 Task: Slide 28 - Ebook.
Action: Mouse moved to (36, 98)
Screenshot: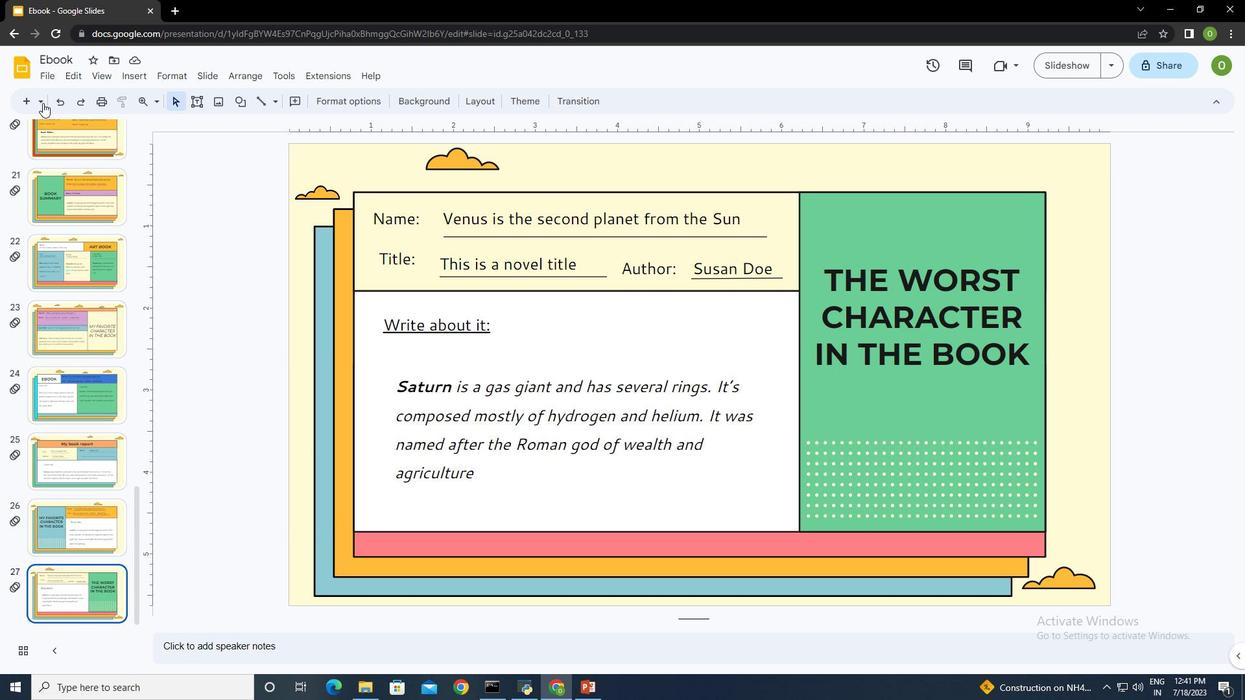 
Action: Mouse pressed left at (36, 98)
Screenshot: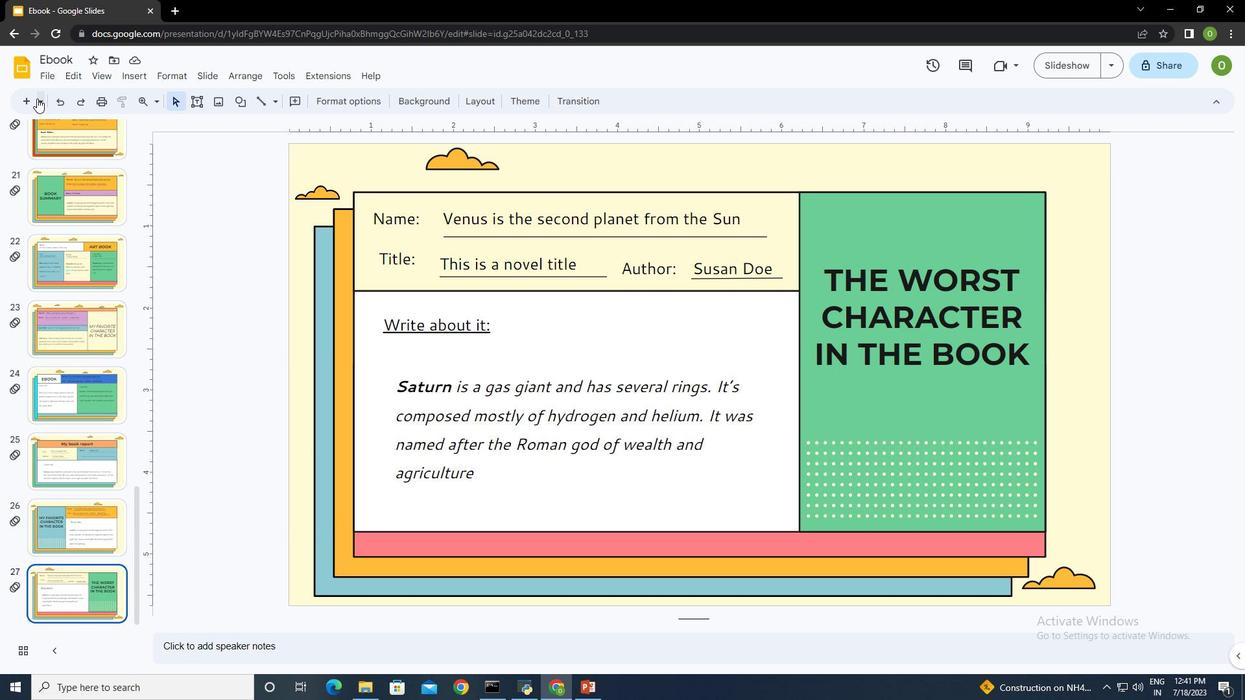 
Action: Mouse moved to (112, 512)
Screenshot: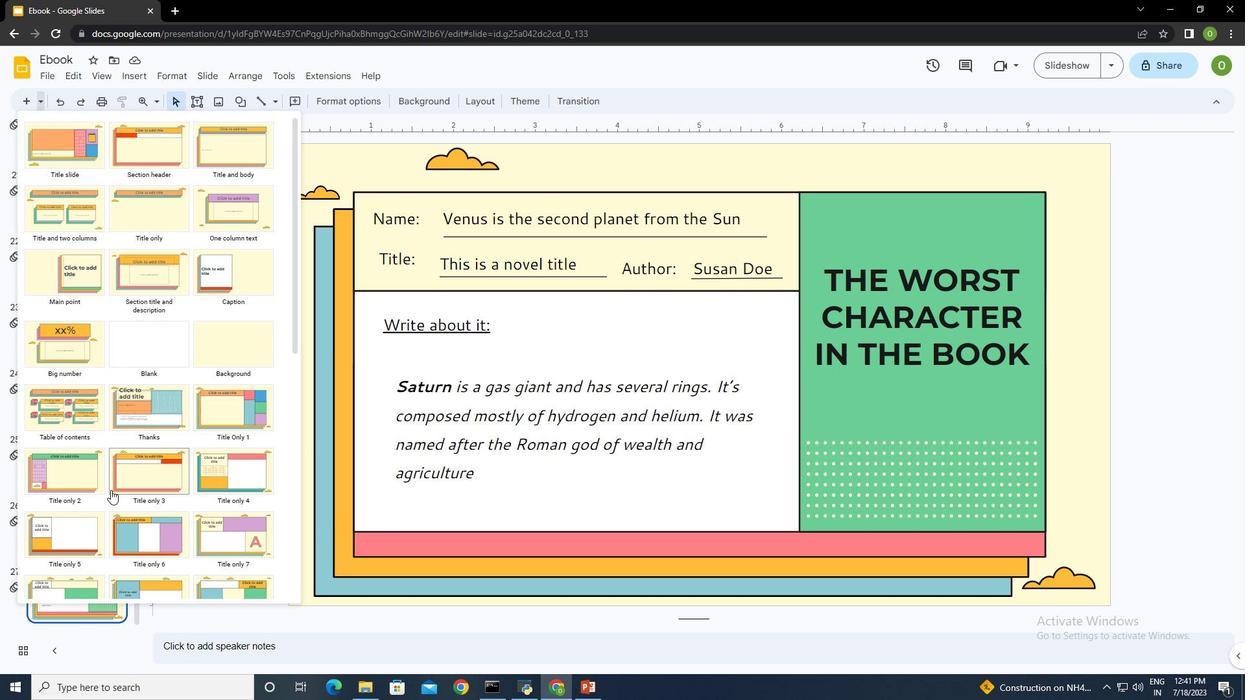 
Action: Mouse scrolled (112, 511) with delta (0, 0)
Screenshot: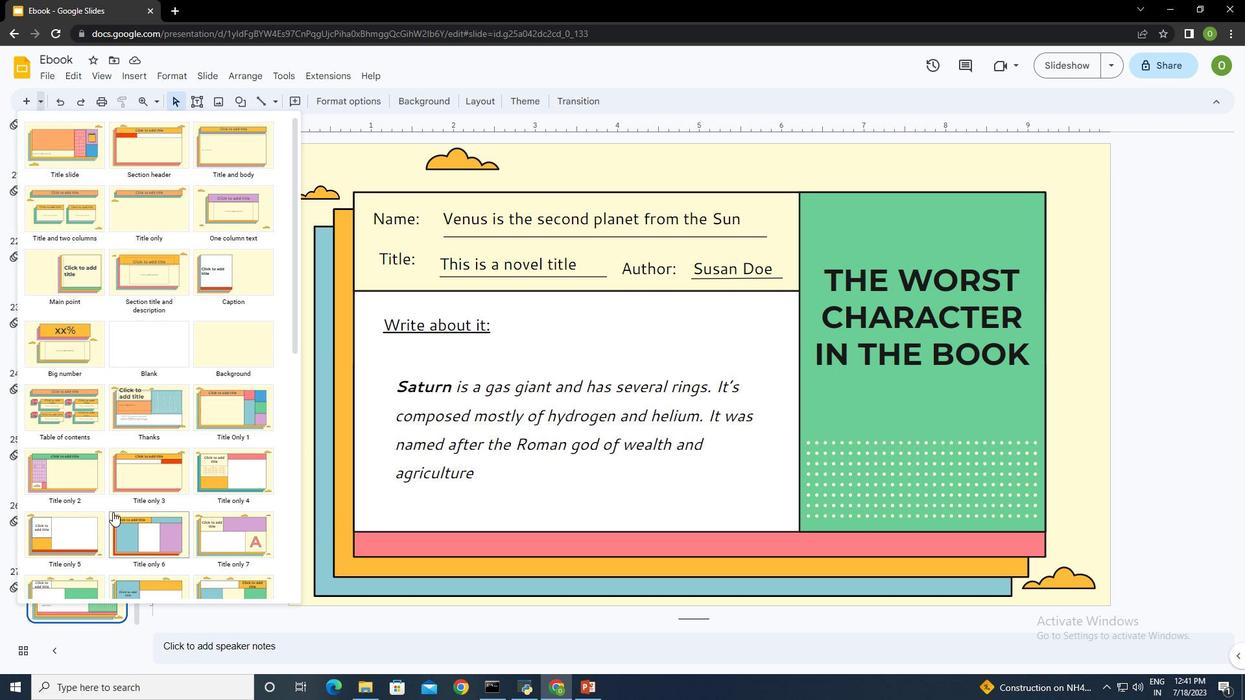 
Action: Mouse scrolled (112, 511) with delta (0, 0)
Screenshot: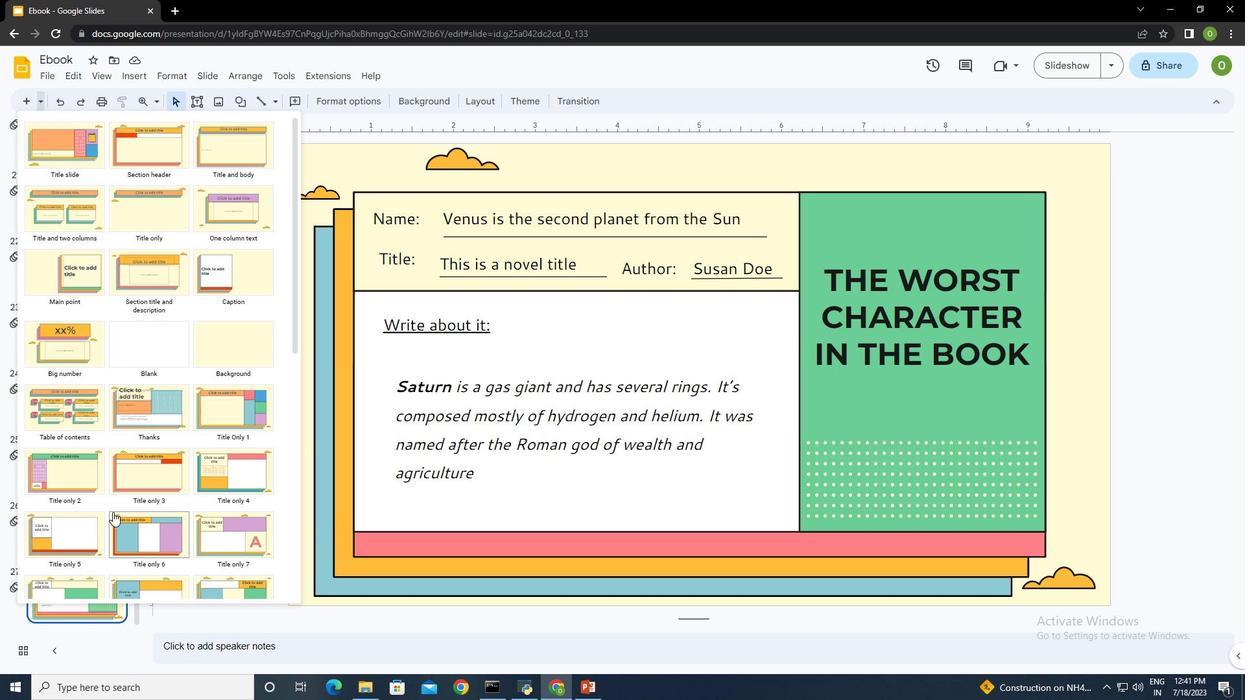 
Action: Mouse scrolled (112, 511) with delta (0, 0)
Screenshot: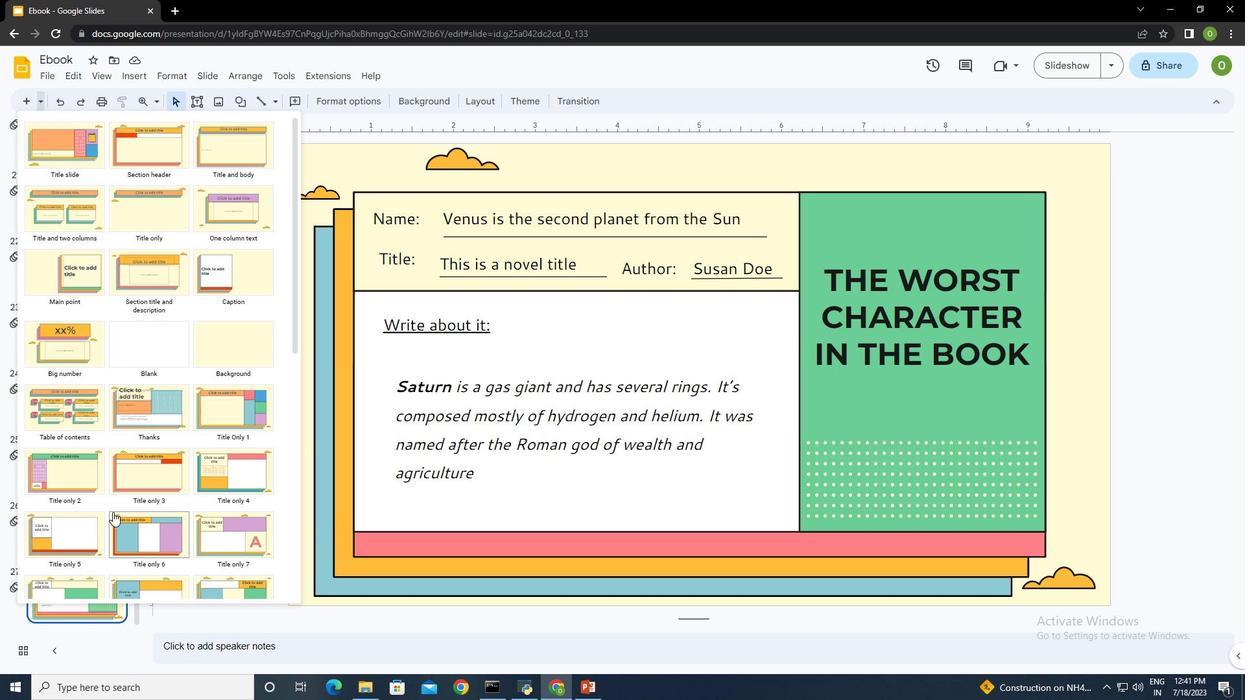 
Action: Mouse scrolled (112, 511) with delta (0, 0)
Screenshot: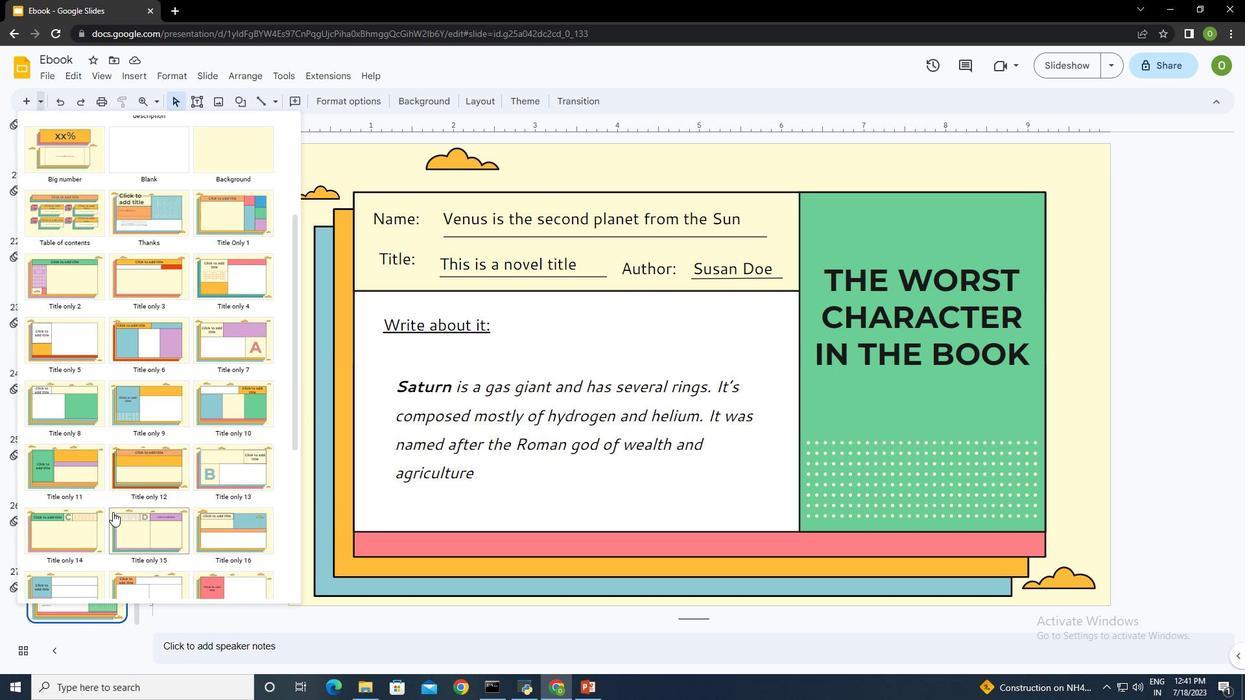 
Action: Mouse scrolled (112, 511) with delta (0, 0)
Screenshot: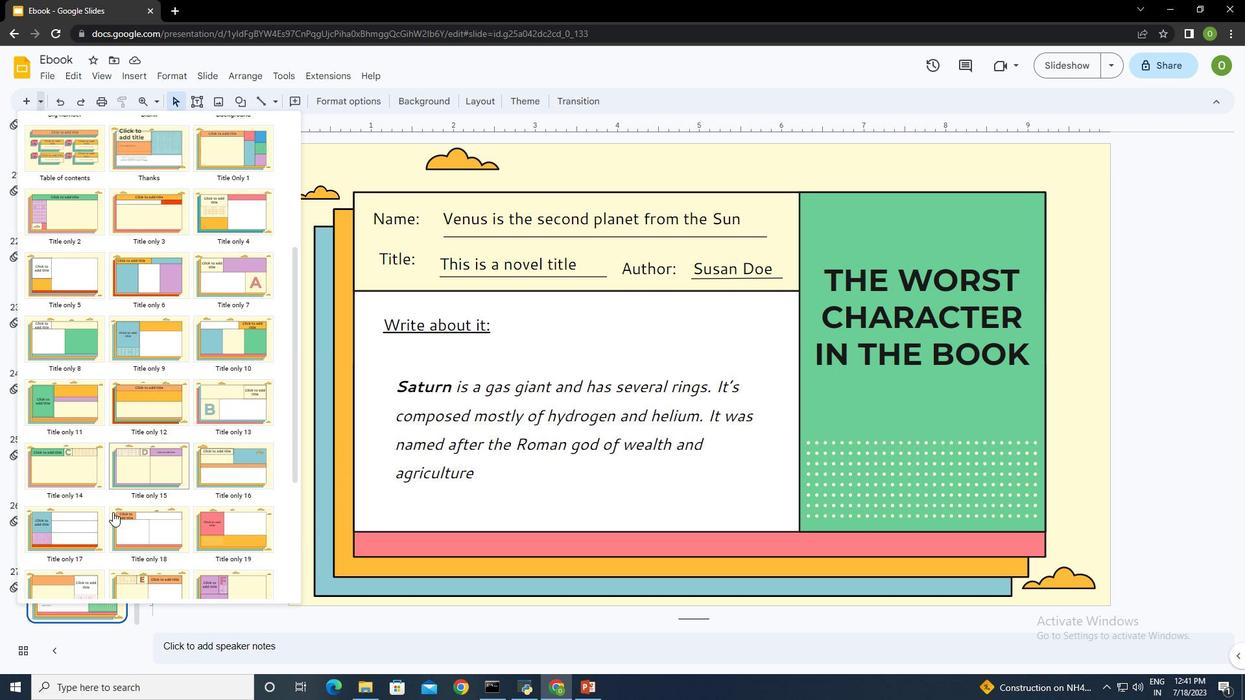 
Action: Mouse moved to (142, 467)
Screenshot: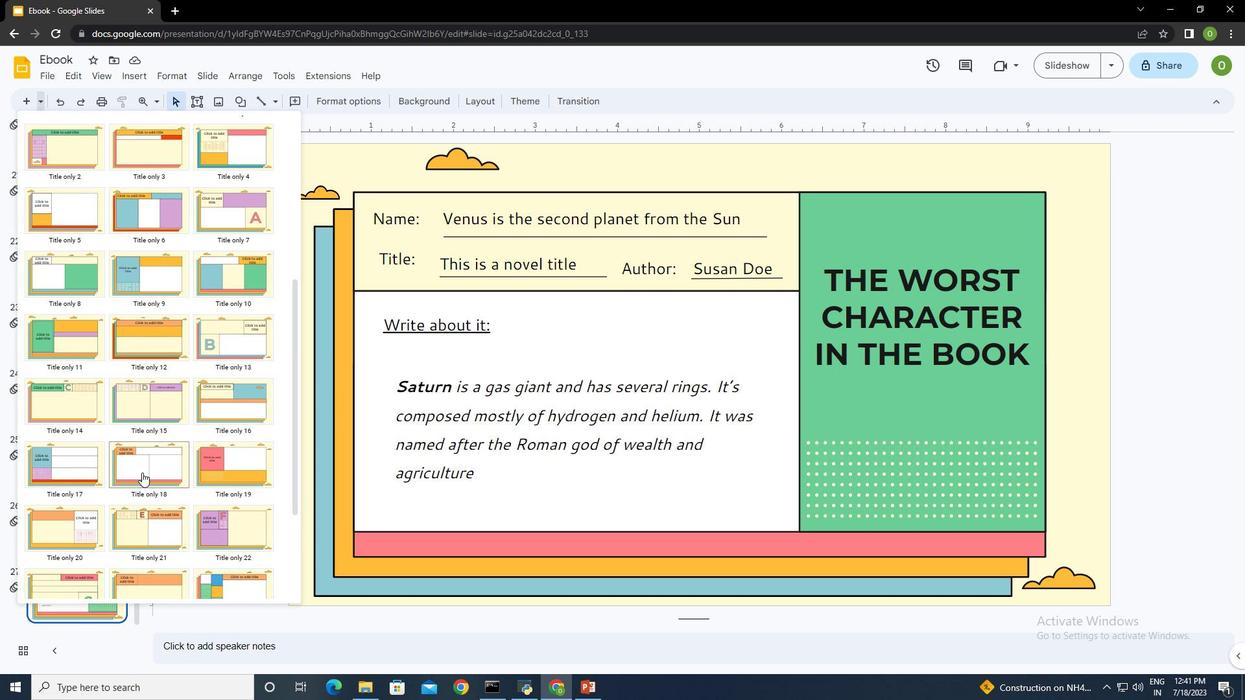 
Action: Mouse pressed left at (142, 467)
Screenshot: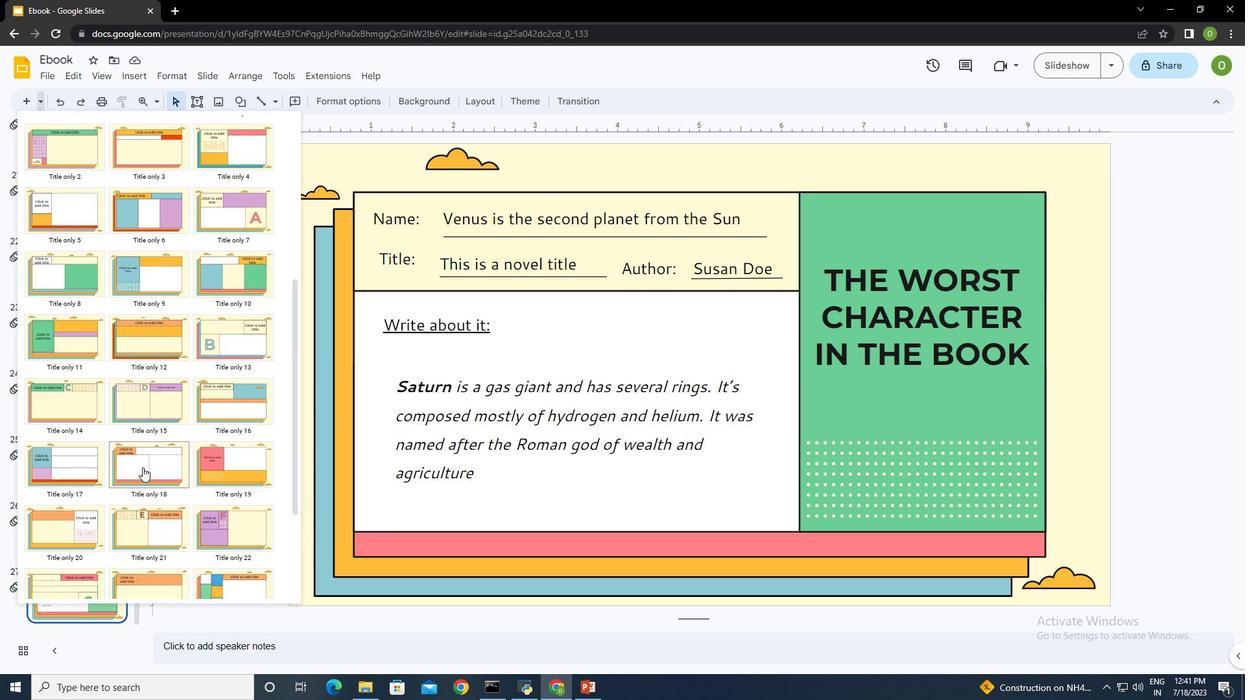 
Action: Mouse moved to (432, 246)
Screenshot: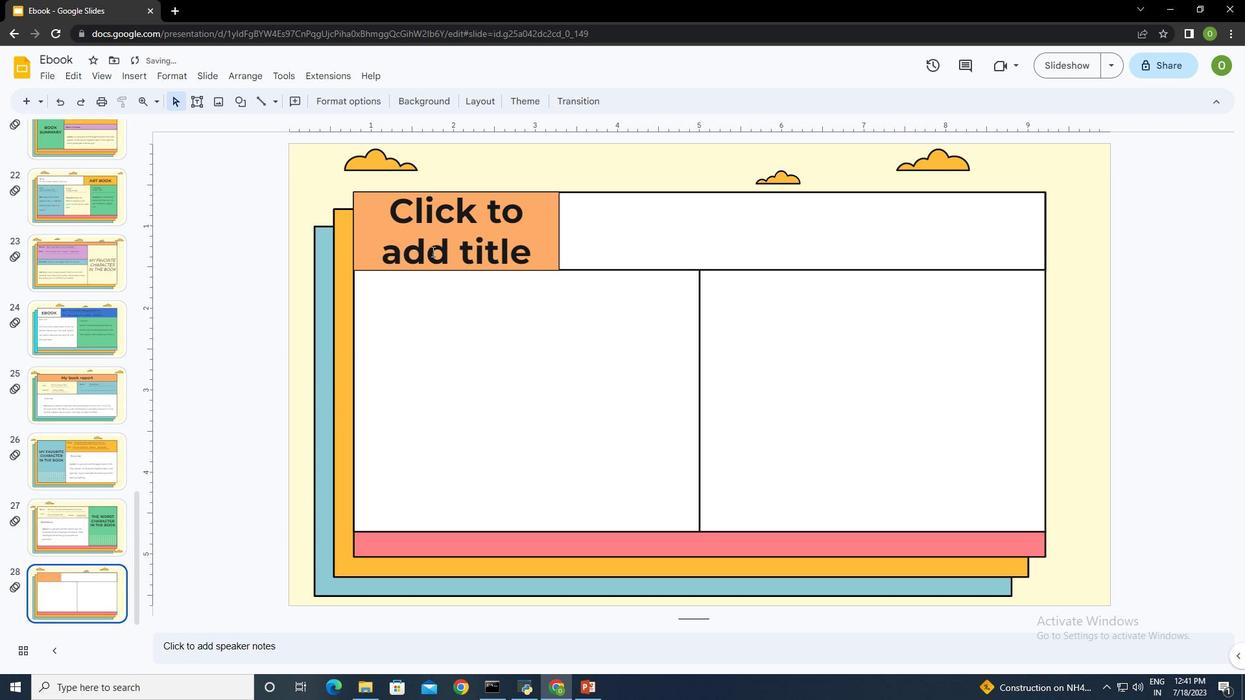 
Action: Mouse pressed left at (432, 246)
Screenshot: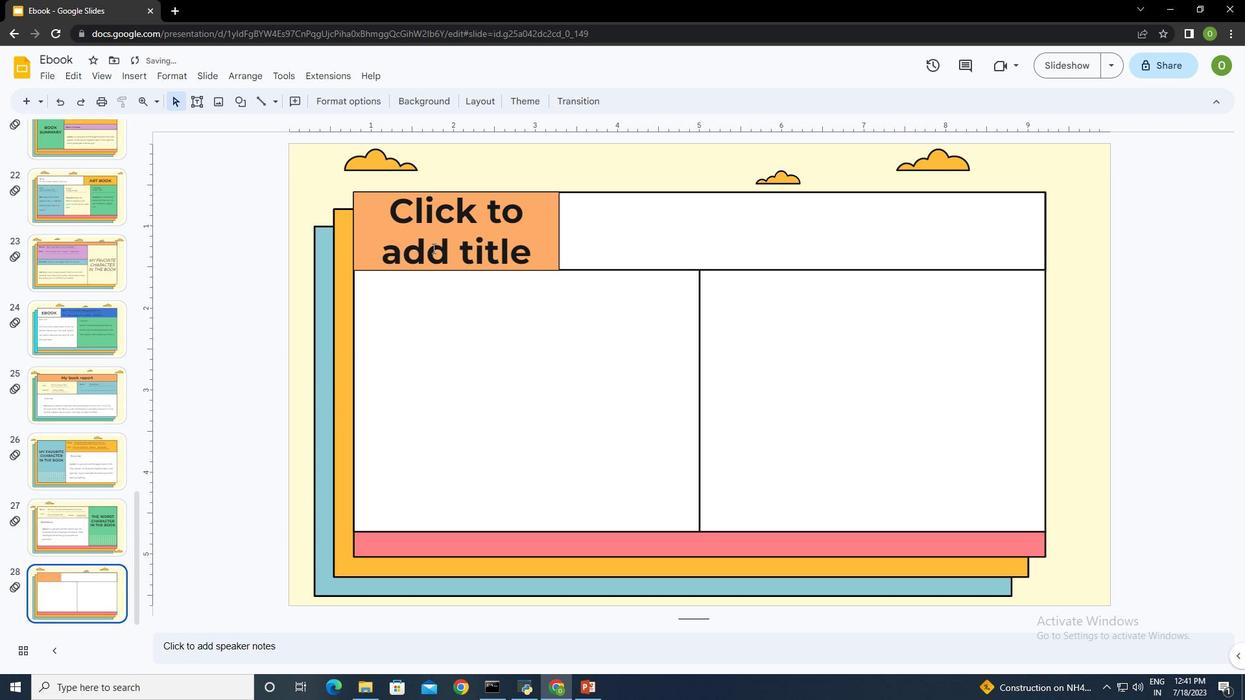 
Action: Key pressed <Key.caps_lock><Key.caps_lock>ebook
Screenshot: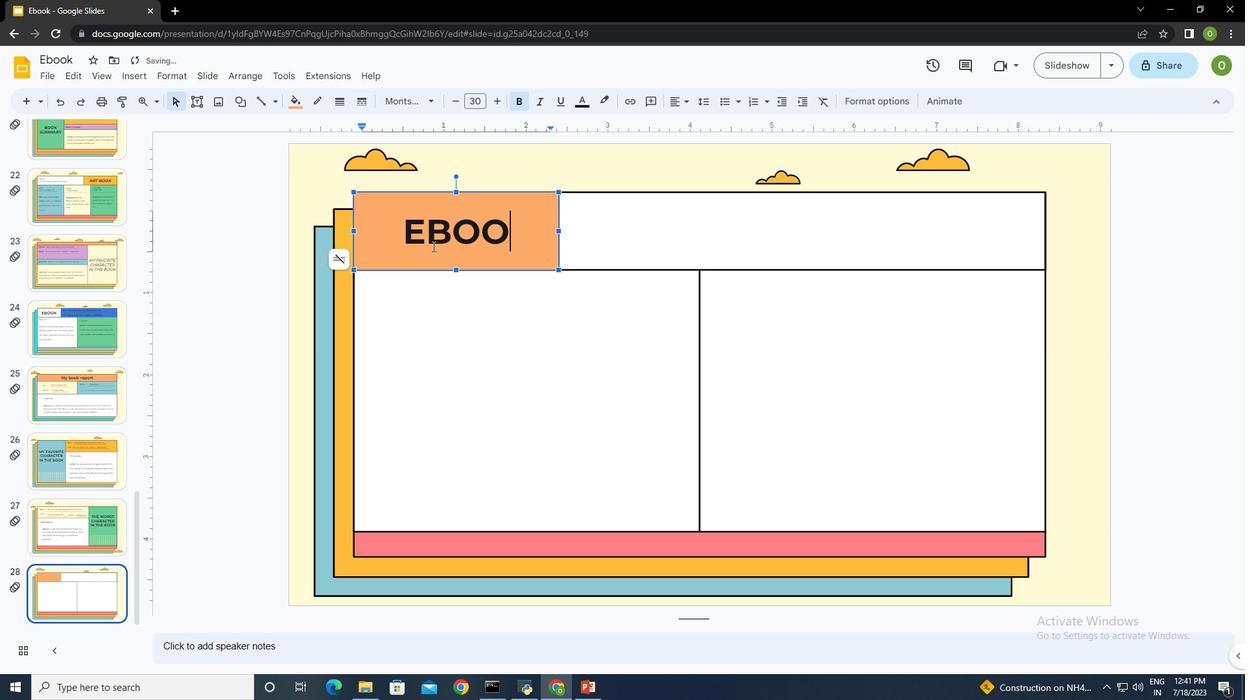 
Action: Mouse moved to (655, 239)
Screenshot: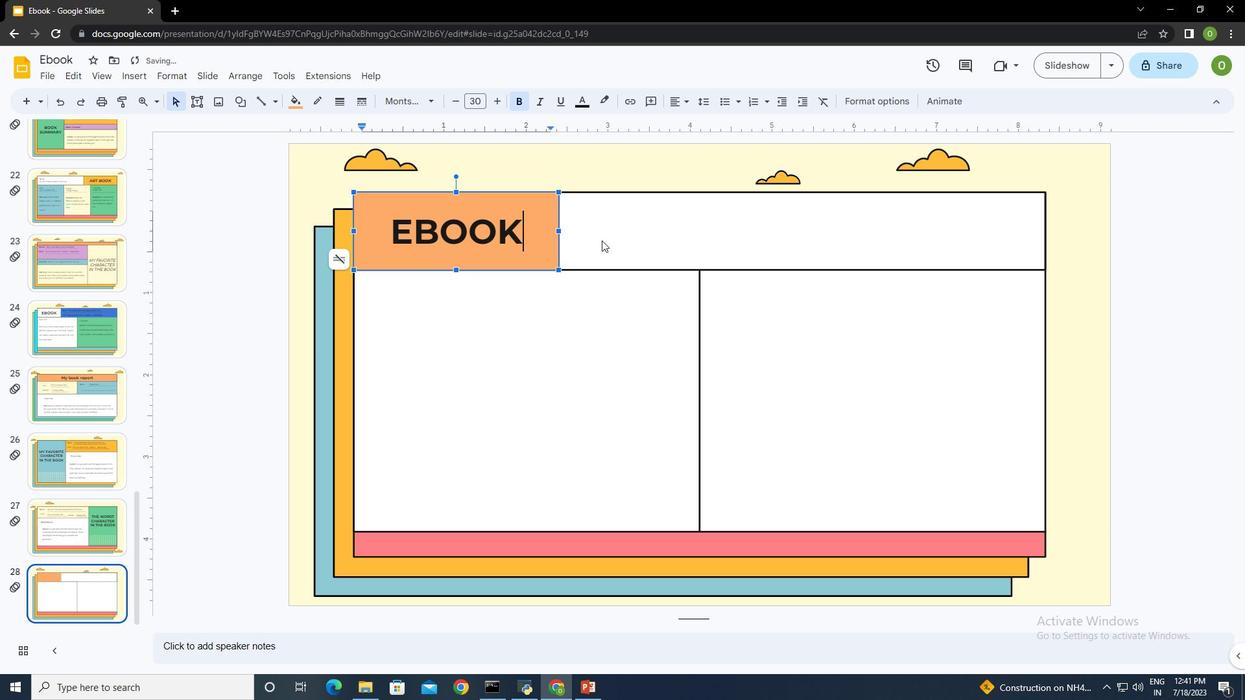 
Action: Mouse pressed left at (655, 239)
Screenshot: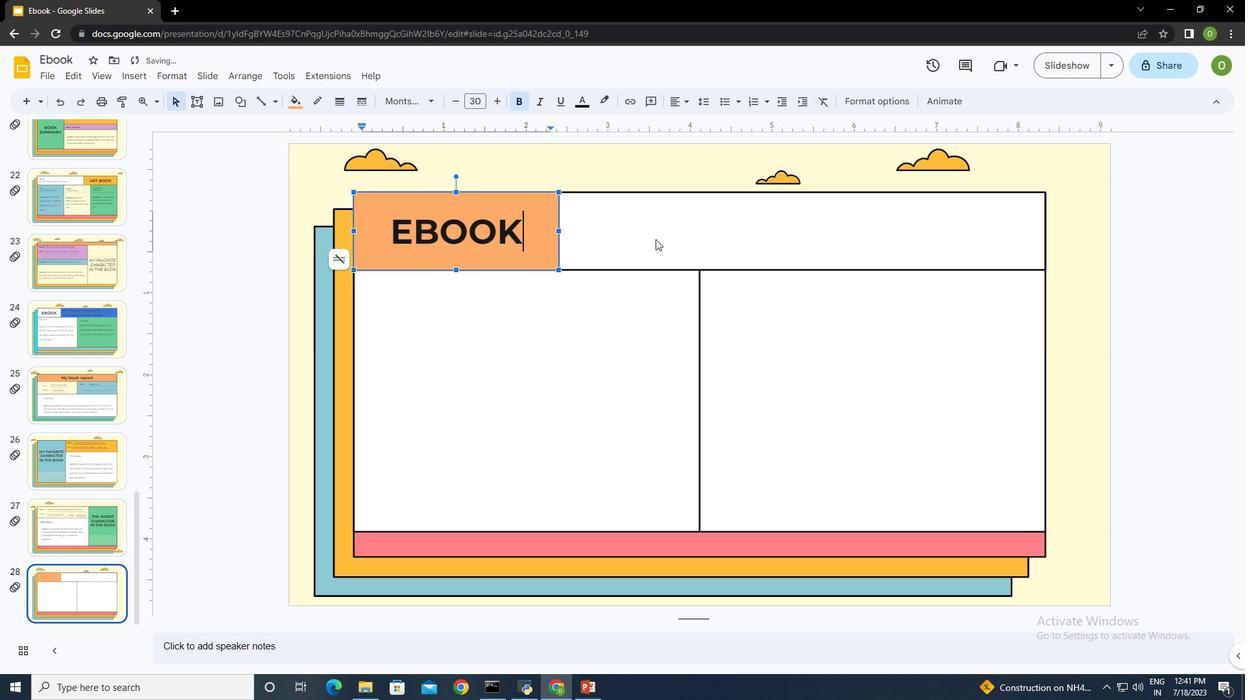 
Action: Mouse moved to (195, 99)
Screenshot: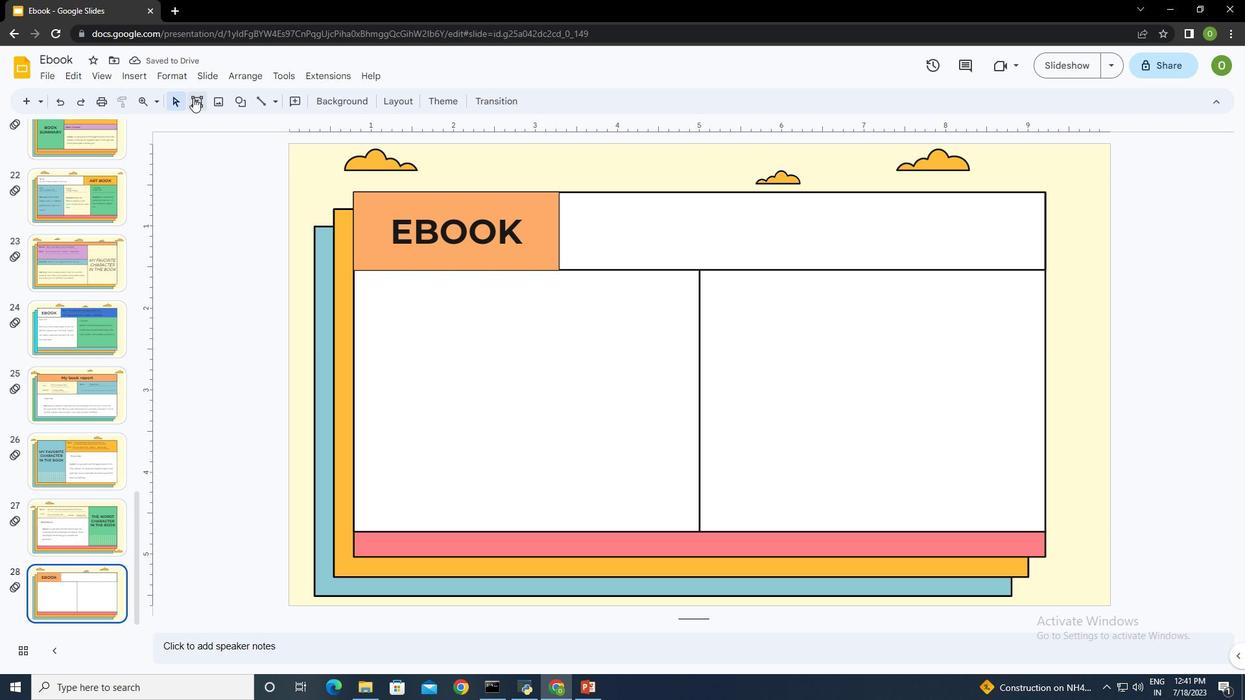 
Action: Mouse pressed left at (195, 99)
Screenshot: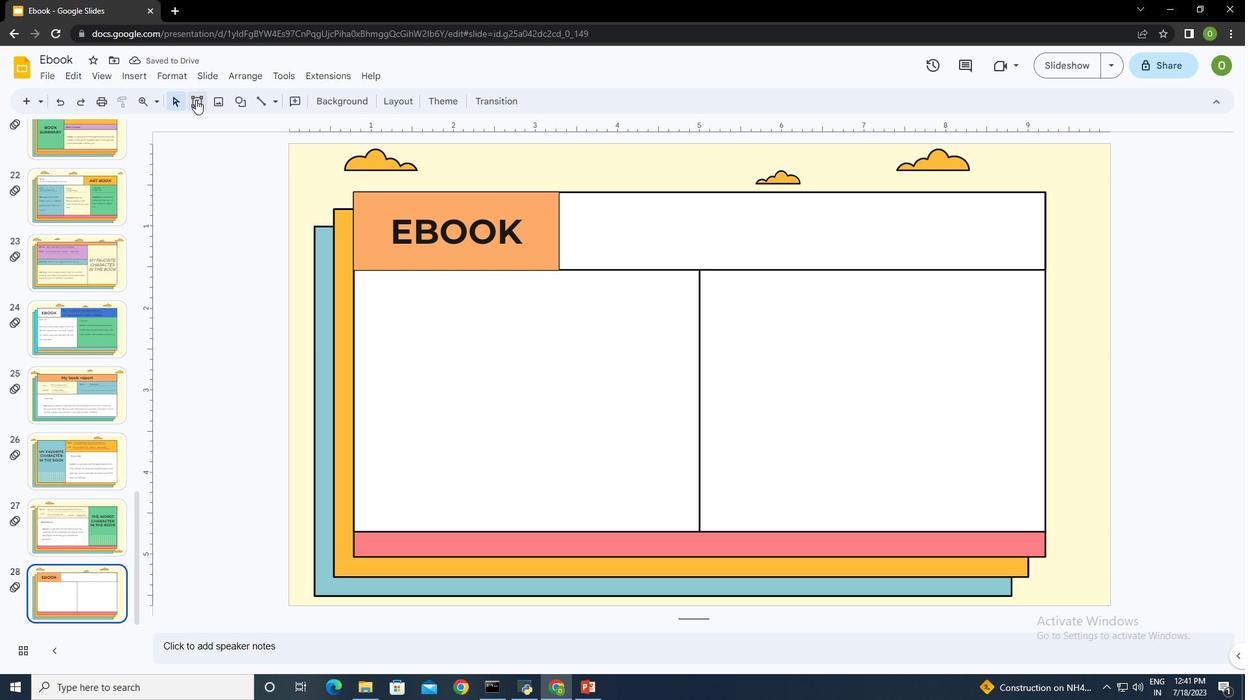 
Action: Mouse moved to (559, 192)
Screenshot: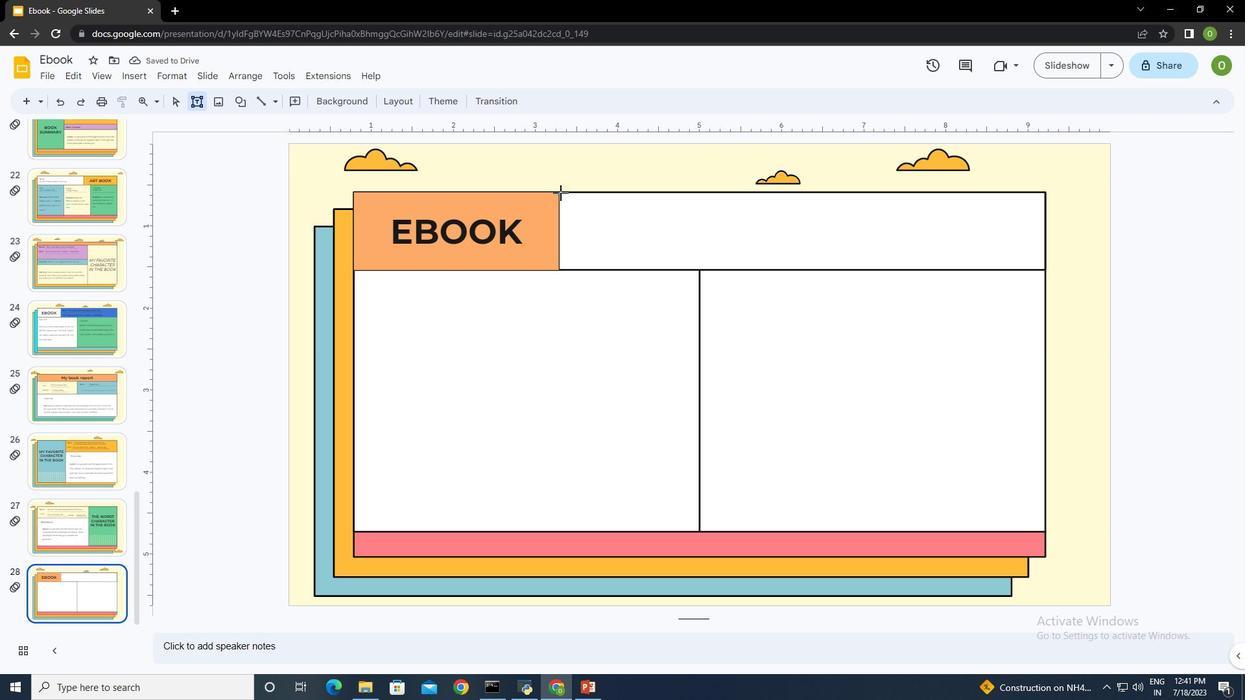 
Action: Mouse pressed left at (559, 192)
Screenshot: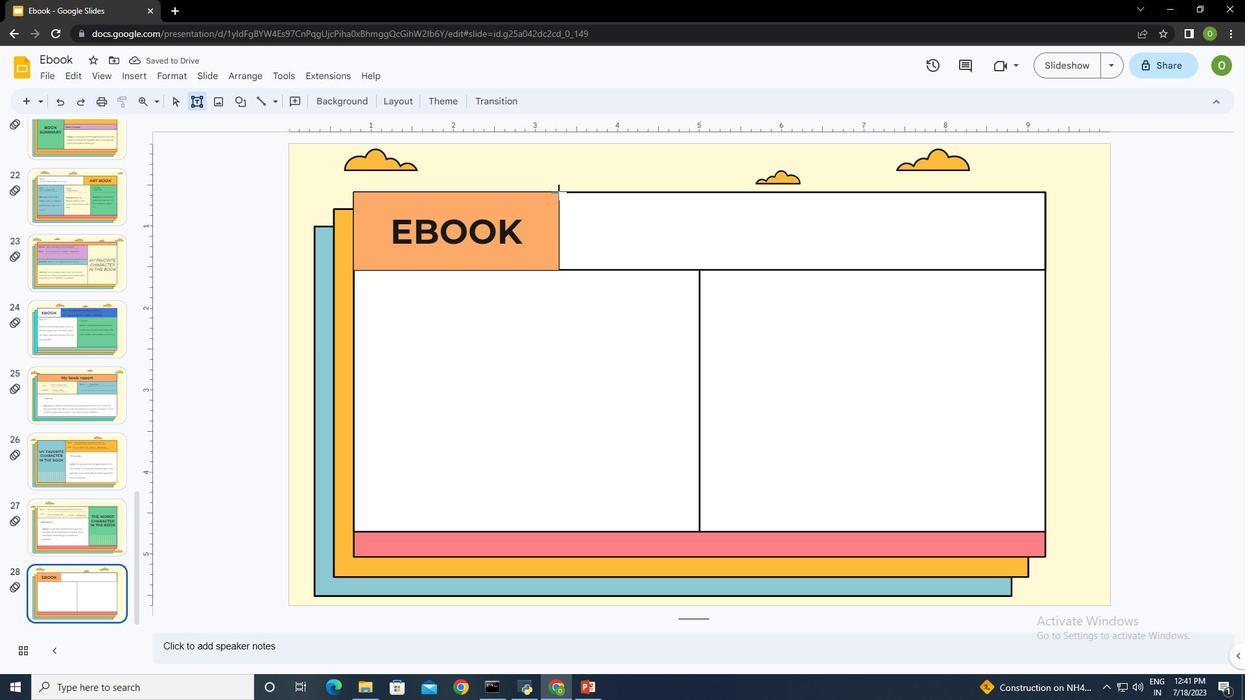 
Action: Mouse moved to (872, 245)
Screenshot: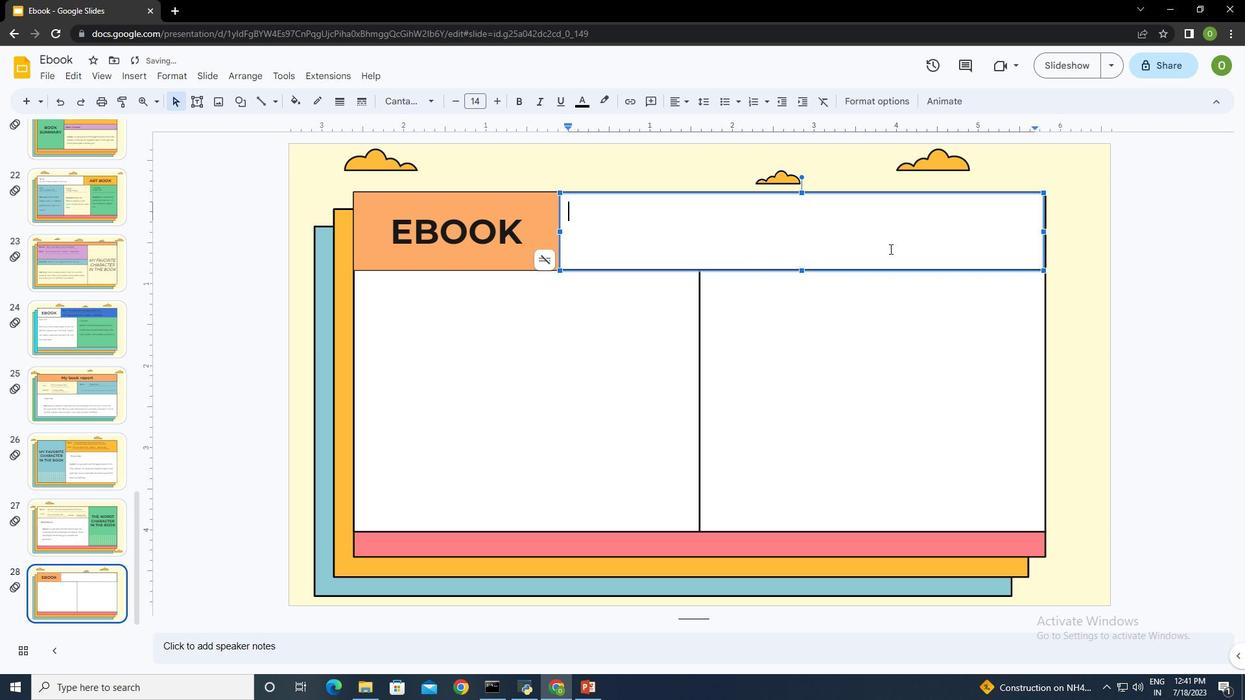 
Action: Mouse pressed left at (872, 245)
Screenshot: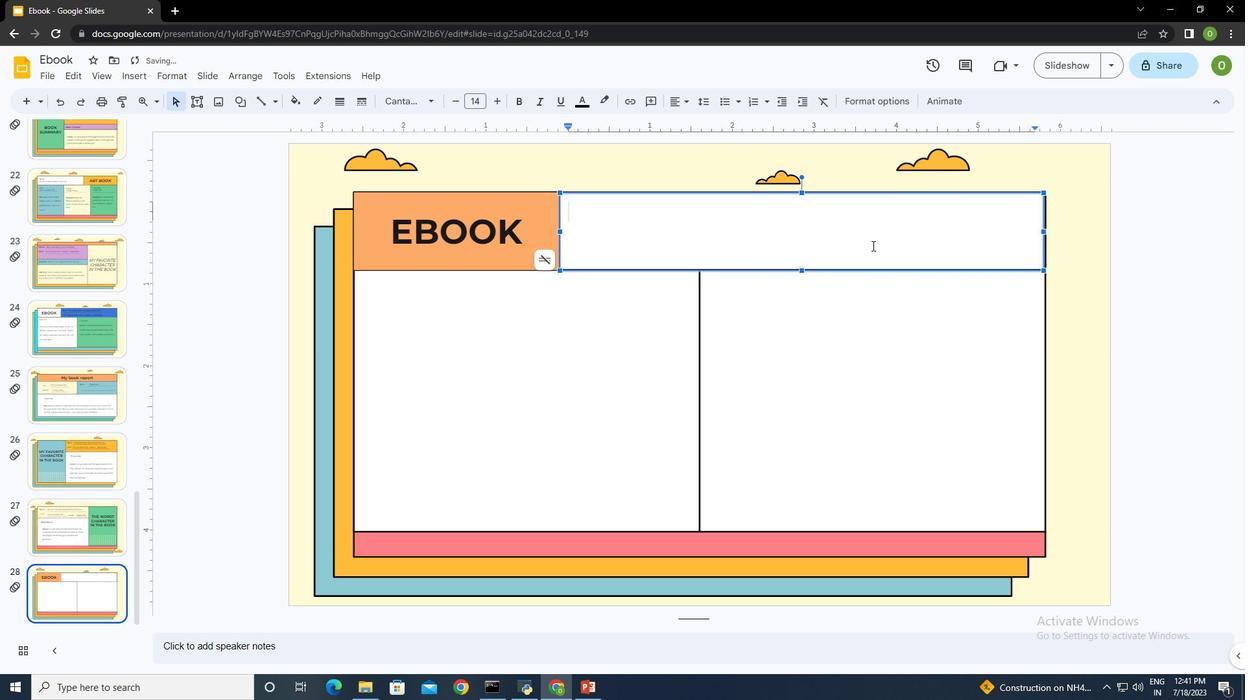 
Action: Key pressed <Key.shift><Key.shift><Key.shift><Key.shift><Key.shift><Key.shift><Key.shift><Key.shift><Key.shift><Key.shift><Key.shift><Key.shift>Name<Key.shift_r>:<Key.space><Key.space><Key.backspace><Key.backspace><Key.backspace><Key.backspace><Key.backspace><Key.backspace><Key.backspace><Key.backspace><Key.backspace><Key.backspace><Key.backspace><Key.backspace><Key.backspace><Key.backspace><Key.backspace>name<Key.shift_r>:<Key.space><Key.space><Key.space><Key.shift>i<Key.caps_lock>T'S<Key.space>THE<Key.space>FARTHEST<Key.space>PLANET<Key.space>FROM<Key.space>THE<Key.space><Key.shift>sUN
Screenshot: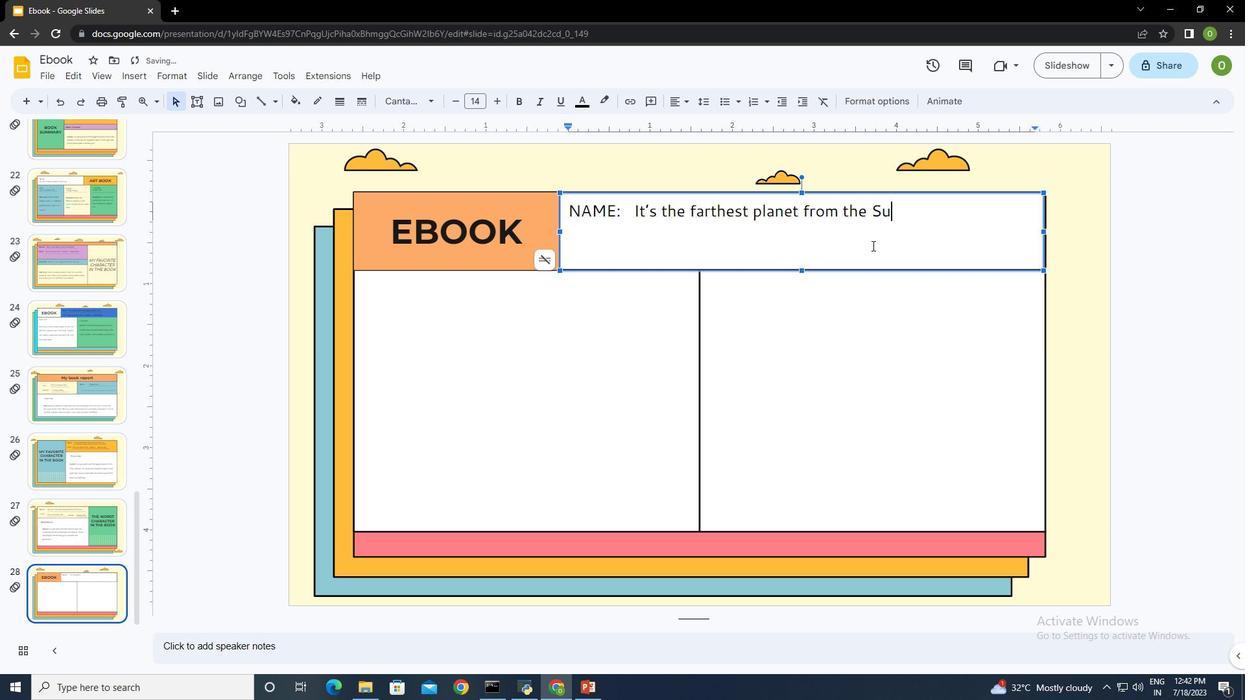
Action: Mouse moved to (929, 210)
Screenshot: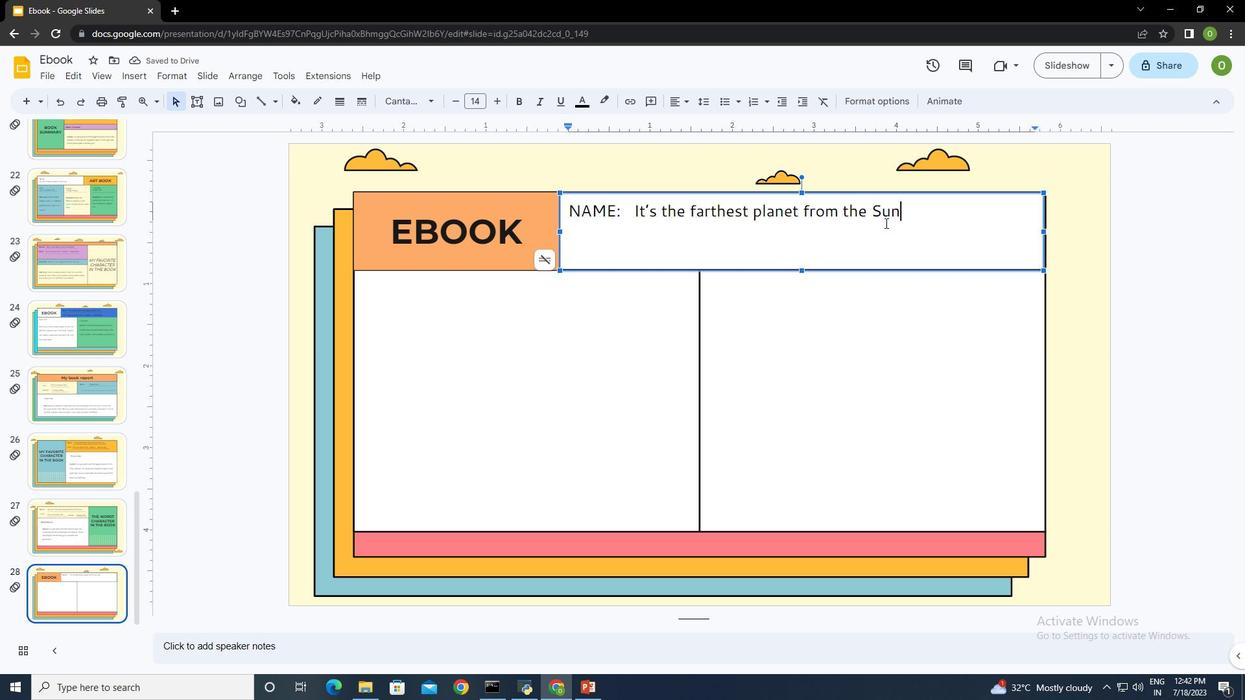 
Action: Key pressed <Key.enter><Key.enter><Key.shift>tITLE<Key.backspace><Key.backspace><Key.backspace><Key.backspace><Key.backspace><Key.backspace><Key.shift>tITLE<Key.space><Key.backspace><Key.shift_r>:<Key.space><Key.space><Key.space><Key.shift>tHIS<Key.space>IS<Key.space>A<Key.space>NOVEL<Key.space>TITLE<Key.space><Key.space><Key.space><Key.shift>aUTHOR<Key.shift_r>:<Key.space><Key.space><Key.shift>jENNA<Key.space><Key.shift>dOE
Screenshot: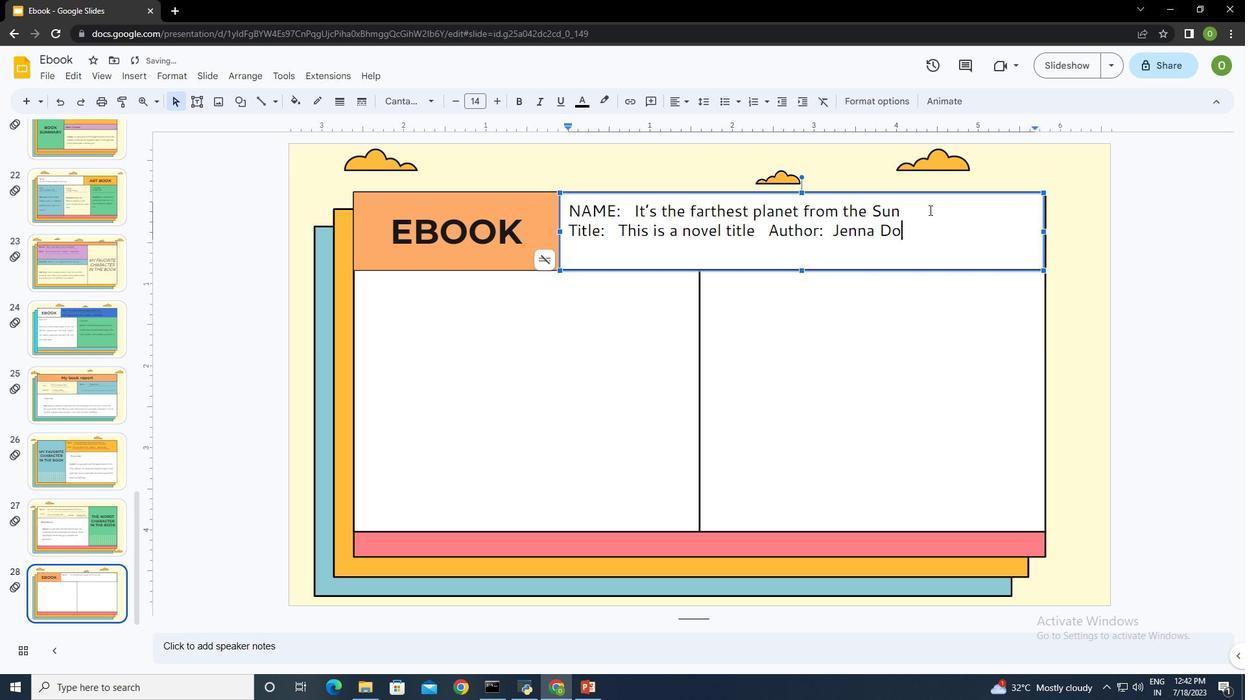 
Action: Mouse moved to (906, 229)
Screenshot: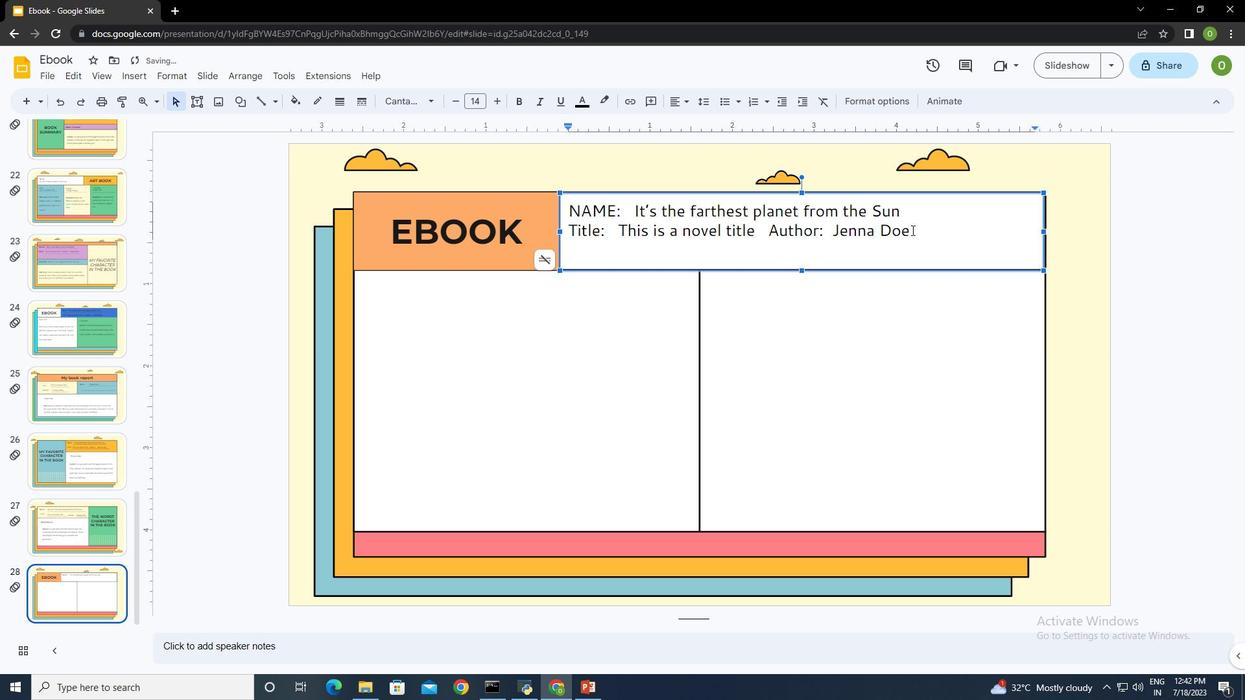 
Action: Mouse pressed left at (906, 229)
Screenshot: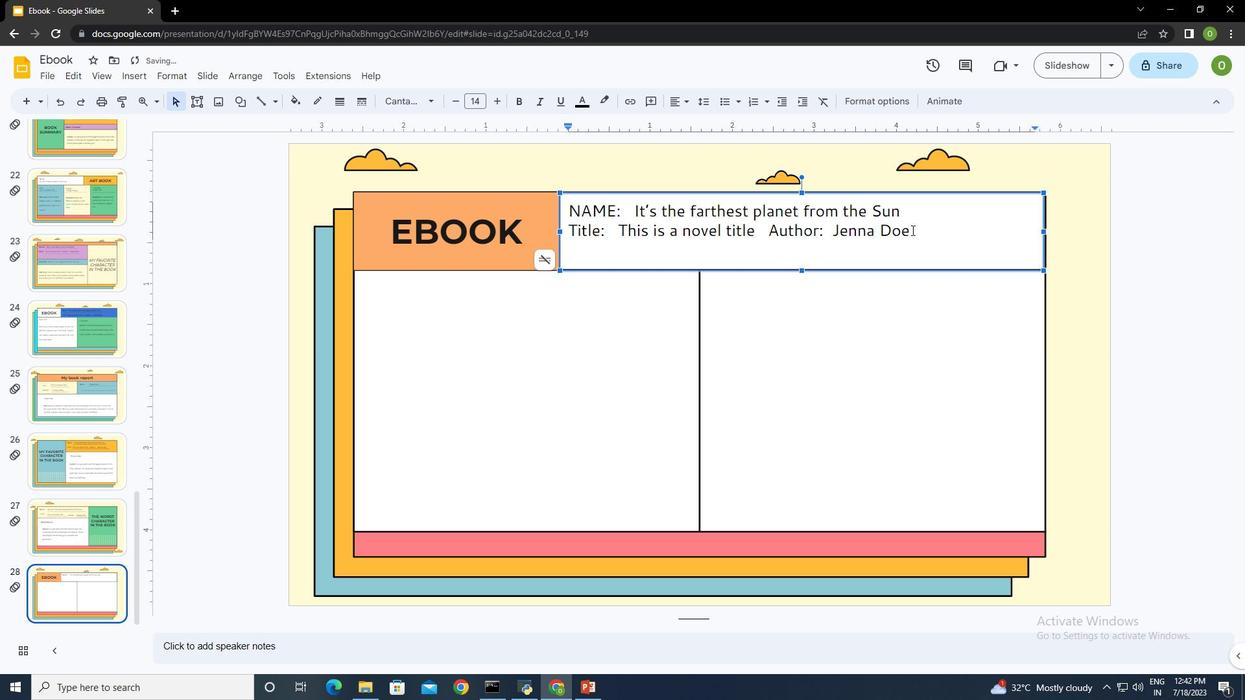 
Action: Mouse moved to (703, 101)
Screenshot: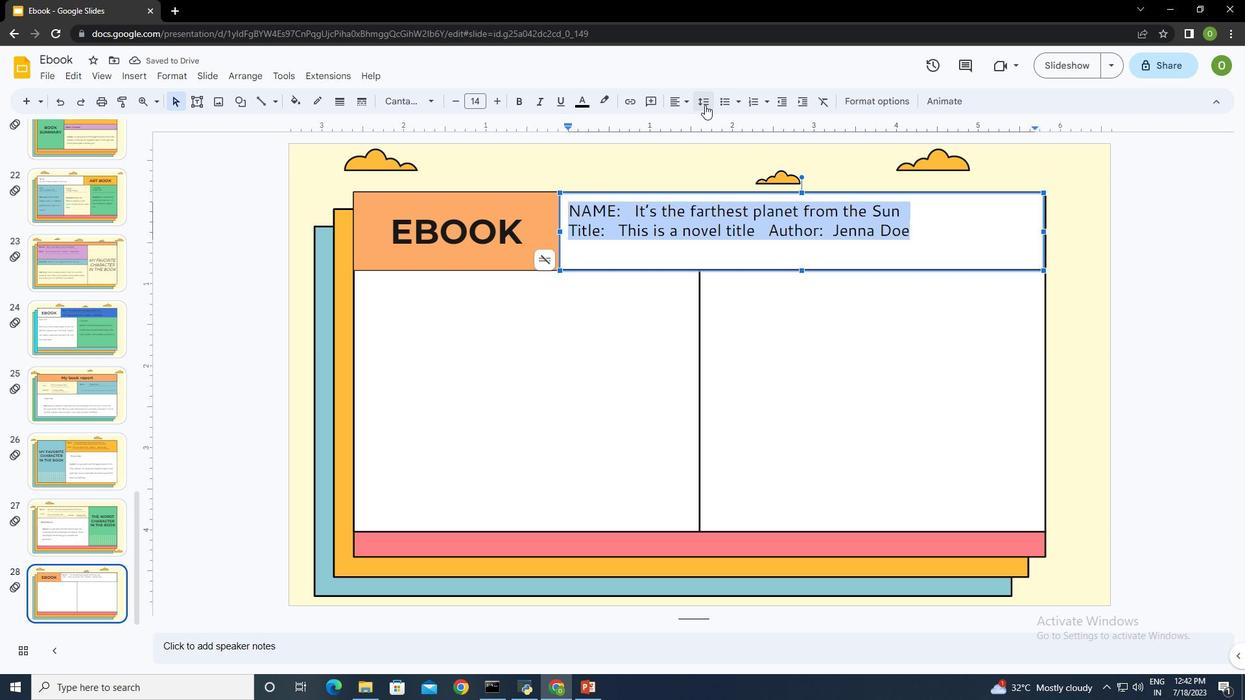
Action: Mouse pressed left at (703, 101)
Screenshot: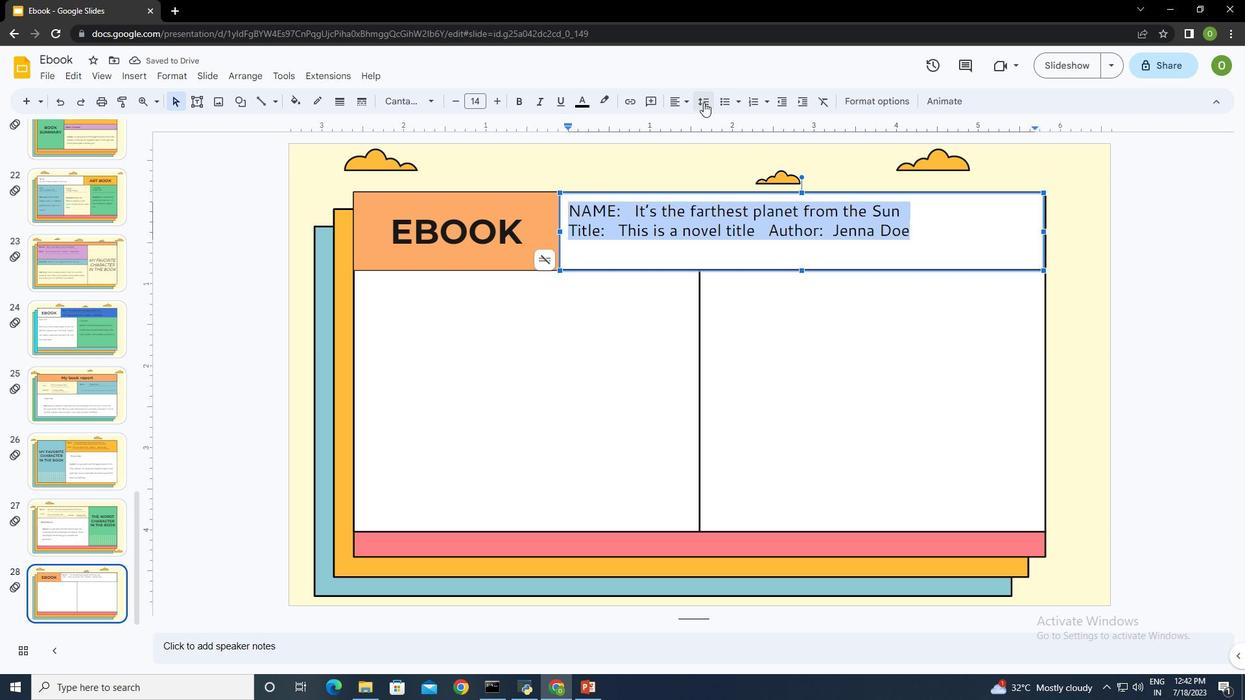 
Action: Mouse moved to (728, 164)
Screenshot: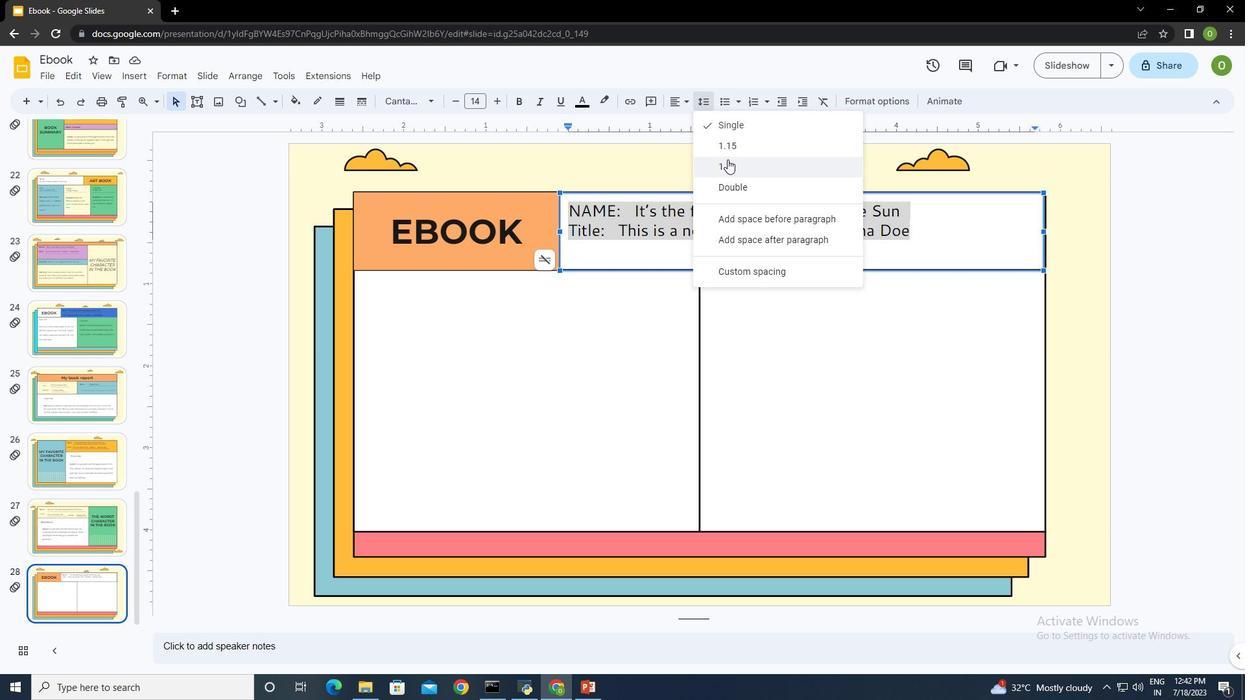 
Action: Mouse pressed left at (728, 164)
Screenshot: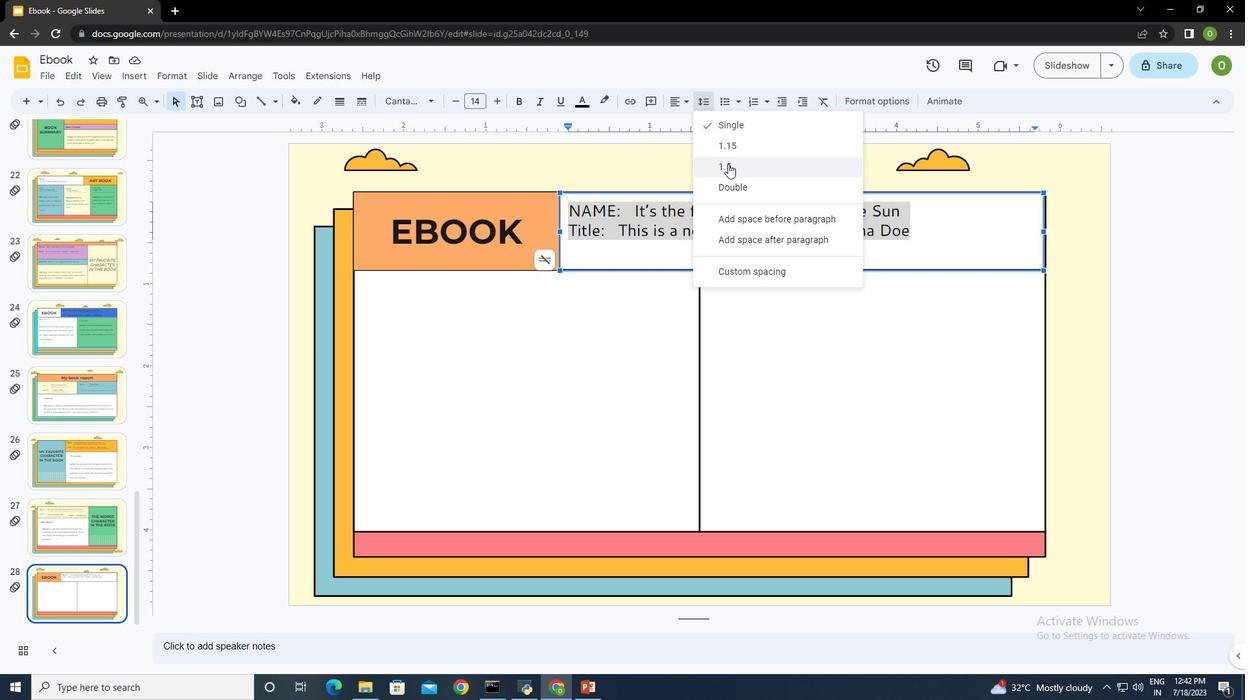 
Action: Mouse moved to (610, 219)
Screenshot: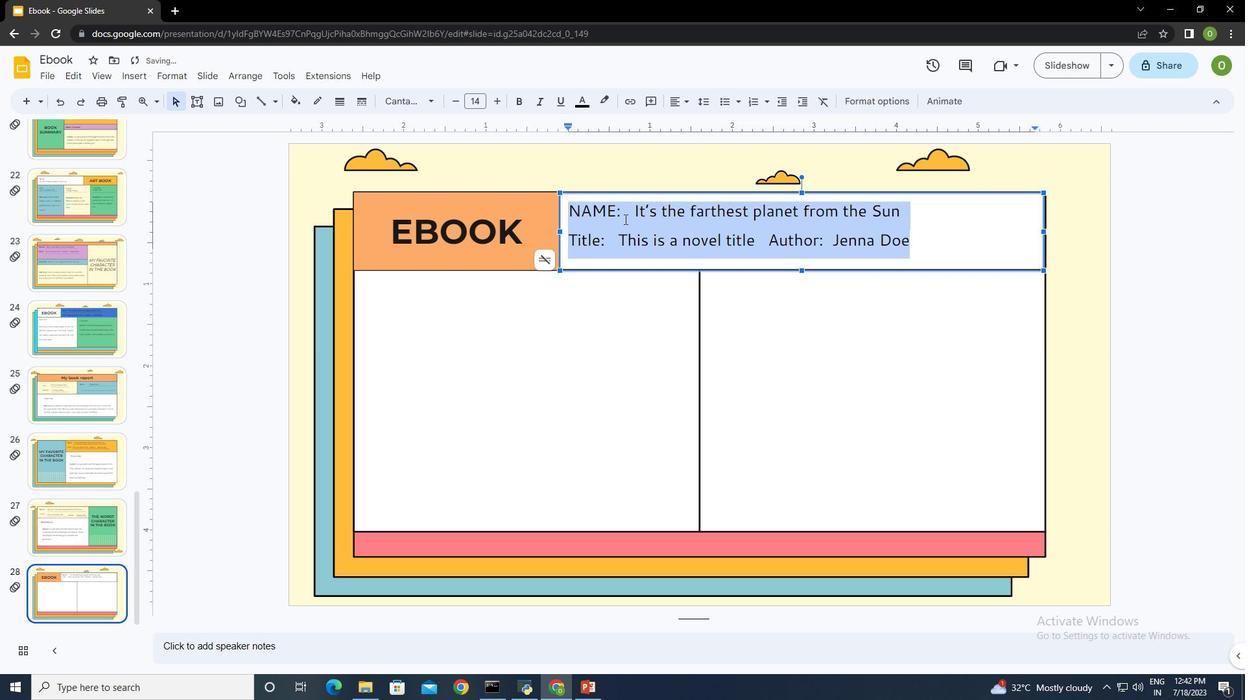 
Action: Mouse pressed left at (610, 219)
Screenshot: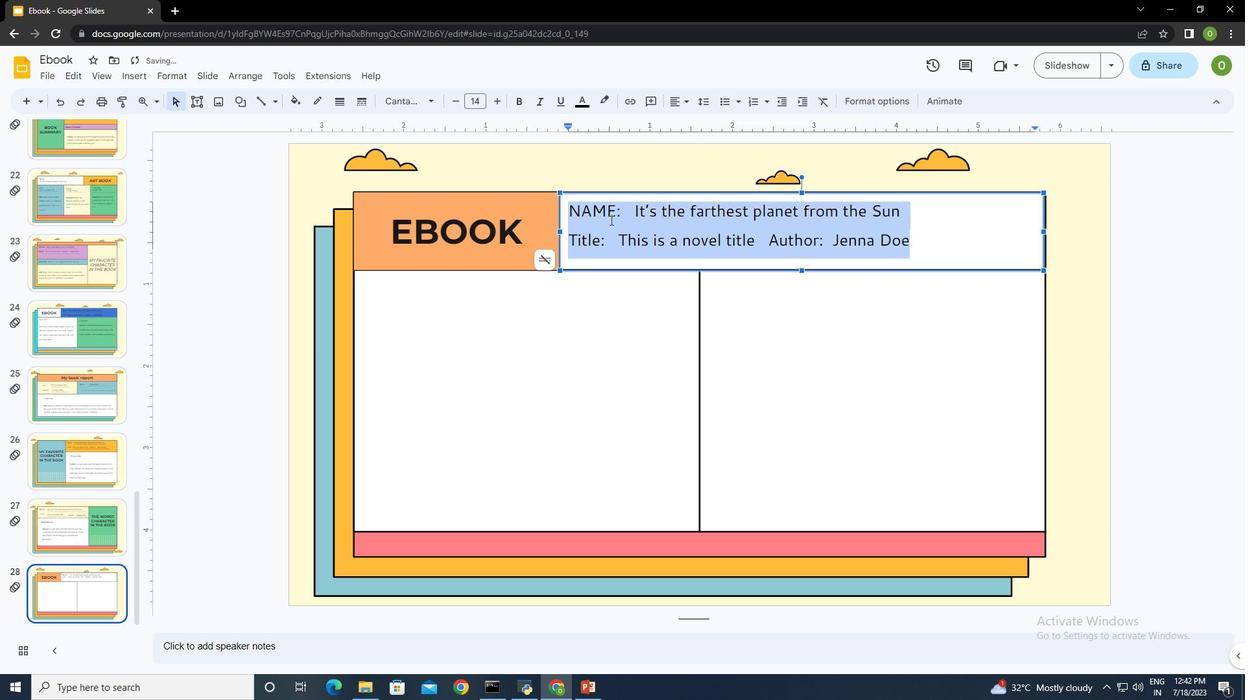 
Action: Mouse moved to (620, 211)
Screenshot: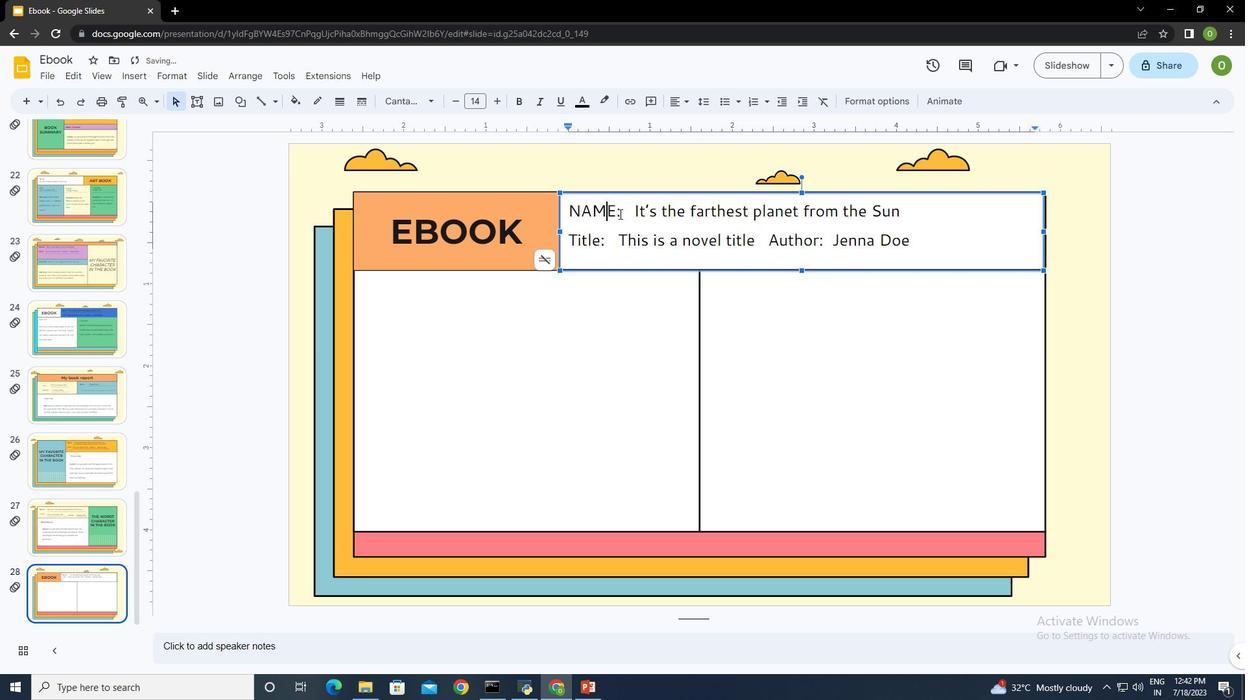 
Action: Mouse pressed left at (620, 211)
Screenshot: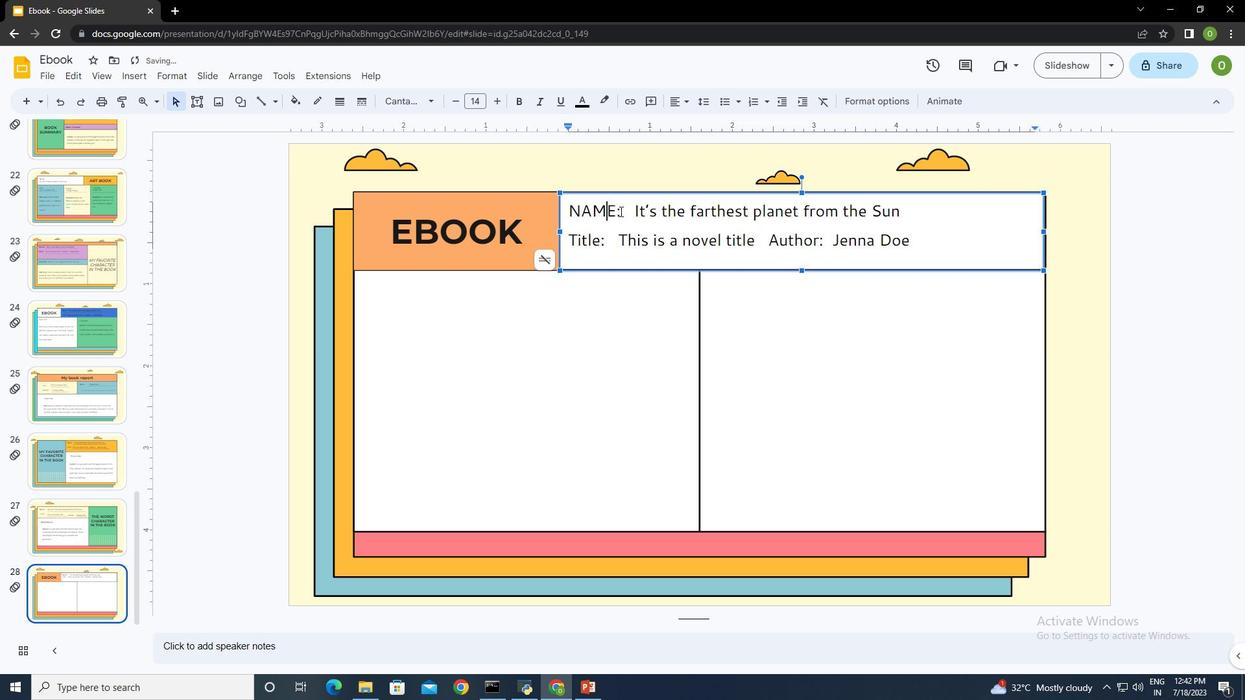 
Action: Mouse moved to (175, 76)
Screenshot: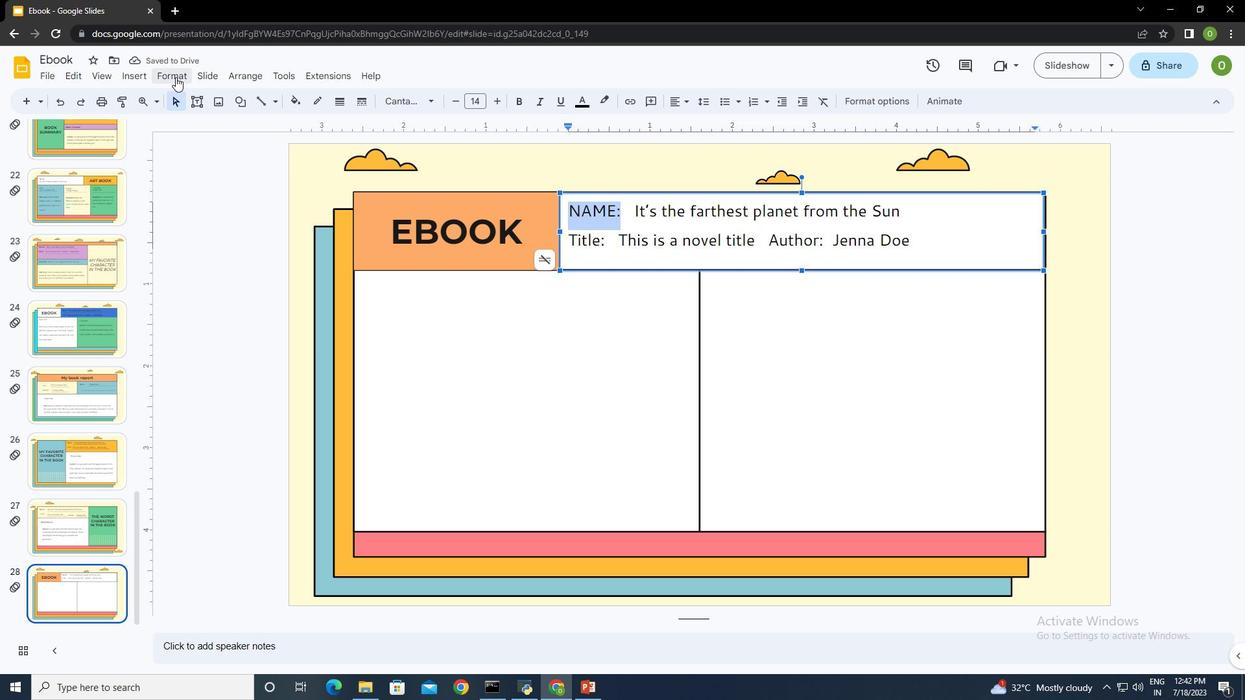 
Action: Mouse pressed left at (175, 76)
Screenshot: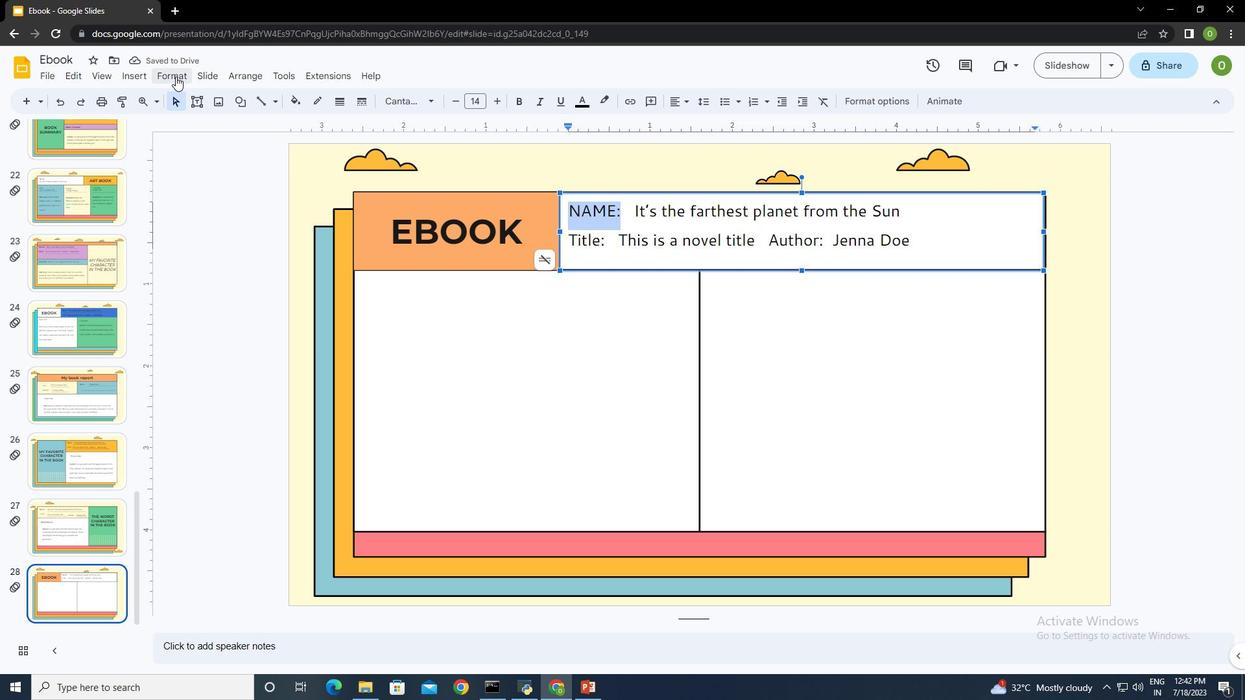 
Action: Mouse moved to (304, 89)
Screenshot: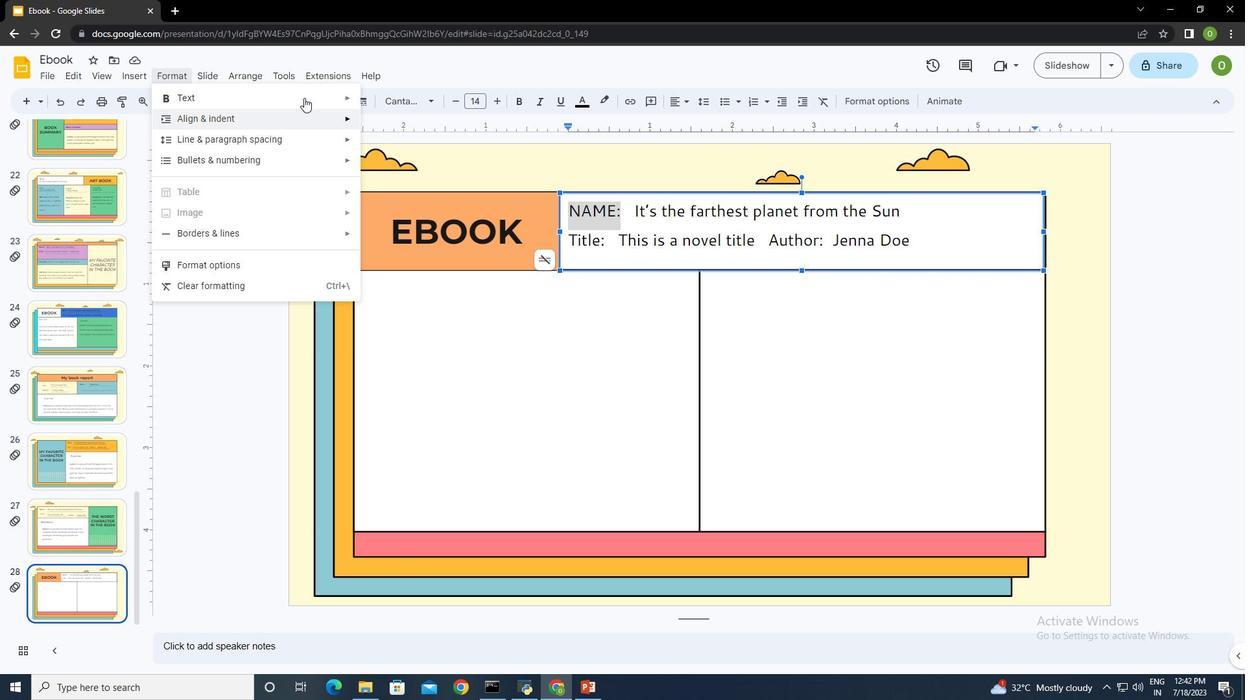 
Action: Mouse pressed left at (304, 89)
Screenshot: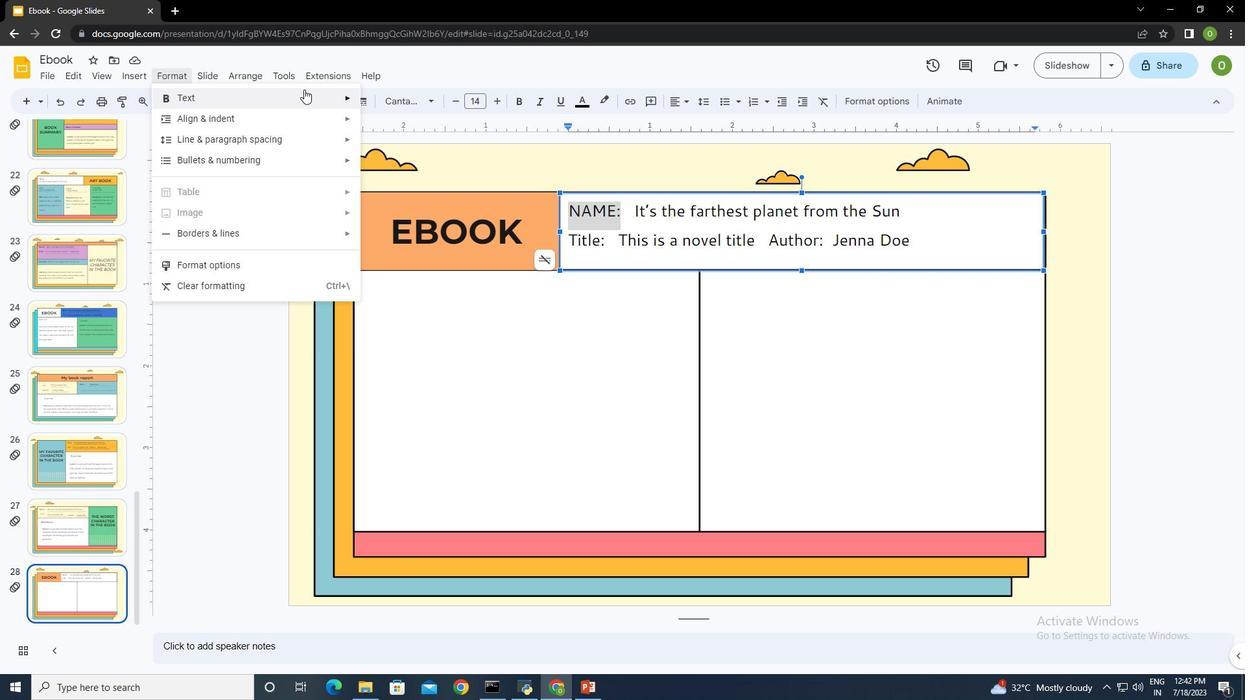 
Action: Mouse moved to (432, 297)
Screenshot: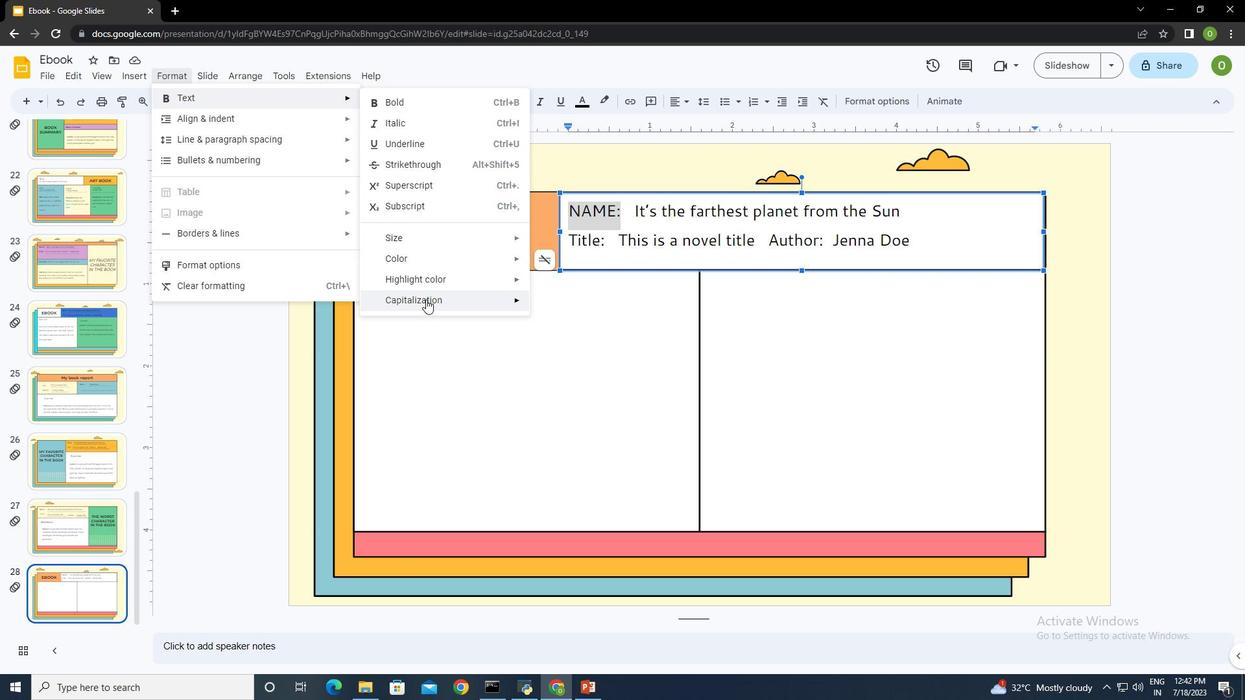 
Action: Mouse pressed left at (432, 297)
Screenshot: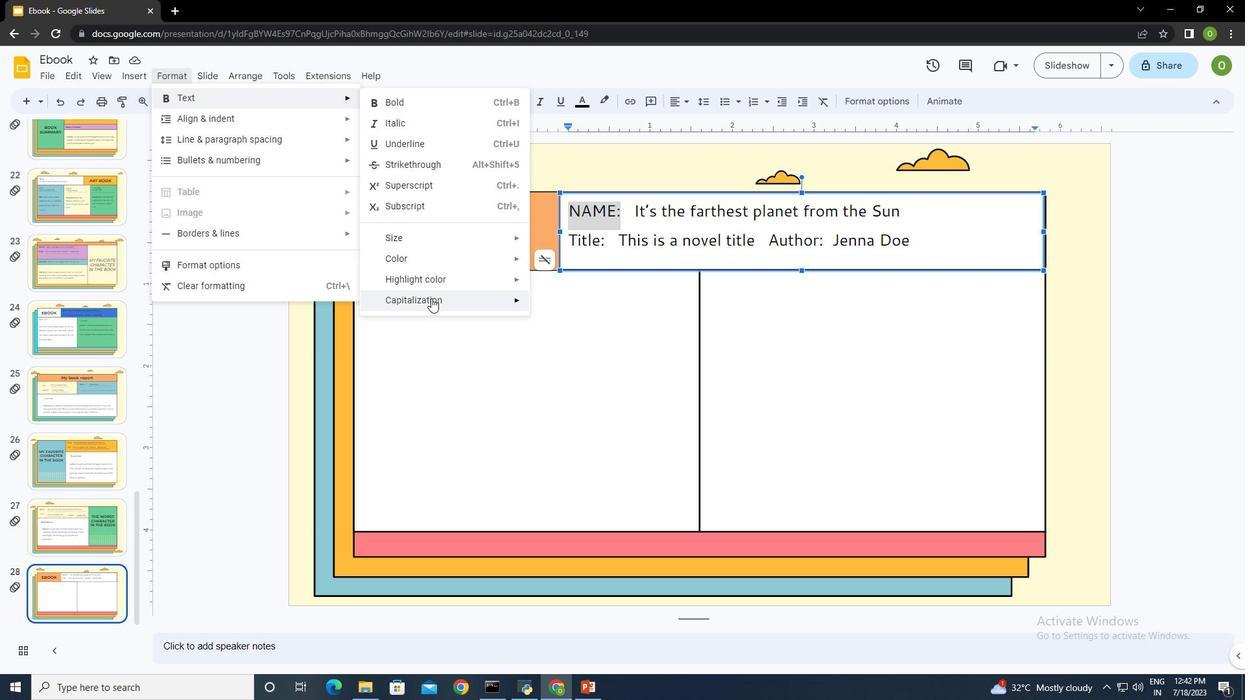 
Action: Mouse moved to (564, 346)
Screenshot: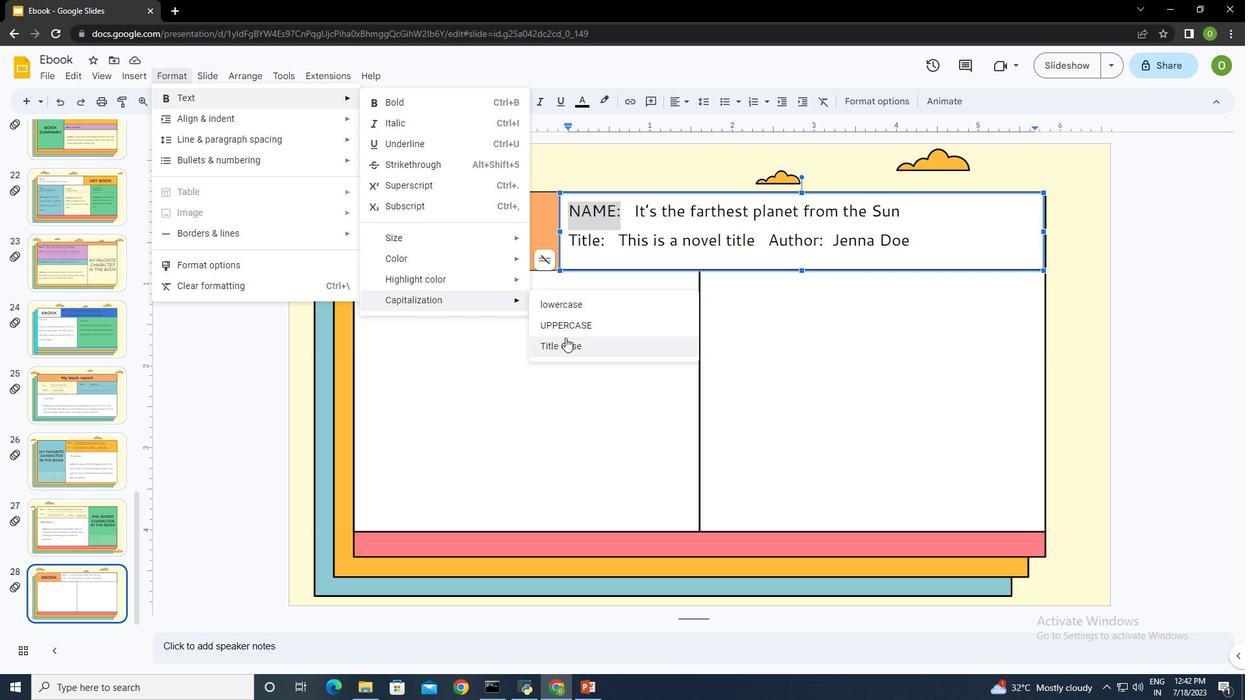 
Action: Mouse pressed left at (564, 346)
Screenshot: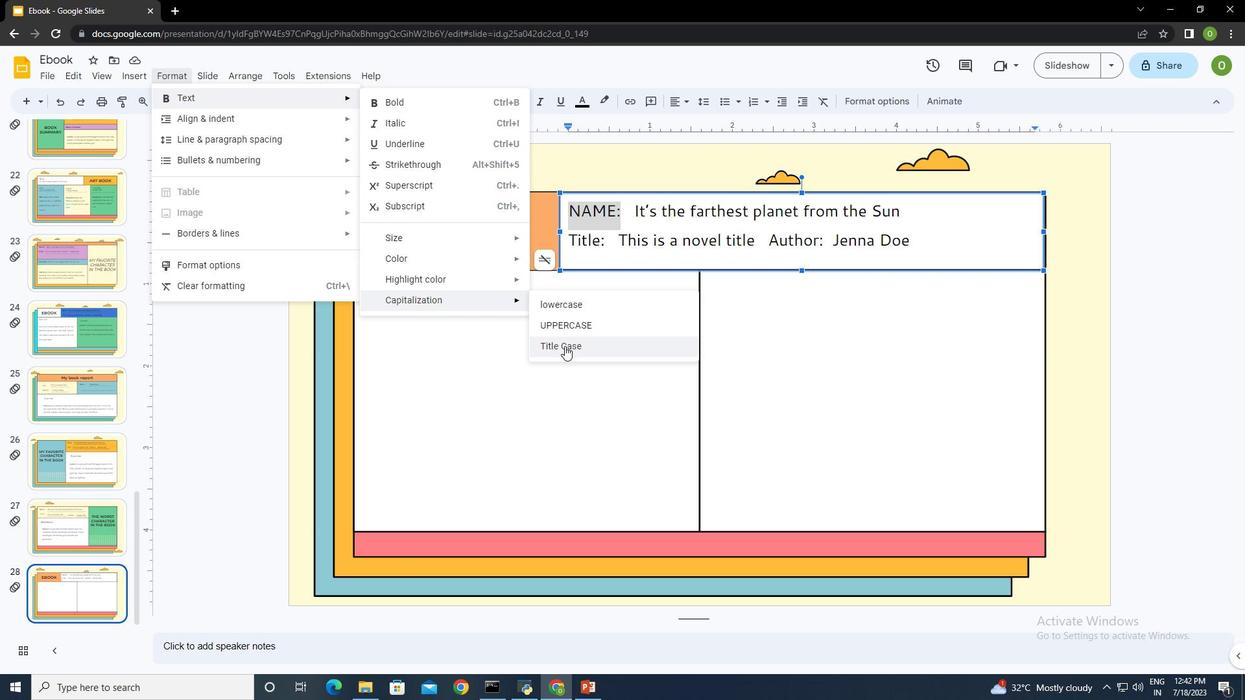 
Action: Mouse moved to (614, 212)
Screenshot: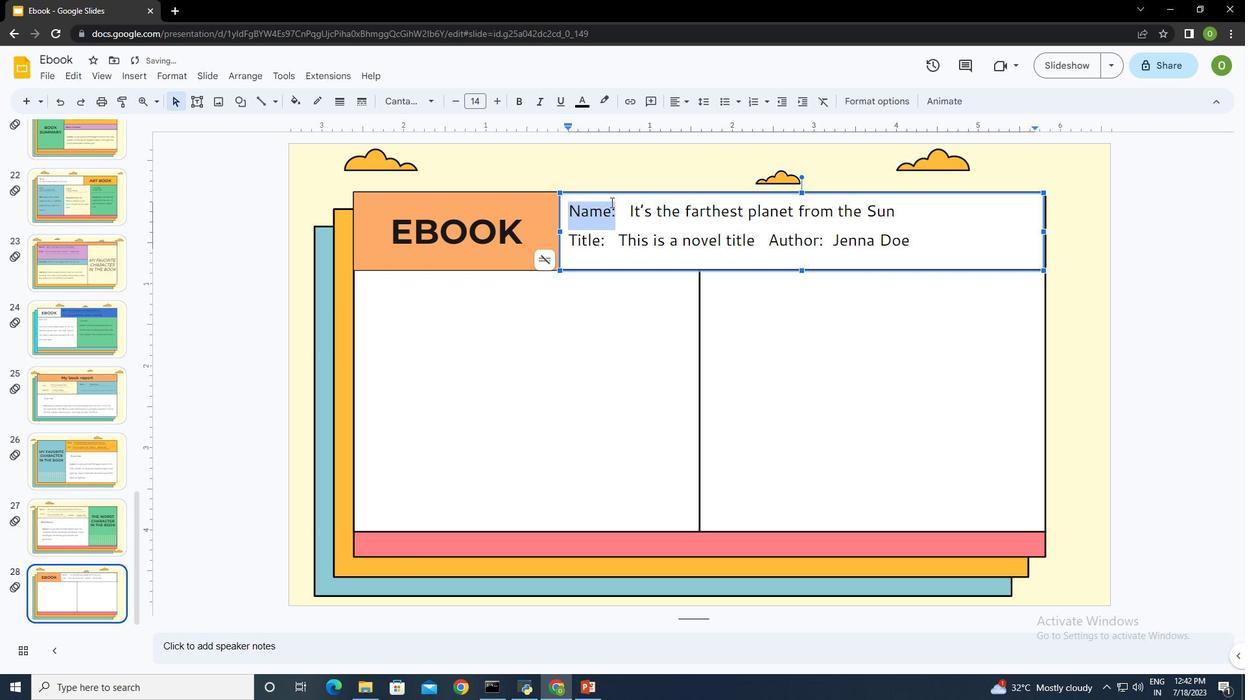 
Action: Mouse pressed left at (614, 212)
Screenshot: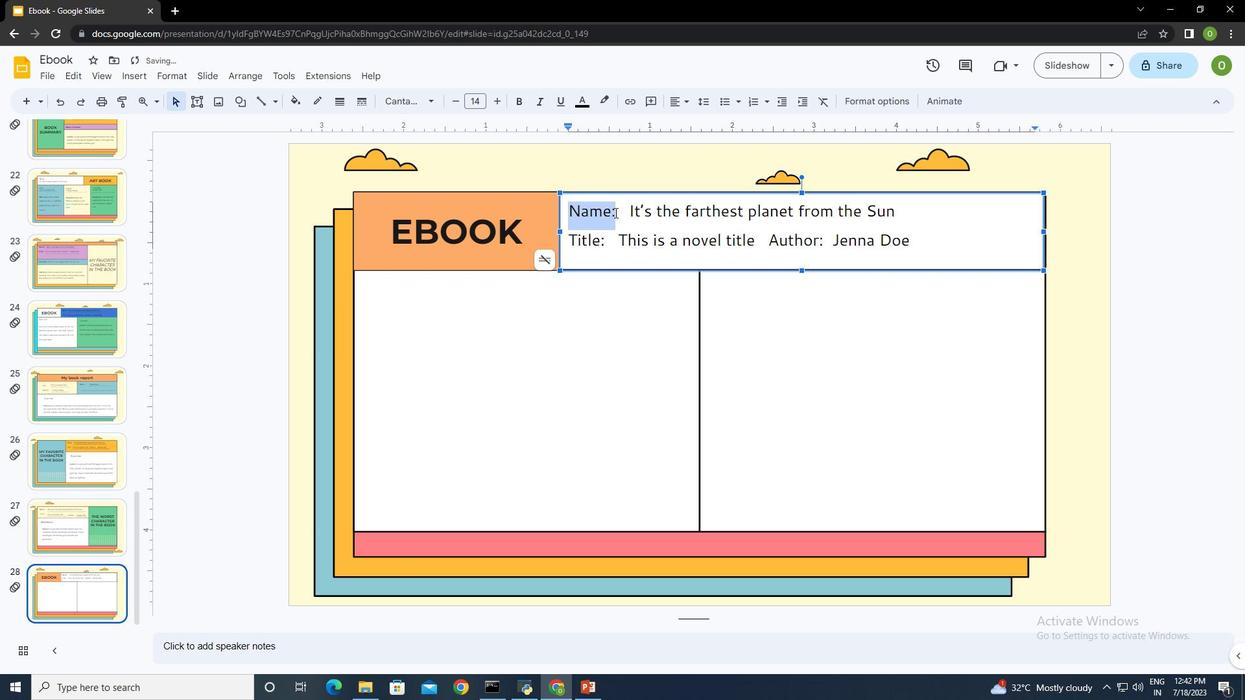
Action: Mouse moved to (609, 243)
Screenshot: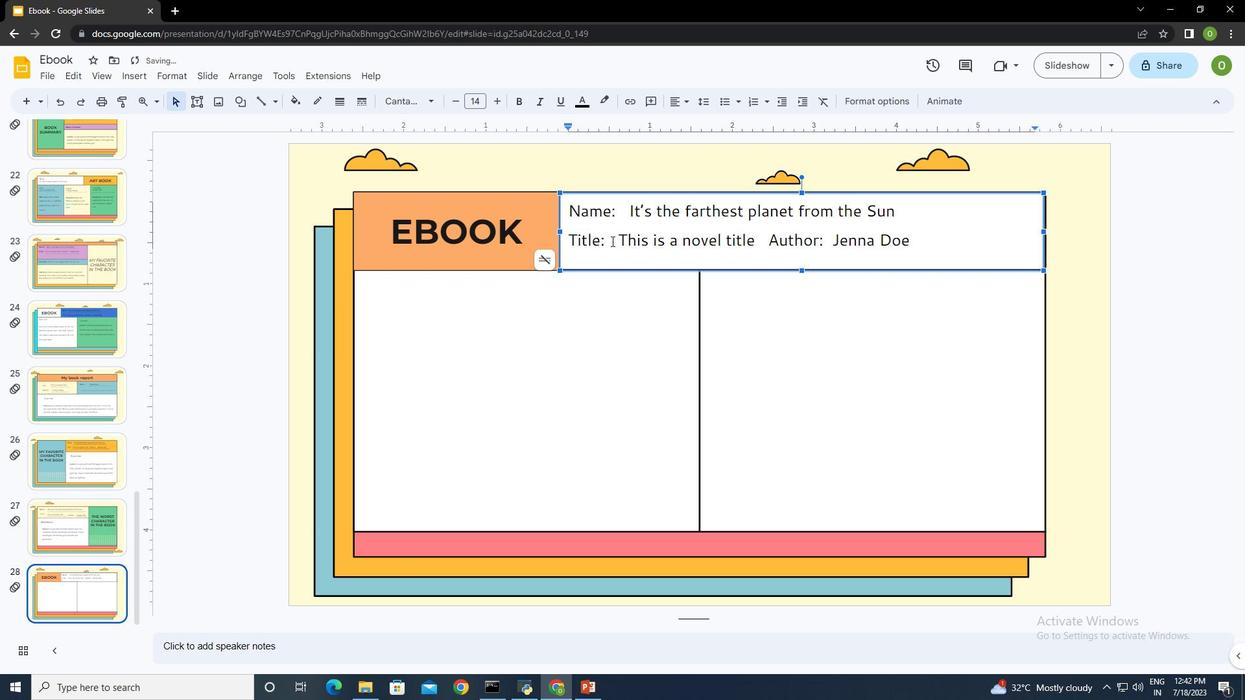 
Action: Mouse pressed left at (609, 243)
Screenshot: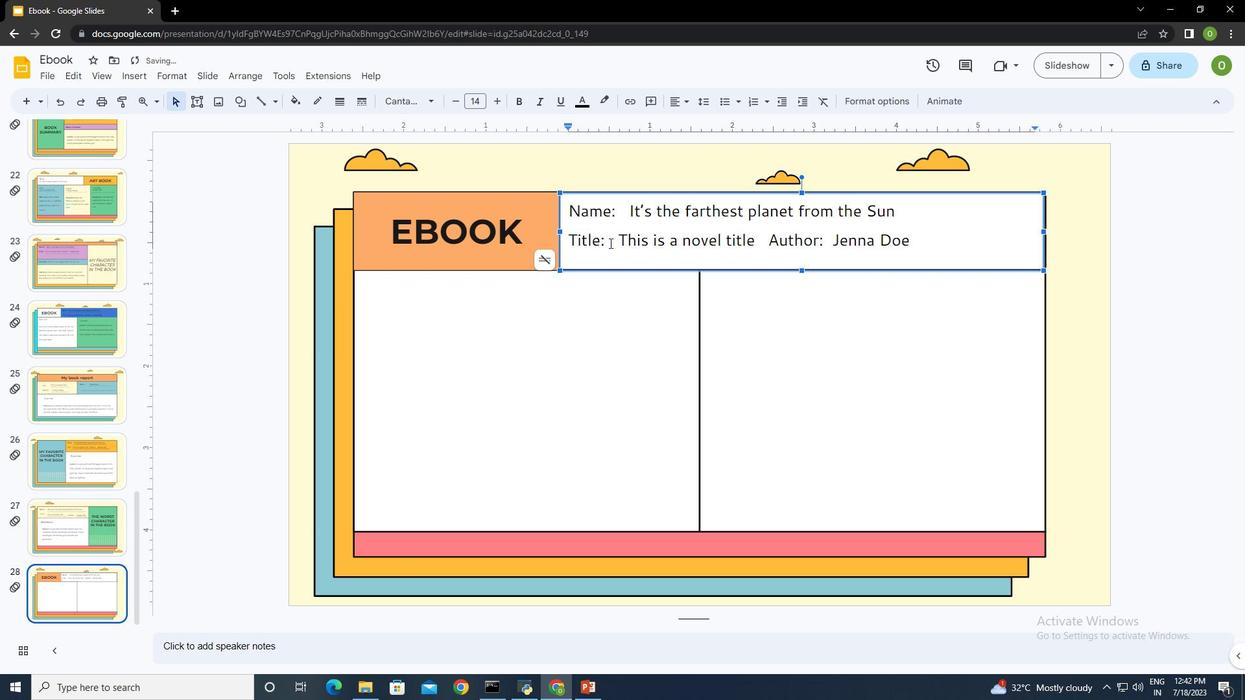 
Action: Mouse moved to (598, 250)
Screenshot: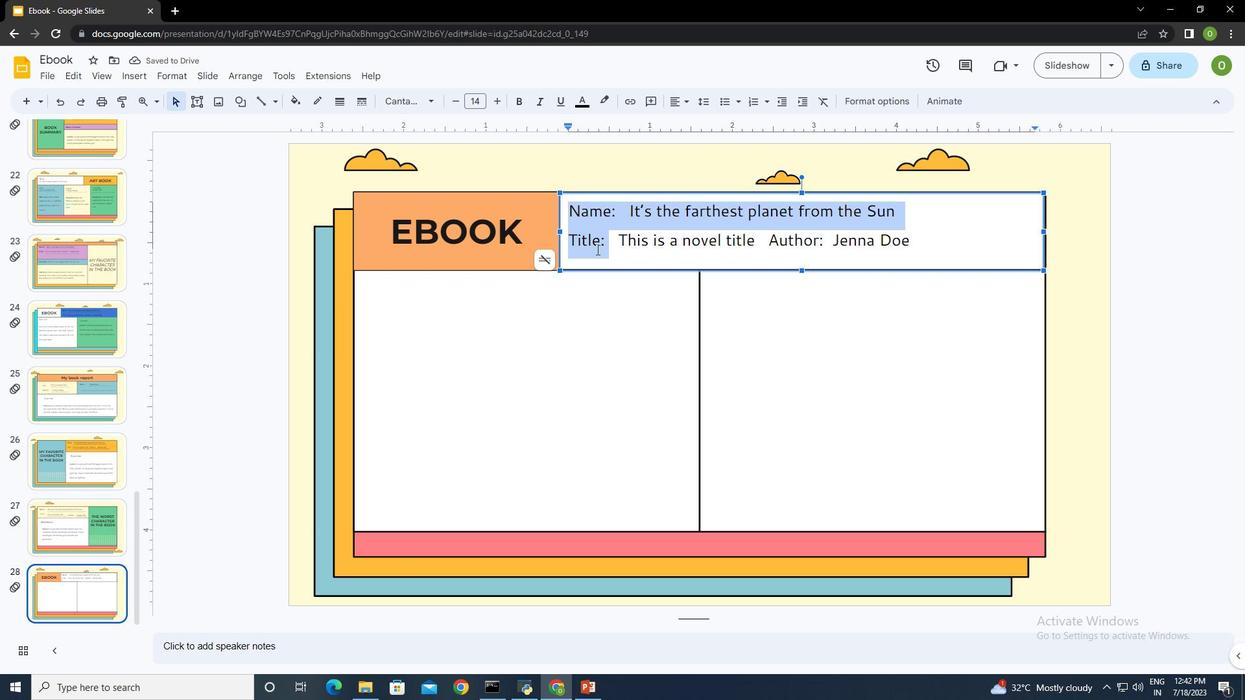 
Action: Mouse pressed left at (598, 250)
Screenshot: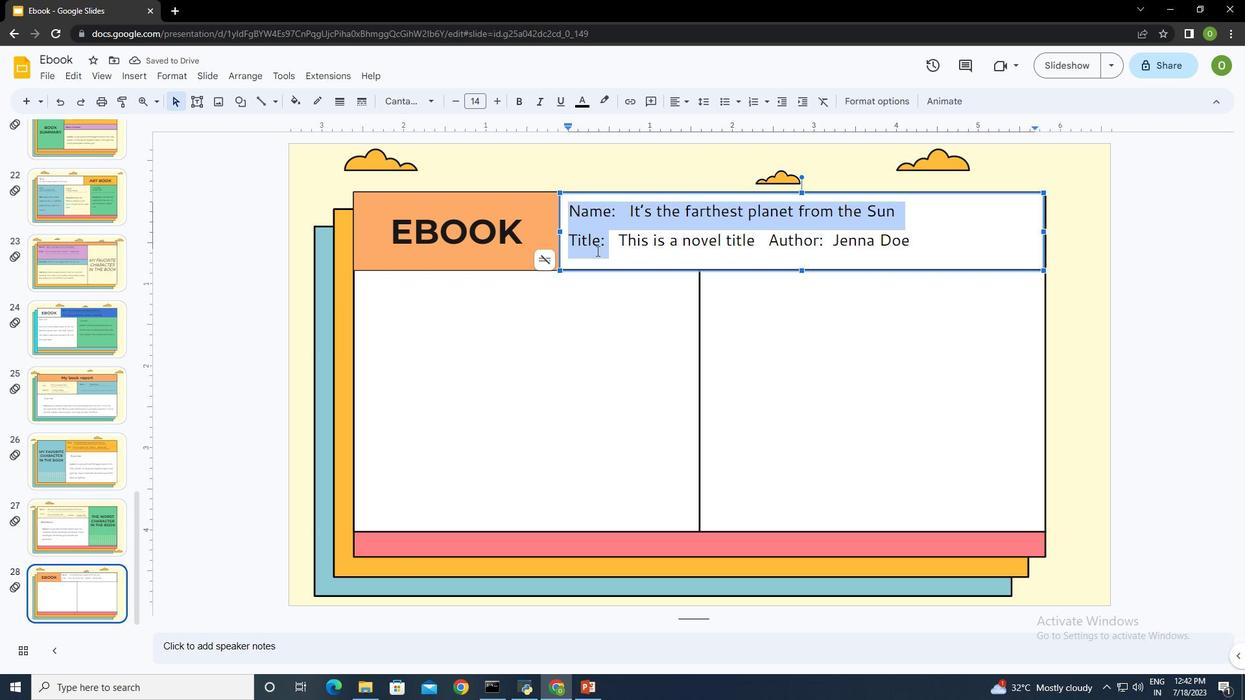 
Action: Mouse moved to (605, 245)
Screenshot: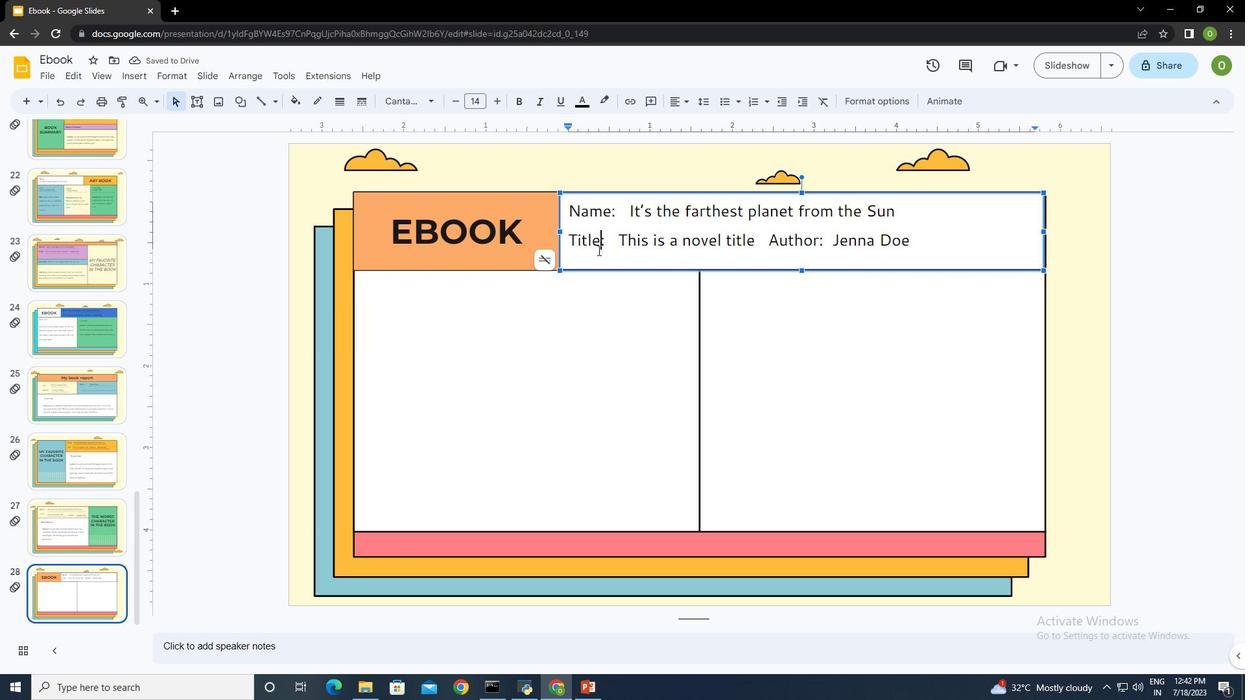 
Action: Mouse pressed left at (605, 245)
Screenshot: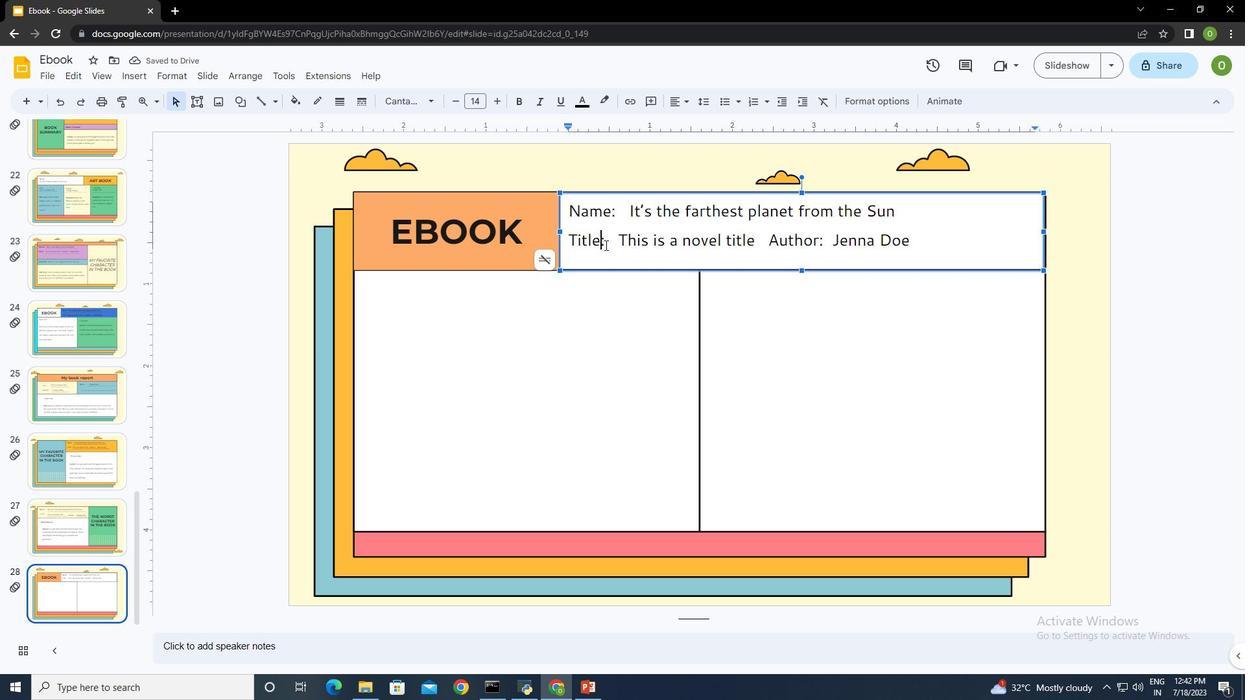 
Action: Mouse moved to (518, 98)
Screenshot: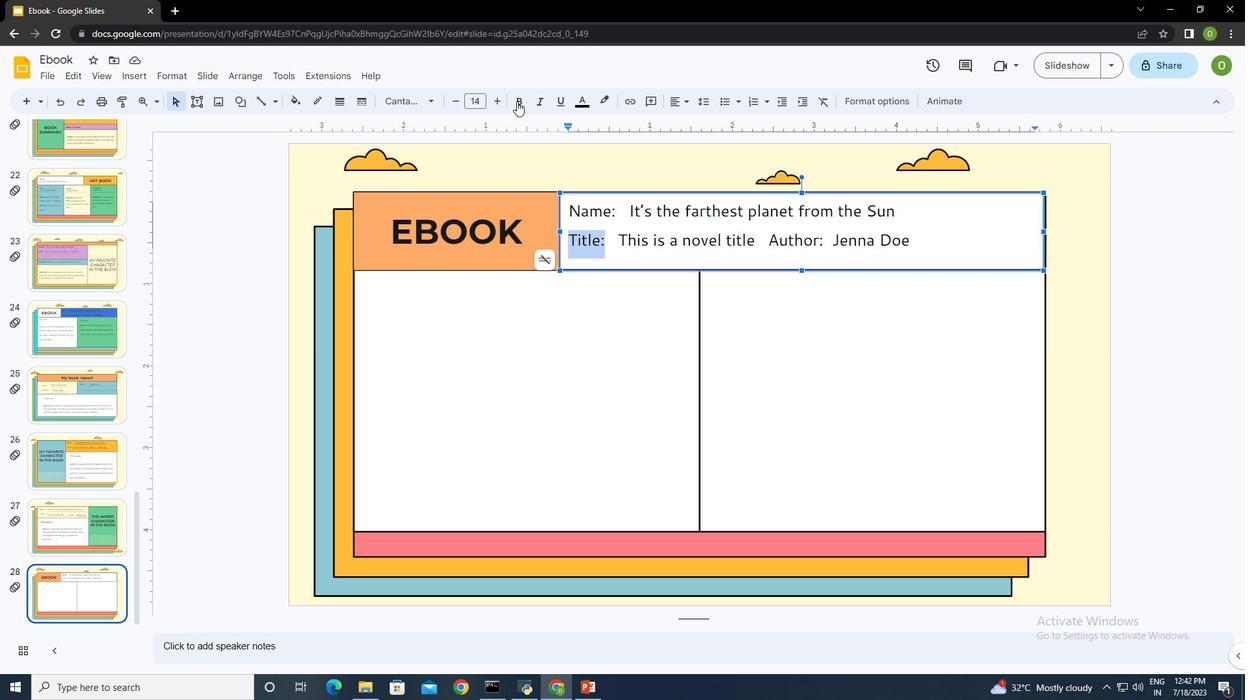 
Action: Mouse pressed left at (518, 98)
Screenshot: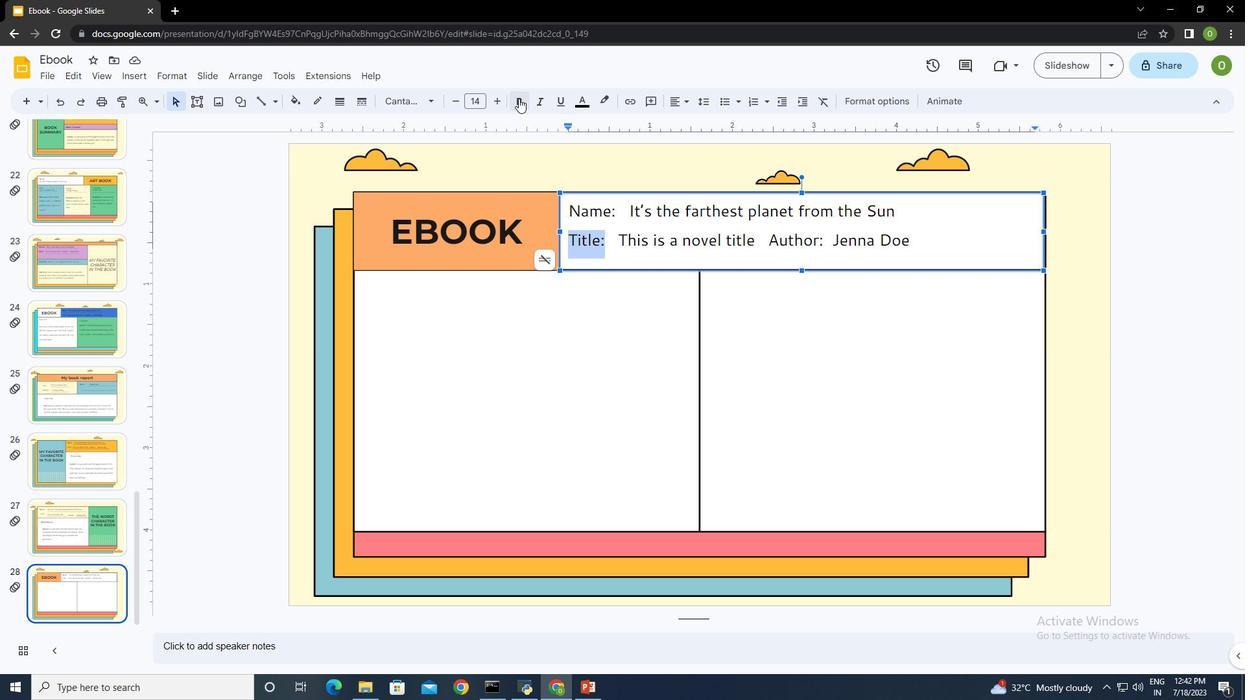 
Action: Mouse moved to (605, 208)
Screenshot: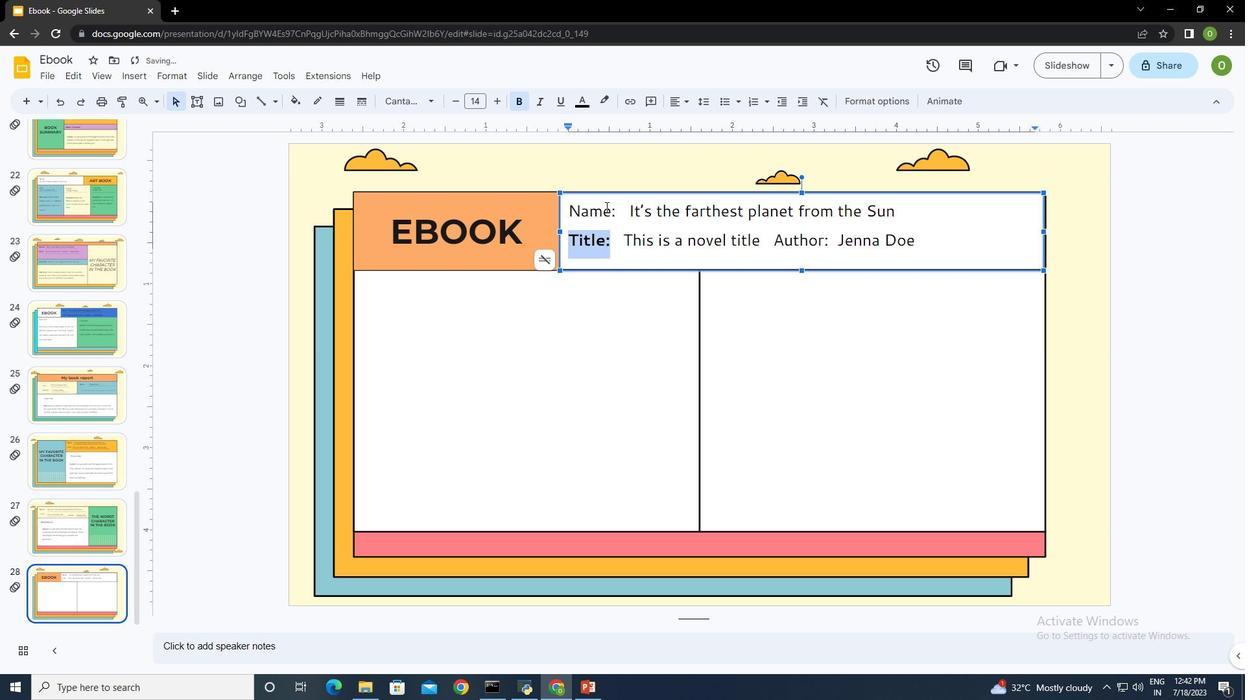 
Action: Mouse pressed left at (605, 208)
Screenshot: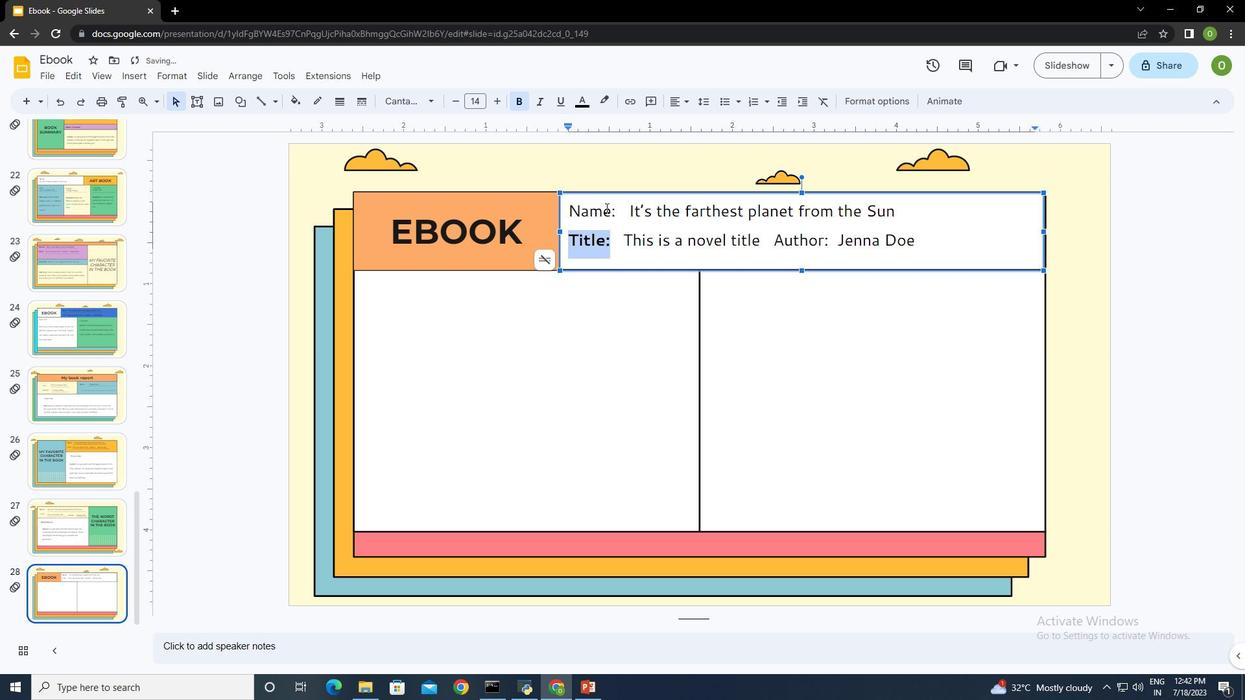 
Action: Mouse moved to (616, 212)
Screenshot: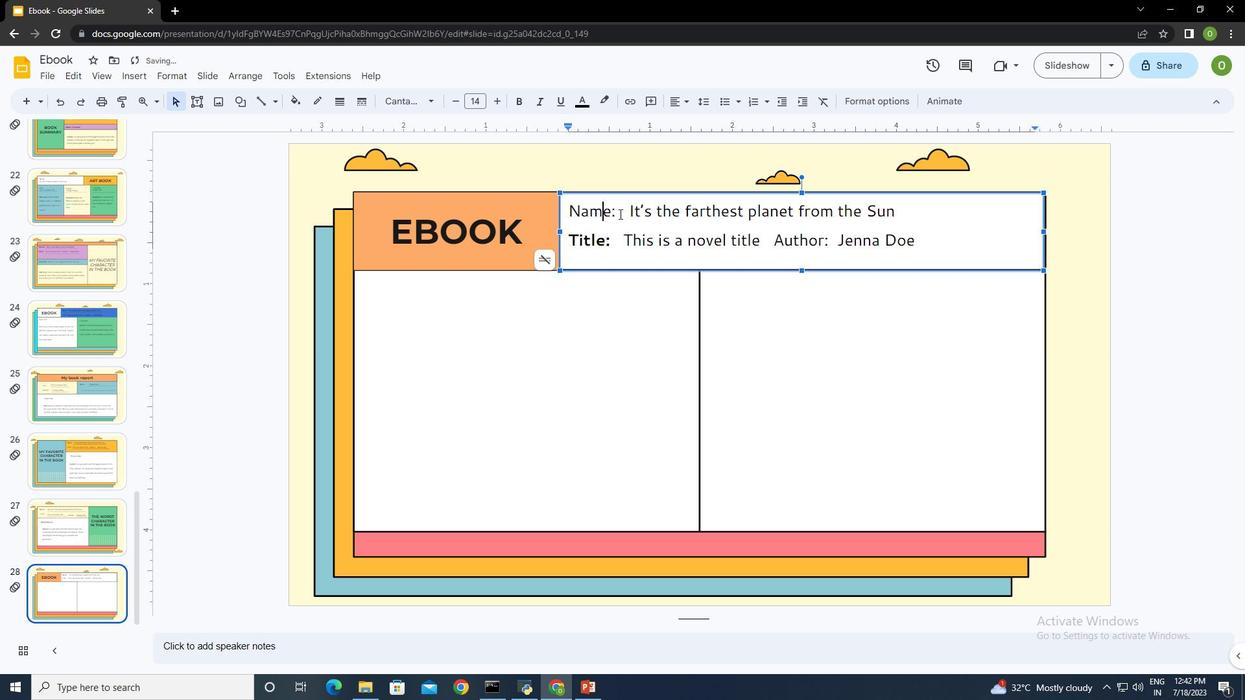 
Action: Mouse pressed left at (616, 212)
Screenshot: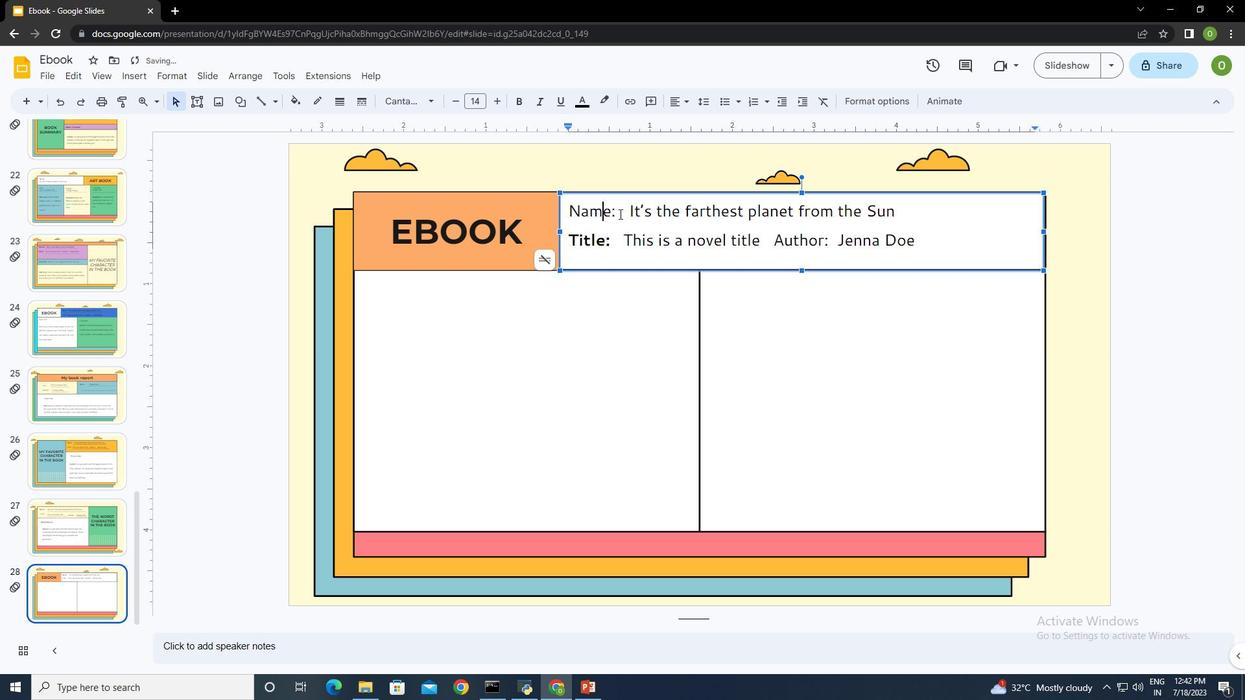 
Action: Mouse moved to (522, 100)
Screenshot: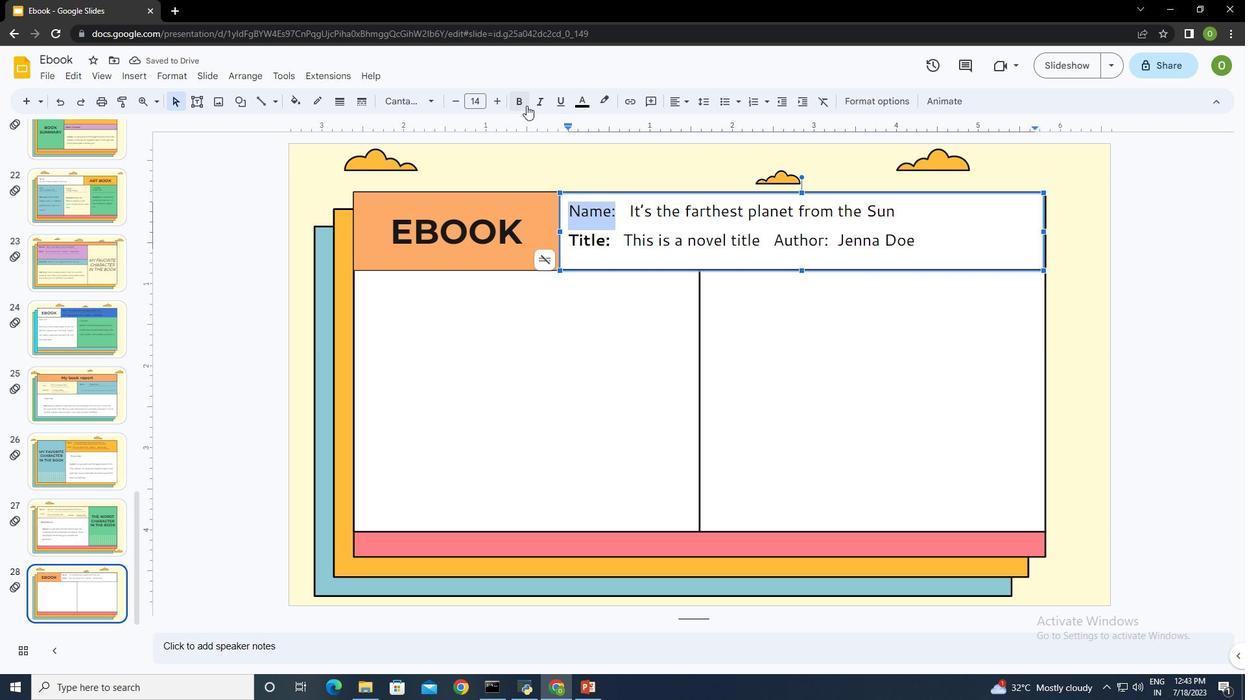 
Action: Mouse pressed left at (522, 100)
Screenshot: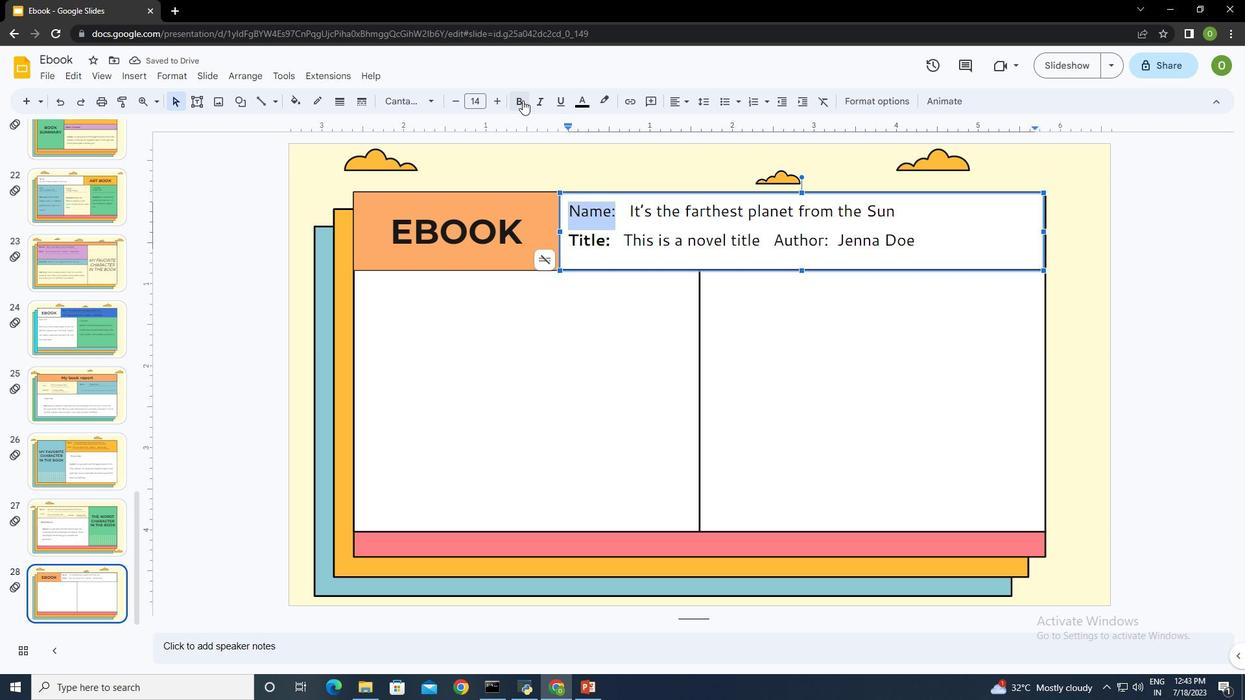 
Action: Mouse moved to (637, 205)
Screenshot: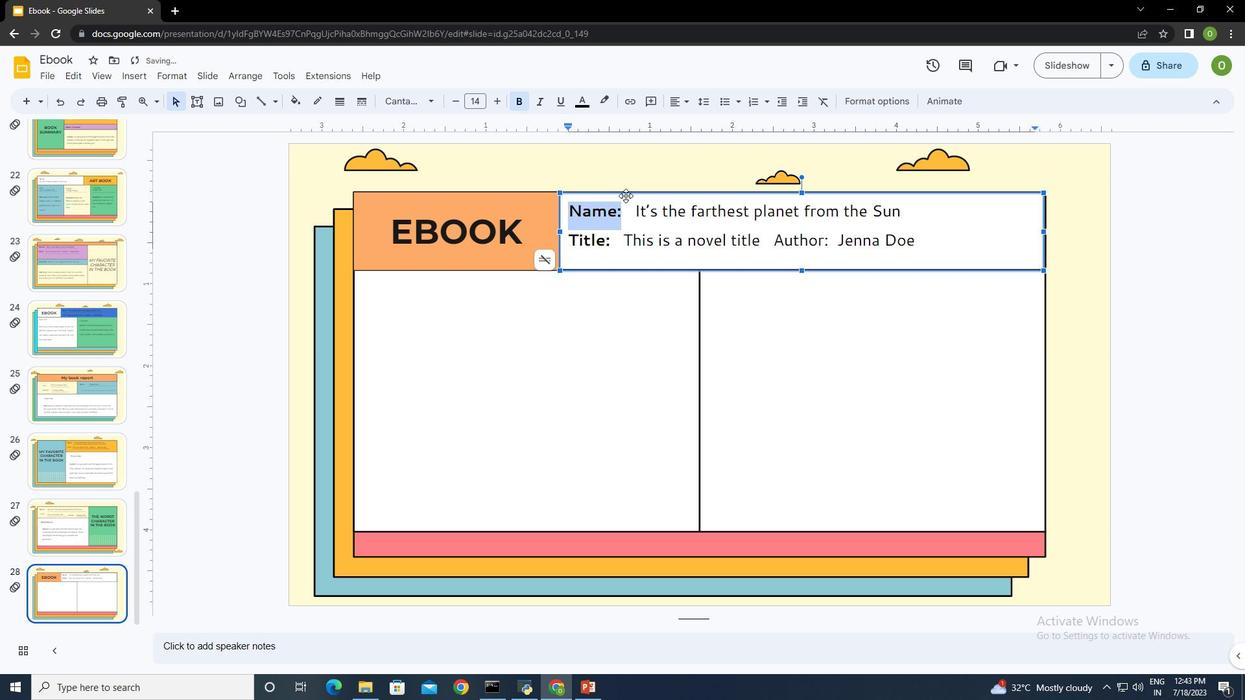 
Action: Mouse pressed left at (637, 205)
Screenshot: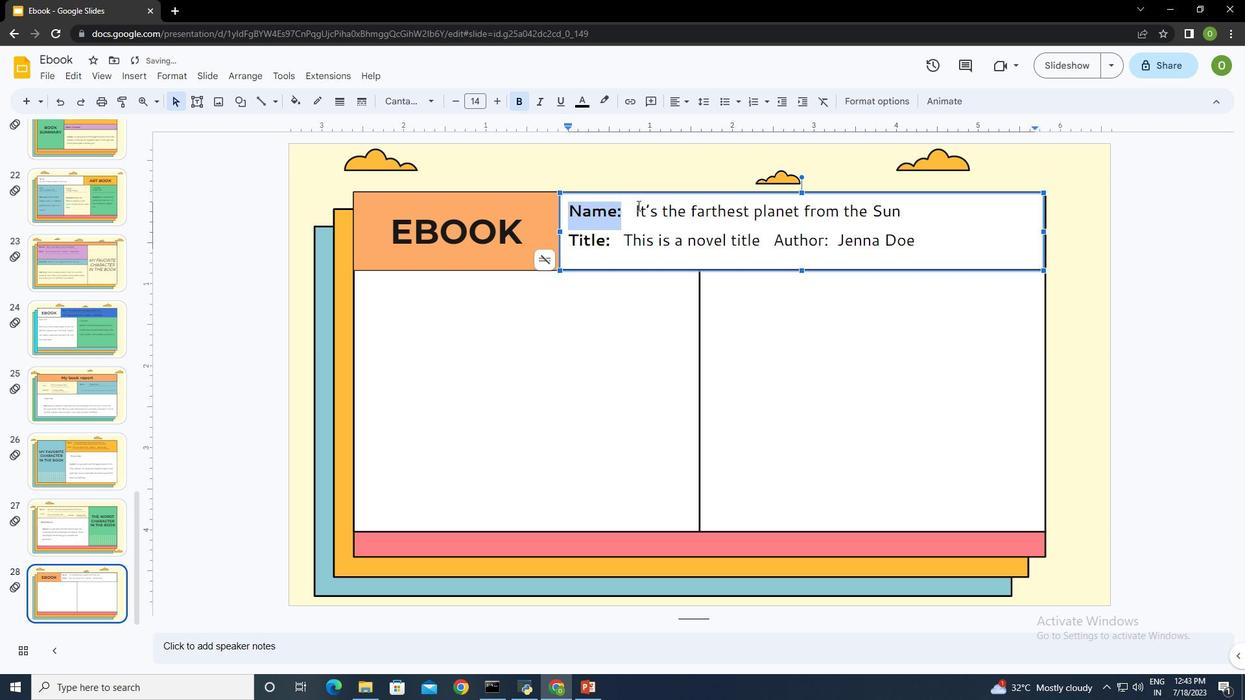 
Action: Mouse moved to (633, 208)
Screenshot: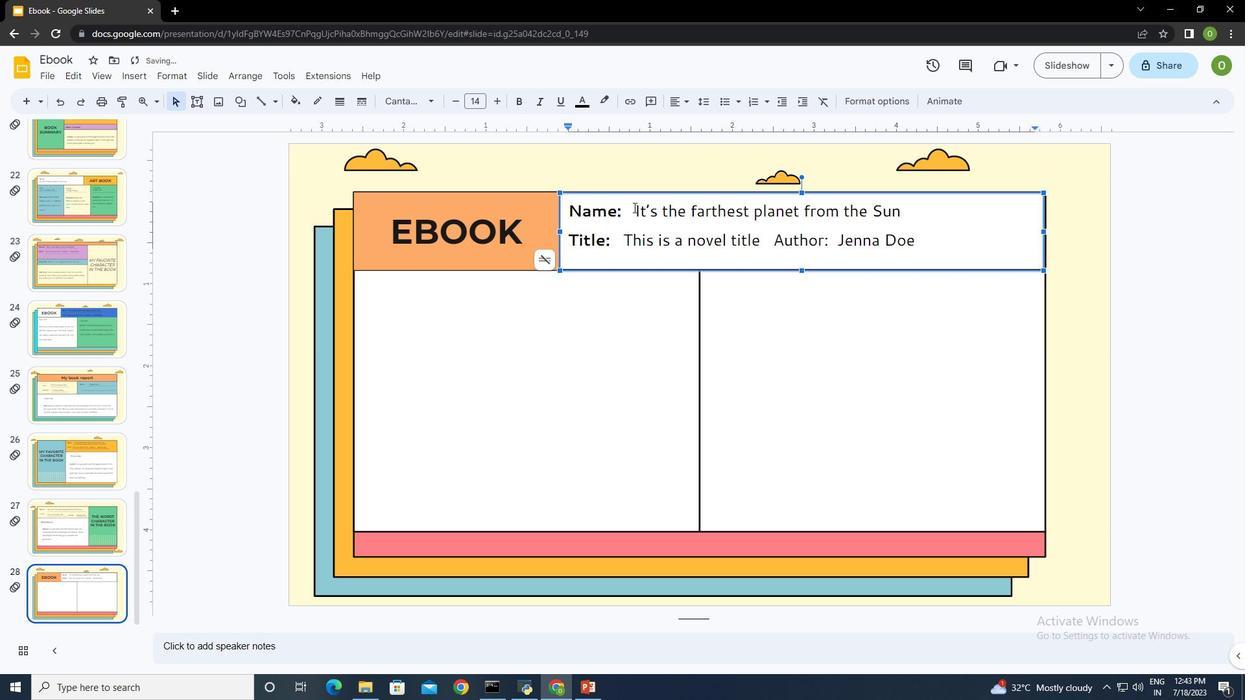 
Action: Mouse pressed left at (633, 208)
Screenshot: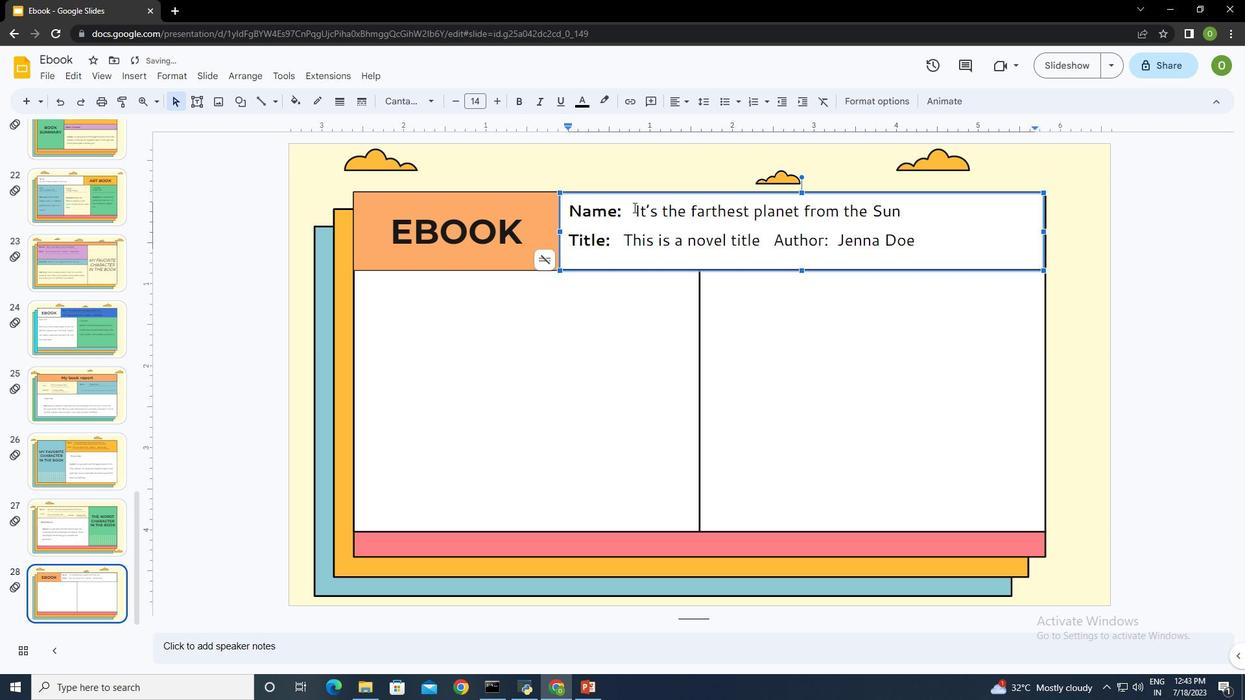 
Action: Mouse moved to (543, 101)
Screenshot: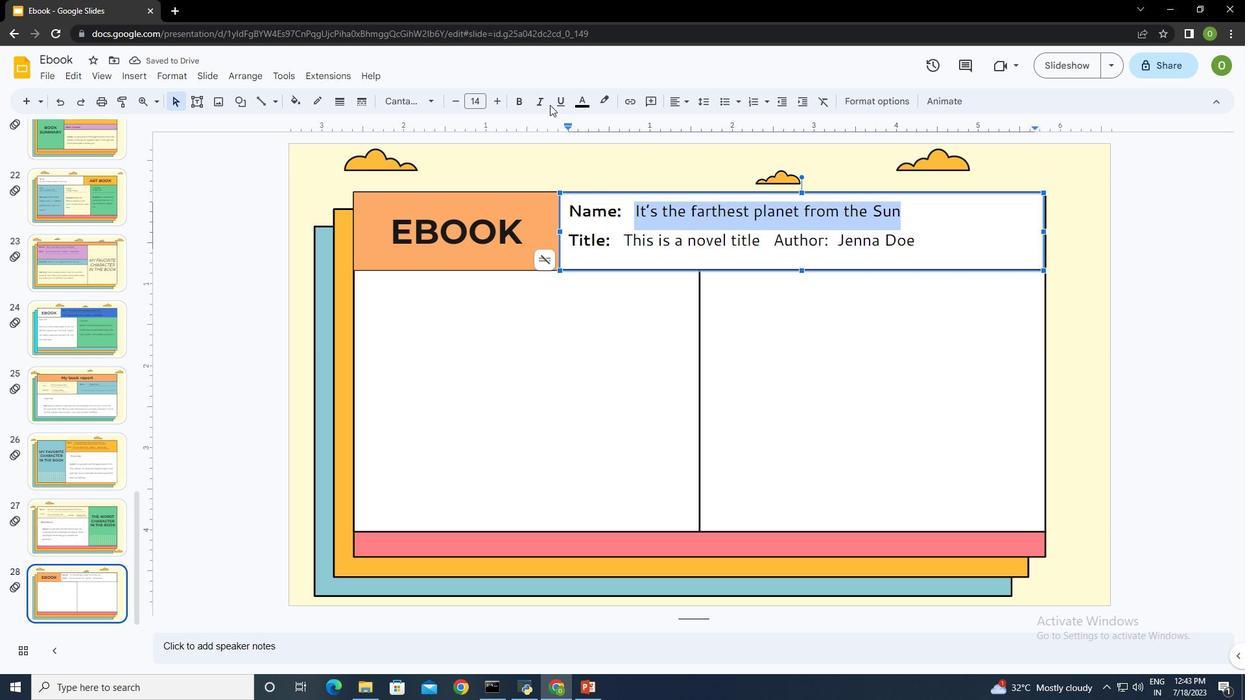 
Action: Mouse pressed left at (543, 101)
Screenshot: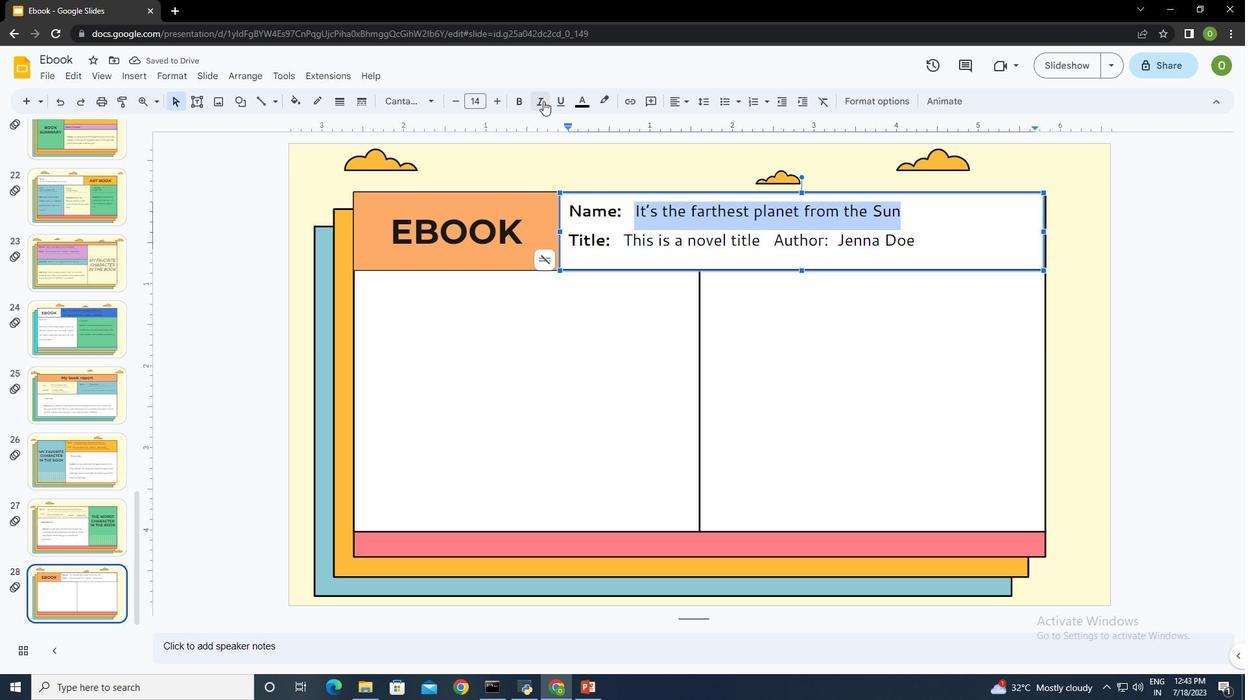 
Action: Mouse moved to (623, 240)
Screenshot: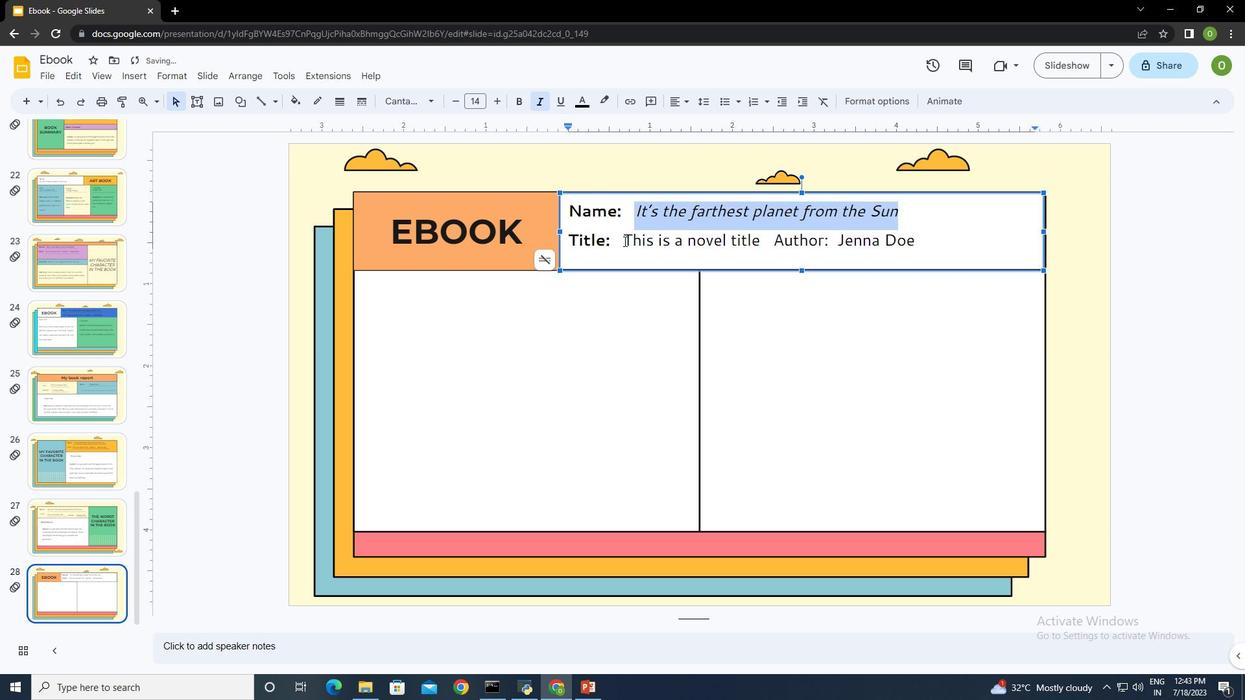 
Action: Mouse pressed left at (623, 240)
Screenshot: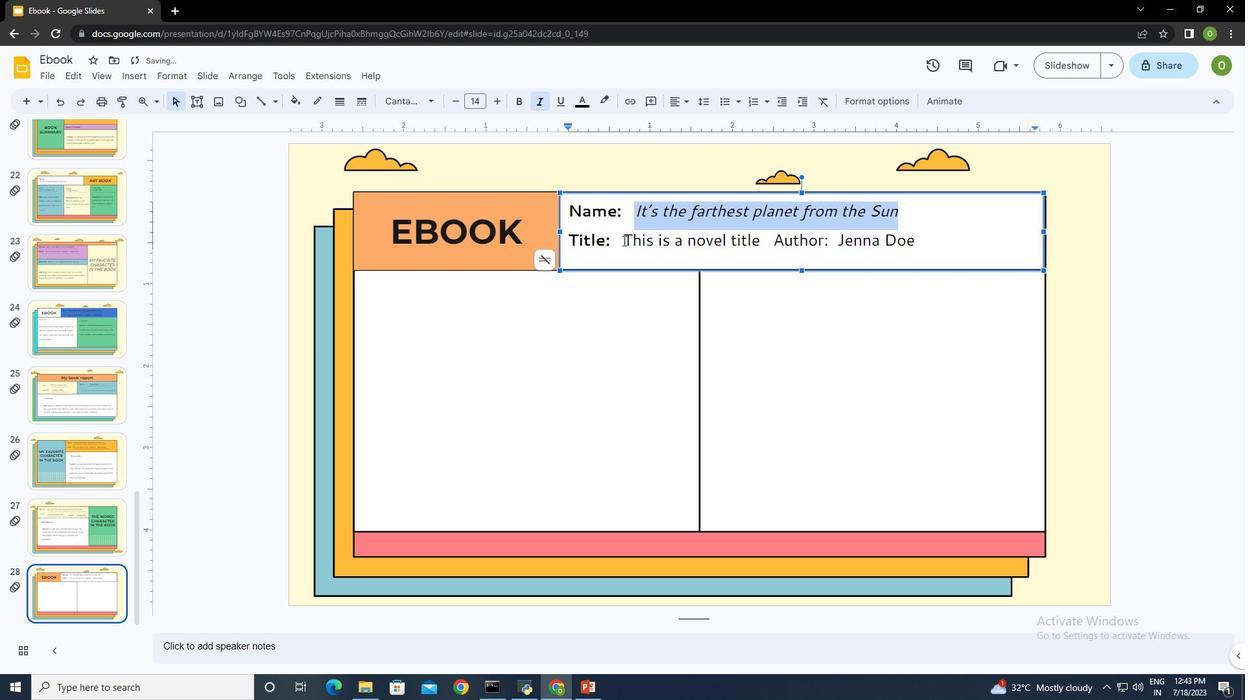 
Action: Mouse moved to (539, 103)
Screenshot: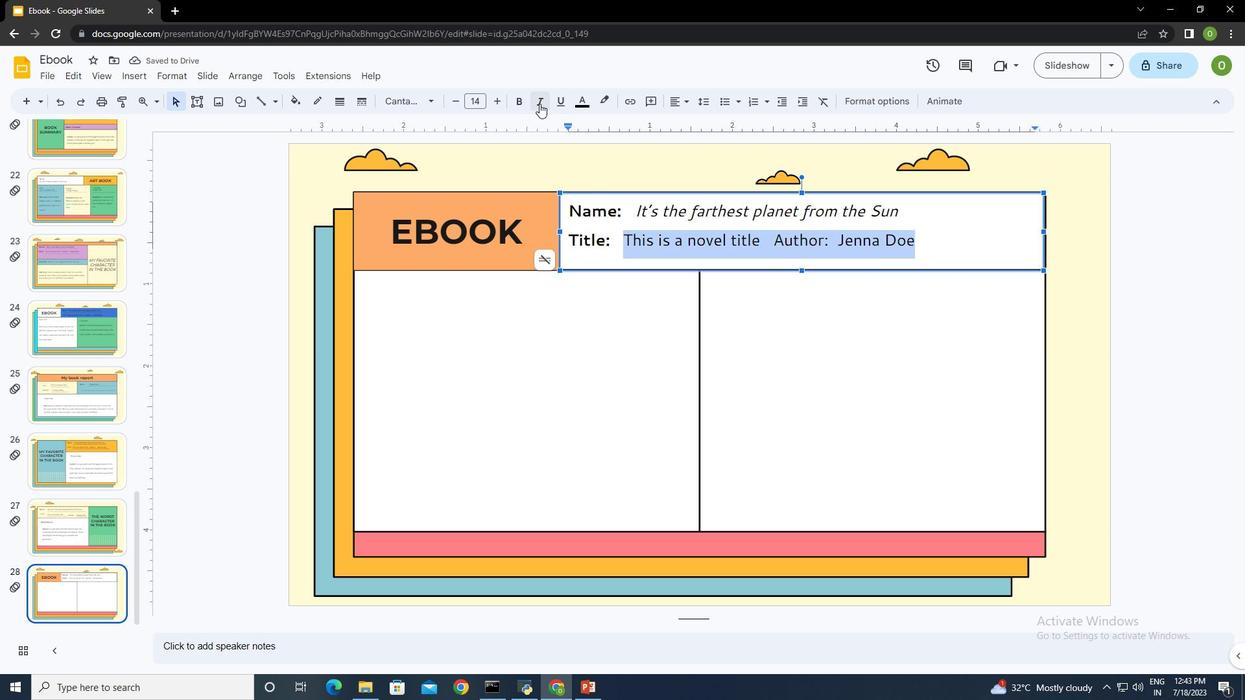 
Action: Mouse pressed left at (539, 103)
Screenshot: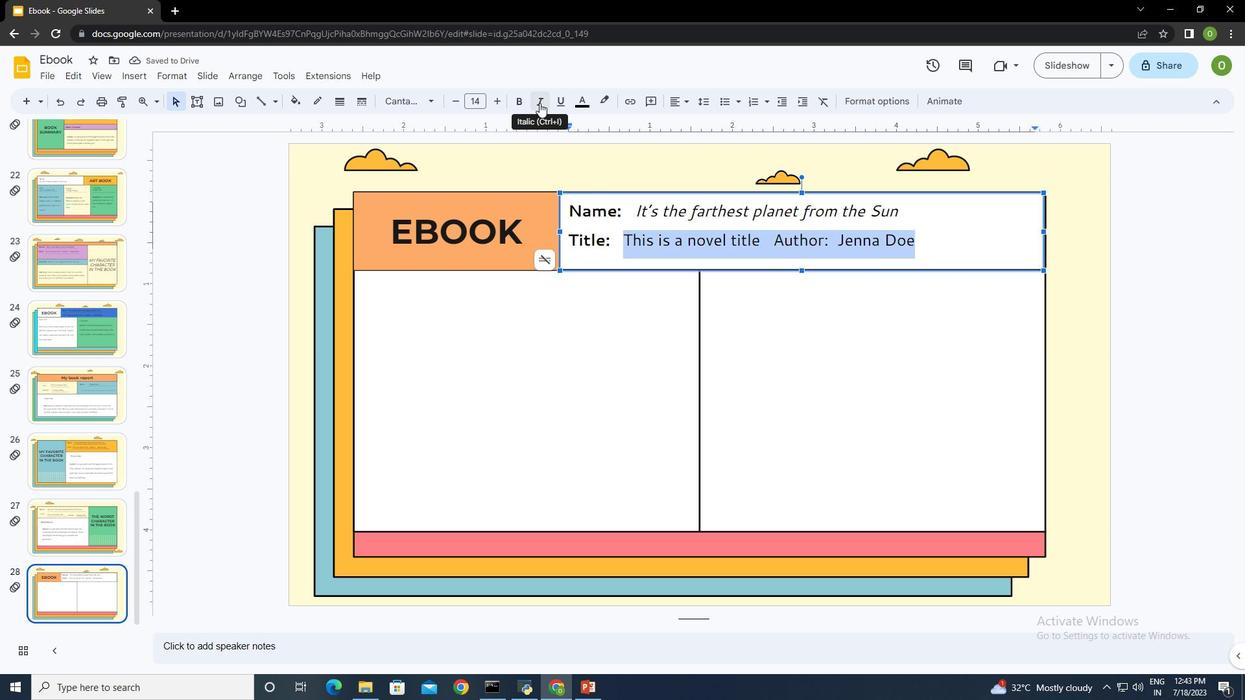 
Action: Mouse moved to (932, 230)
Screenshot: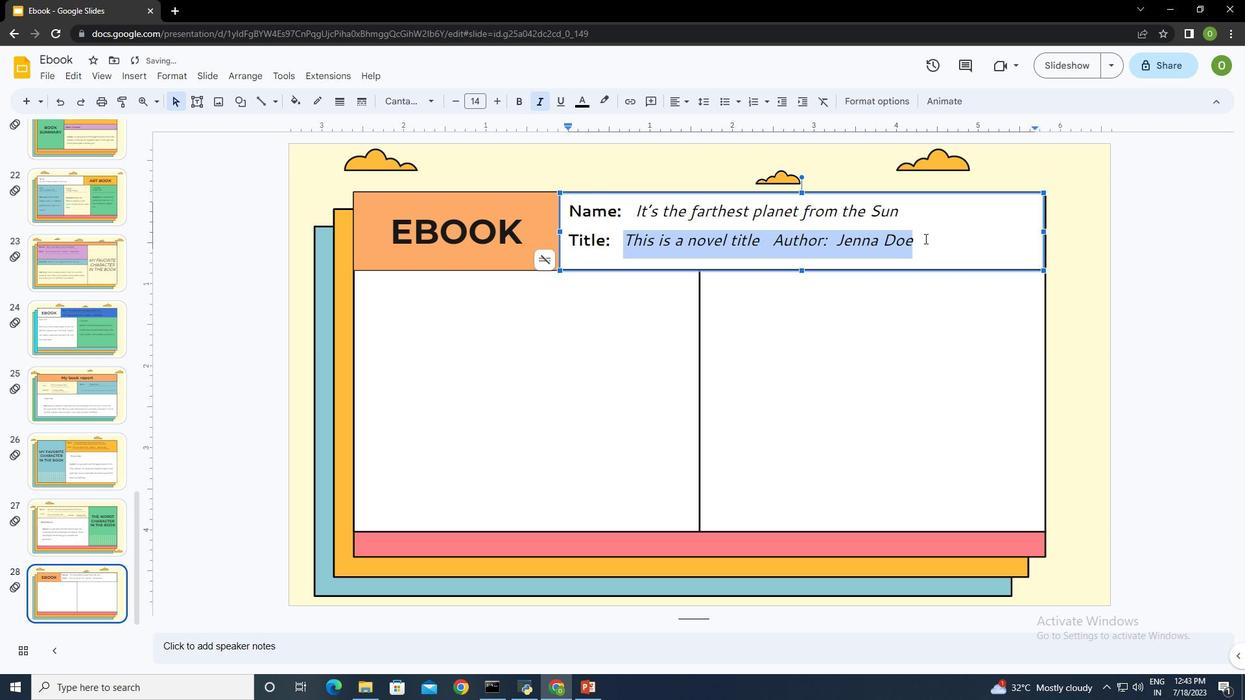 
Action: Mouse pressed left at (932, 230)
Screenshot: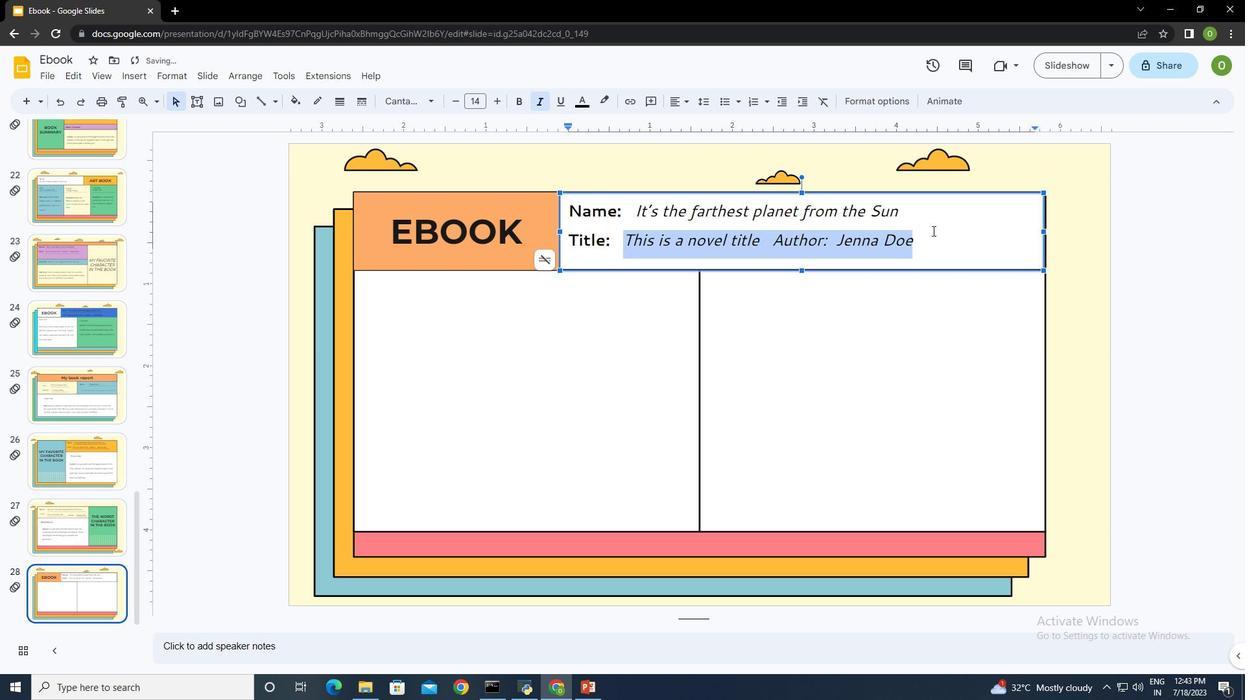 
Action: Mouse moved to (752, 210)
Screenshot: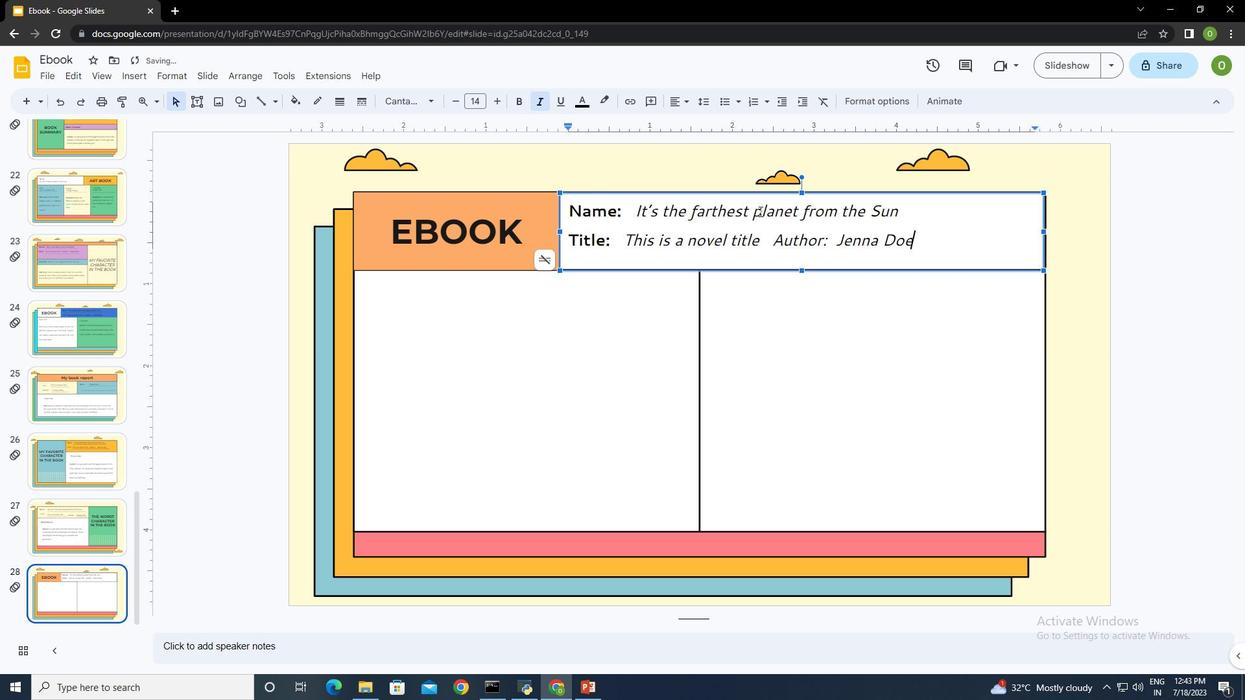 
Action: Mouse pressed left at (752, 210)
Screenshot: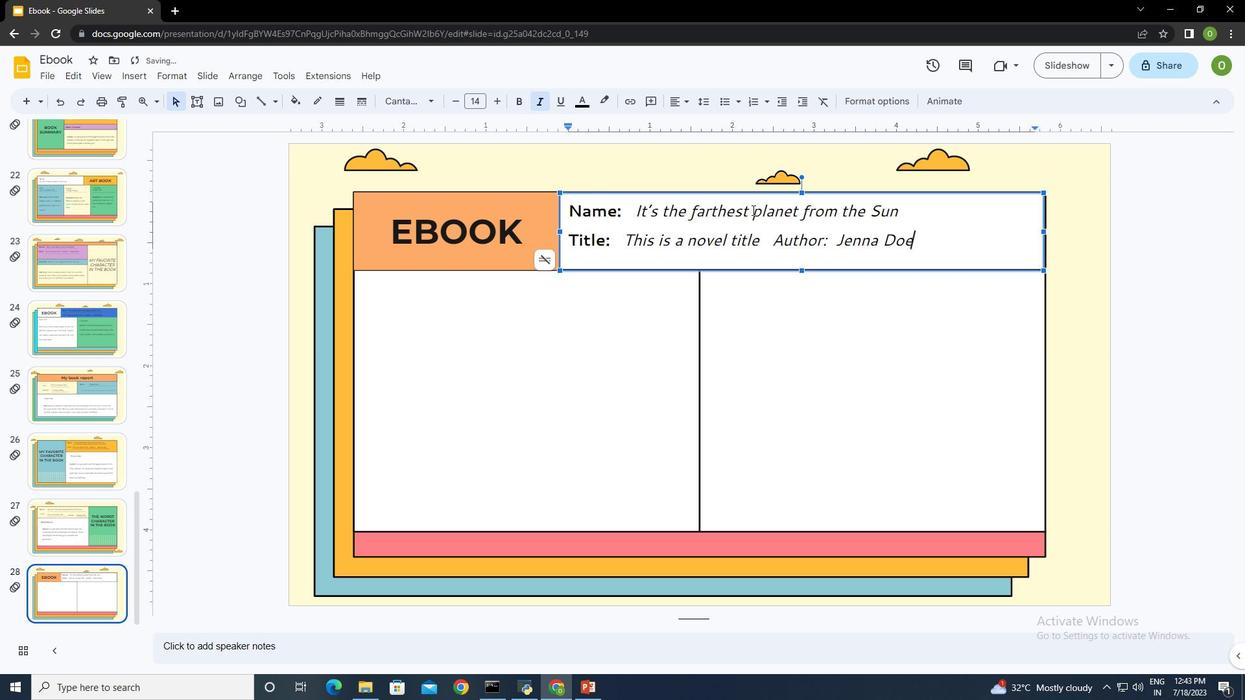 
Action: Mouse moved to (903, 212)
Screenshot: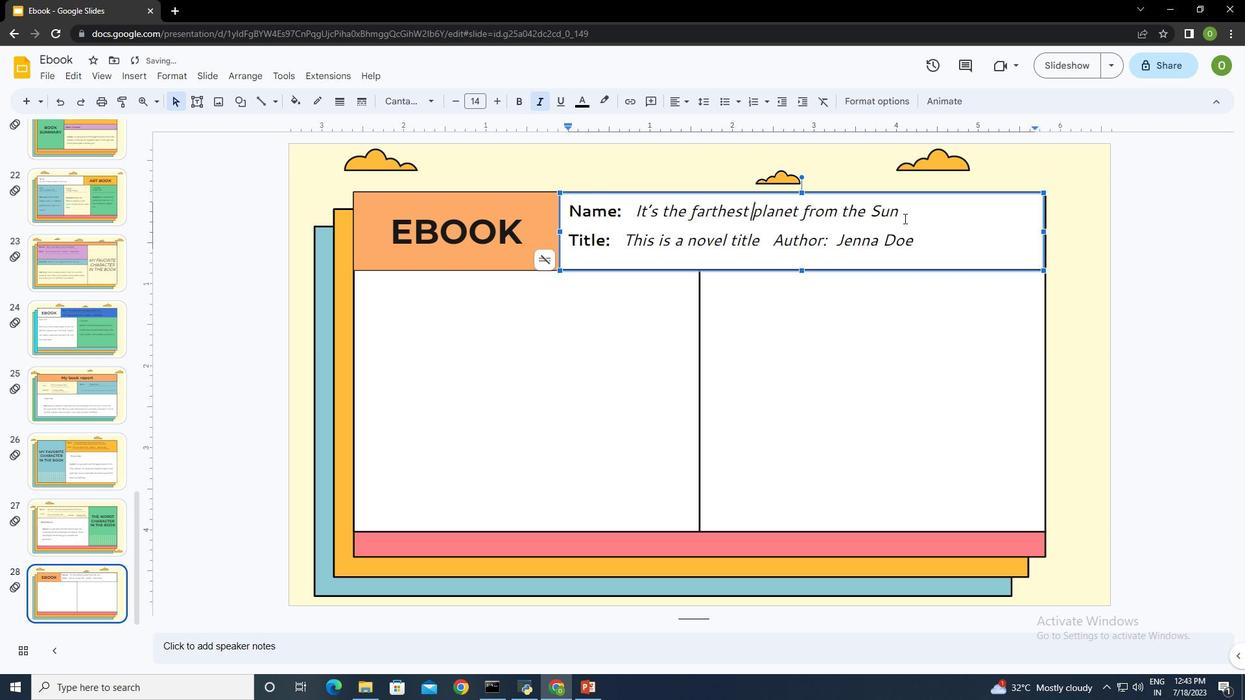 
Action: Mouse pressed left at (903, 212)
Screenshot: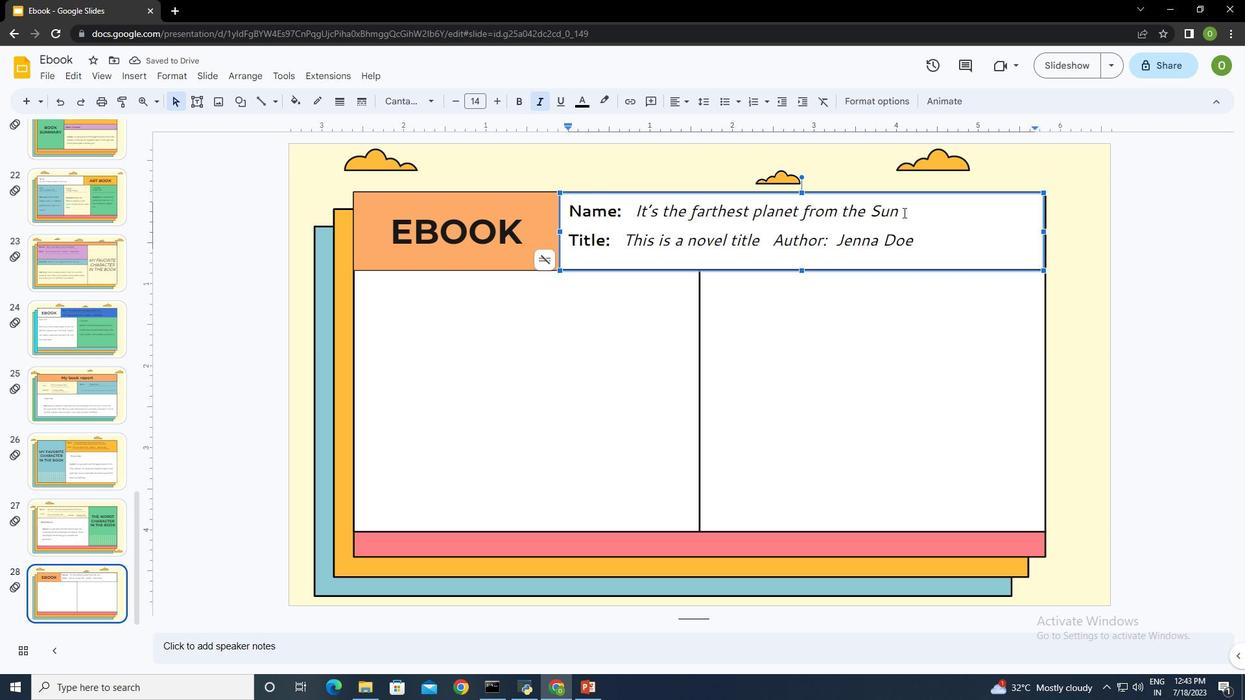 
Action: Mouse moved to (915, 252)
Screenshot: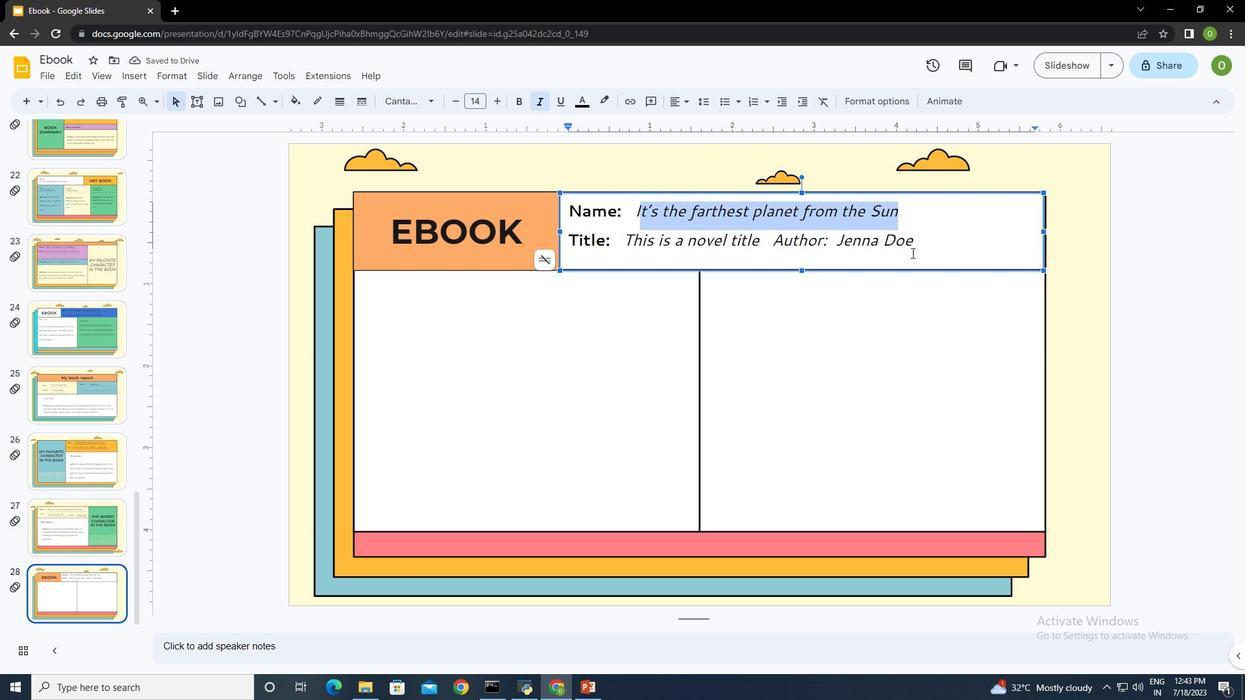 
Action: Key pressed <Key.shift_r><Key.left>
Screenshot: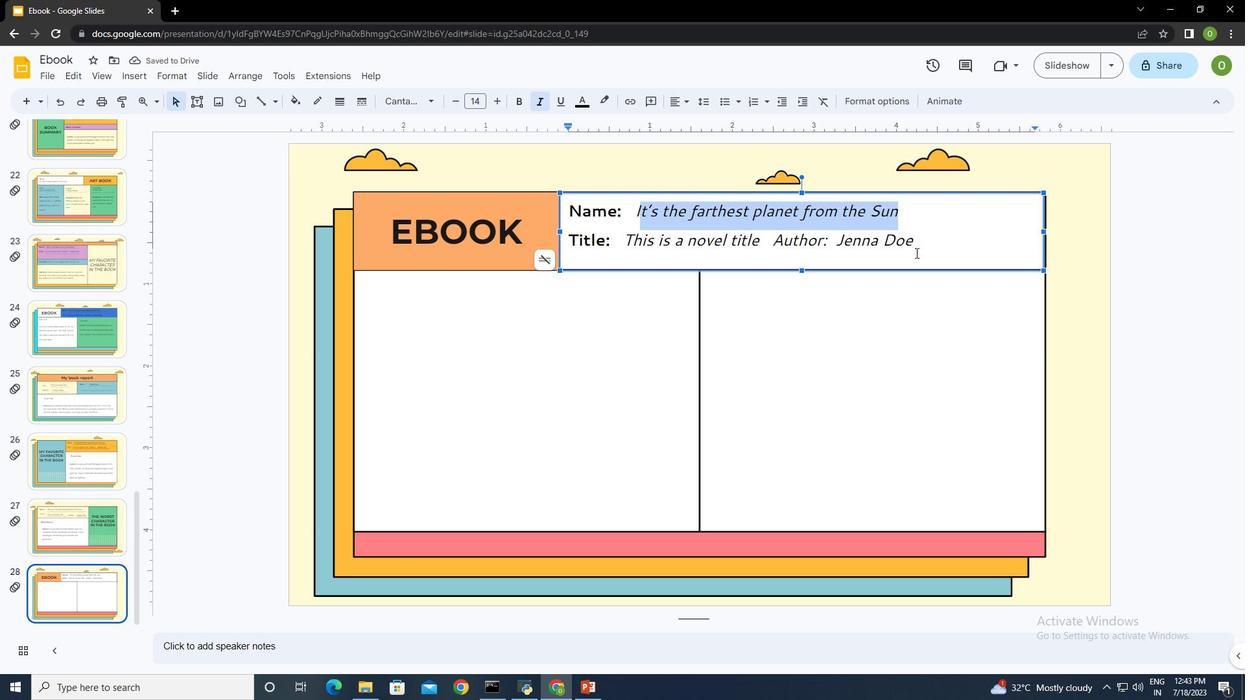 
Action: Mouse moved to (564, 100)
Screenshot: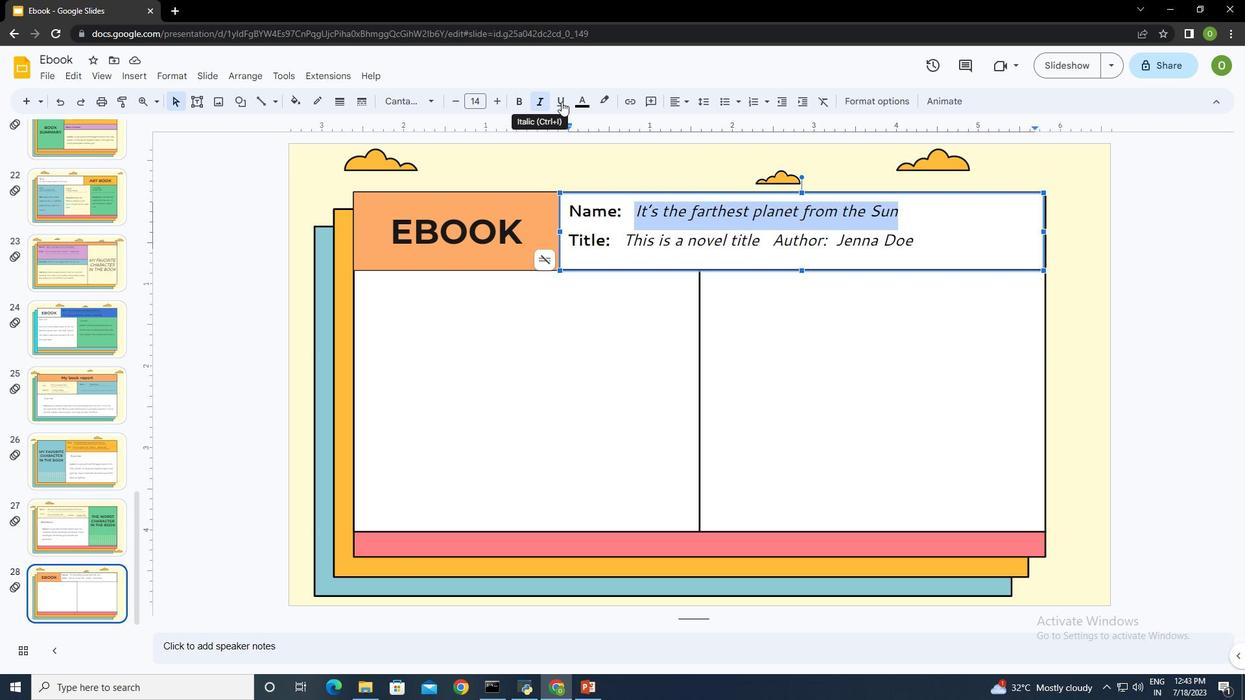 
Action: Mouse pressed left at (564, 100)
Screenshot: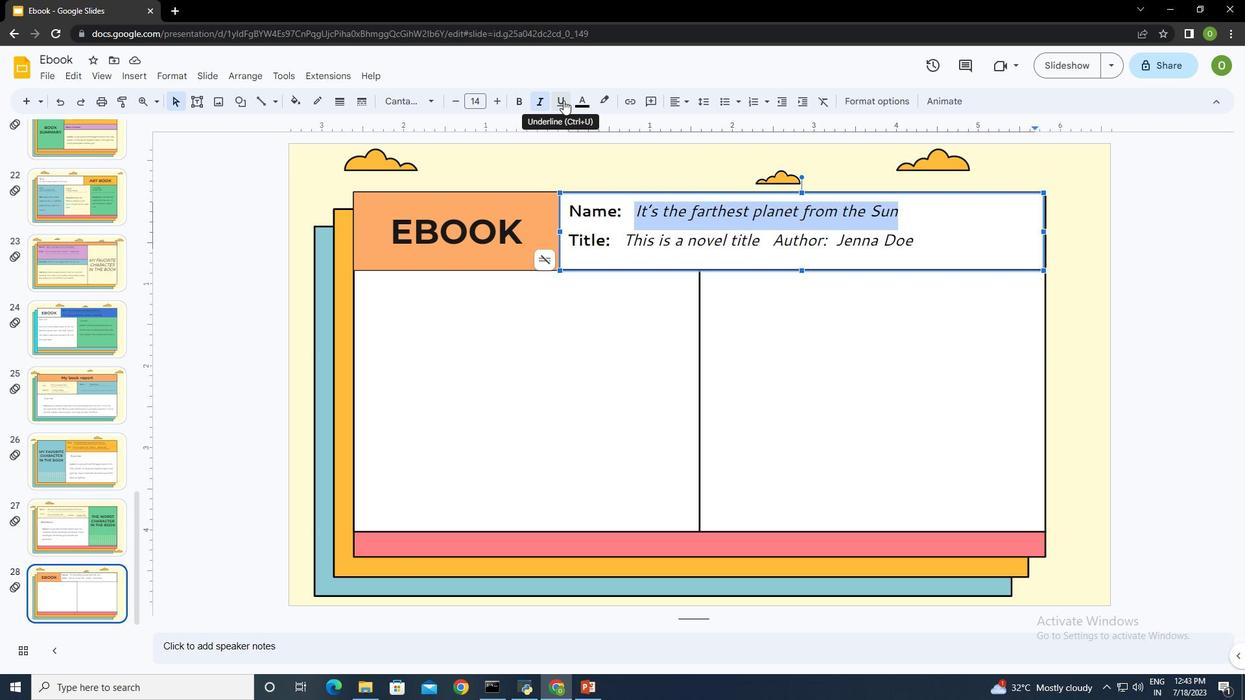 
Action: Mouse moved to (950, 215)
Screenshot: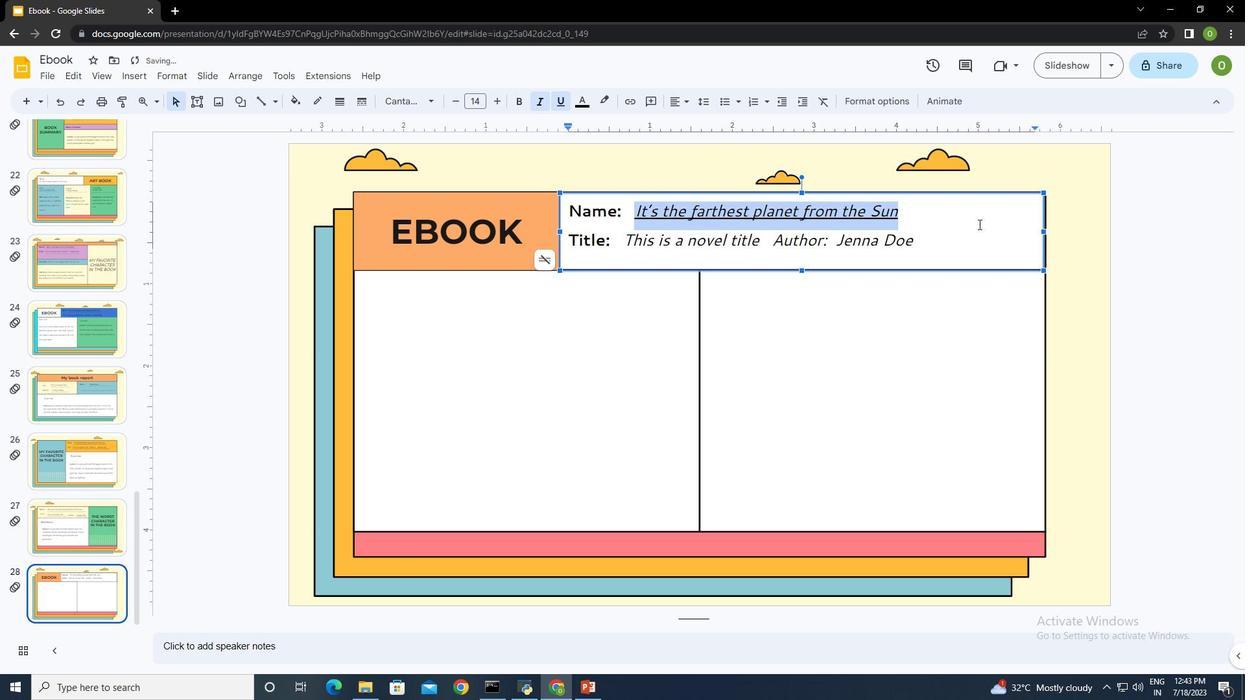 
Action: Mouse pressed left at (950, 215)
Screenshot: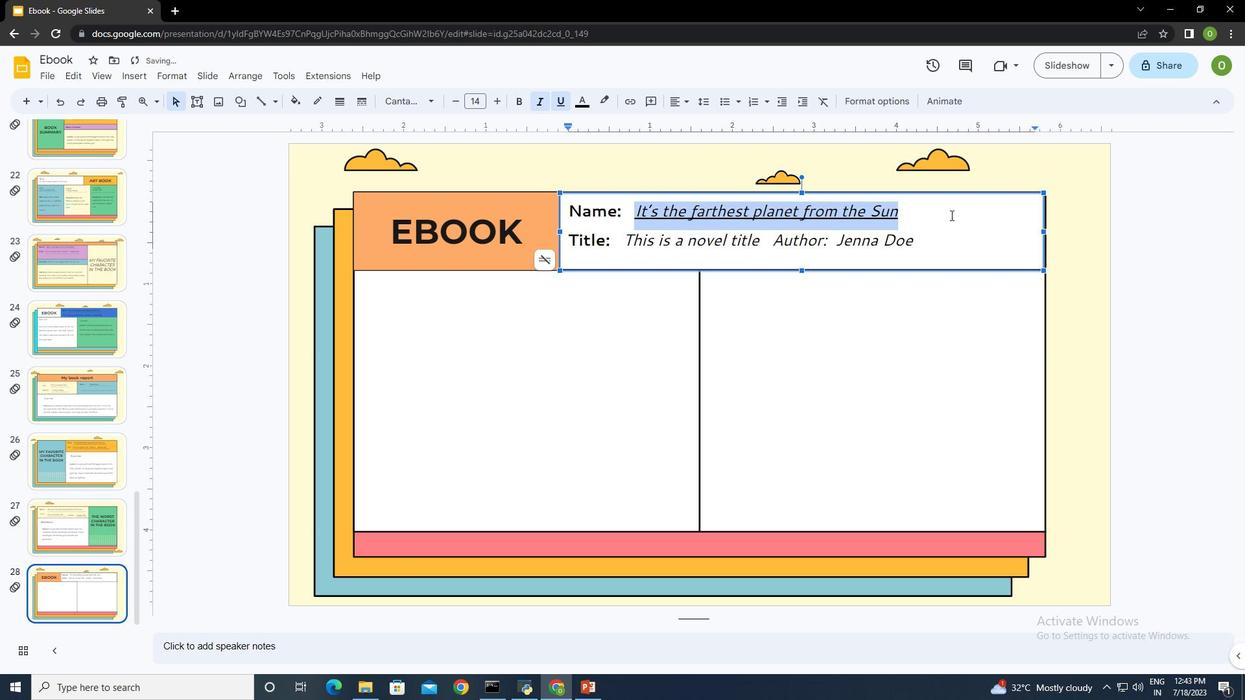 
Action: Mouse moved to (912, 308)
Screenshot: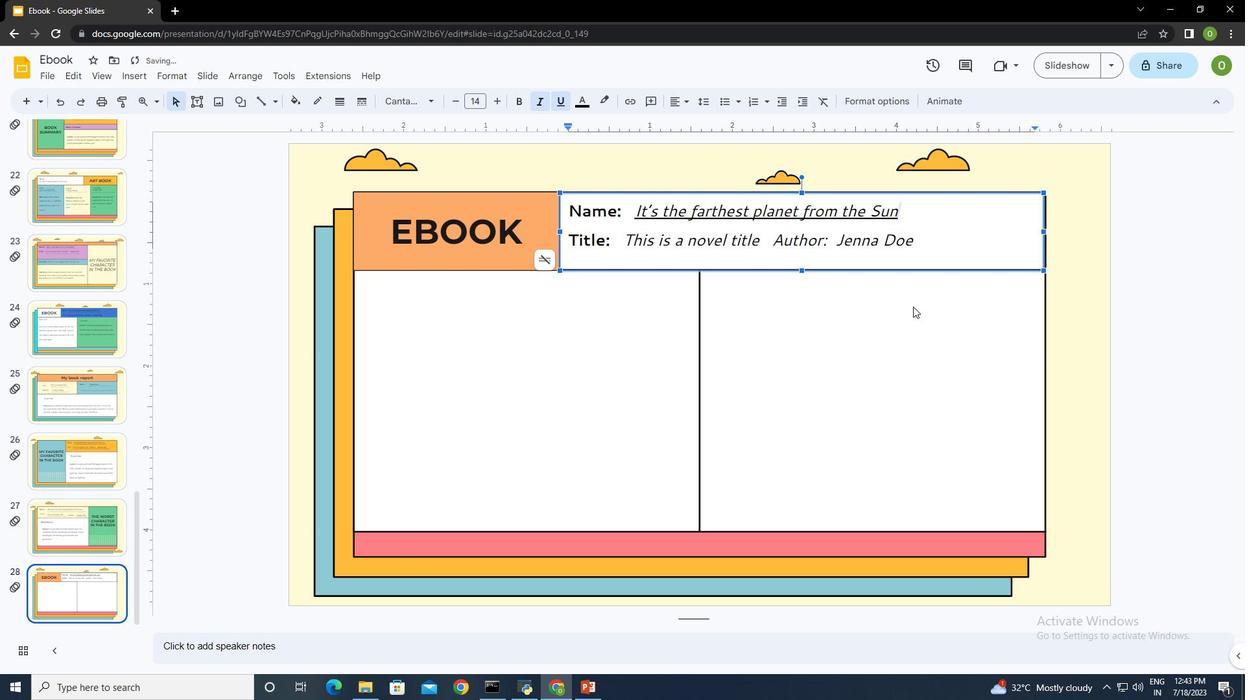 
Action: Mouse pressed left at (912, 308)
Screenshot: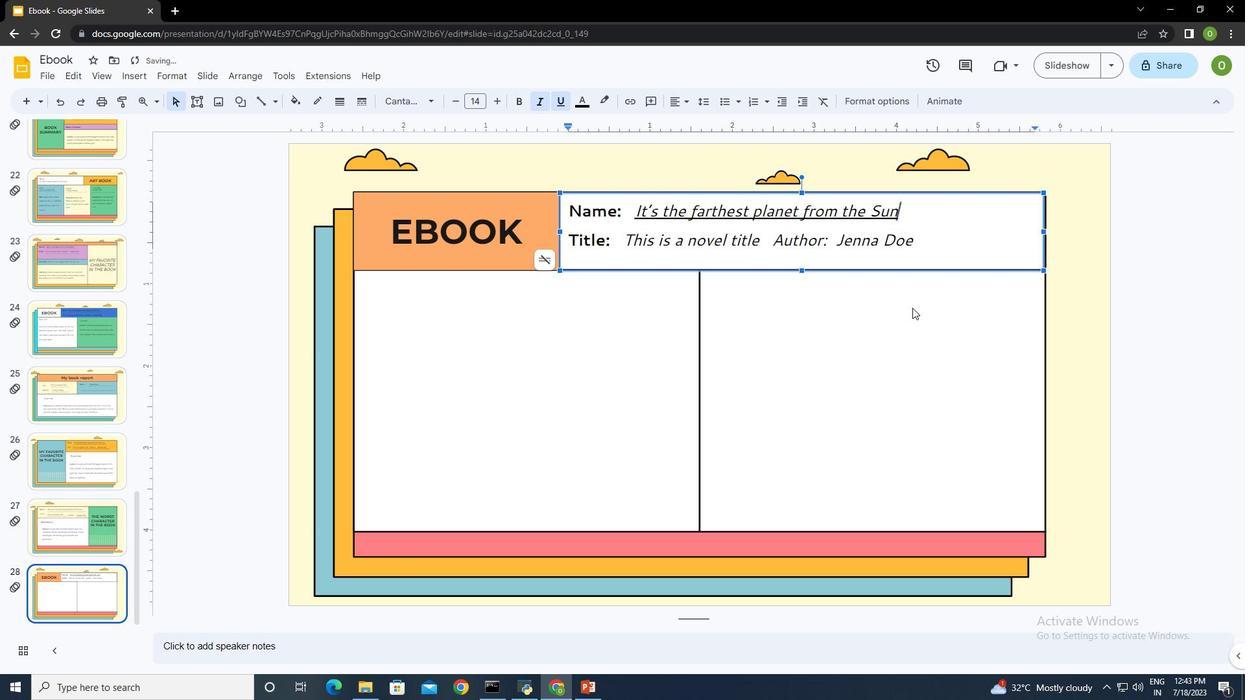 
Action: Mouse moved to (492, 321)
Screenshot: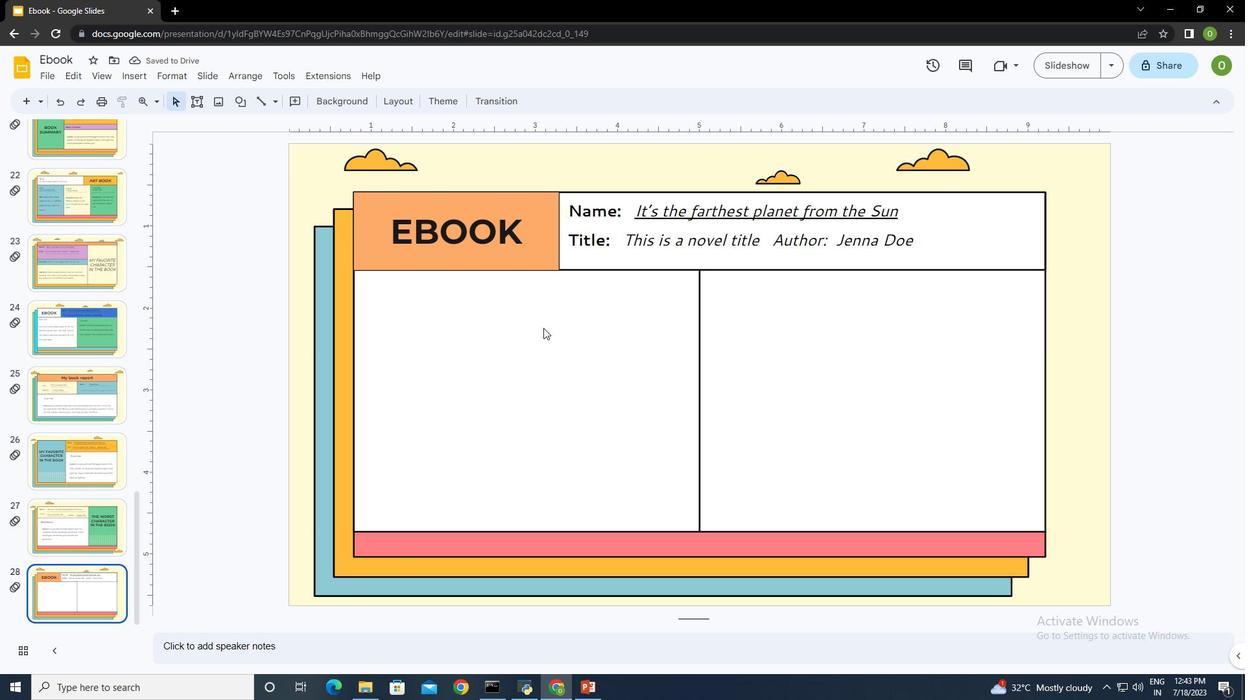 
Action: Mouse pressed left at (492, 321)
Screenshot: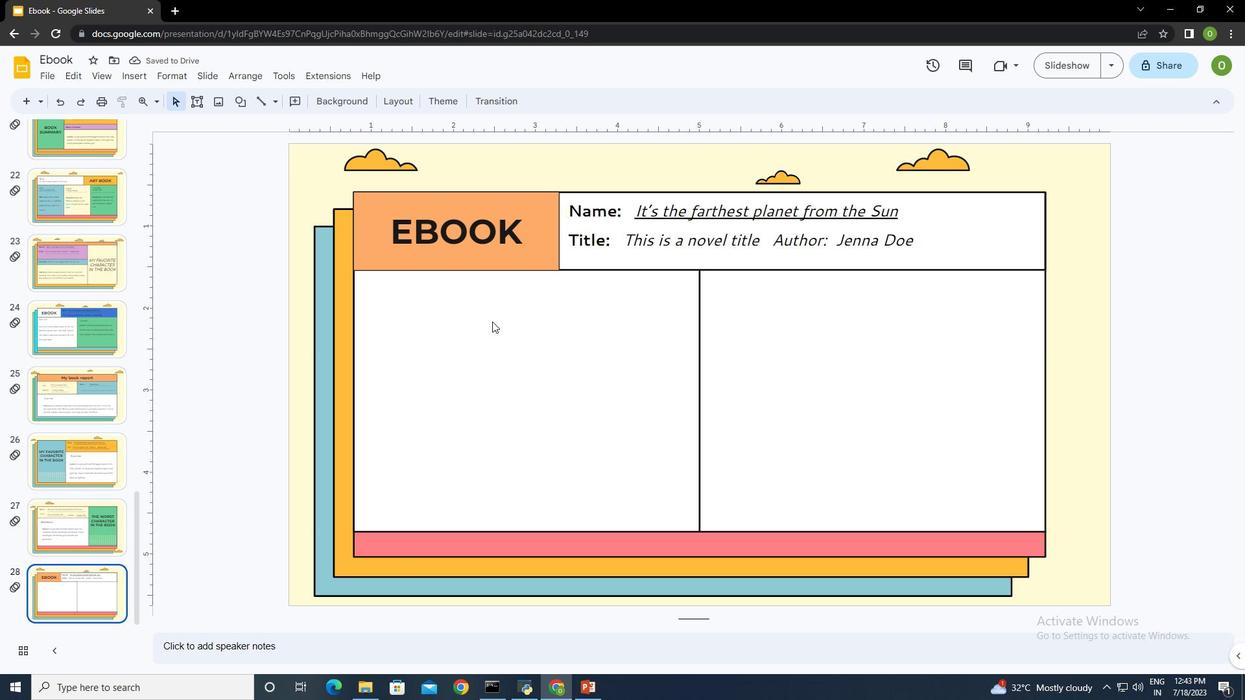 
Action: Mouse moved to (196, 101)
Screenshot: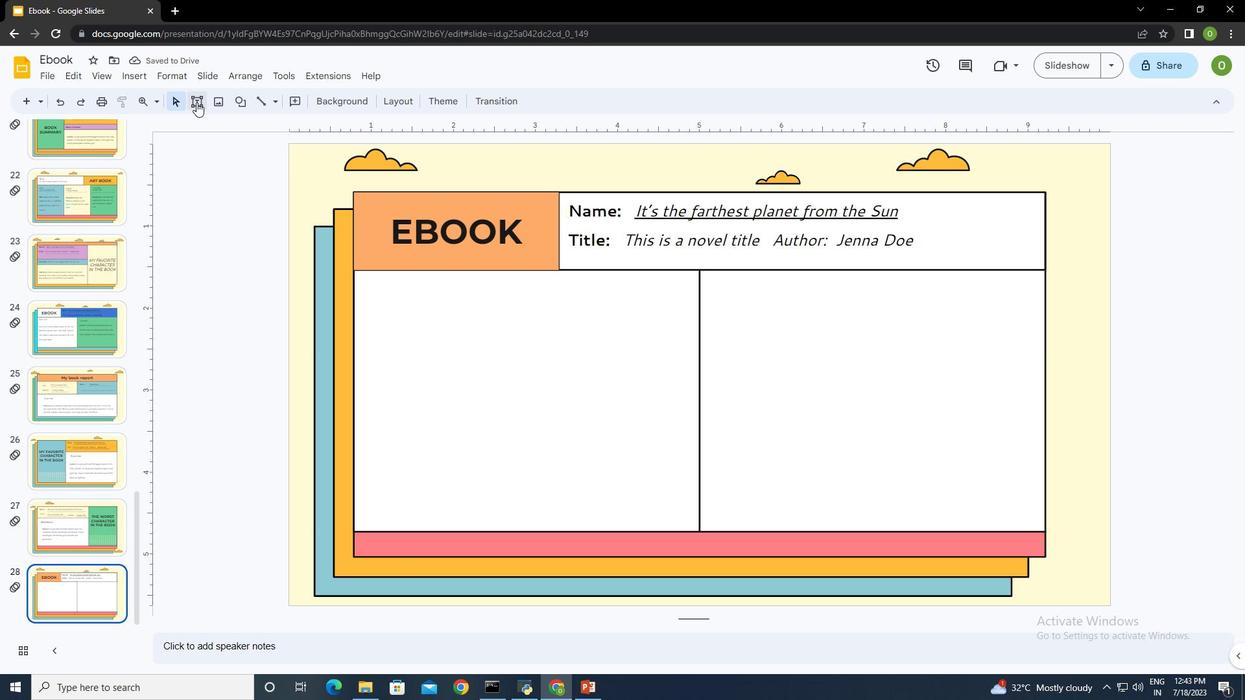 
Action: Mouse pressed left at (196, 101)
Screenshot: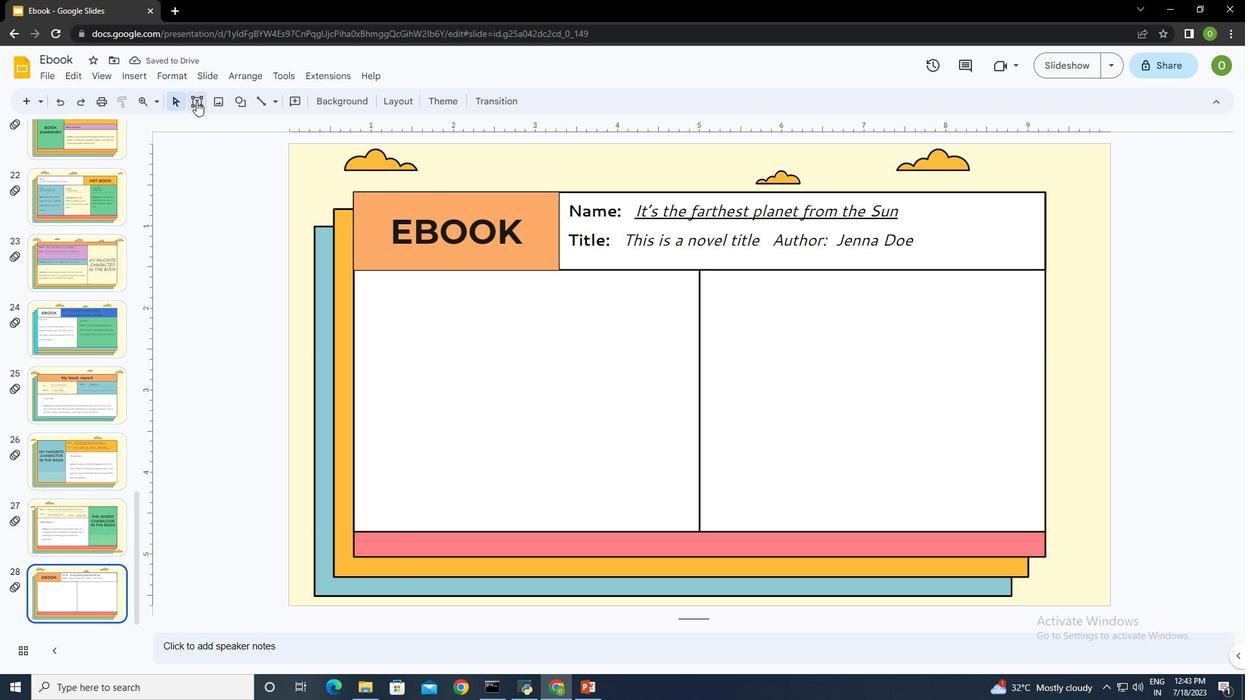 
Action: Mouse moved to (378, 289)
Screenshot: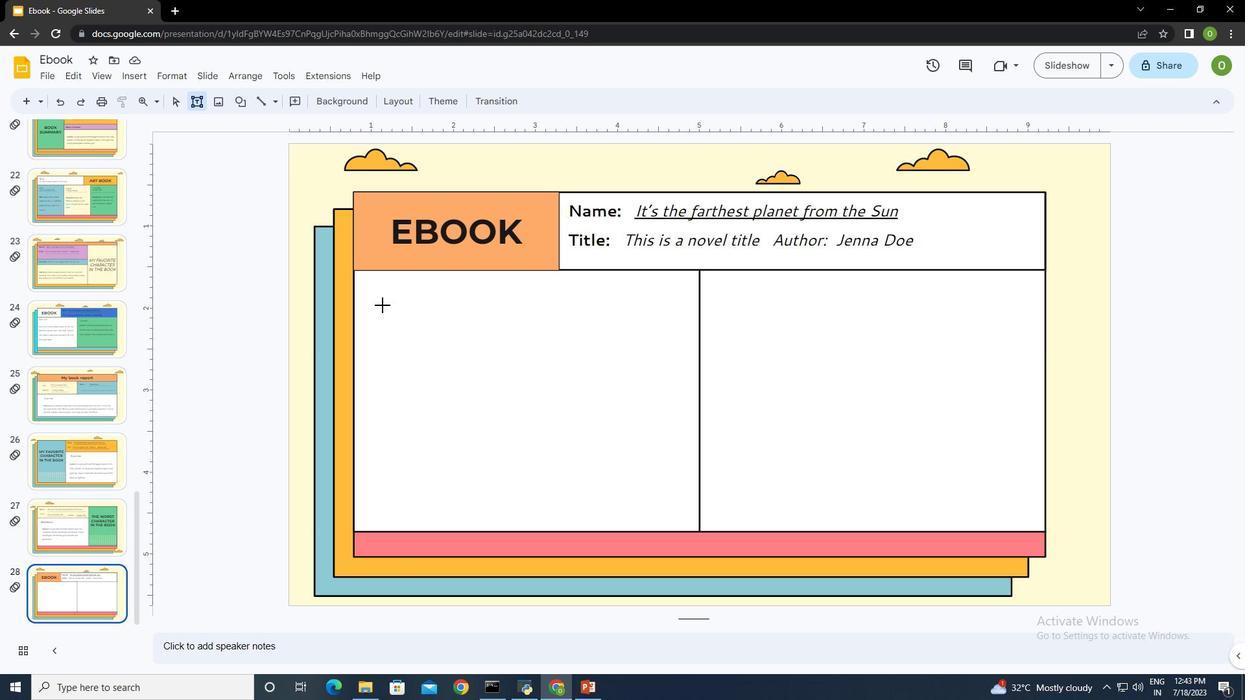 
Action: Mouse pressed left at (378, 289)
Screenshot: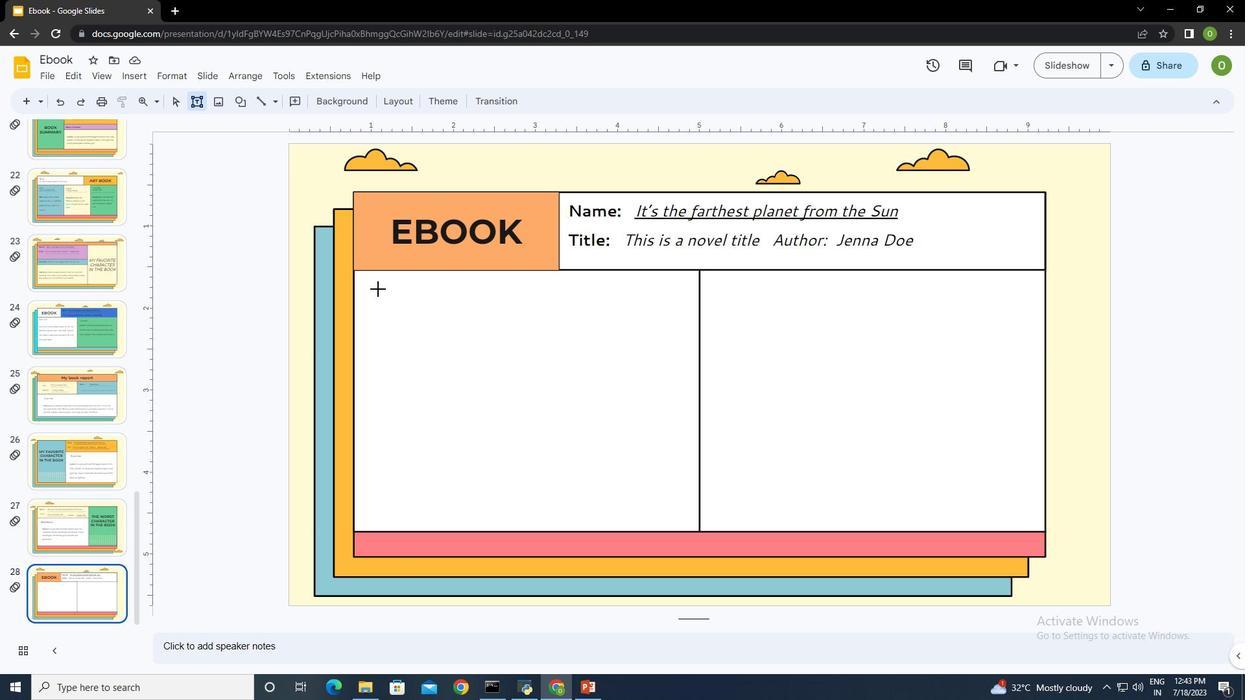
Action: Mouse moved to (510, 333)
Screenshot: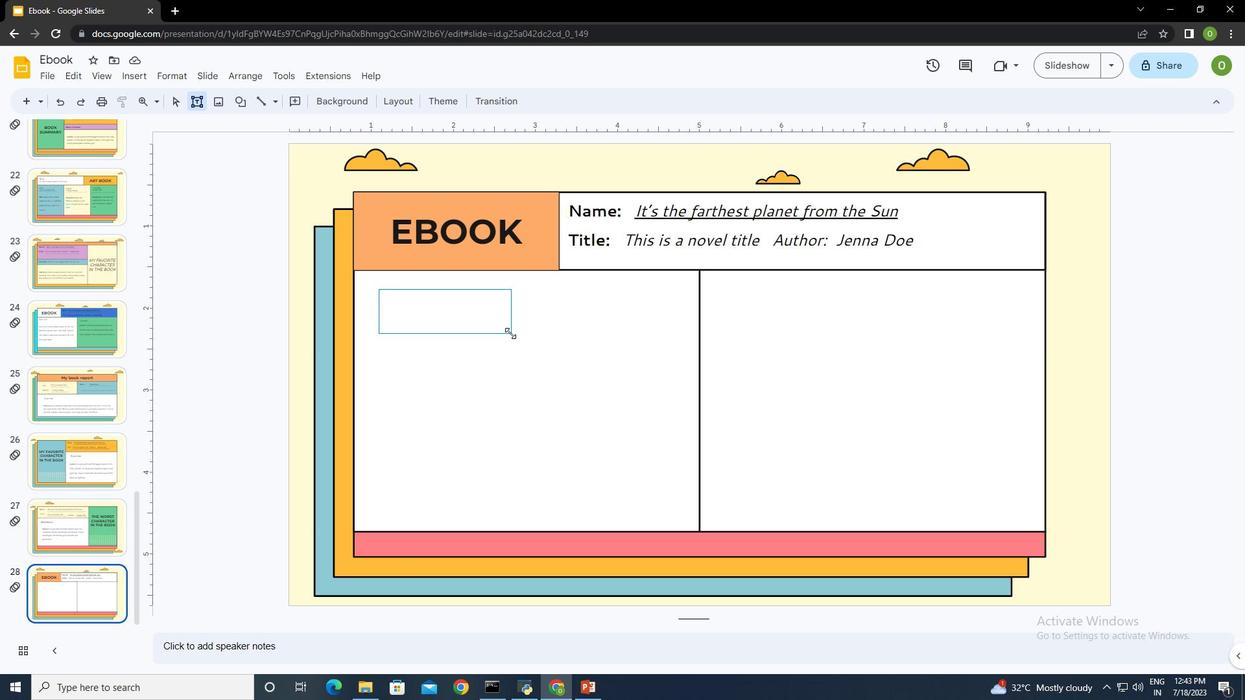 
Action: Key pressed <Key.shift><Key.shift><Key.shift><Key.shift><Key.shift><Key.shift><Key.shift><Key.shift><Key.shift><Key.shift><Key.shift><Key.shift>bOOK<Key.space>TITLE<Key.shift_r>:ctrl+A
Screenshot: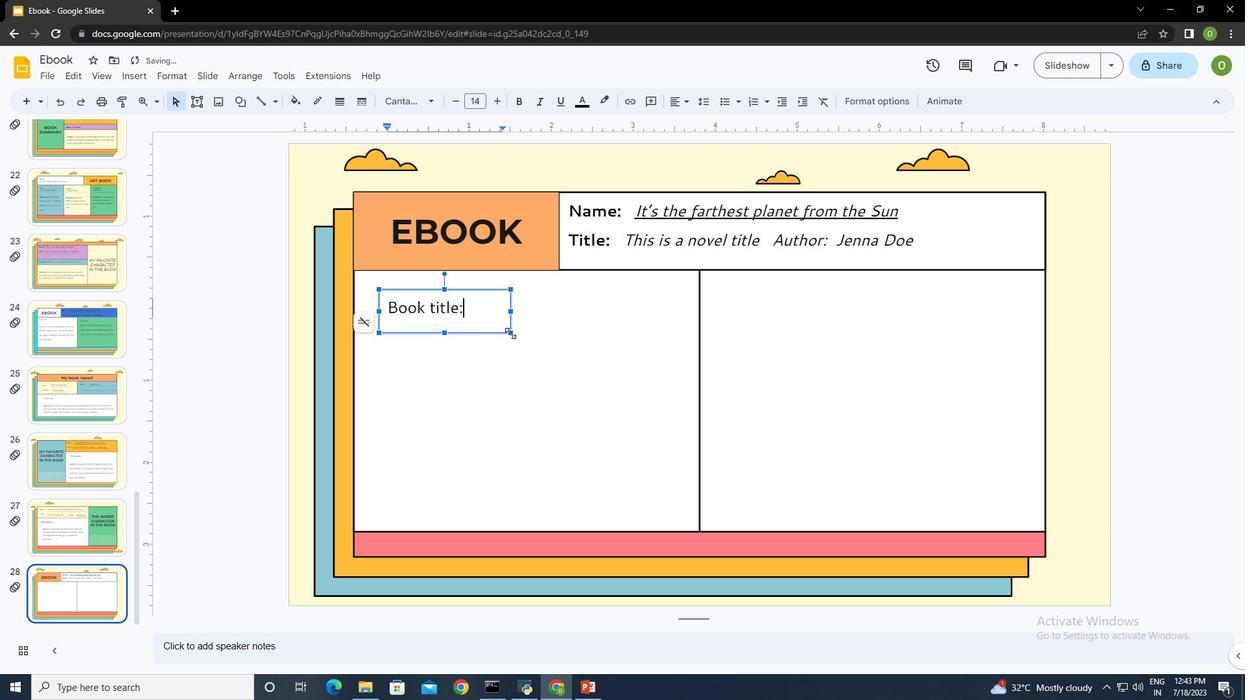 
Action: Mouse moved to (397, 102)
Screenshot: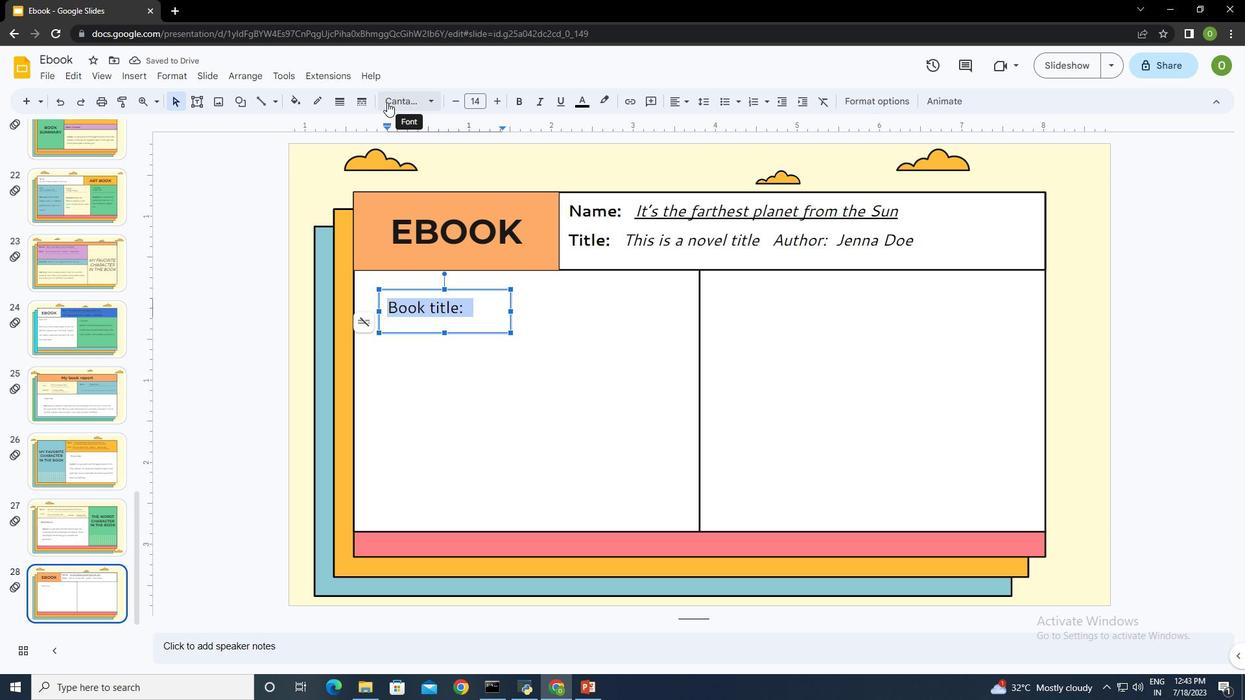 
Action: Mouse pressed left at (397, 102)
Screenshot: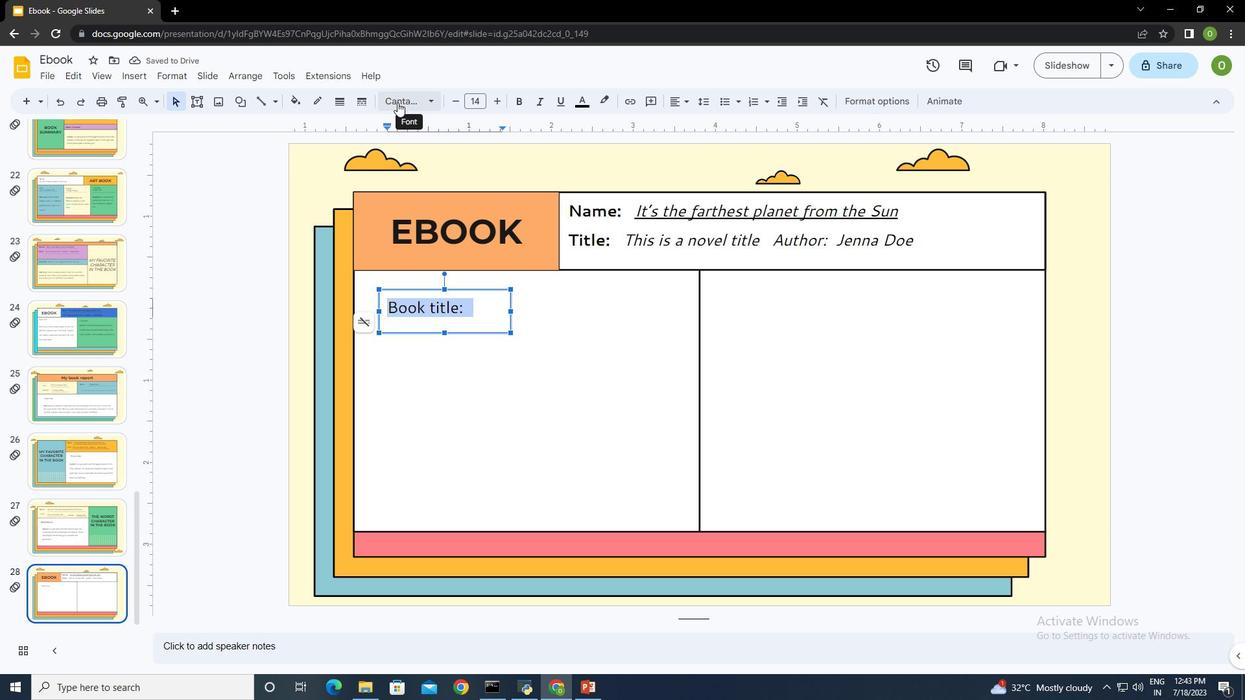 
Action: Mouse moved to (590, 357)
Screenshot: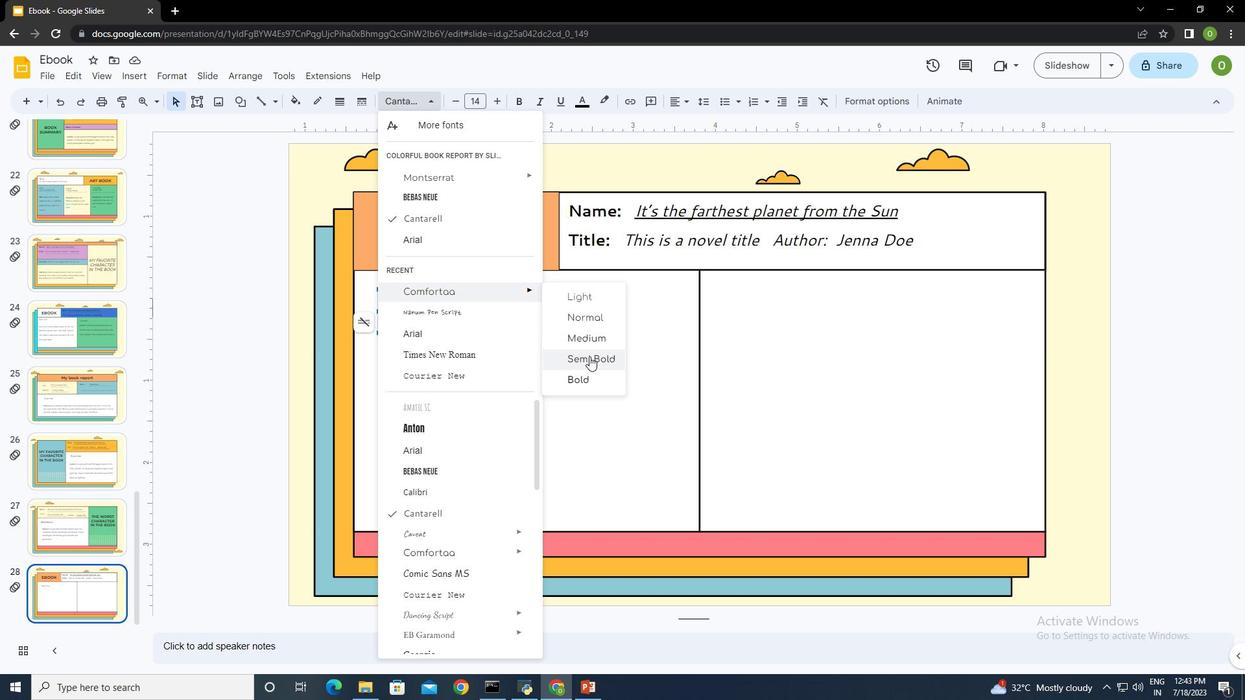 
Action: Mouse pressed left at (590, 357)
Screenshot: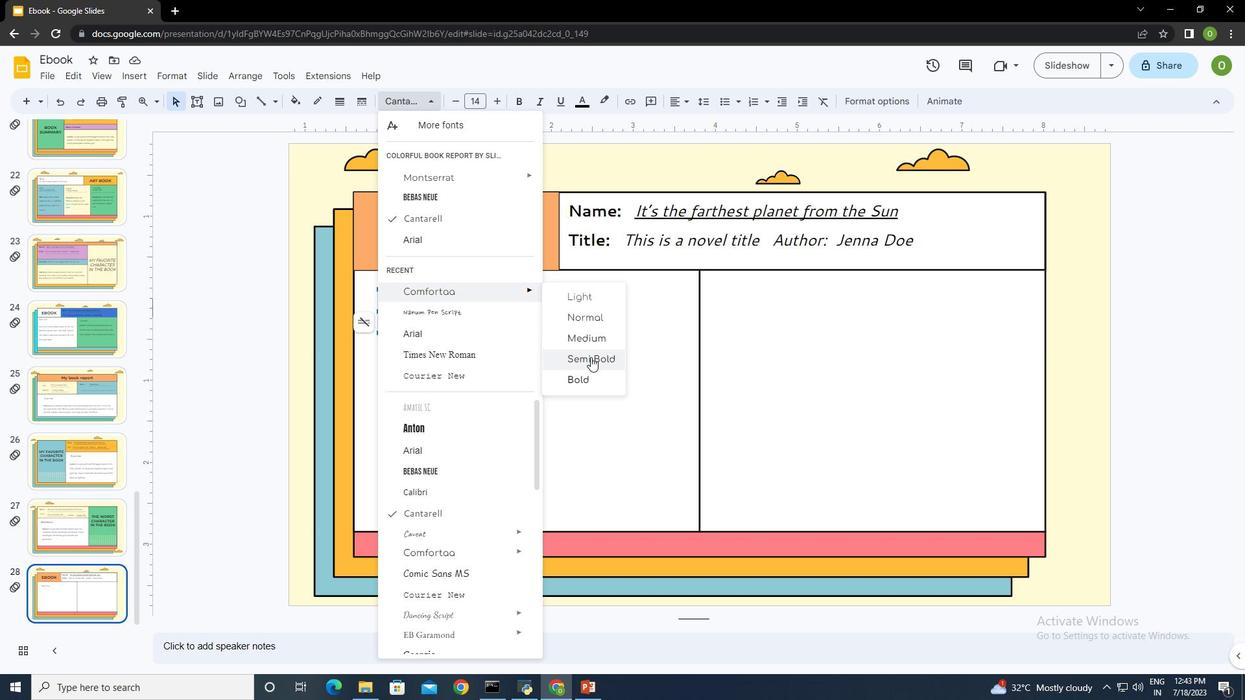 
Action: Mouse moved to (531, 352)
Screenshot: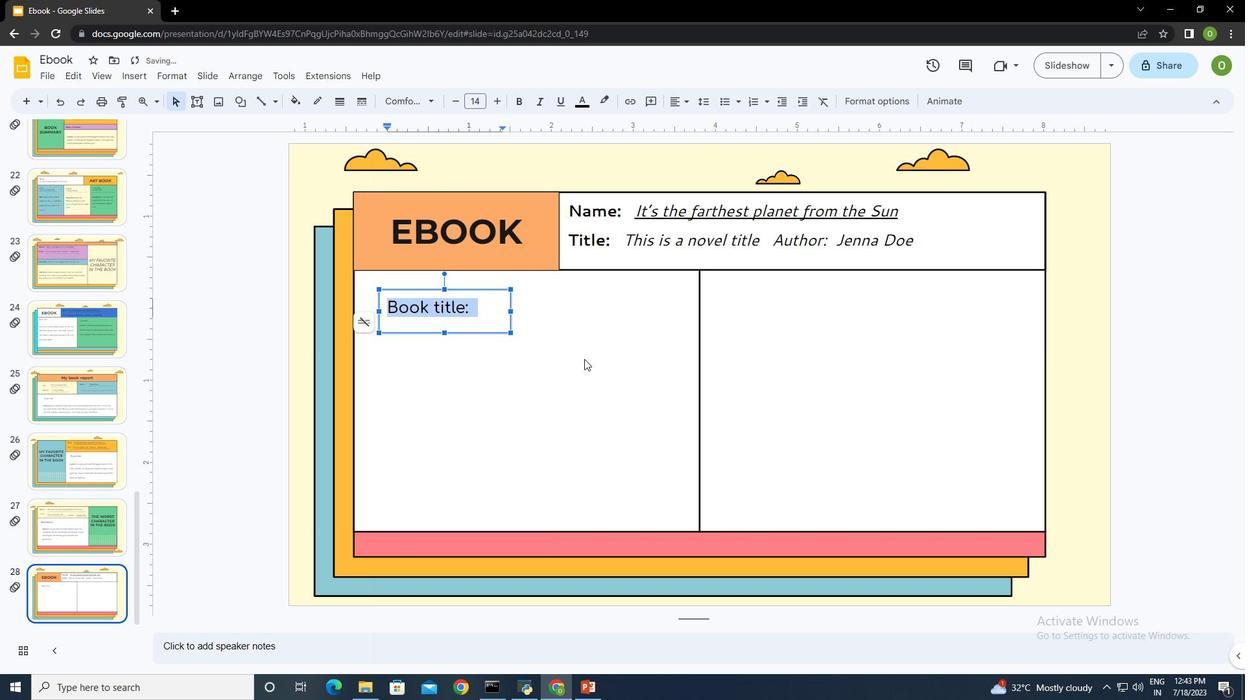 
Action: Mouse pressed left at (531, 352)
Screenshot: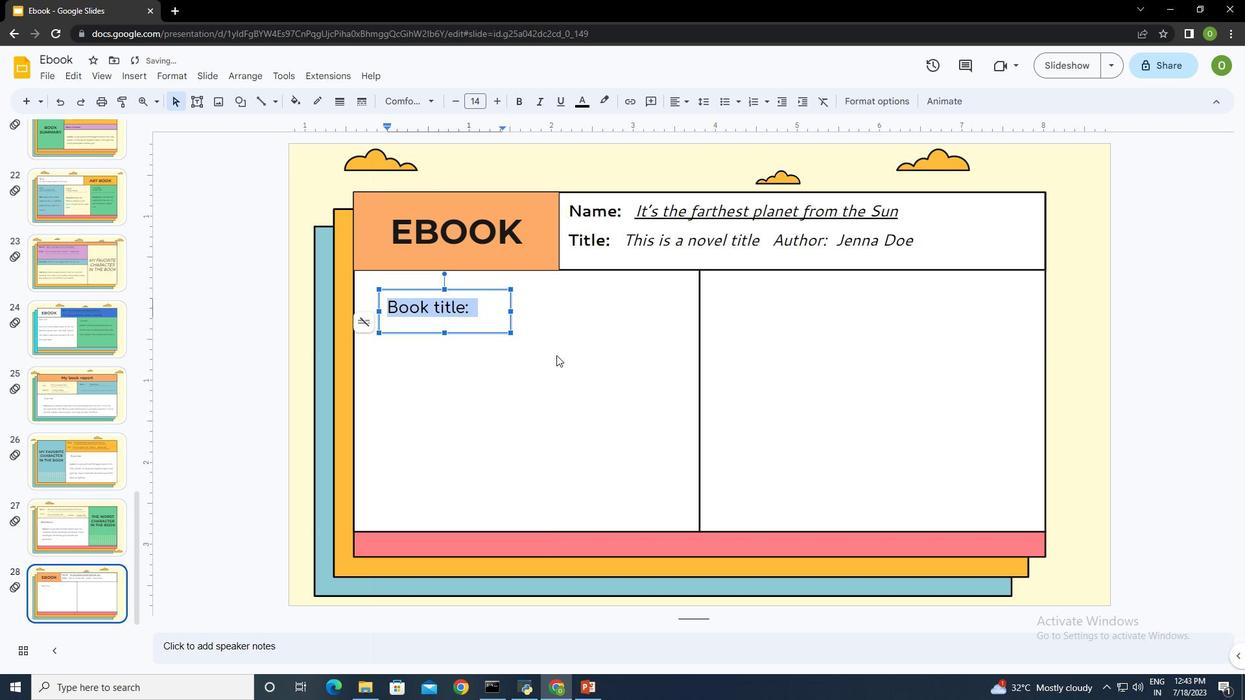 
Action: Mouse moved to (199, 101)
Screenshot: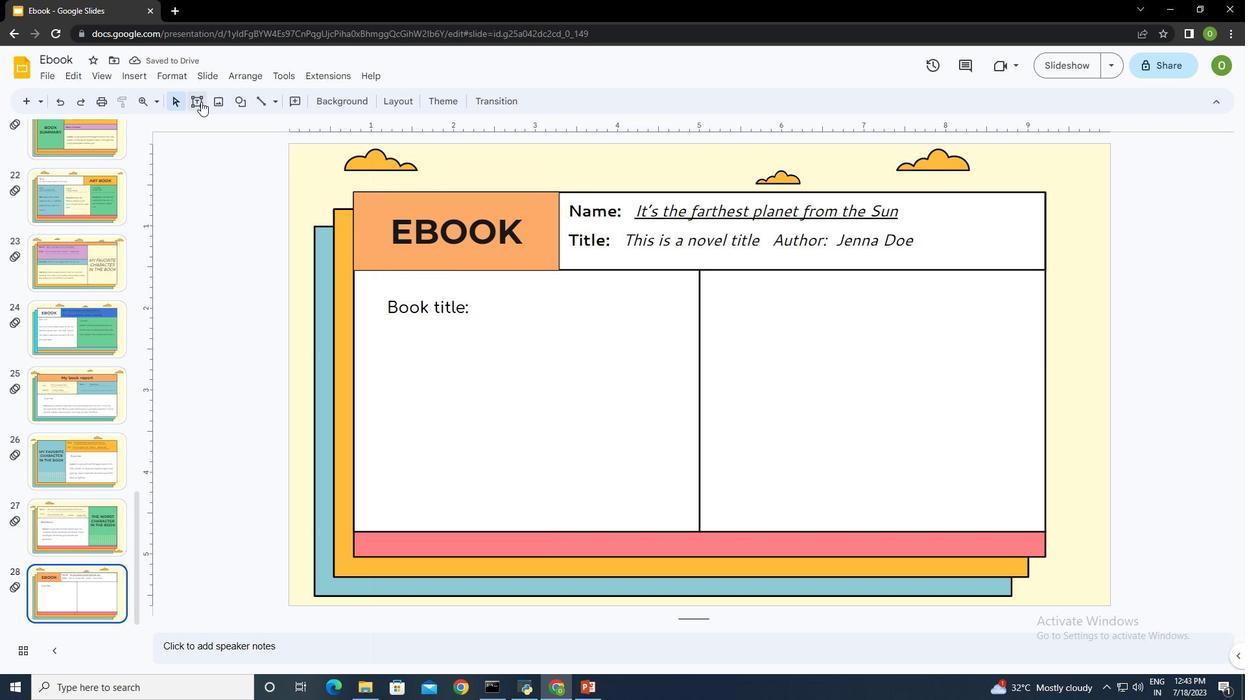 
Action: Mouse pressed left at (199, 101)
Screenshot: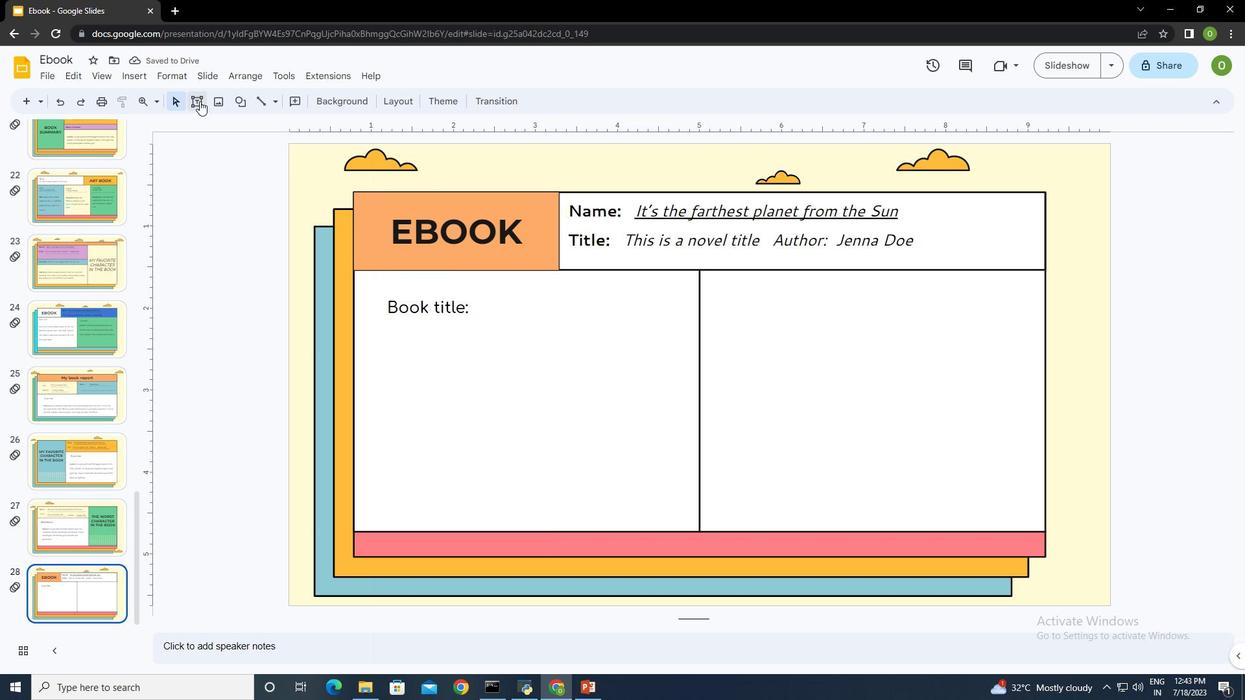 
Action: Mouse moved to (381, 344)
Screenshot: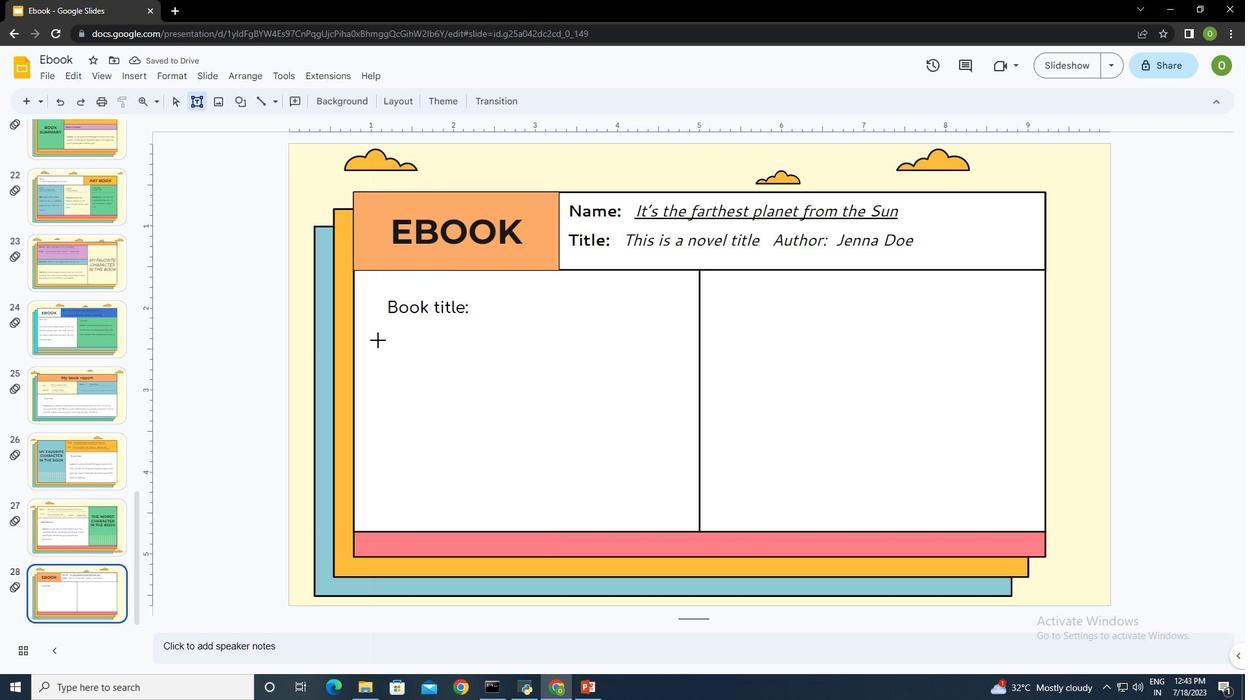 
Action: Mouse pressed left at (381, 344)
Screenshot: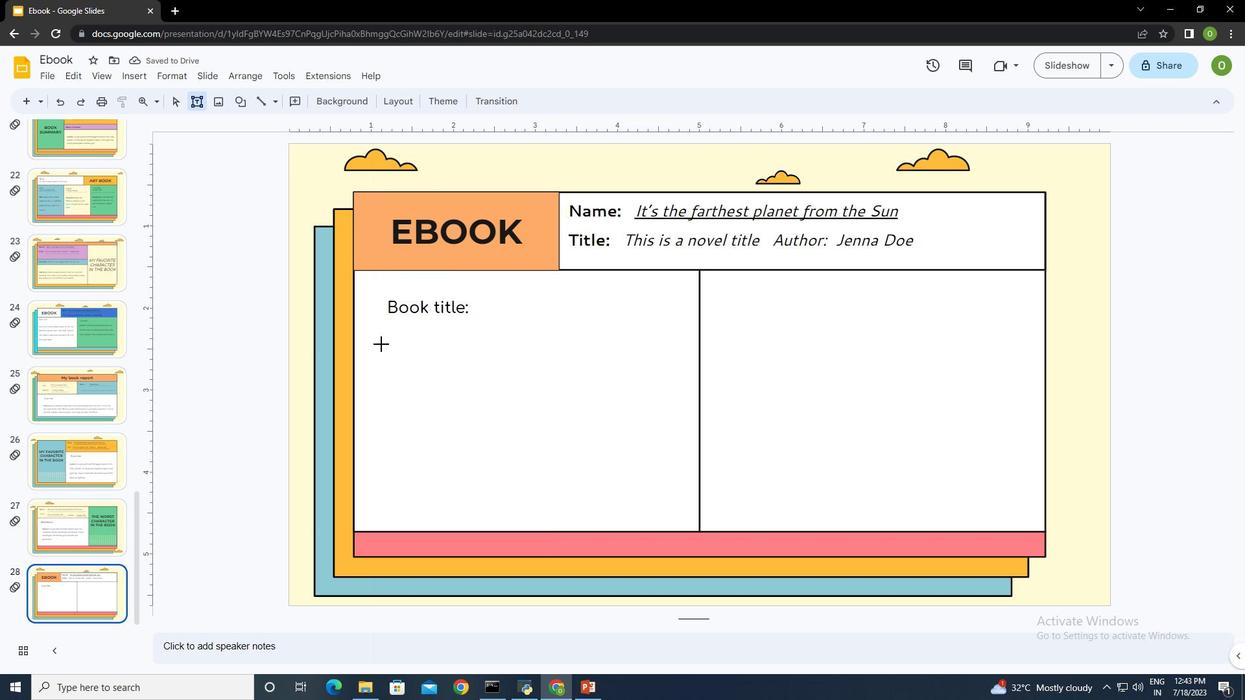 
Action: Mouse moved to (587, 437)
Screenshot: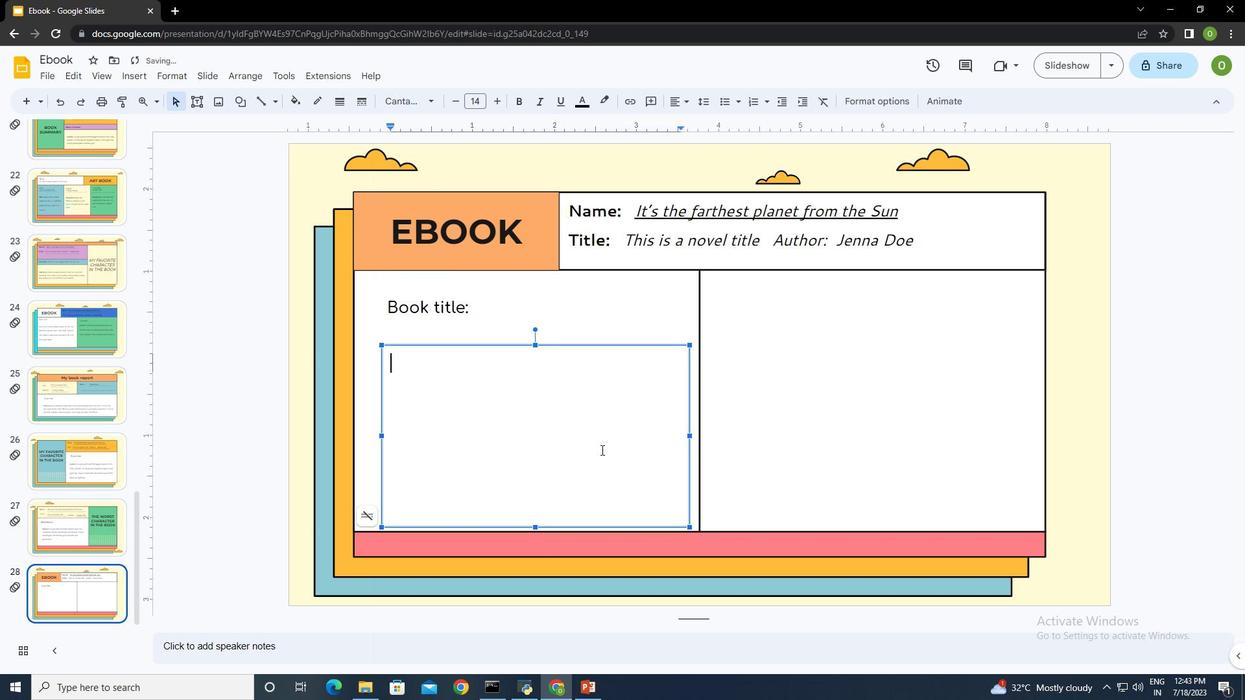 
Action: Key pressed <Key.shift>jUPITER<Key.space>IS<Key.space>A<Key.space>GAS<Key.space>H<Key.backspace>GIANT<Key.space>AND<Key.space>THE<Key.space>BIGGEST<Key.space>PLANET<Key.space>IN<Key.space>THE<Key.space><Key.shift><Key.shift><Key.shift>sOLAR<Key.space><Key.shift>sYSTEM.<Key.space><Key.shift>iT;<Key.backspace>'S<Key.space>THE<Key.space>FOURTH-BRIGHTEST<Key.space>OBJECT<Key.space>IN<Key.space>THE<Key.space>NIGHT<Key.space>SKY.<Key.space><Key.shift>iT<Key.space>WAS<Key.space>NAMED<Key.space>AFTER<Key.space>THE<Key.space><Key.shift>rOMAN<Key.space>GOD<Key.space>OF<Key.space>THE<Key.space>SKIW<Key.backspace>ES
Screenshot: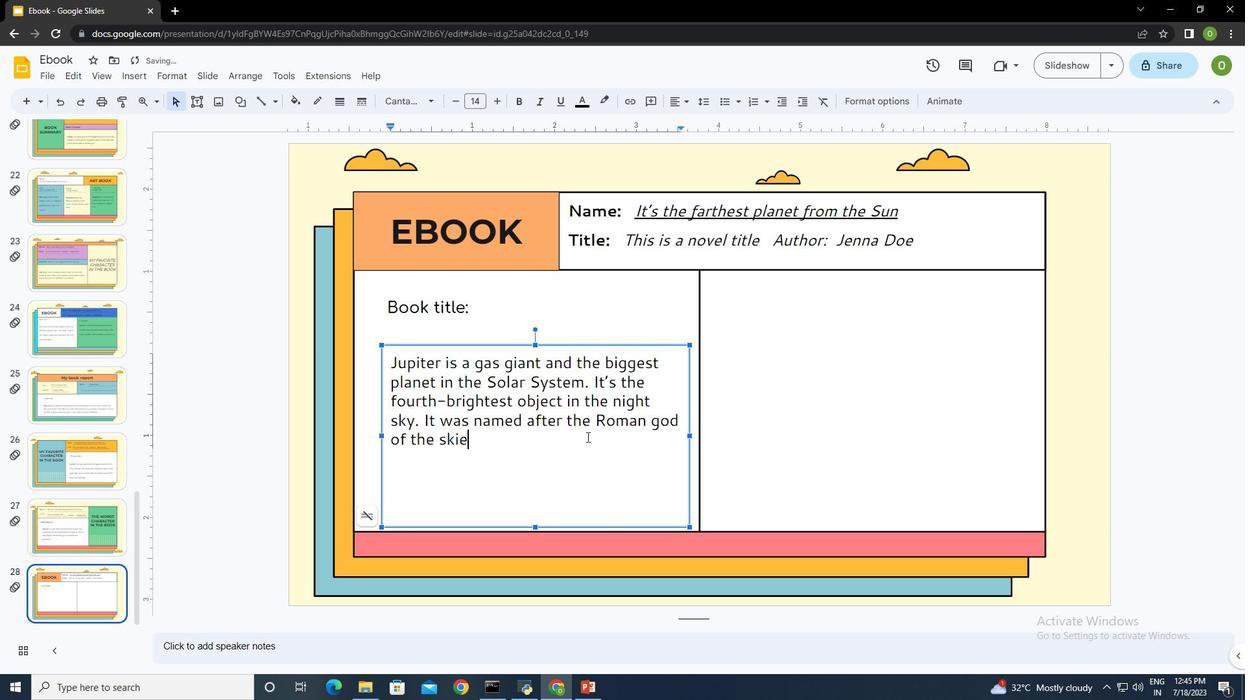 
Action: Mouse moved to (493, 444)
Screenshot: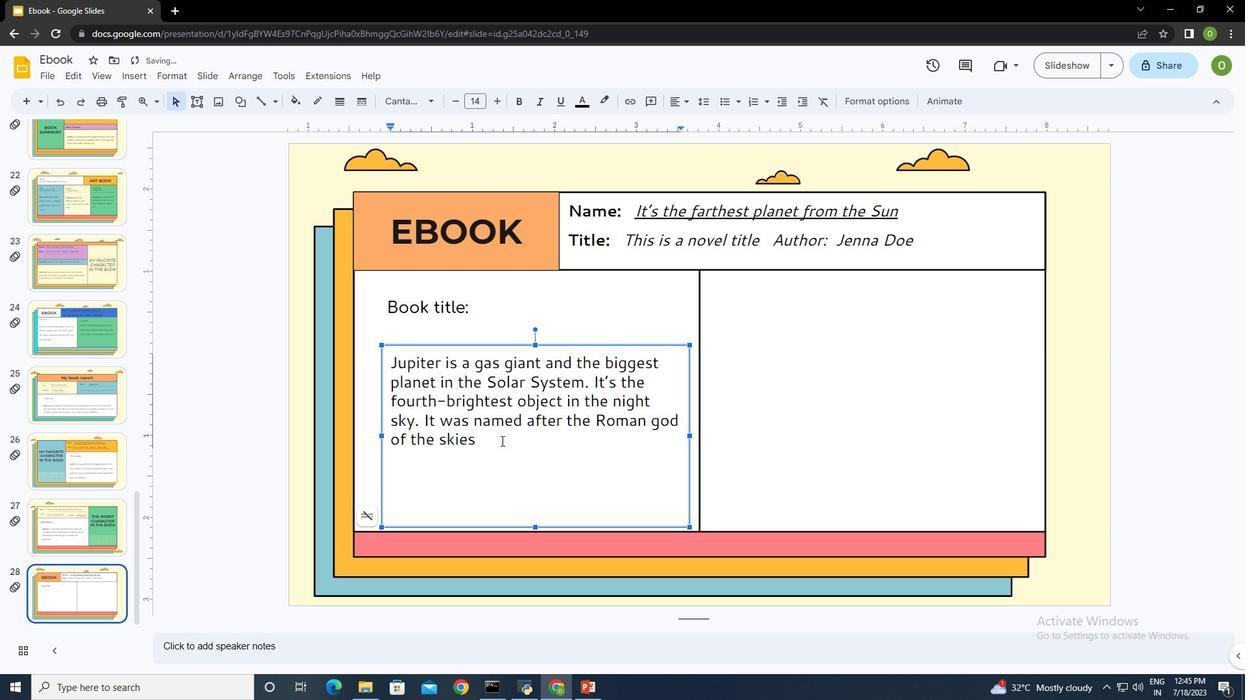 
Action: Mouse pressed left at (493, 444)
Screenshot: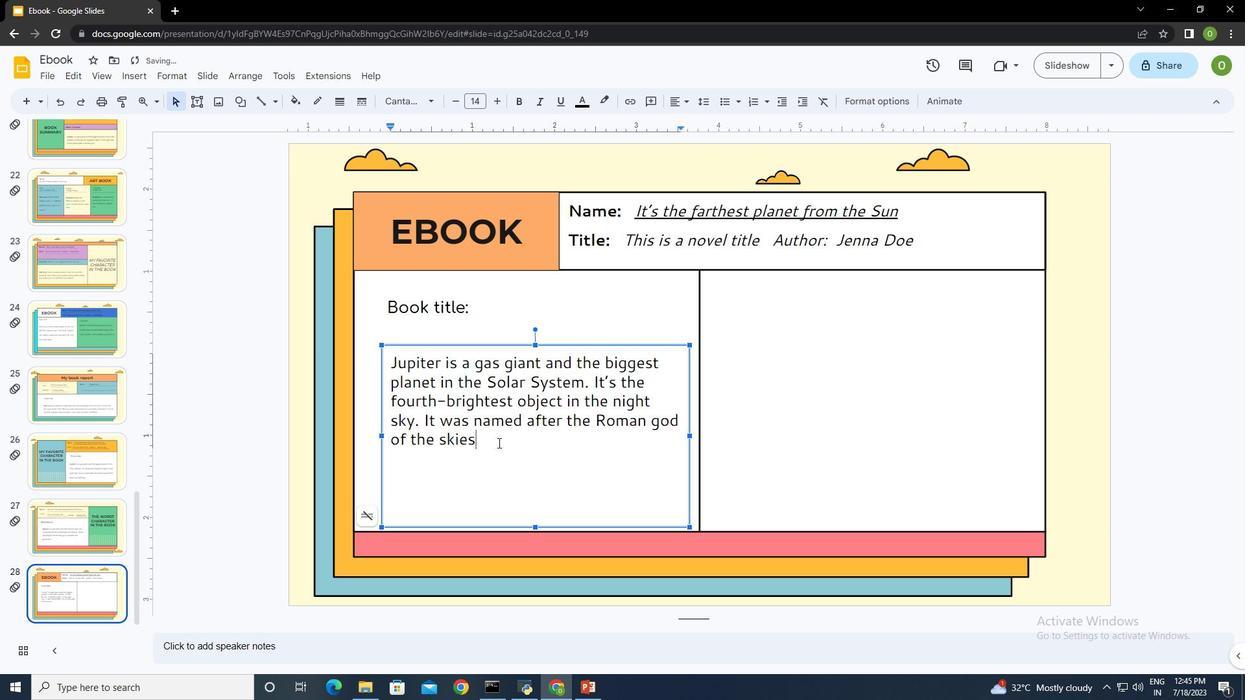 
Action: Mouse moved to (706, 101)
Screenshot: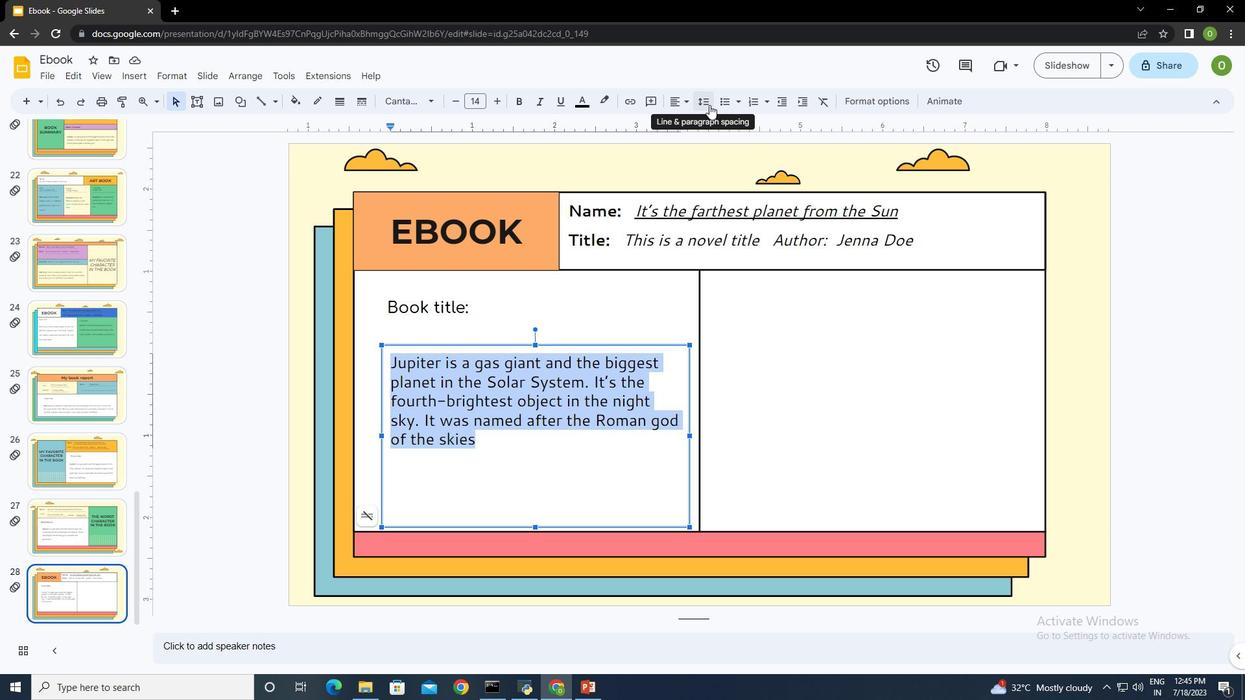 
Action: Mouse pressed left at (706, 101)
Screenshot: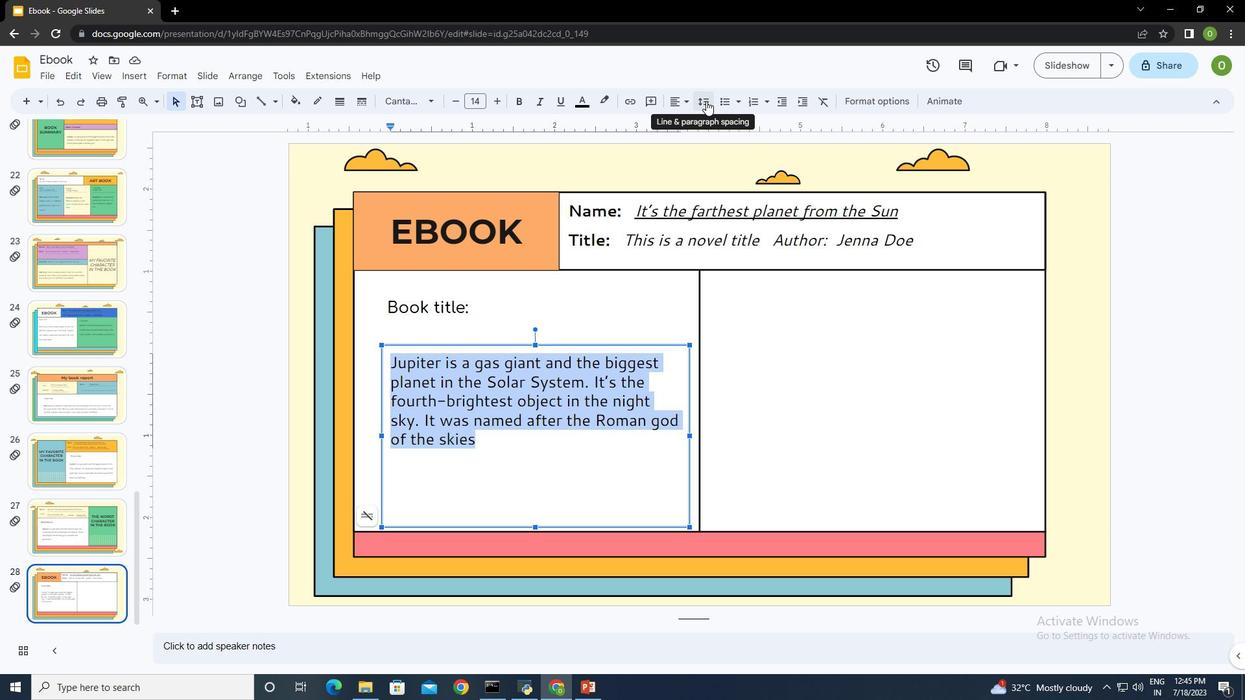 
Action: Mouse moved to (727, 161)
Screenshot: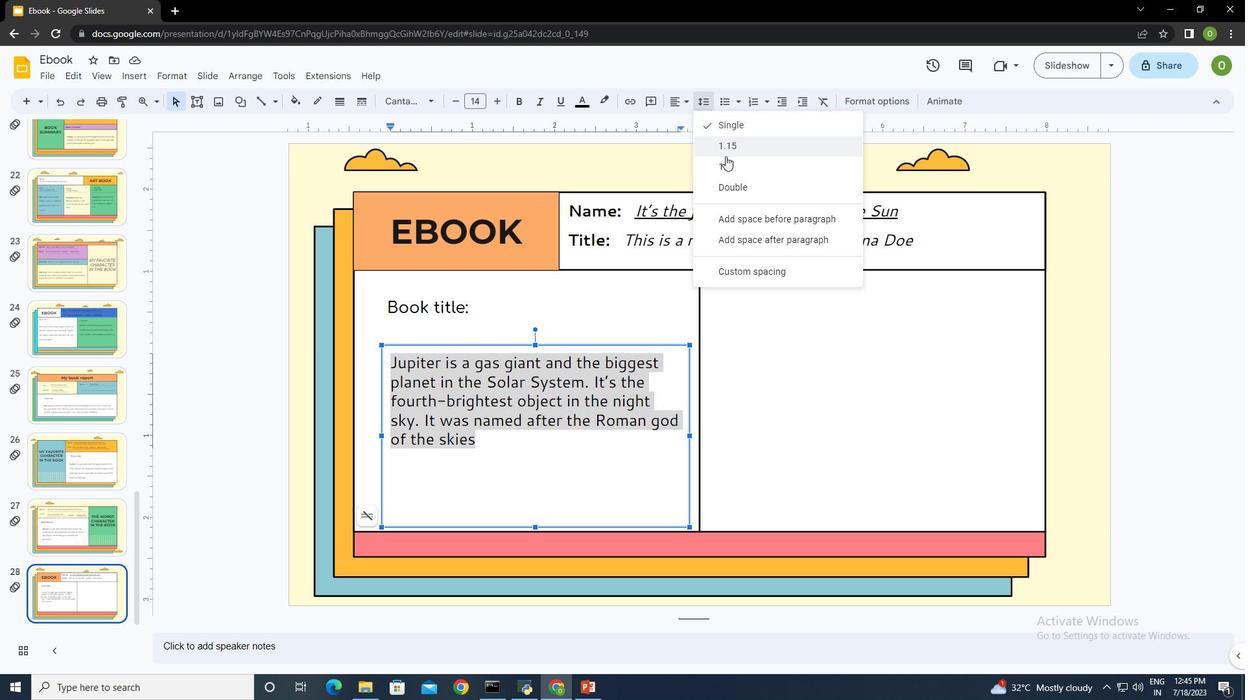 
Action: Mouse pressed left at (727, 161)
Screenshot: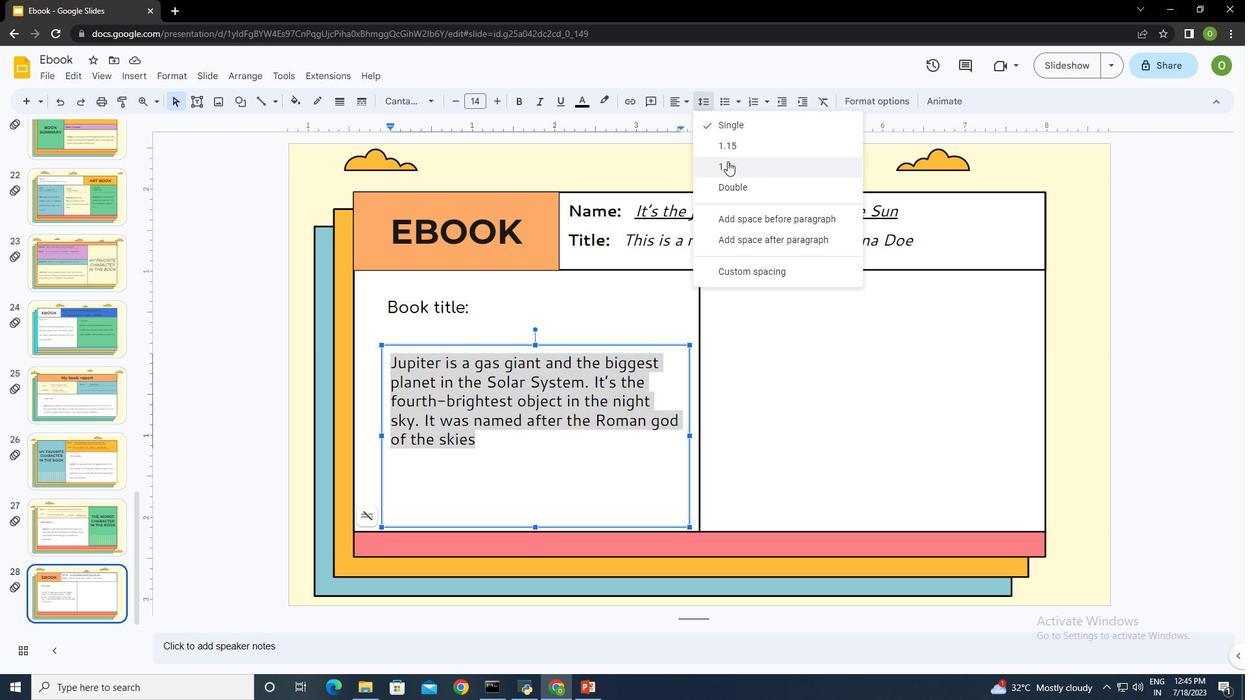 
Action: Mouse moved to (446, 354)
Screenshot: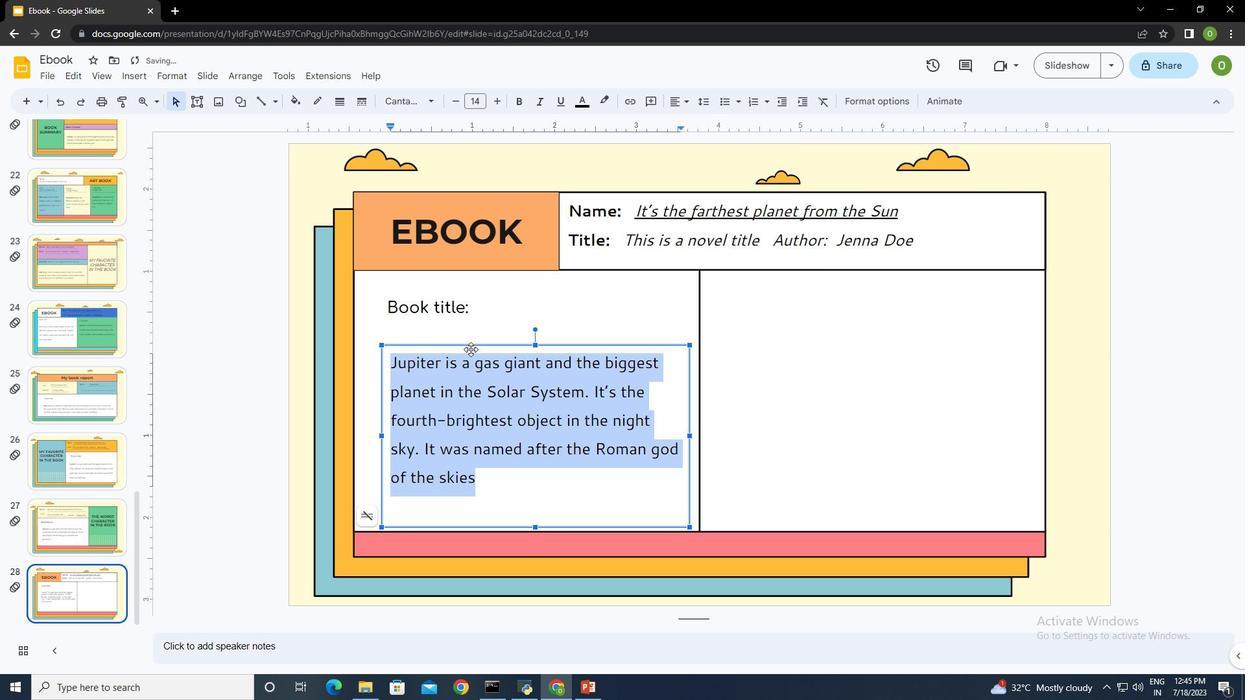 
Action: Mouse pressed left at (446, 354)
Screenshot: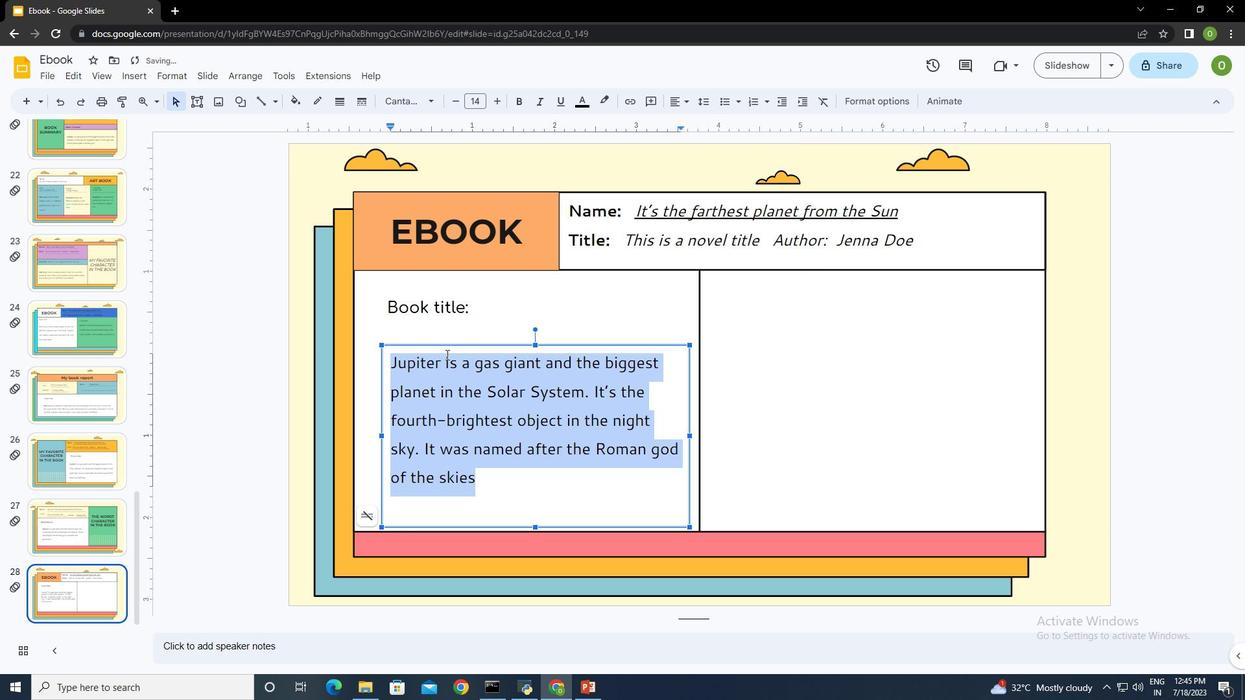 
Action: Mouse moved to (439, 361)
Screenshot: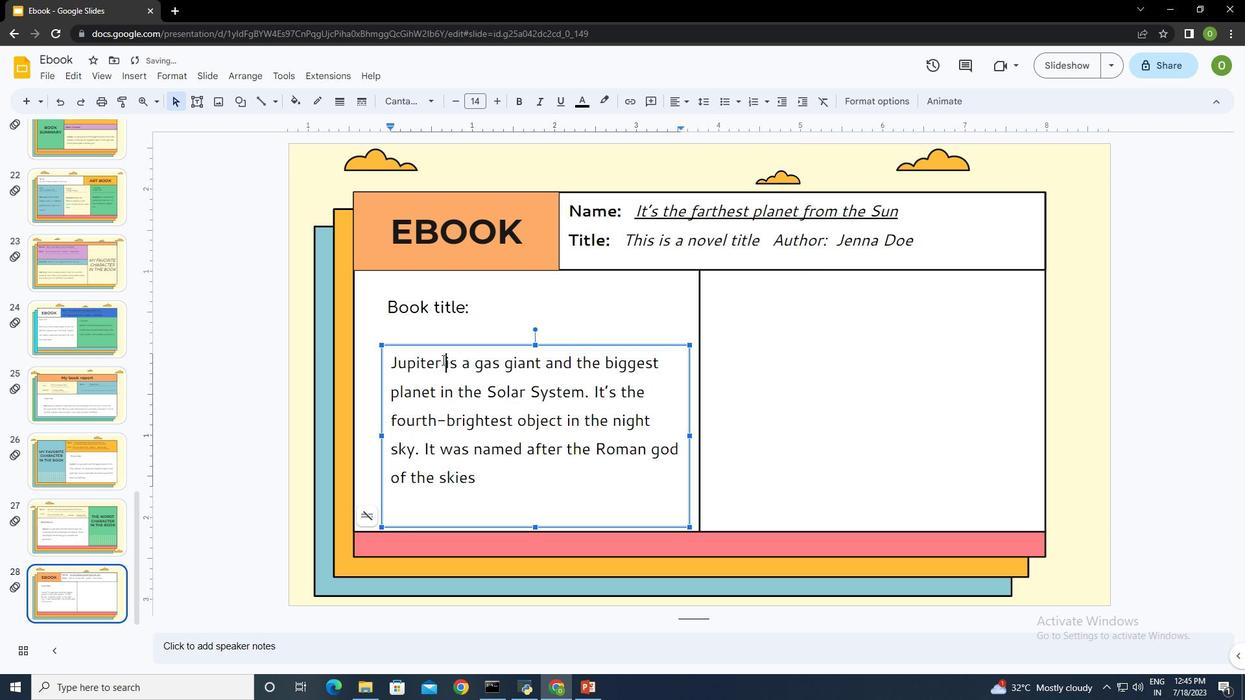 
Action: Mouse pressed left at (439, 361)
Screenshot: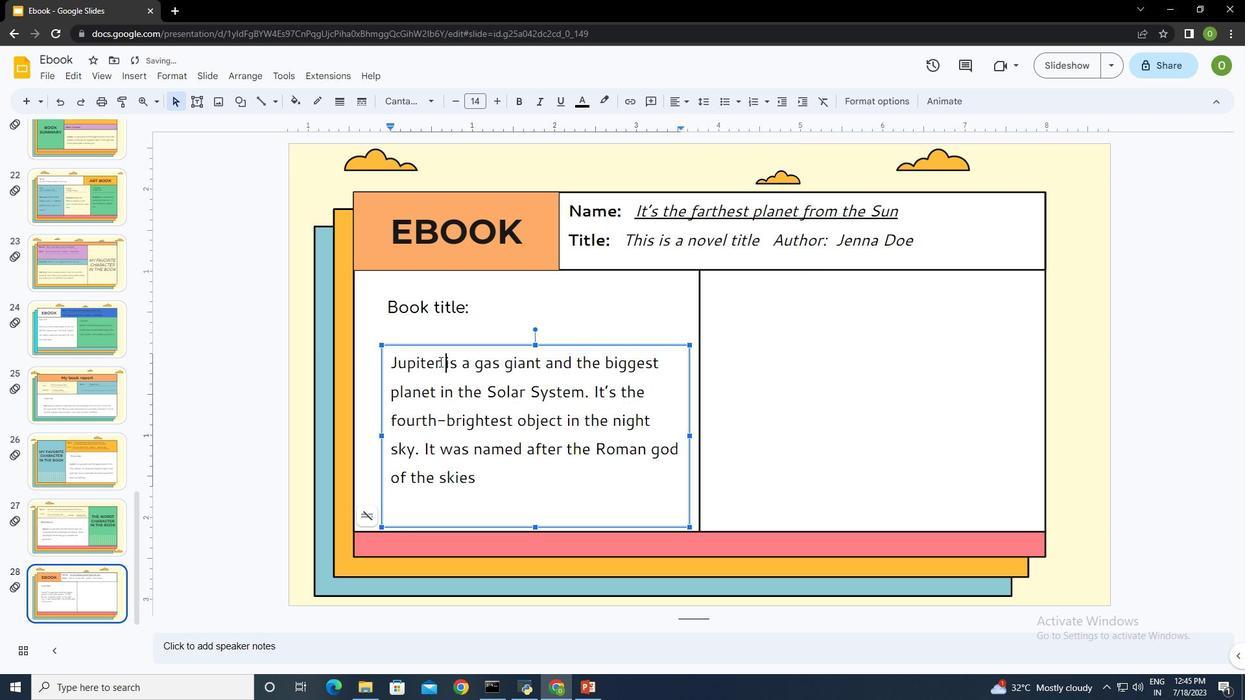 
Action: Mouse moved to (518, 99)
Screenshot: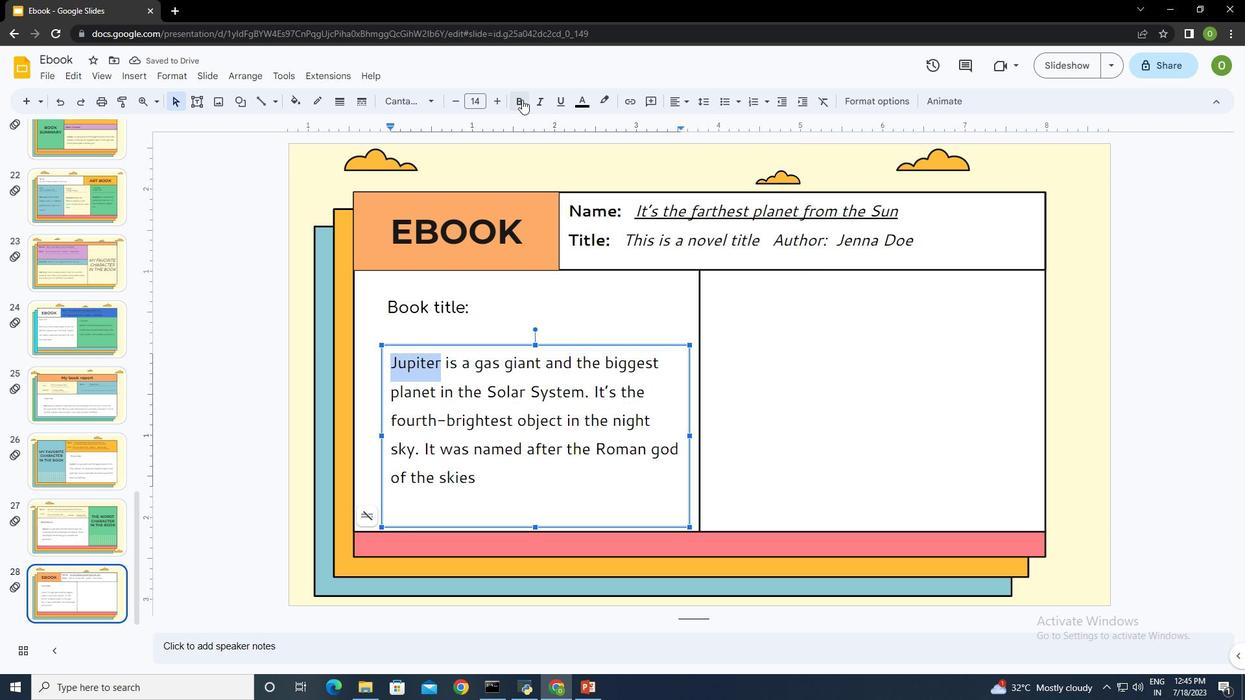 
Action: Mouse pressed left at (518, 99)
Screenshot: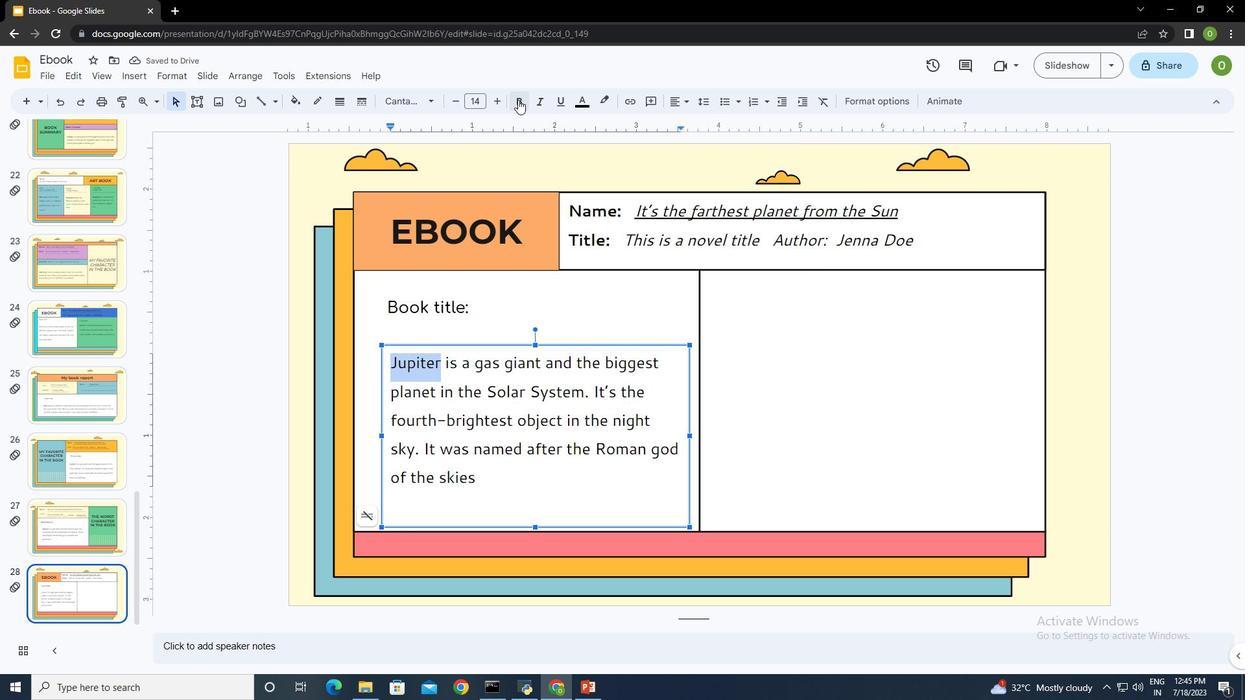 
Action: Mouse moved to (457, 369)
Screenshot: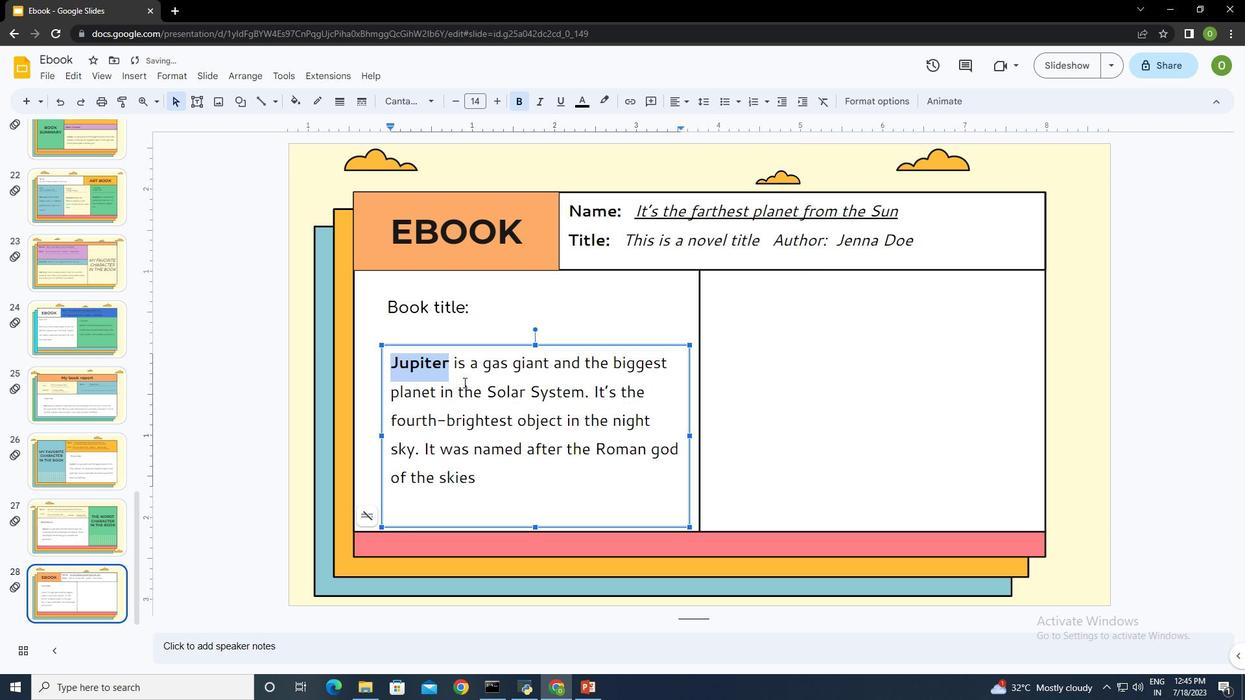 
Action: Mouse pressed left at (457, 369)
Screenshot: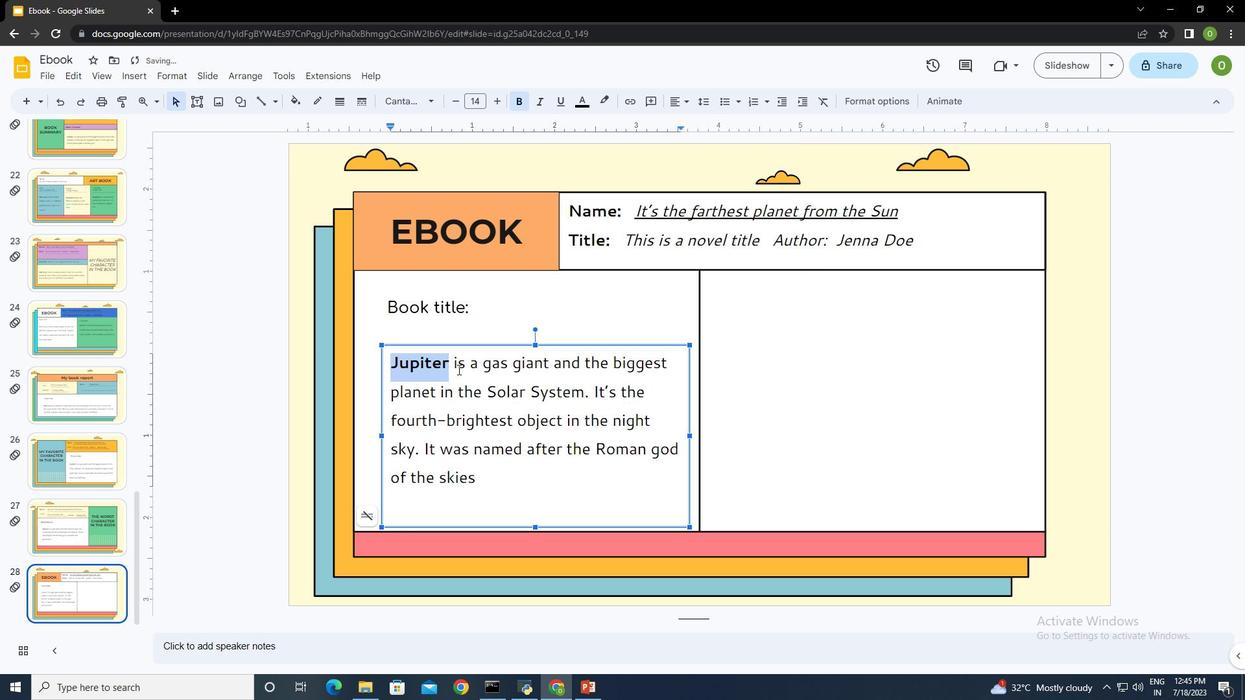 
Action: Mouse moved to (454, 361)
Screenshot: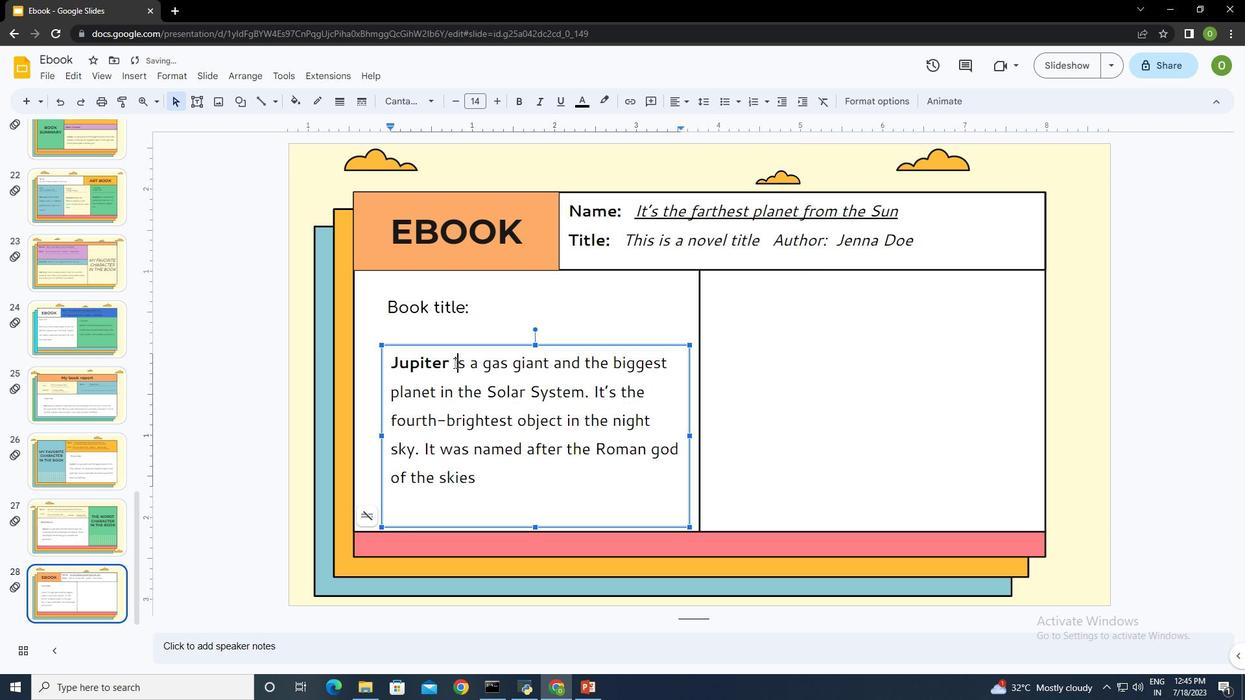 
Action: Mouse pressed left at (454, 361)
Screenshot: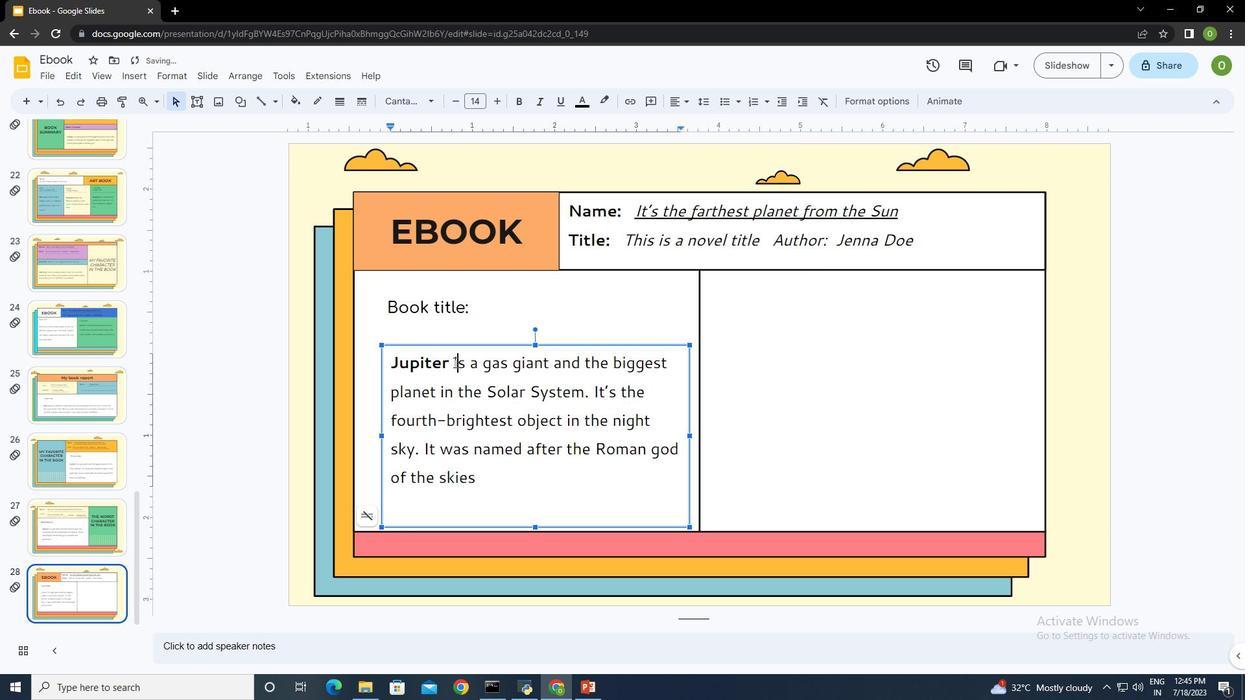 
Action: Mouse moved to (535, 103)
Screenshot: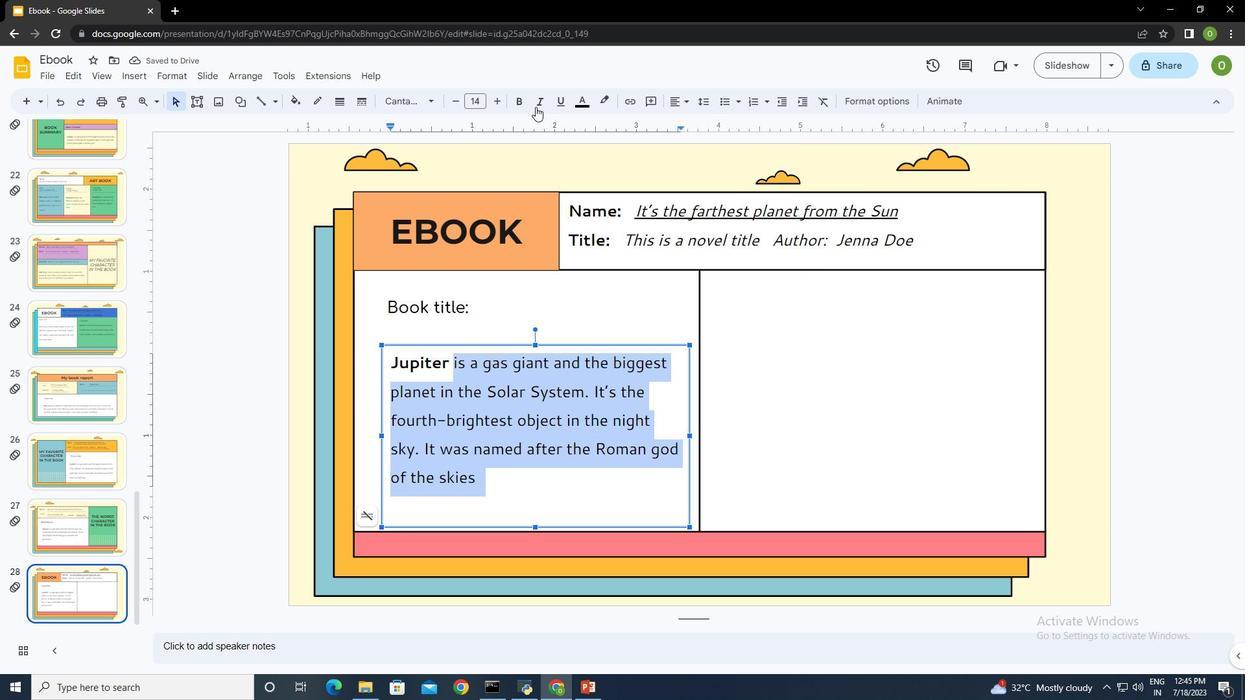 
Action: Mouse pressed left at (535, 103)
Screenshot: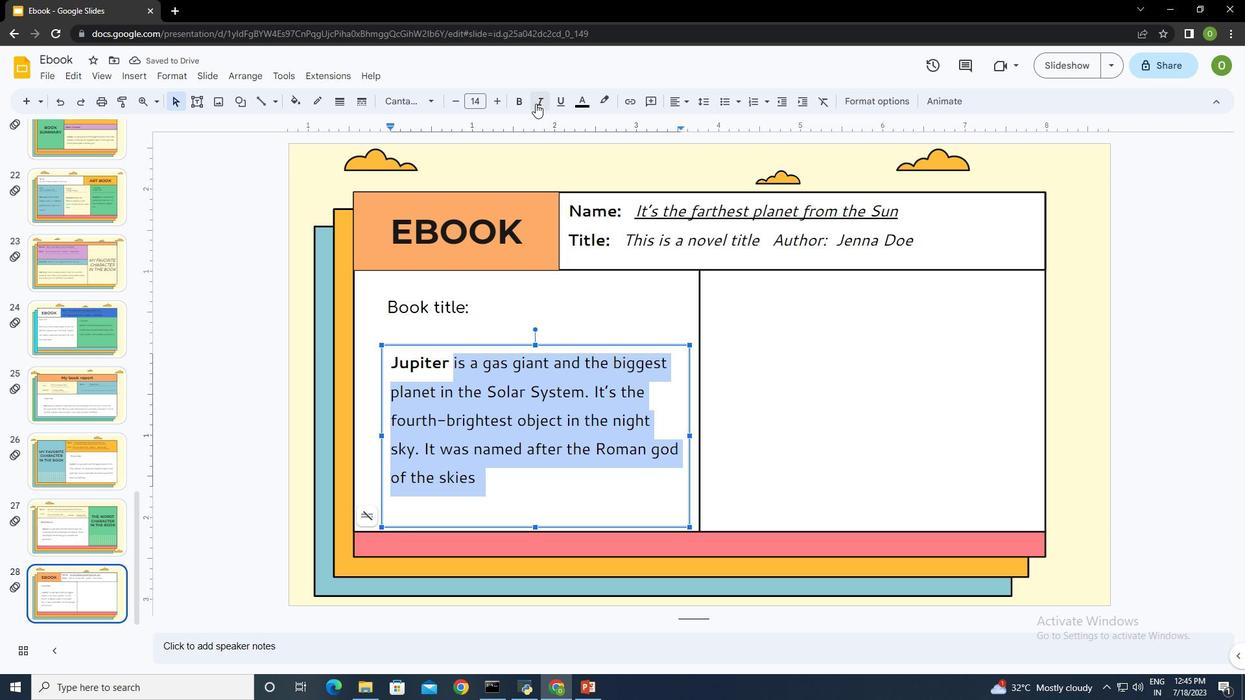
Action: Mouse moved to (528, 480)
Screenshot: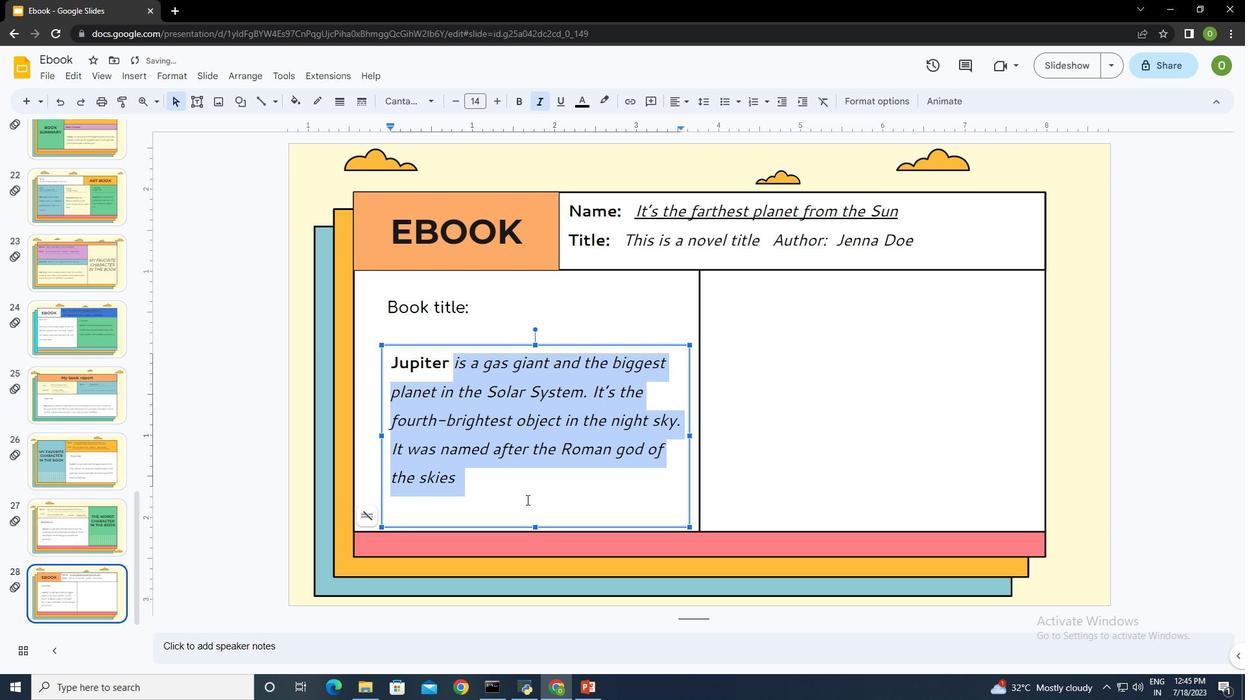 
Action: Mouse pressed left at (528, 480)
Screenshot: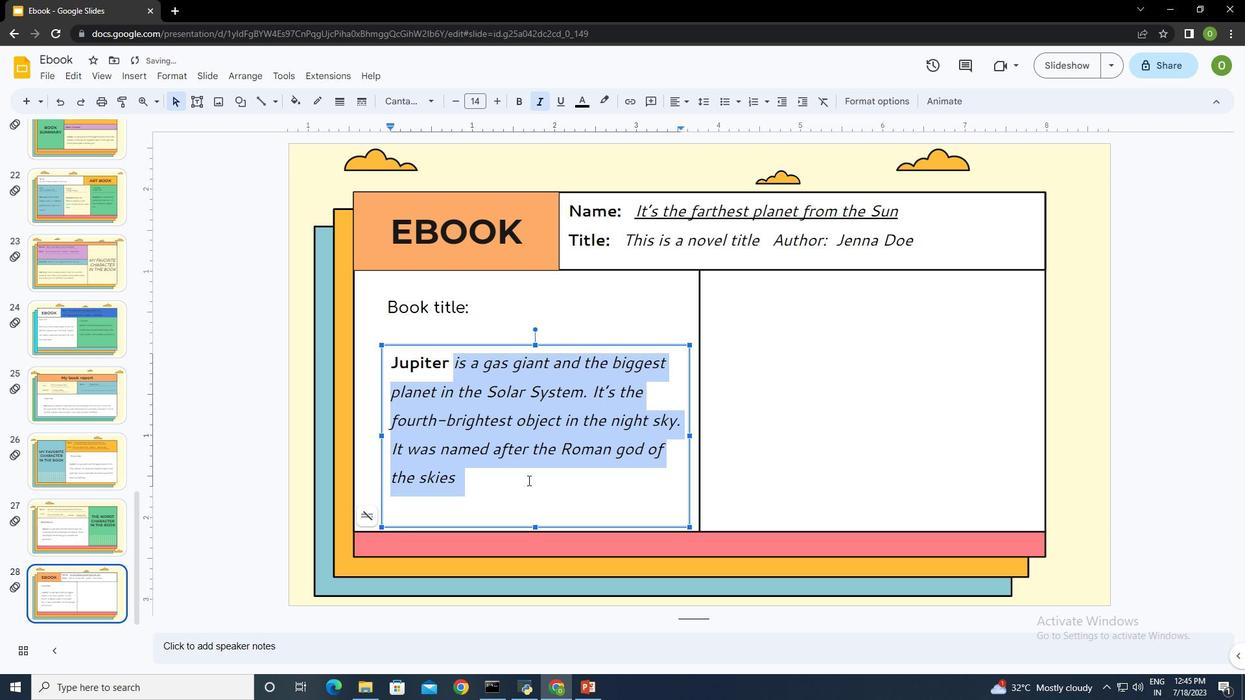 
Action: Mouse moved to (729, 431)
Screenshot: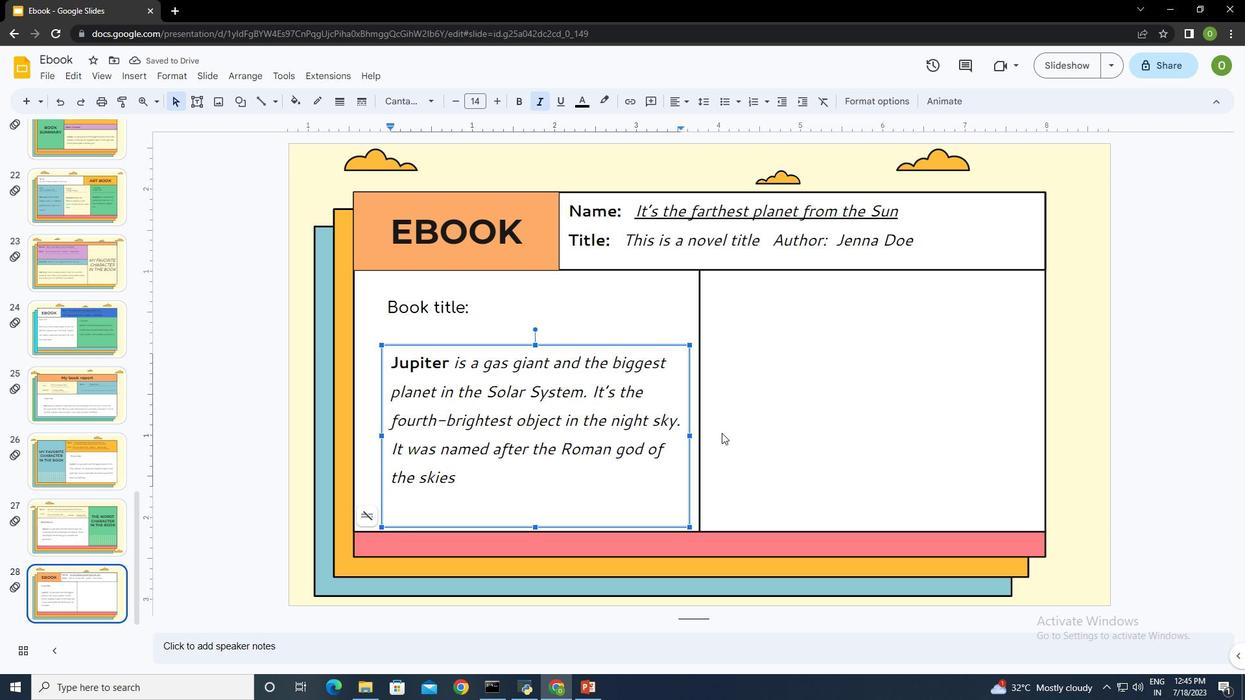 
Action: Mouse pressed left at (729, 431)
Screenshot: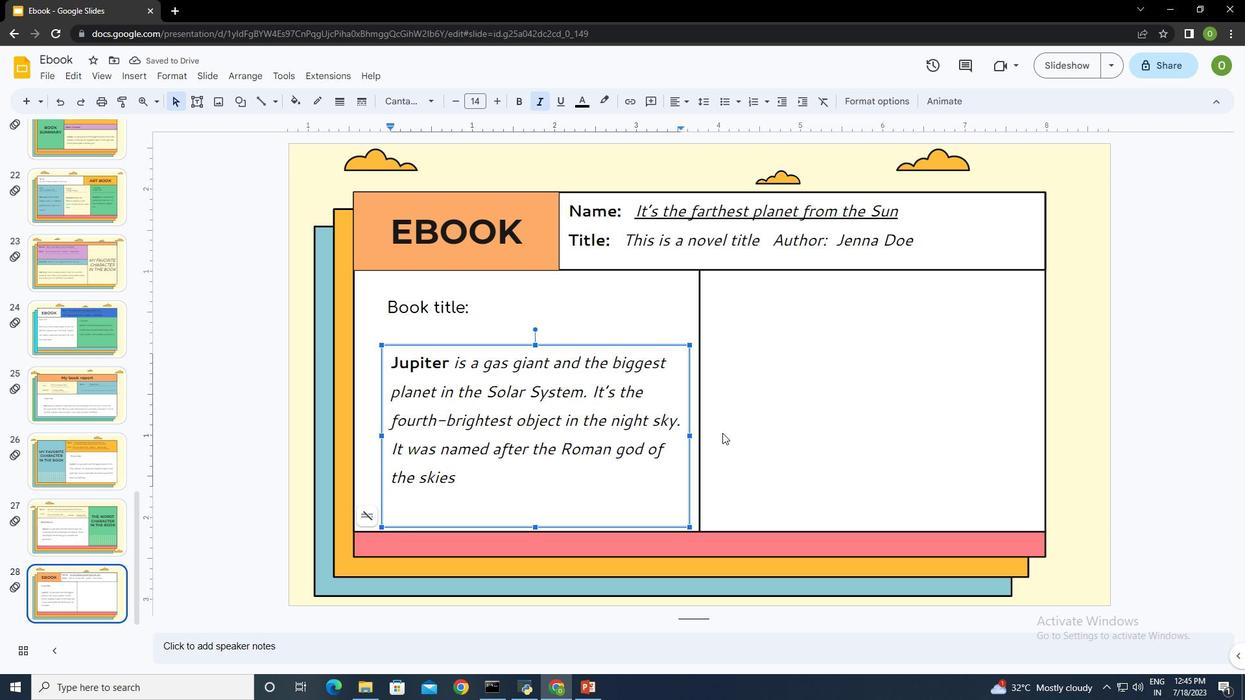 
Action: Mouse moved to (500, 483)
Screenshot: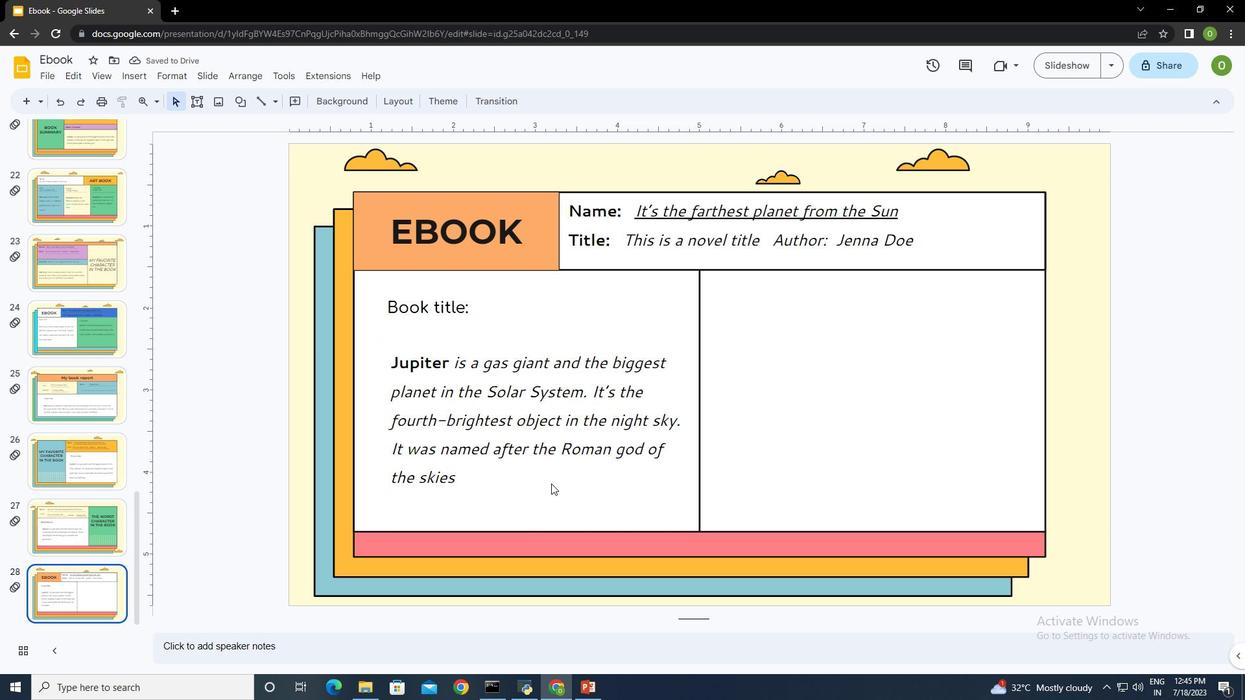 
Action: Mouse pressed left at (500, 483)
Screenshot: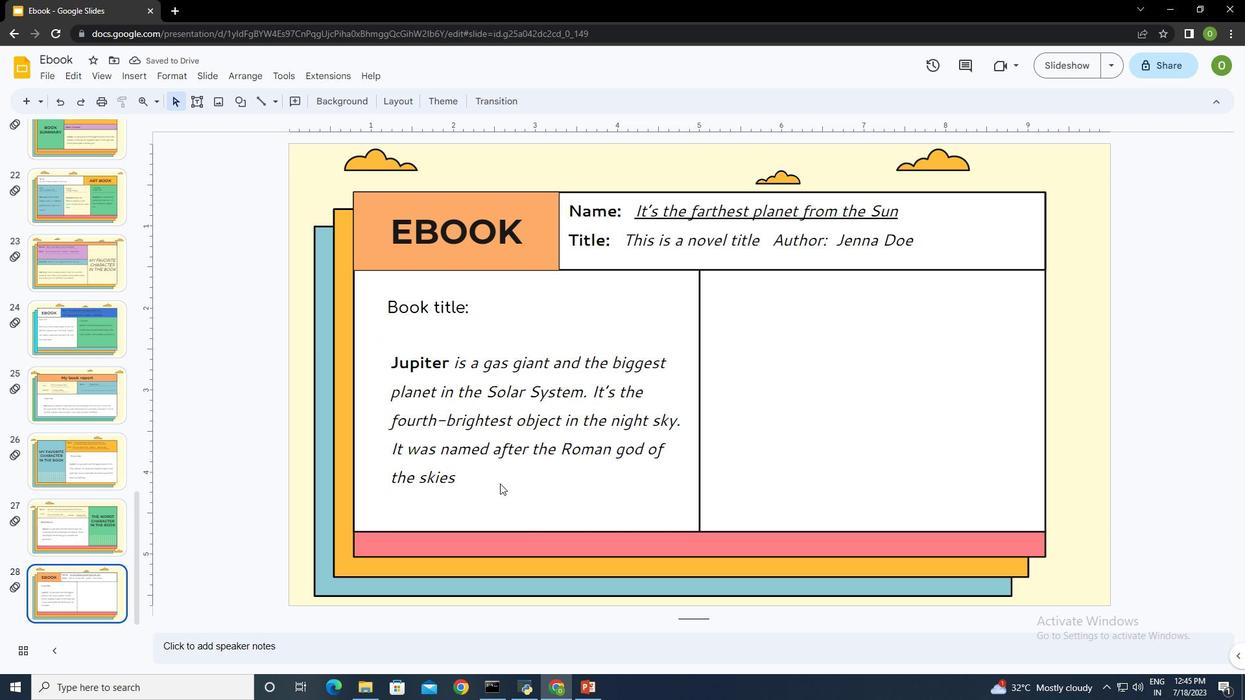 
Action: Mouse moved to (463, 484)
Screenshot: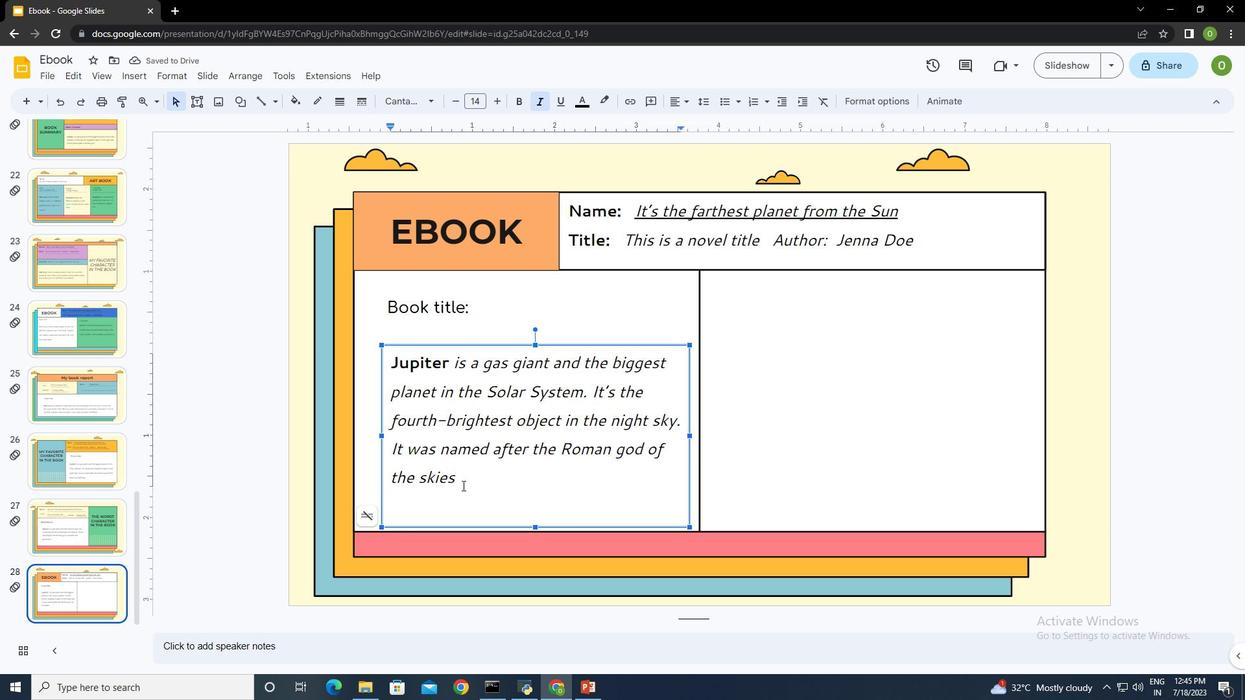 
Action: Mouse pressed left at (463, 484)
Screenshot: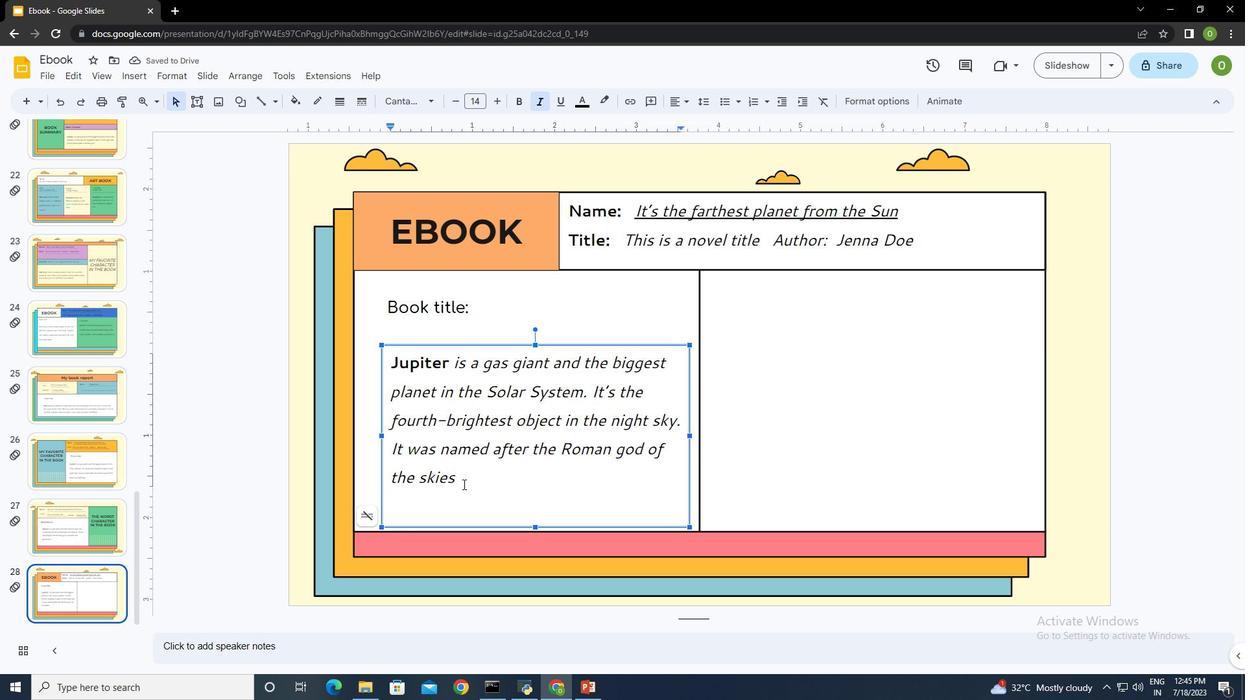 
Action: Mouse moved to (449, 367)
Screenshot: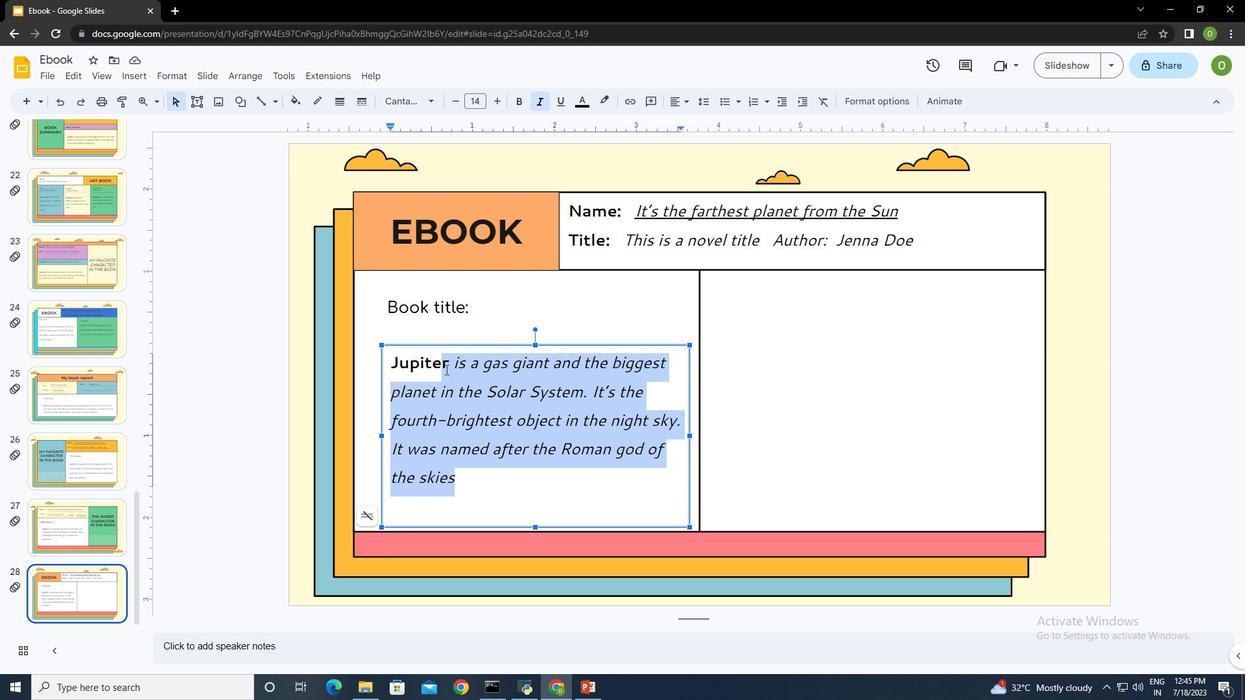 
Action: Mouse pressed left at (449, 367)
Screenshot: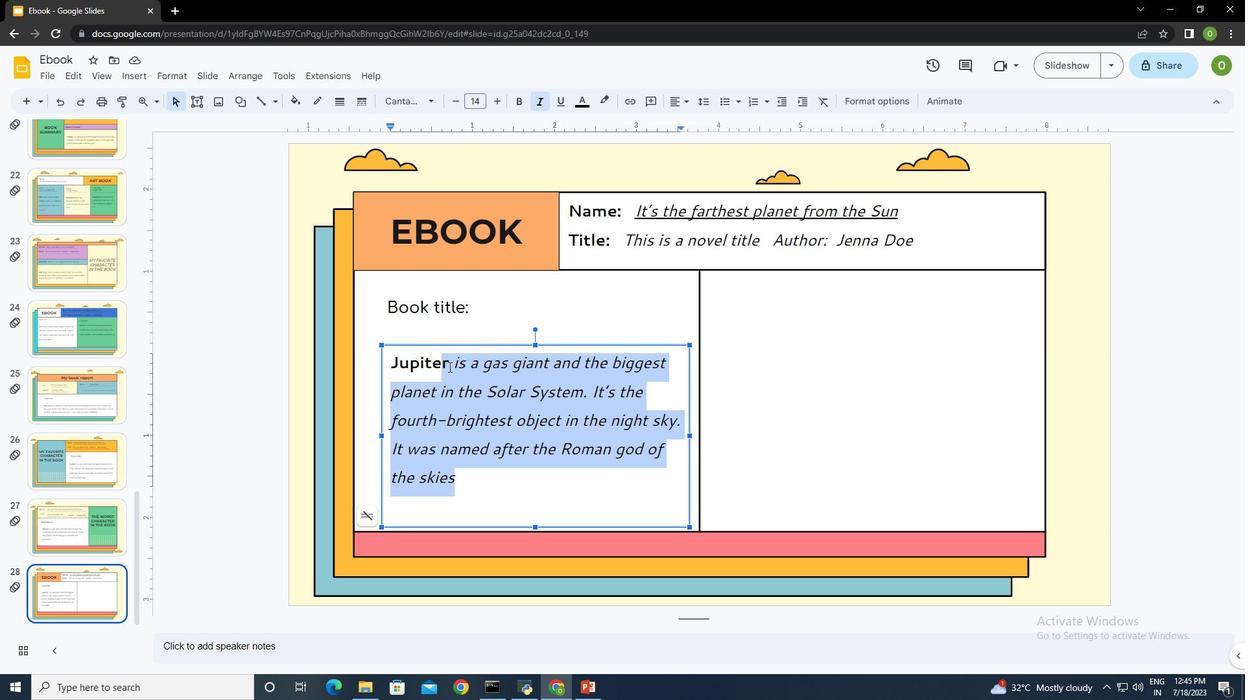 
Action: Mouse moved to (463, 480)
Screenshot: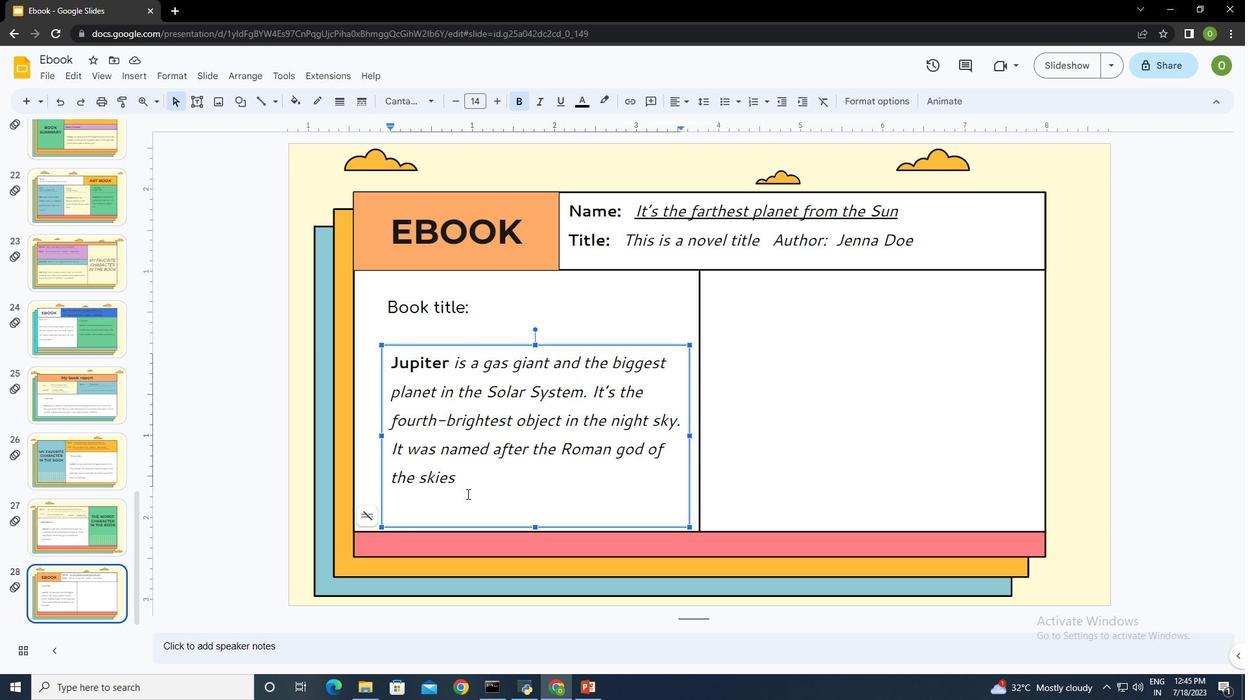 
Action: Mouse pressed left at (463, 480)
Screenshot: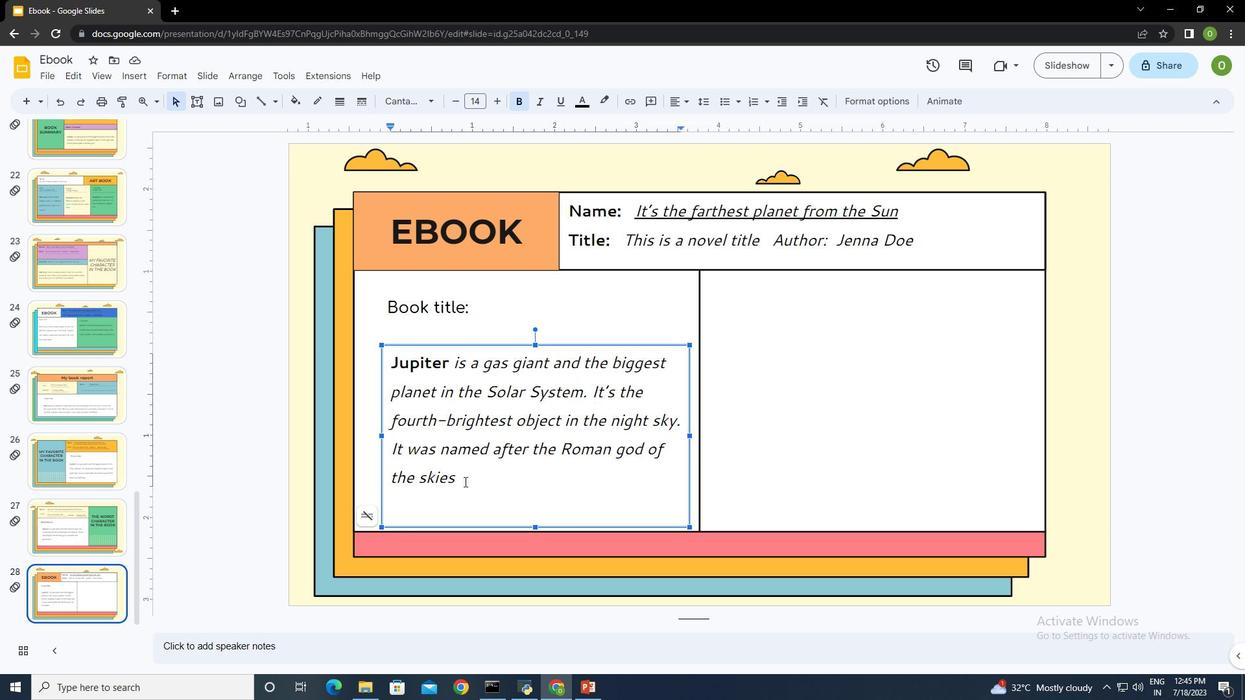 
Action: Mouse moved to (411, 99)
Screenshot: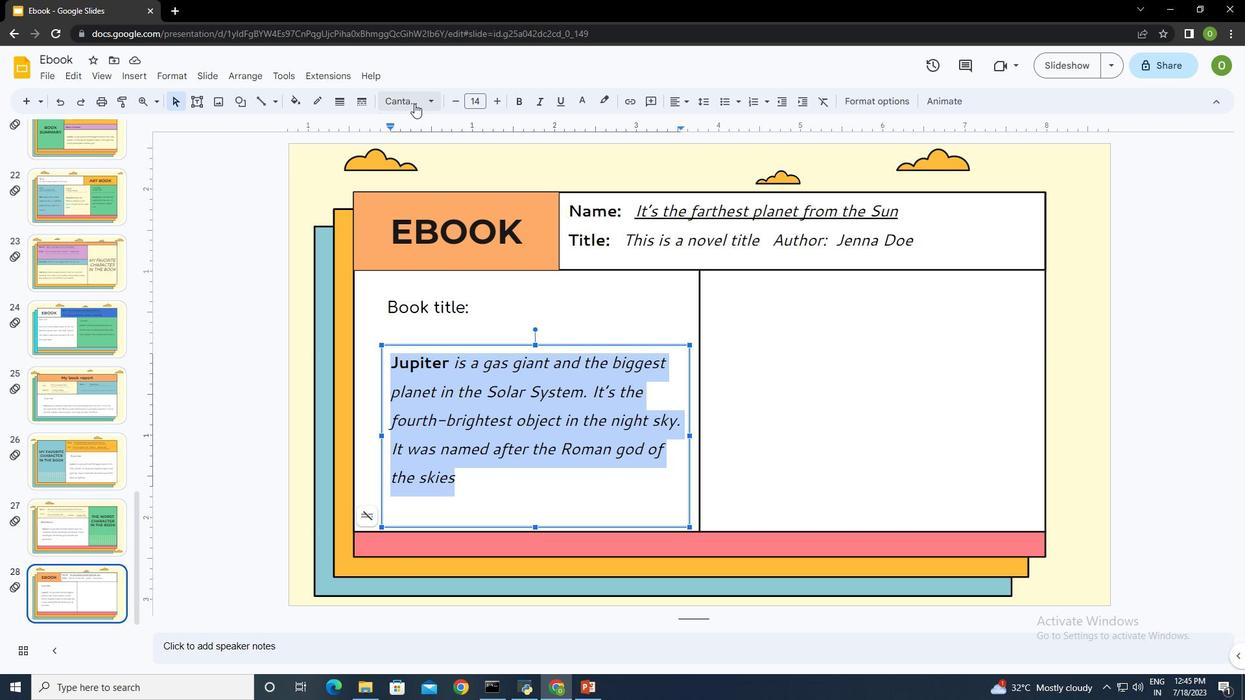 
Action: Mouse pressed left at (411, 99)
Screenshot: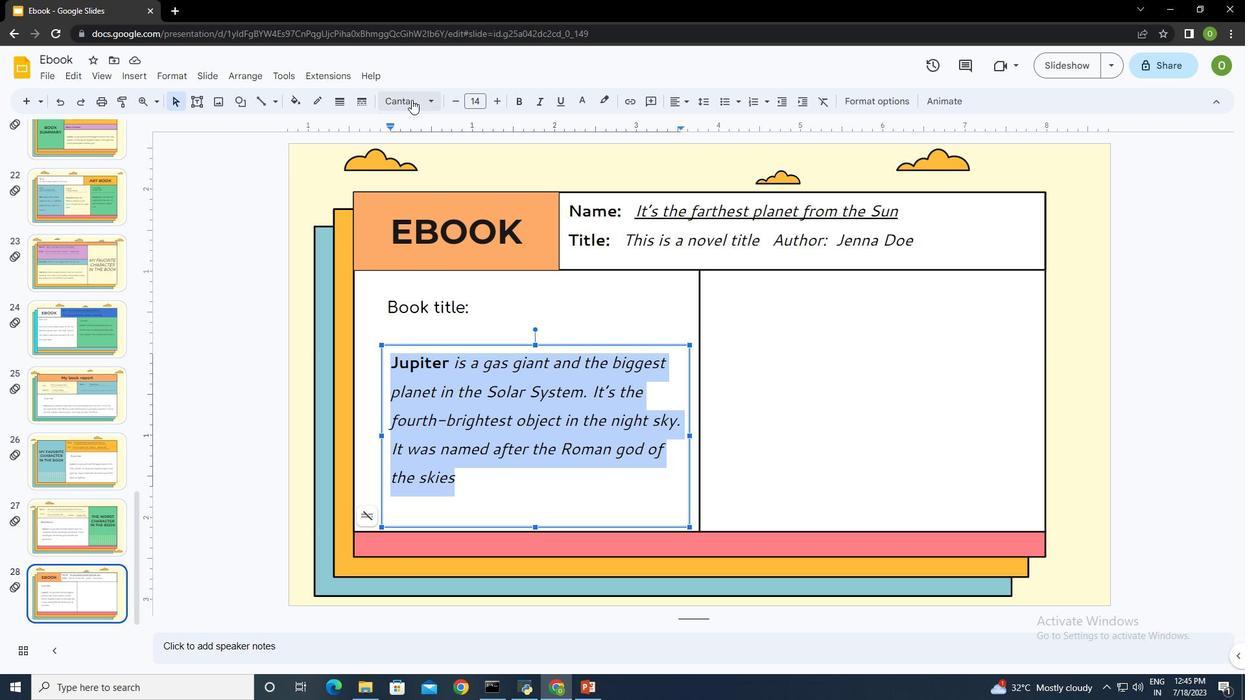 
Action: Mouse moved to (483, 378)
Screenshot: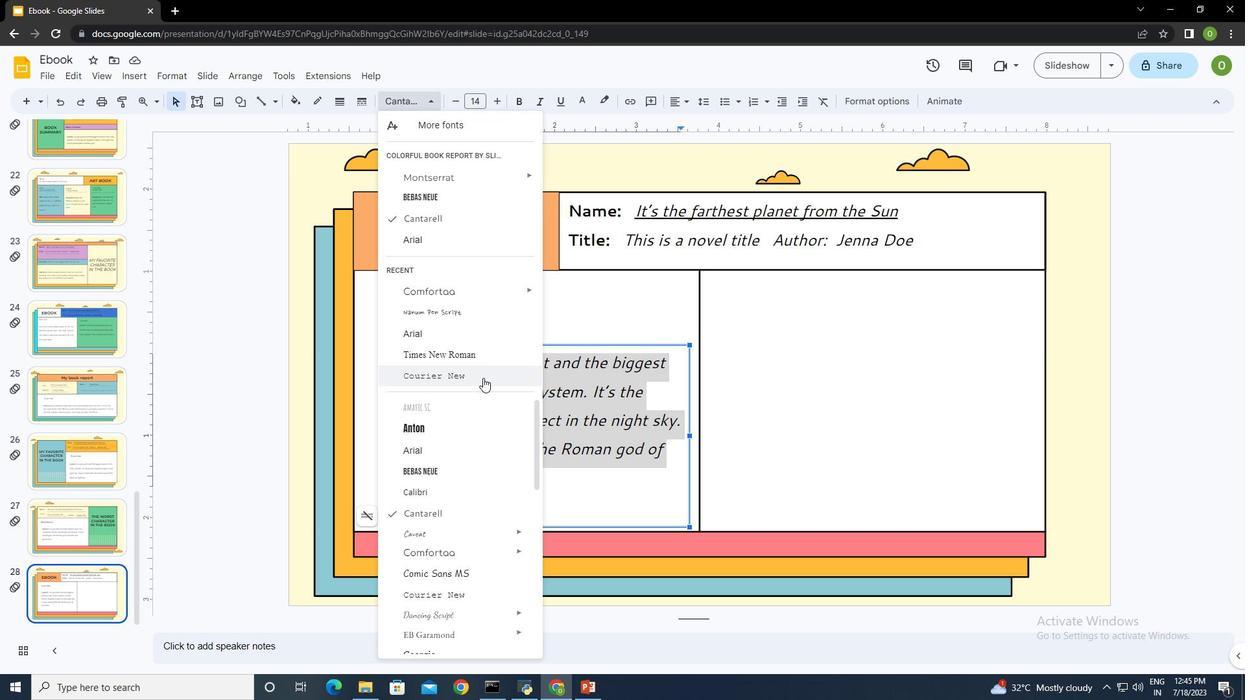 
Action: Mouse scrolled (483, 377) with delta (0, 0)
Screenshot: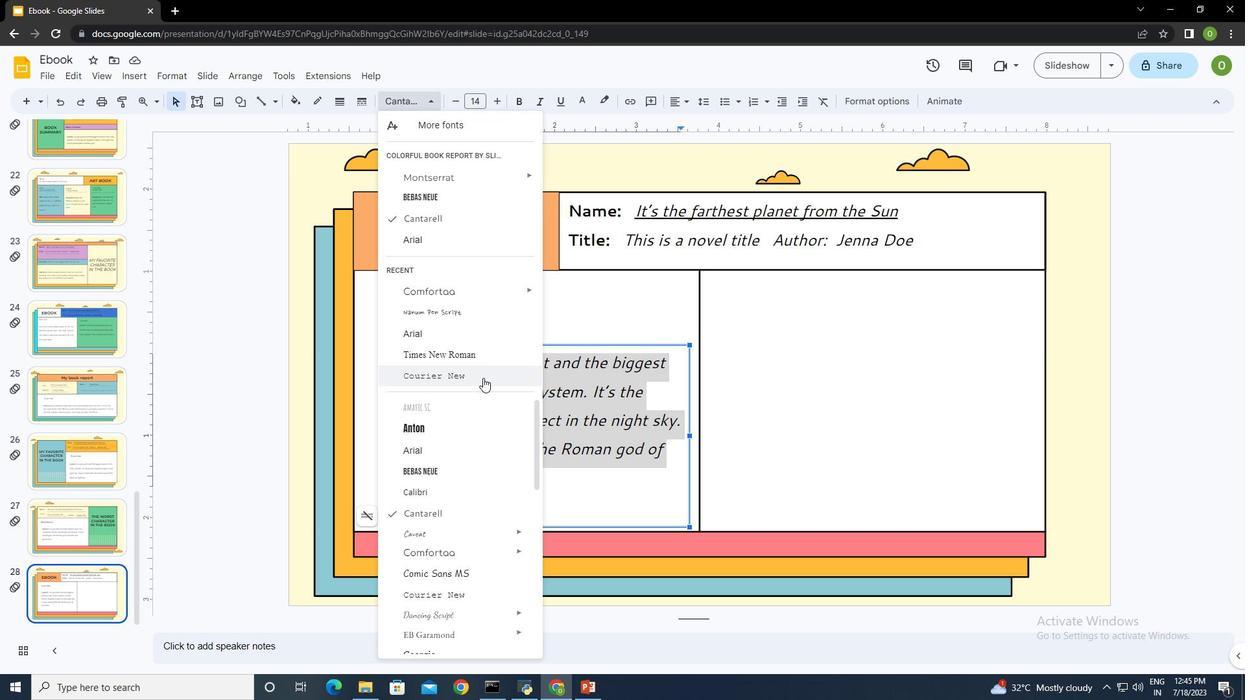 
Action: Mouse scrolled (483, 377) with delta (0, 0)
Screenshot: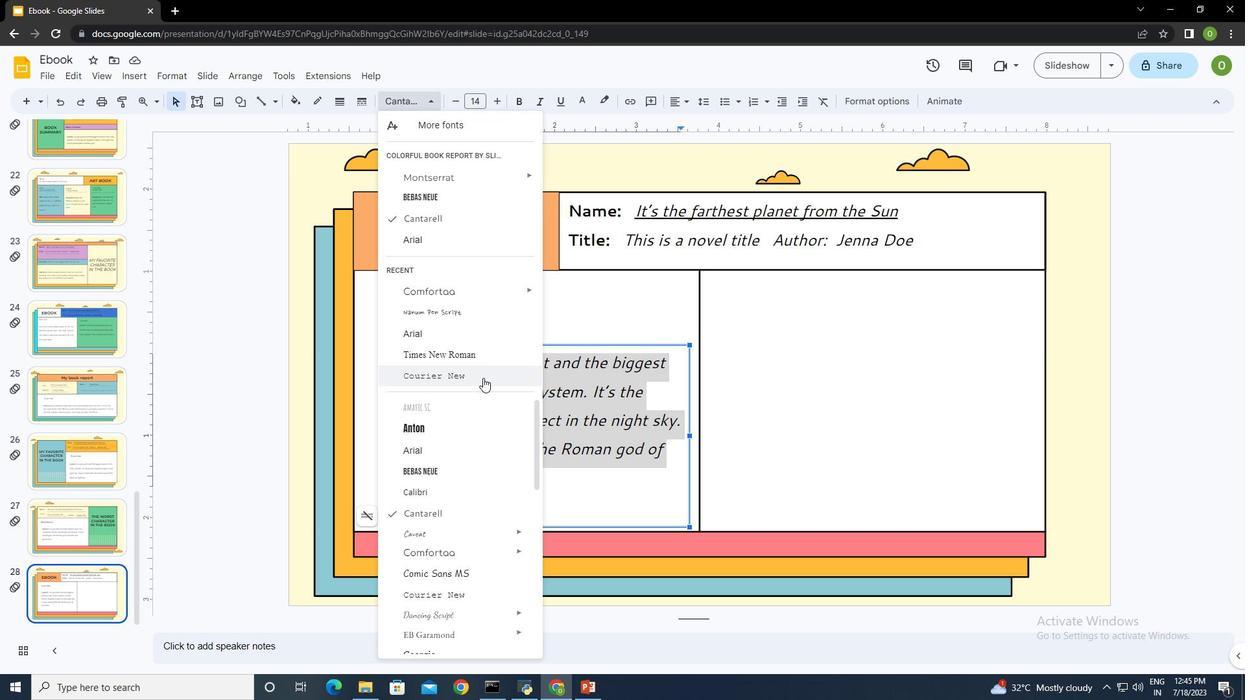 
Action: Mouse scrolled (483, 377) with delta (0, 0)
Screenshot: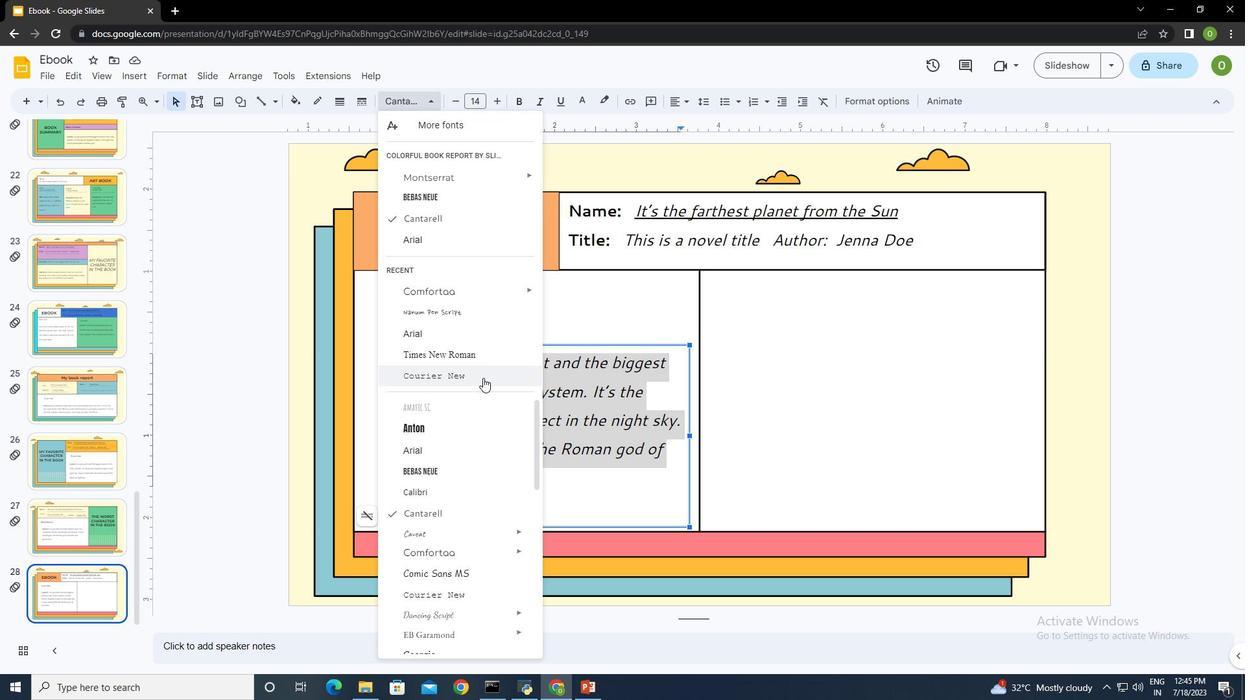 
Action: Mouse moved to (477, 374)
Screenshot: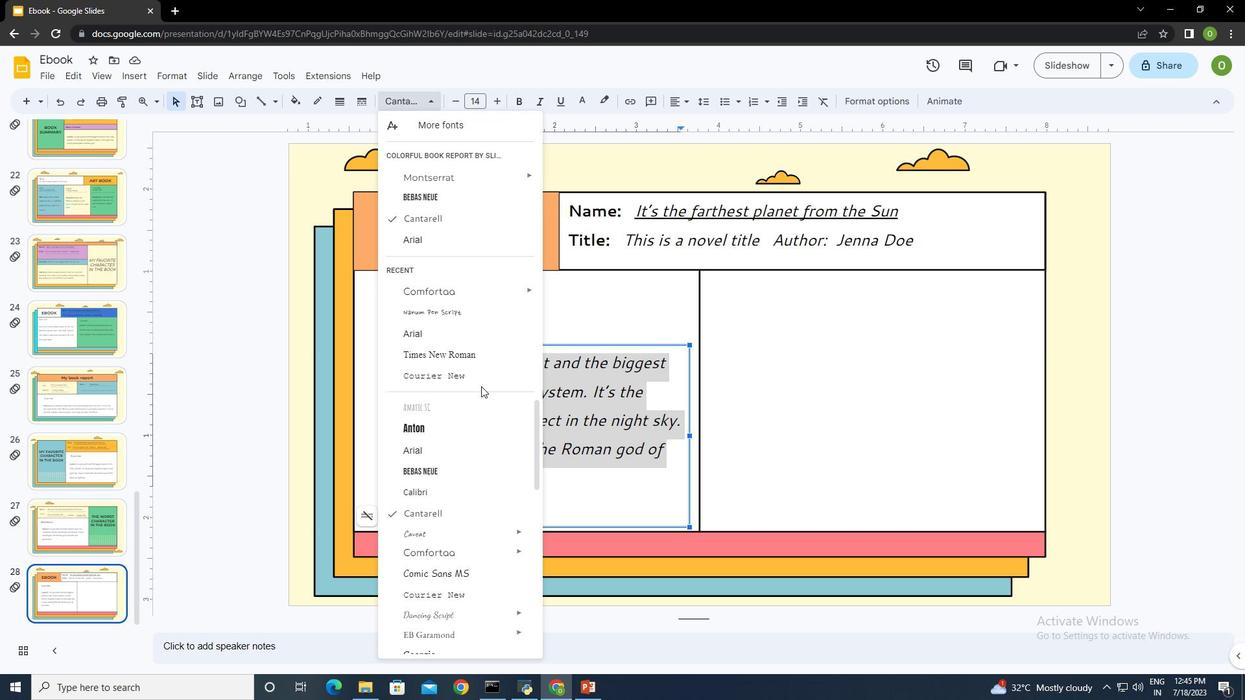 
Action: Mouse pressed left at (477, 374)
Screenshot: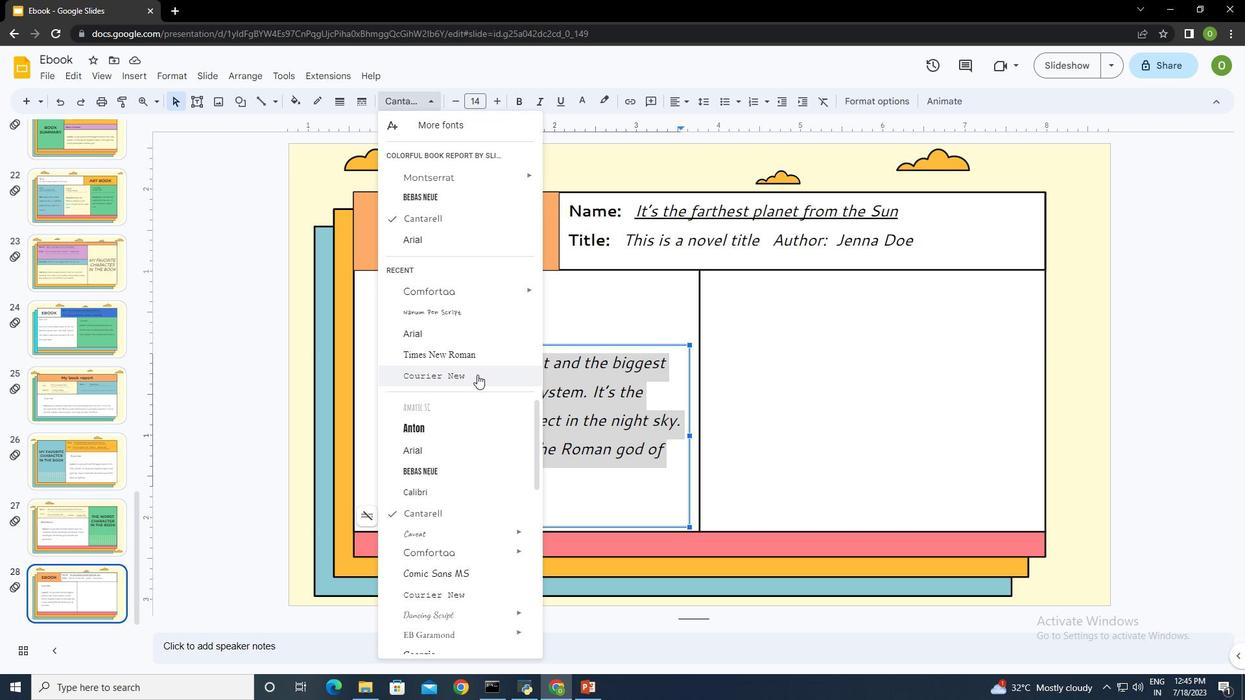 
Action: Mouse moved to (787, 411)
Screenshot: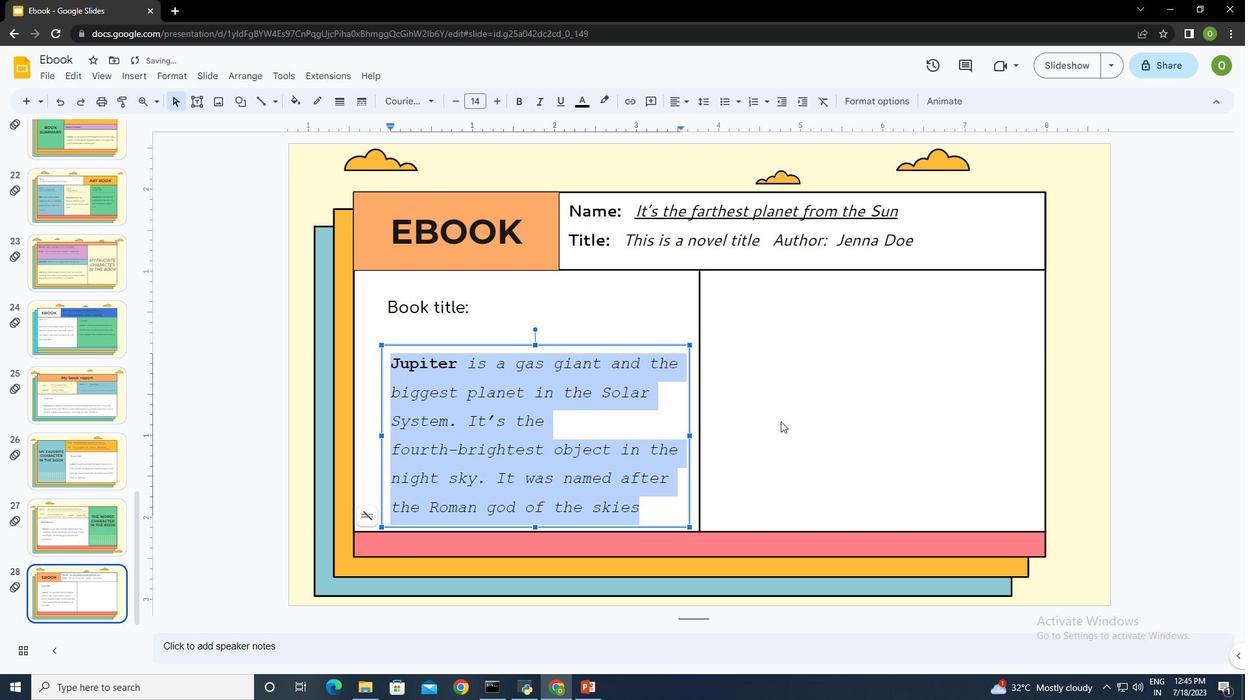 
Action: Mouse pressed left at (787, 411)
Screenshot: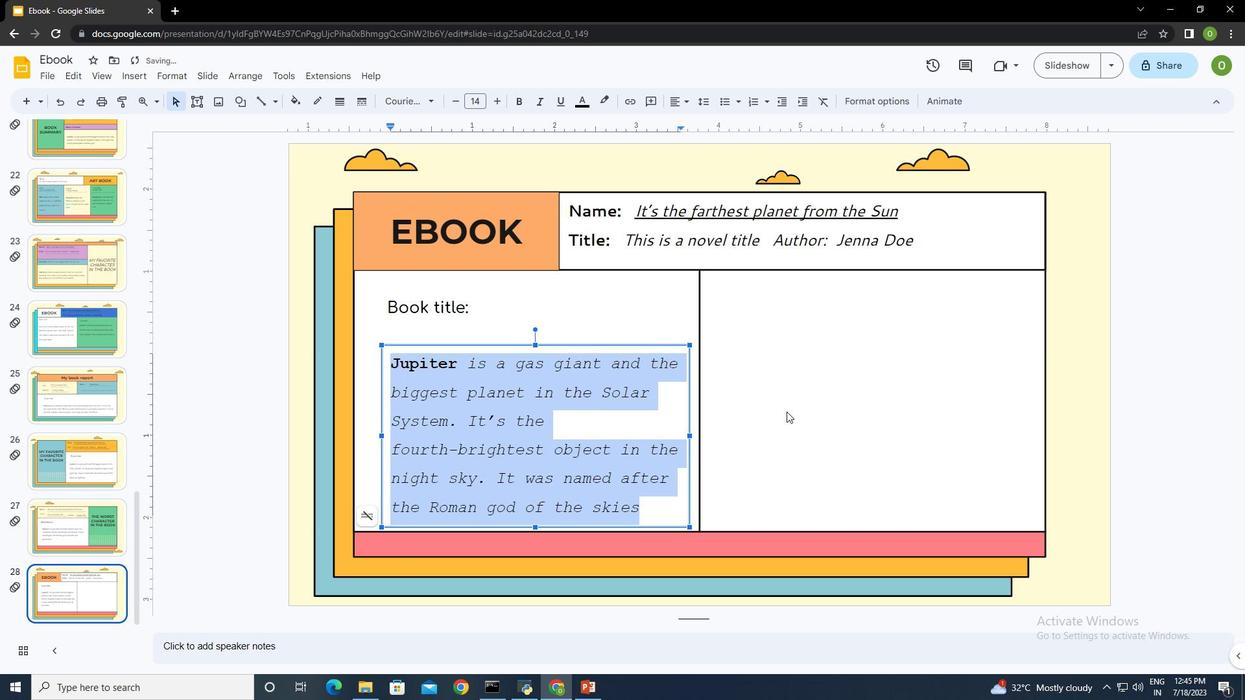 
Action: Mouse moved to (195, 103)
Screenshot: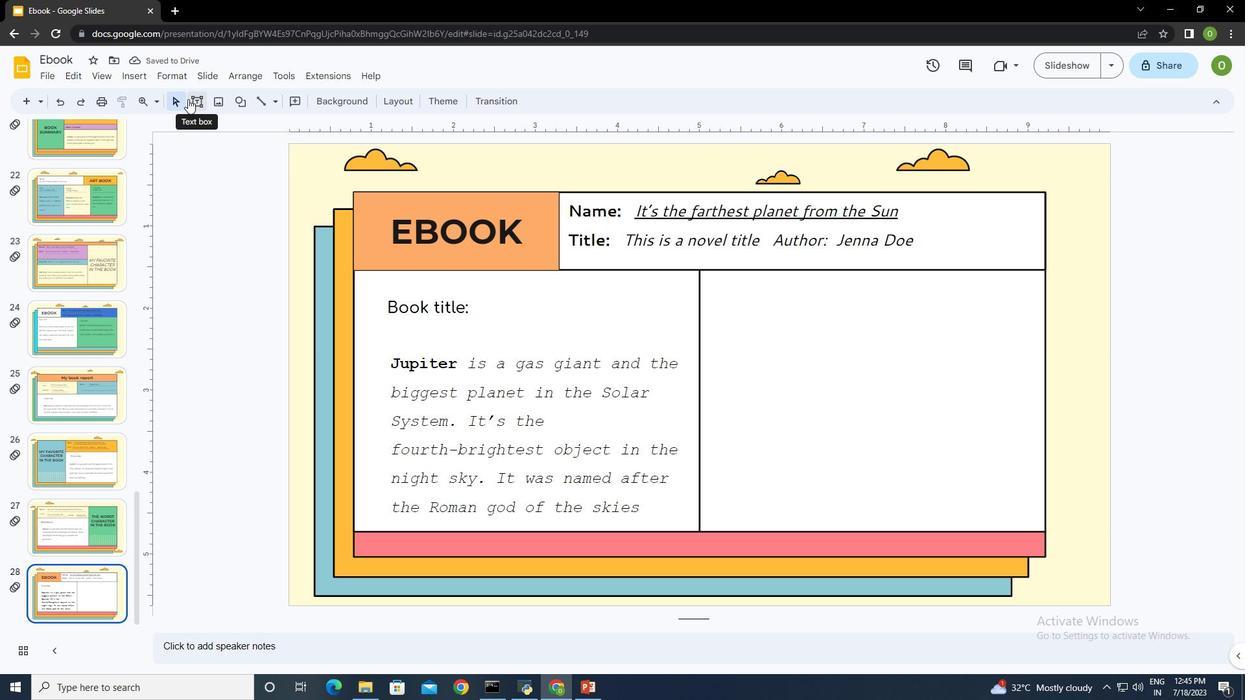 
Action: Mouse pressed left at (195, 103)
Screenshot: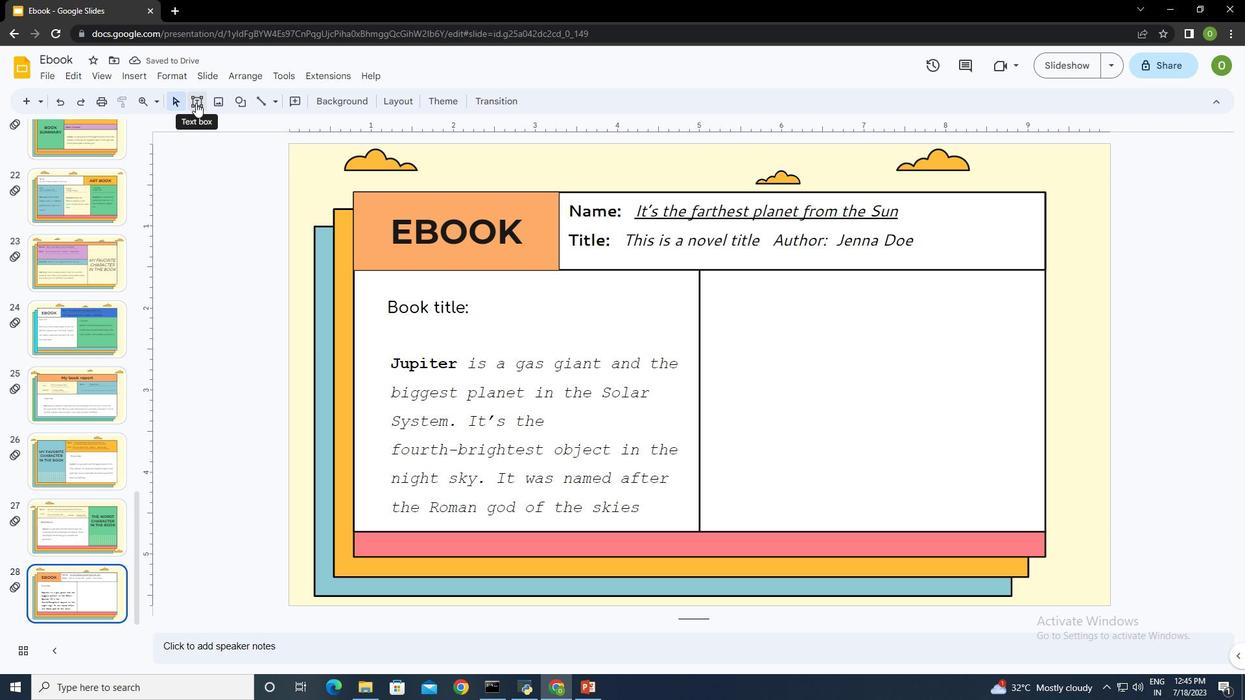 
Action: Mouse moved to (718, 284)
Screenshot: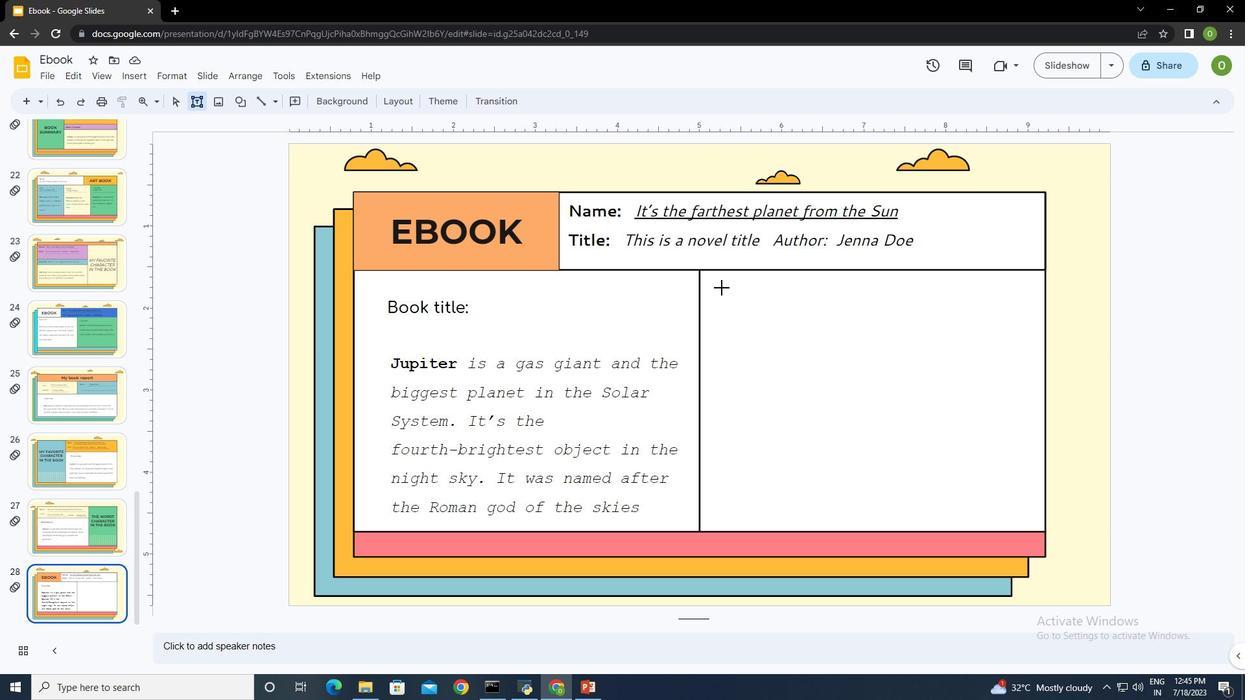 
Action: Mouse pressed left at (718, 284)
Screenshot: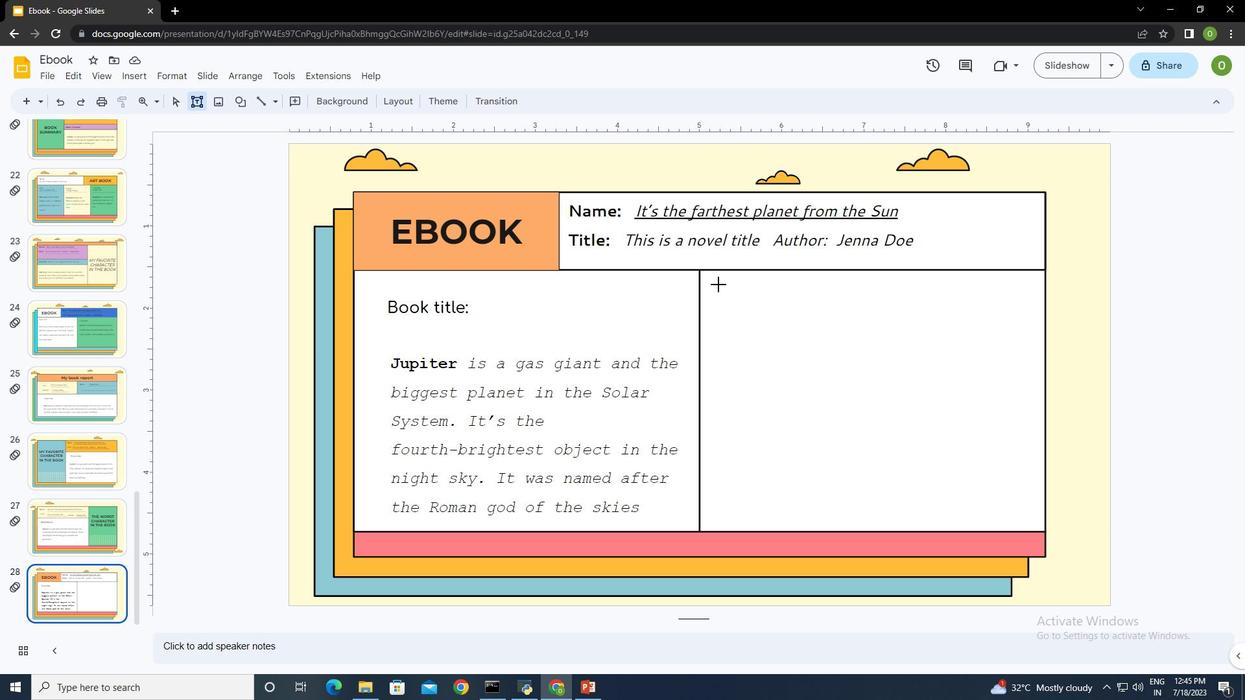 
Action: Mouse moved to (788, 297)
Screenshot: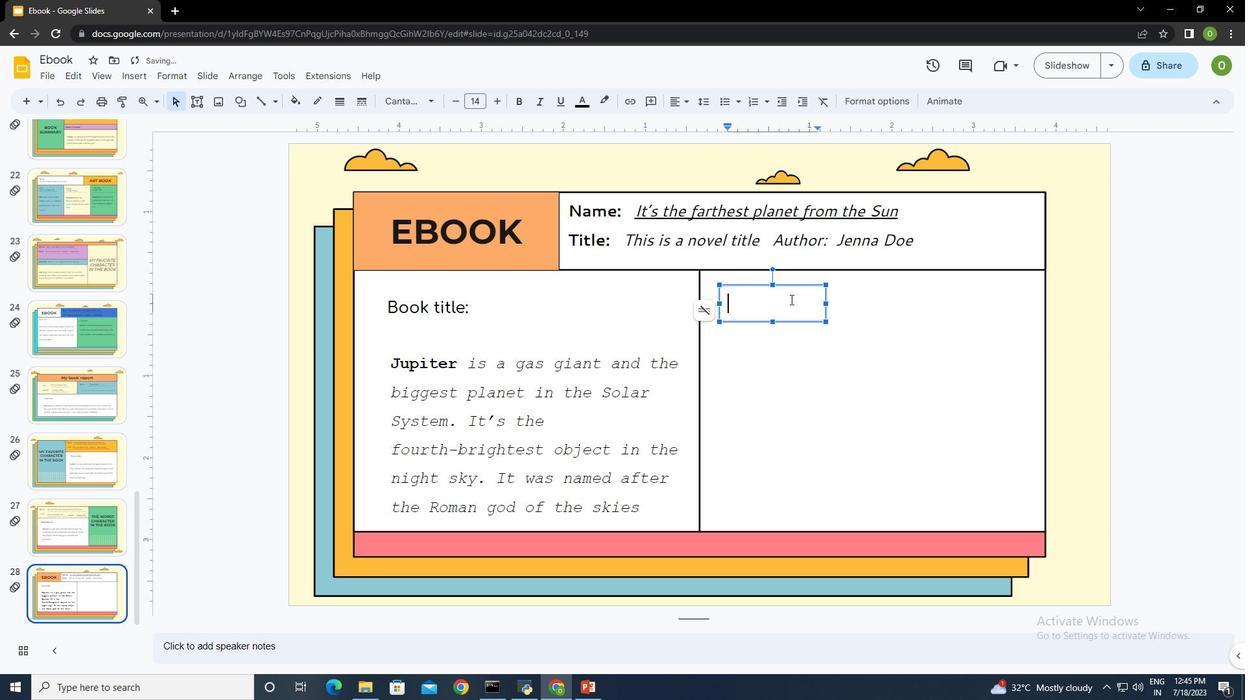 
Action: Key pressed ILLUSTRATOR<Key.shift_r>:
Screenshot: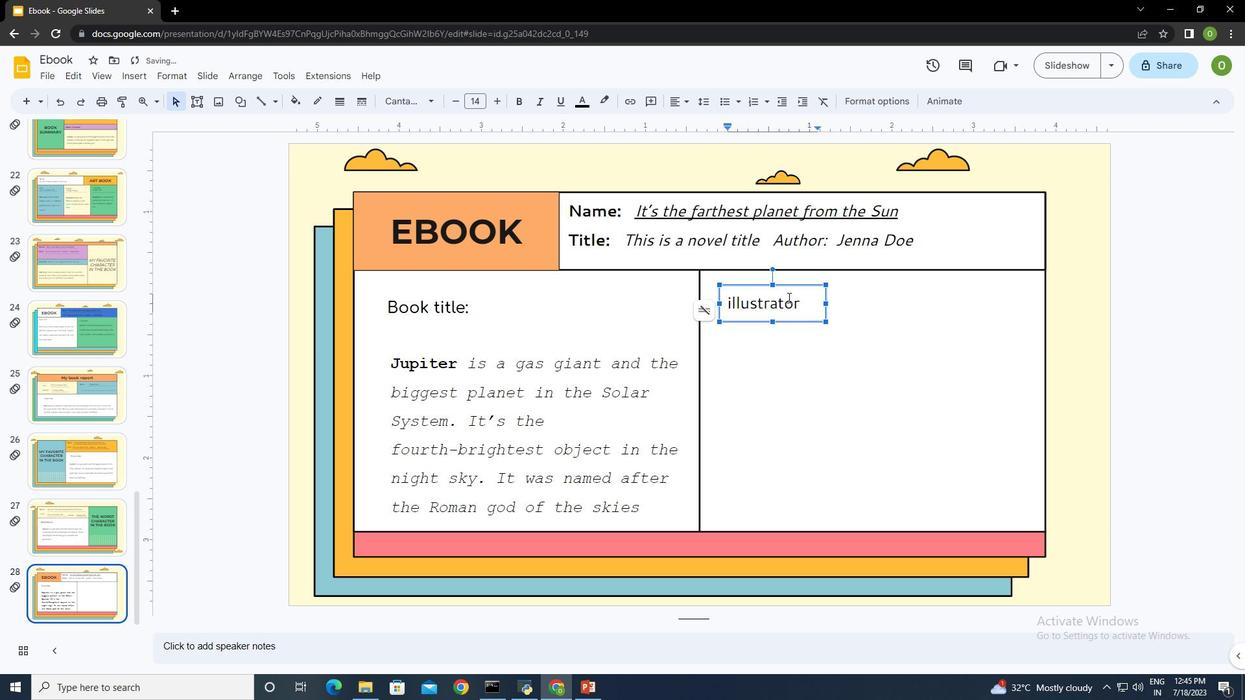 
Action: Mouse moved to (832, 339)
Screenshot: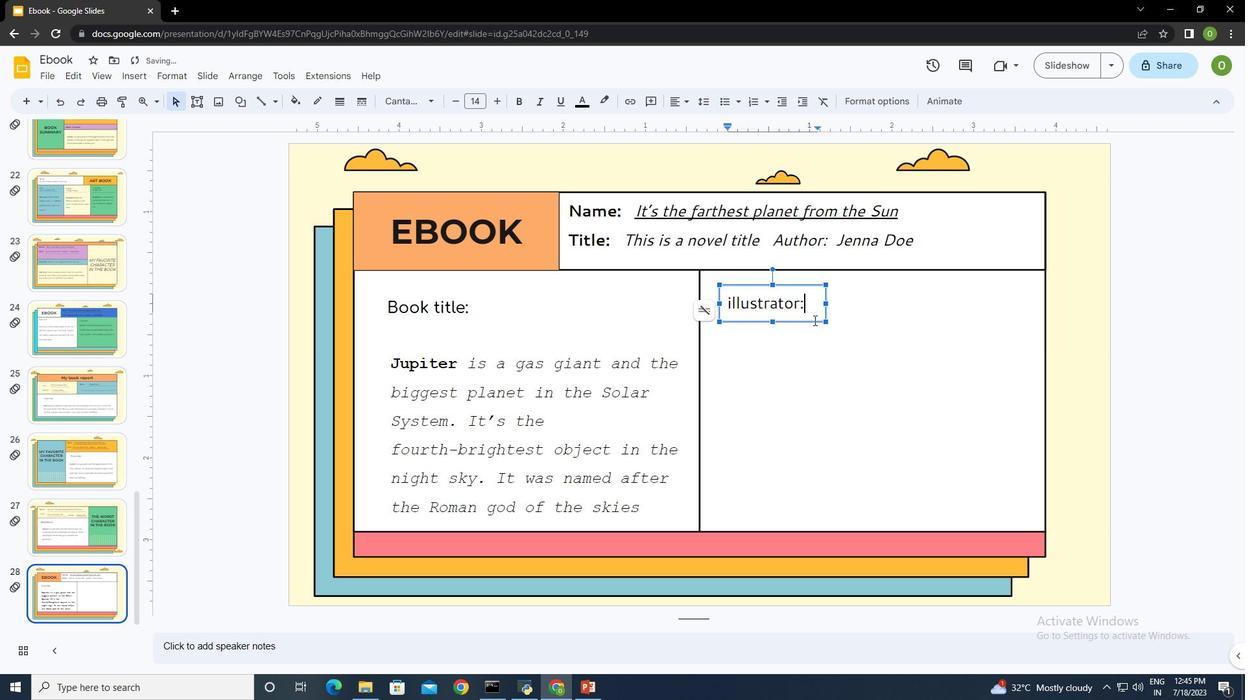 
Action: Mouse pressed left at (832, 339)
Screenshot: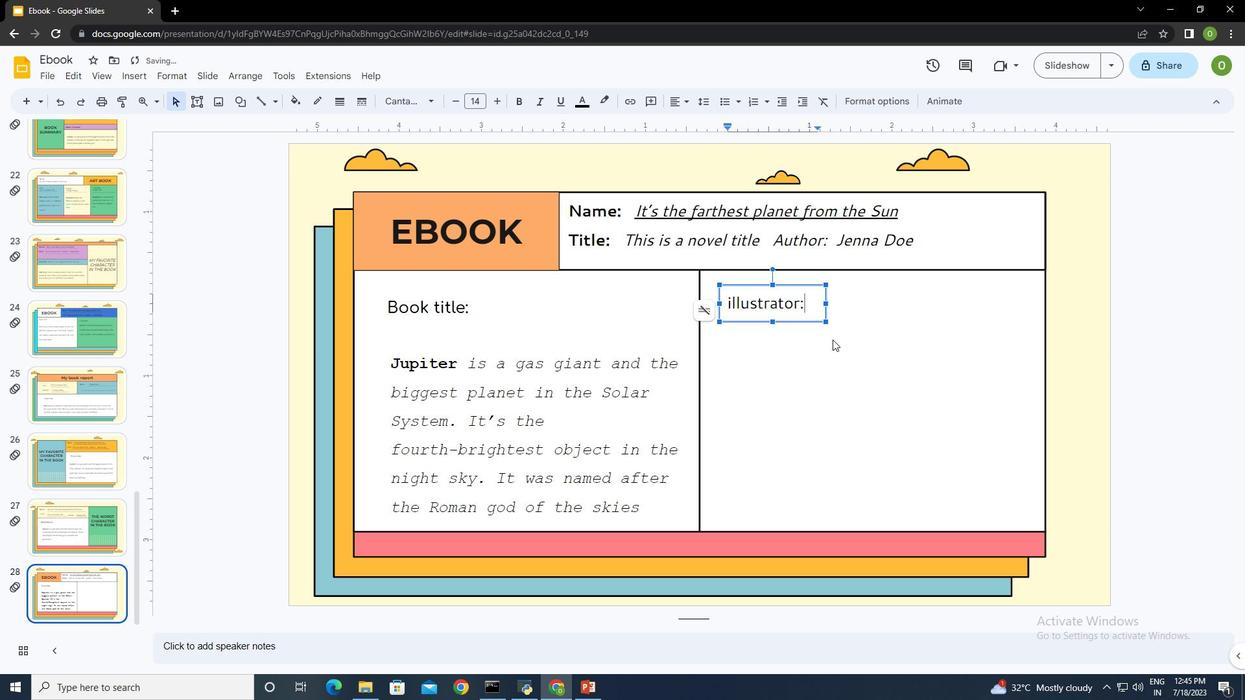 
Action: Mouse moved to (731, 298)
Screenshot: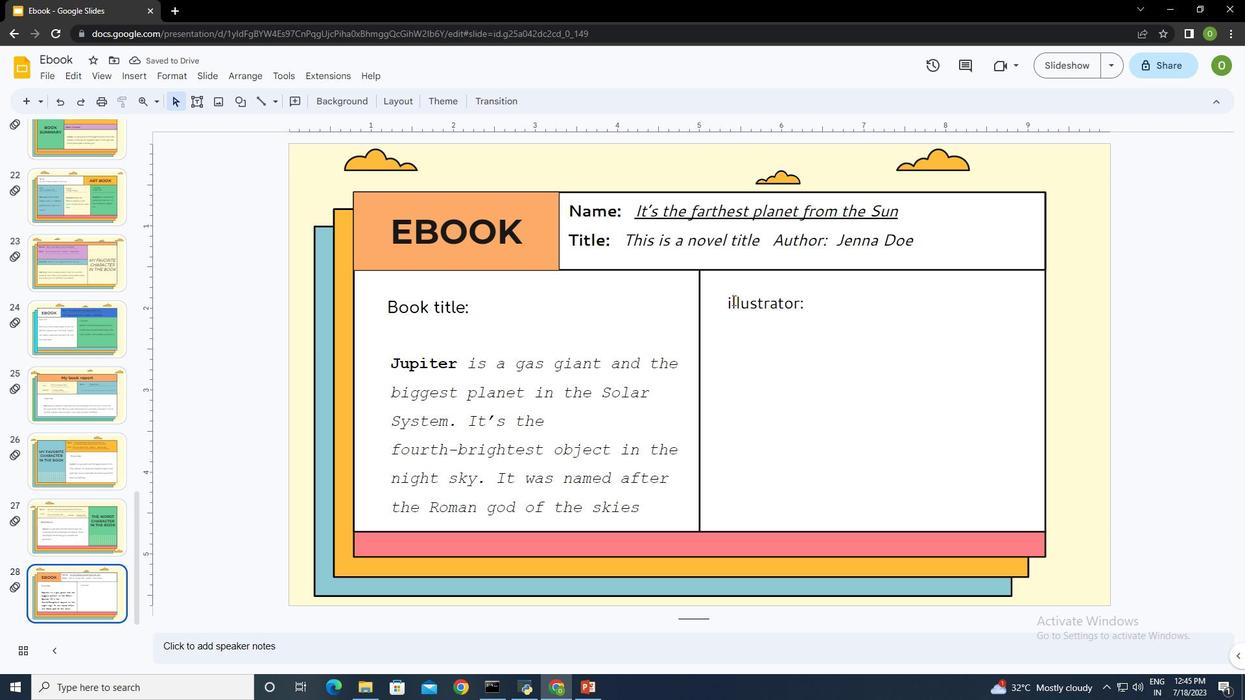 
Action: Mouse pressed left at (731, 298)
Screenshot: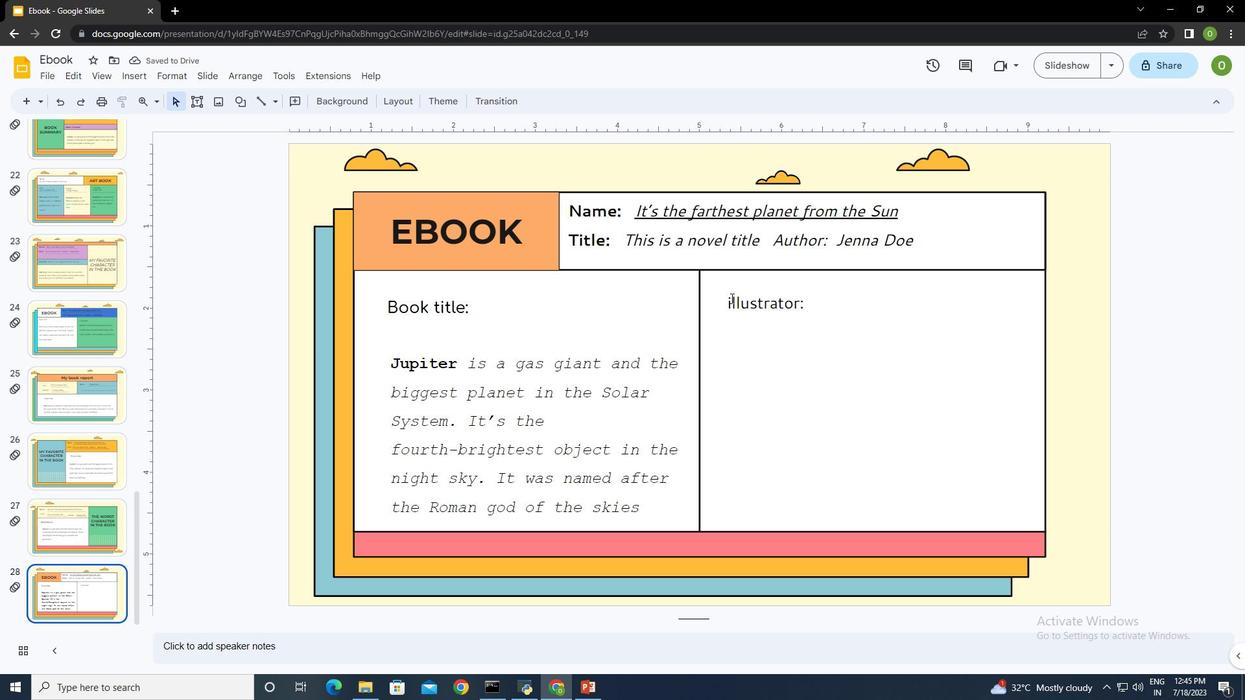 
Action: Mouse moved to (171, 75)
Screenshot: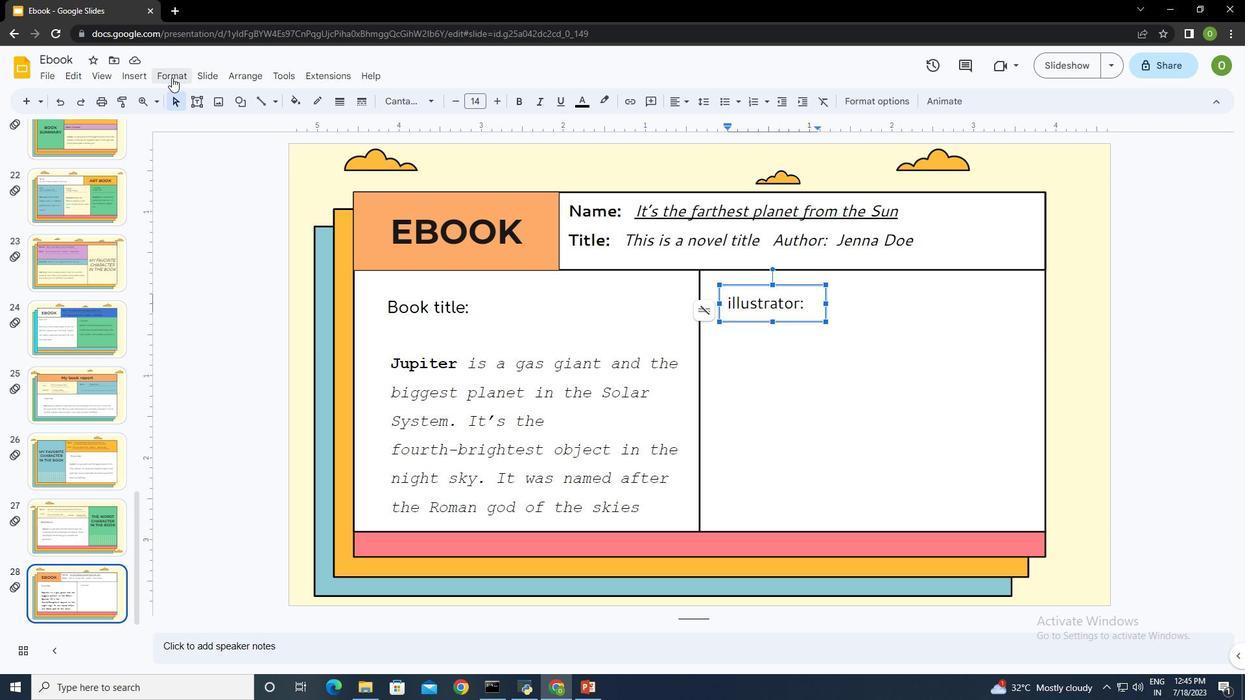 
Action: Mouse pressed left at (171, 75)
Screenshot: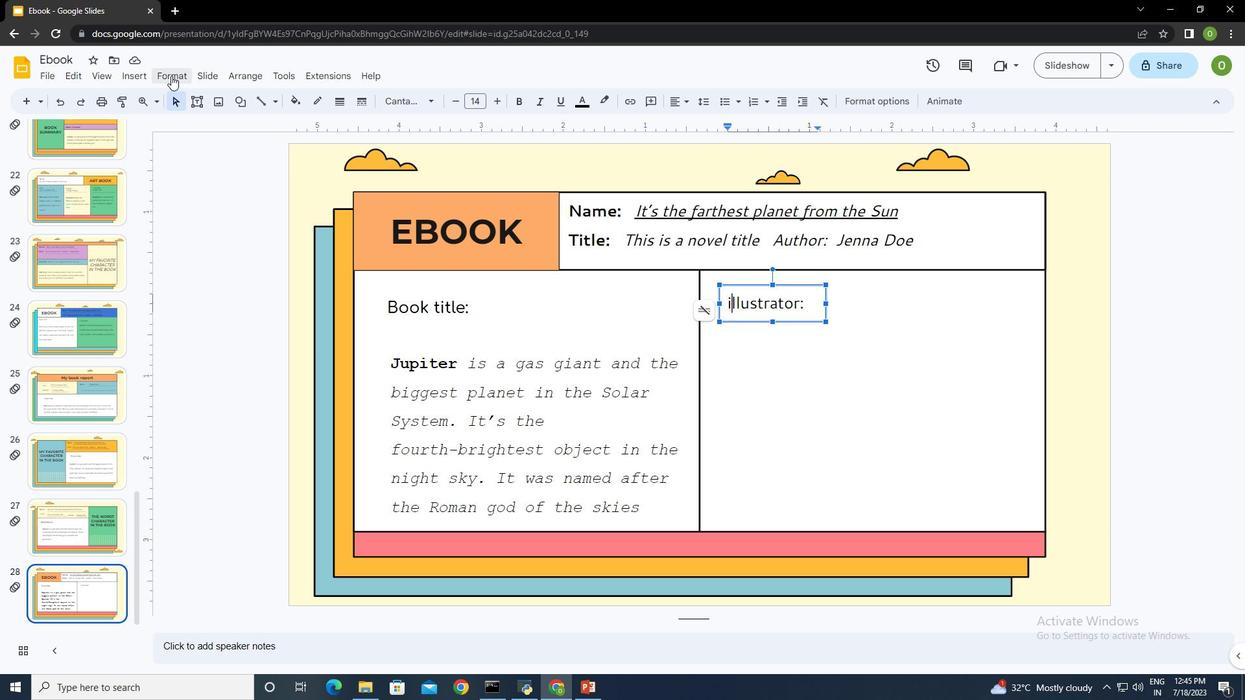 
Action: Mouse moved to (267, 94)
Screenshot: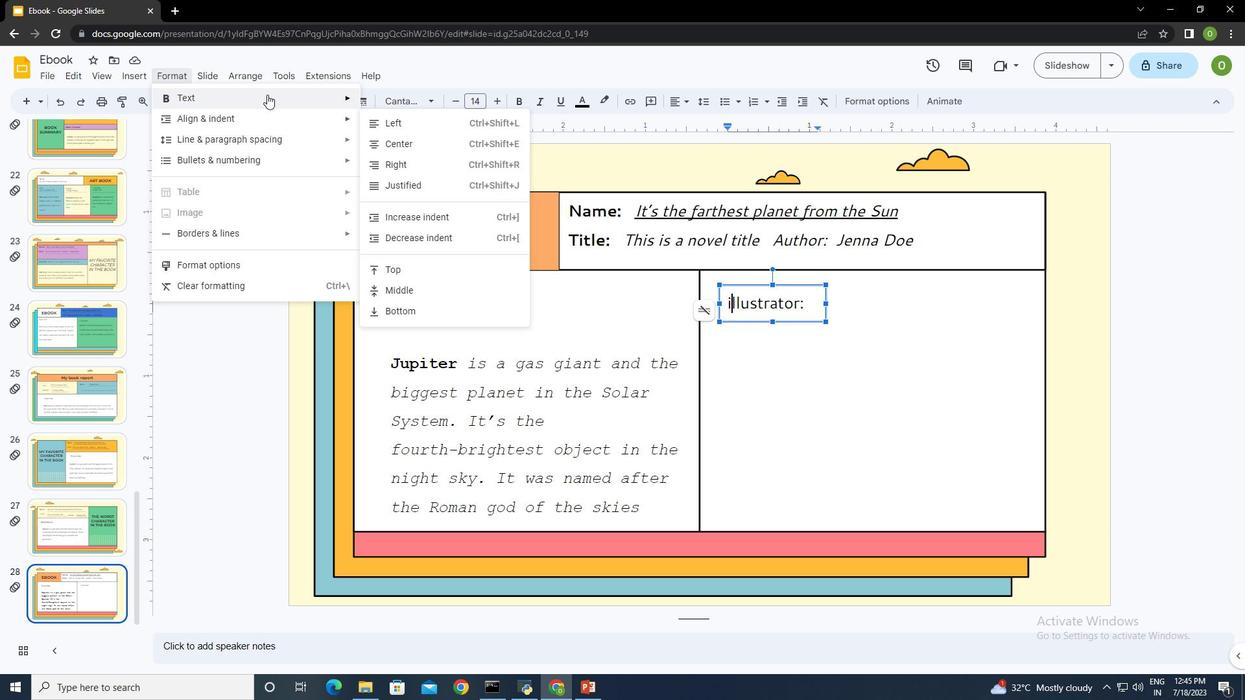 
Action: Mouse pressed left at (267, 94)
Screenshot: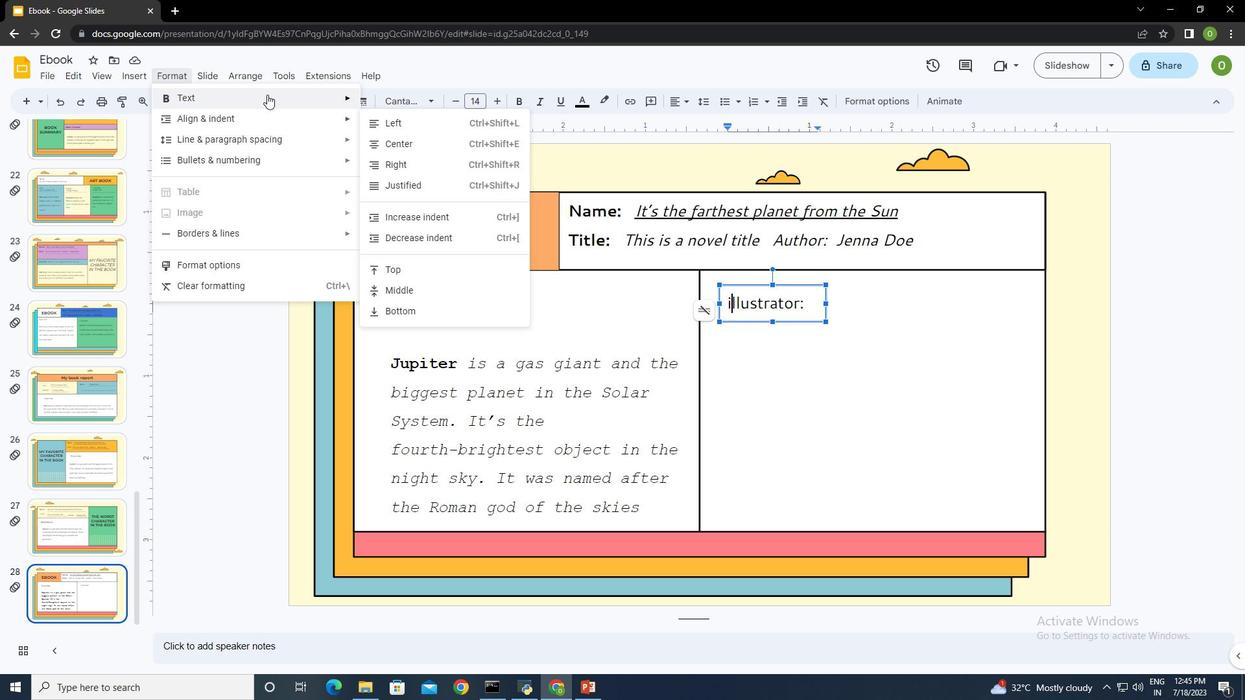 
Action: Mouse moved to (430, 301)
Screenshot: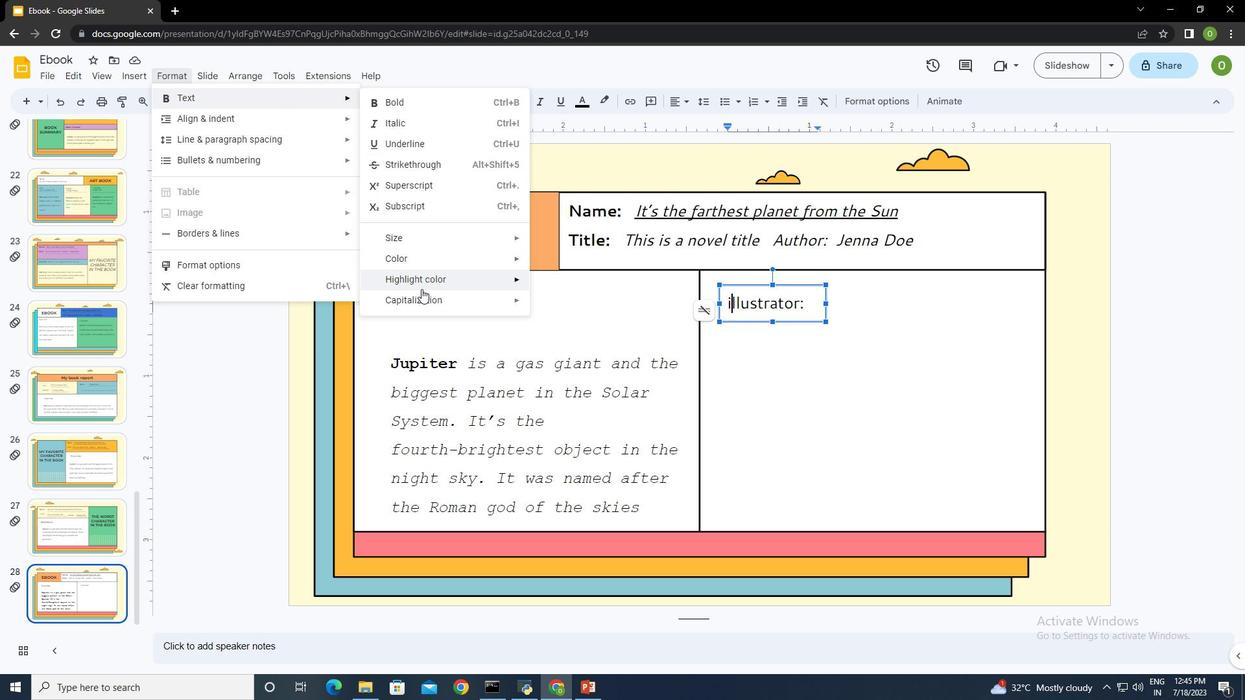
Action: Mouse pressed left at (430, 301)
Screenshot: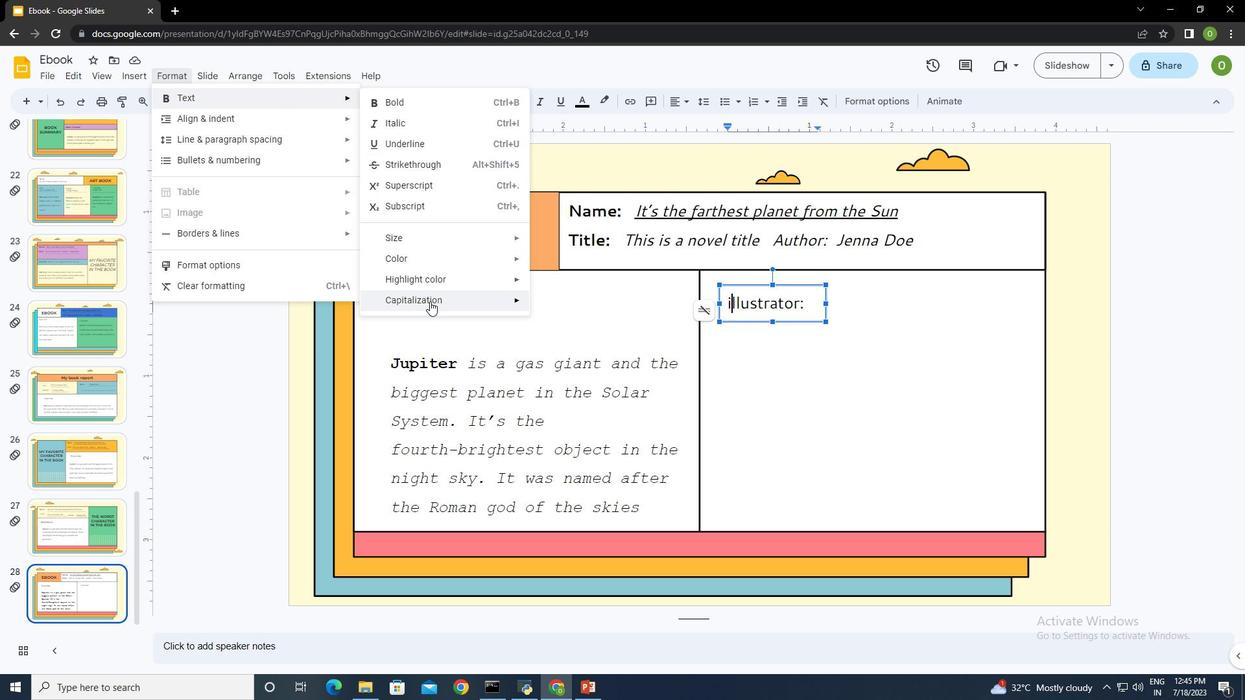 
Action: Mouse moved to (583, 306)
Screenshot: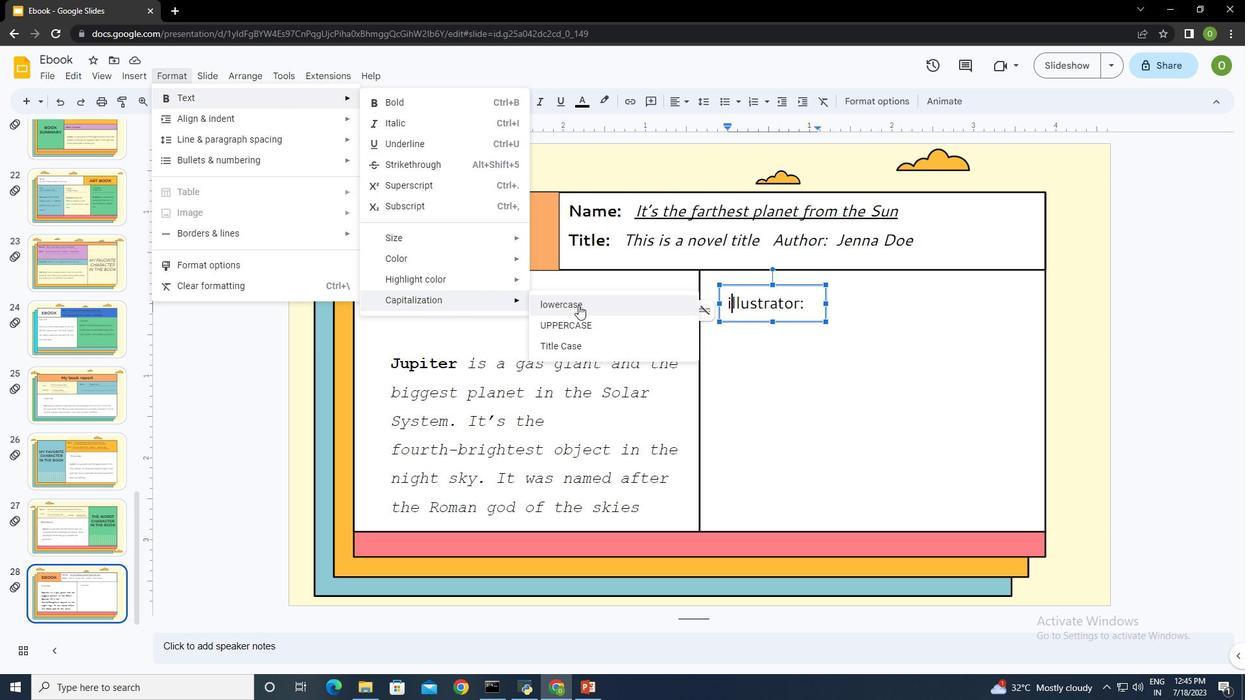 
Action: Mouse pressed left at (583, 306)
Screenshot: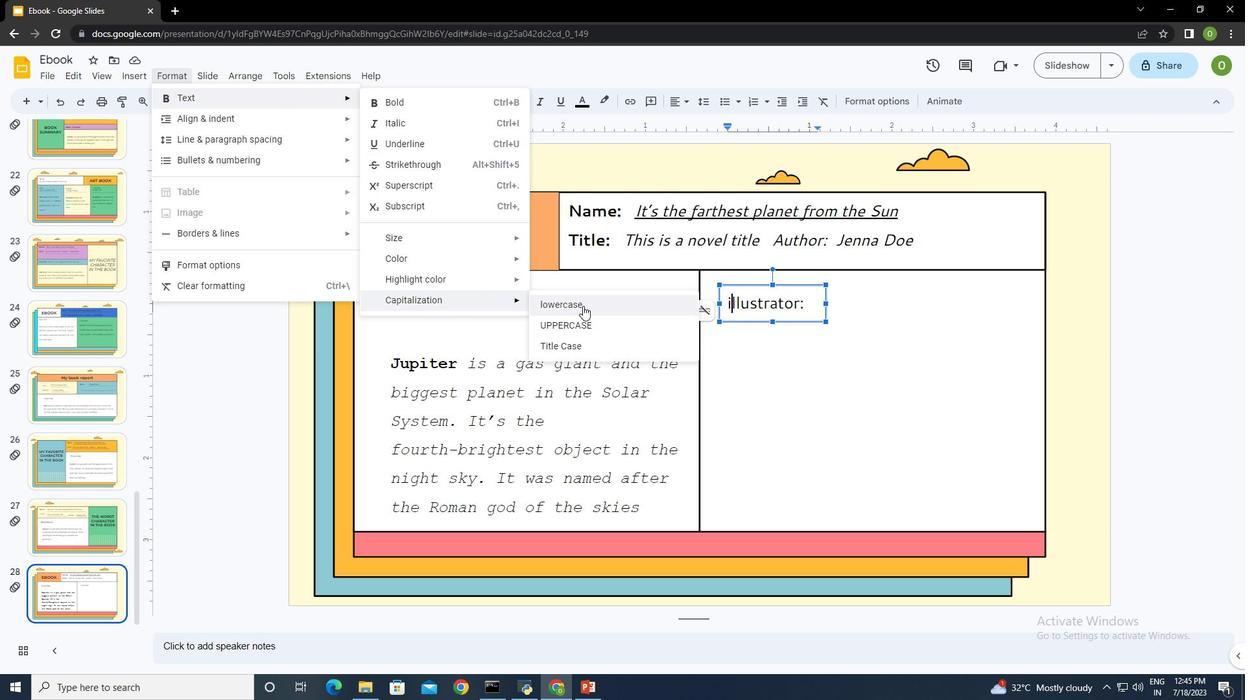 
Action: Mouse moved to (163, 73)
Screenshot: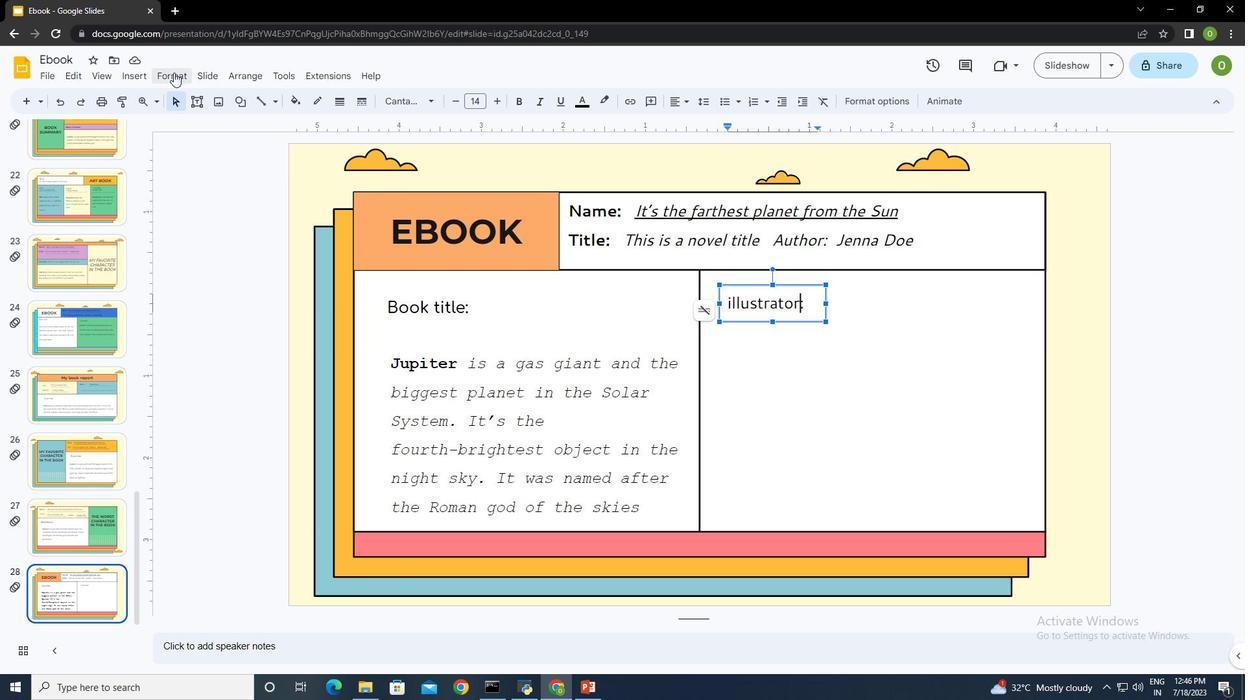 
Action: Mouse pressed left at (163, 73)
Screenshot: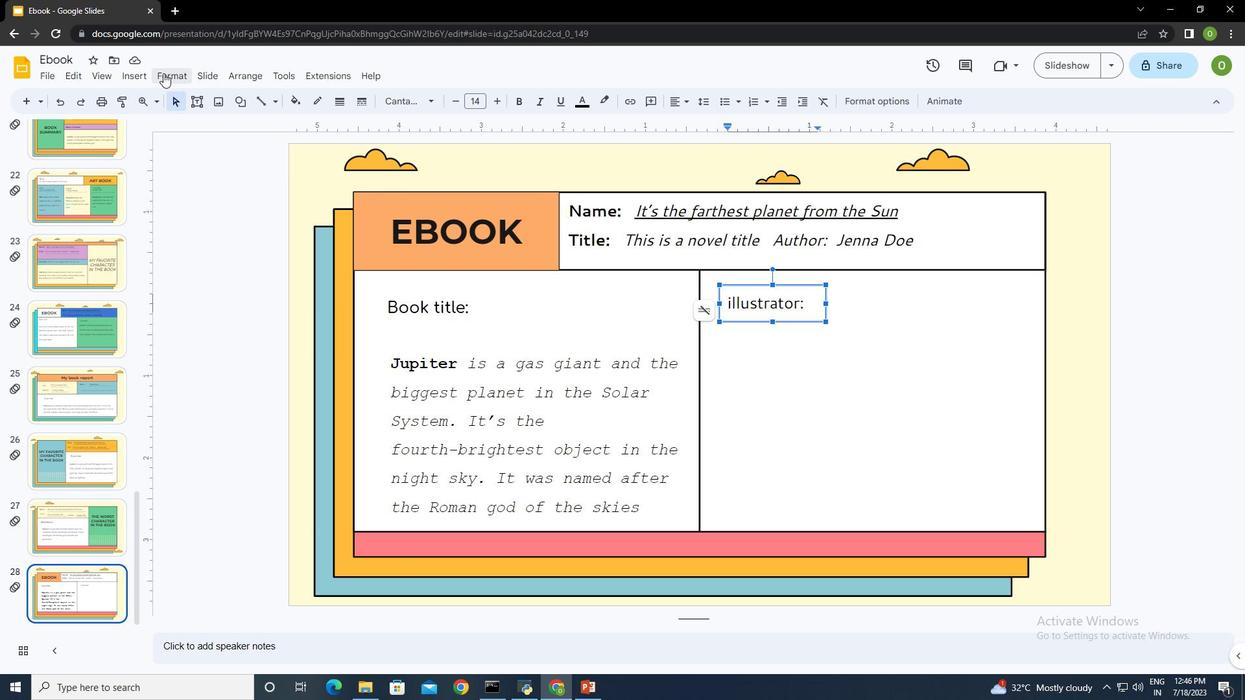 
Action: Mouse moved to (166, 75)
Screenshot: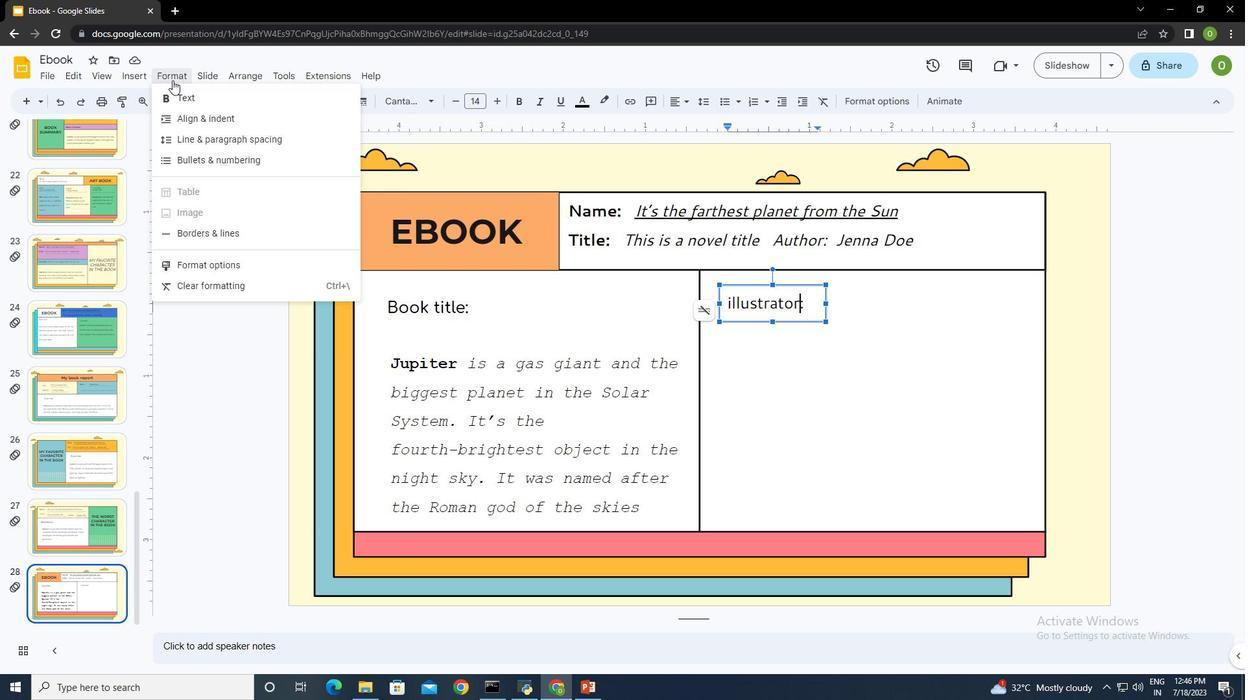 
Action: Mouse pressed left at (166, 75)
Screenshot: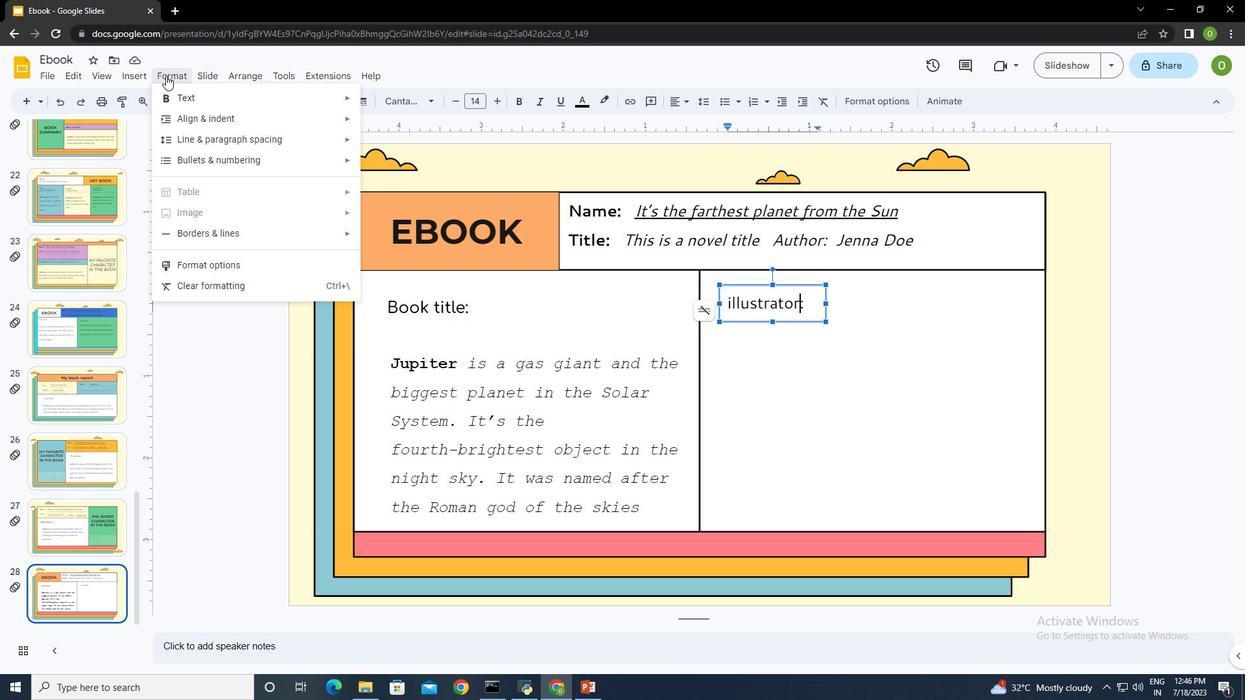 
Action: Mouse pressed left at (166, 75)
Screenshot: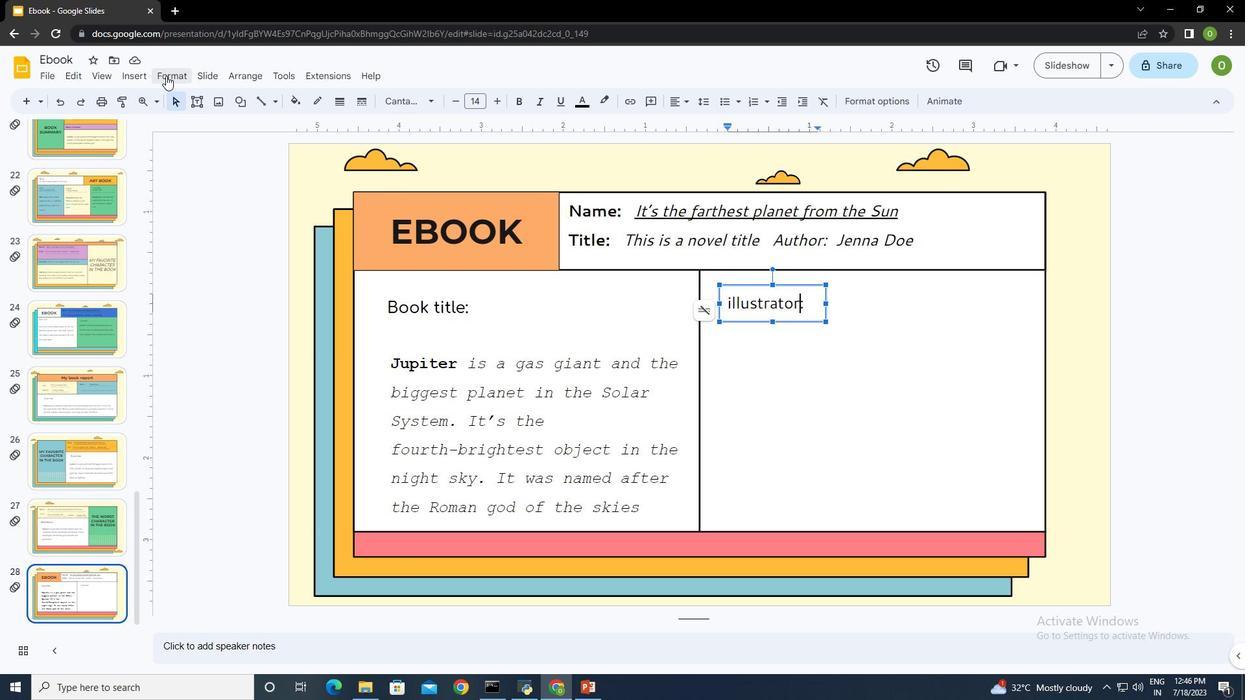 
Action: Mouse moved to (249, 97)
Screenshot: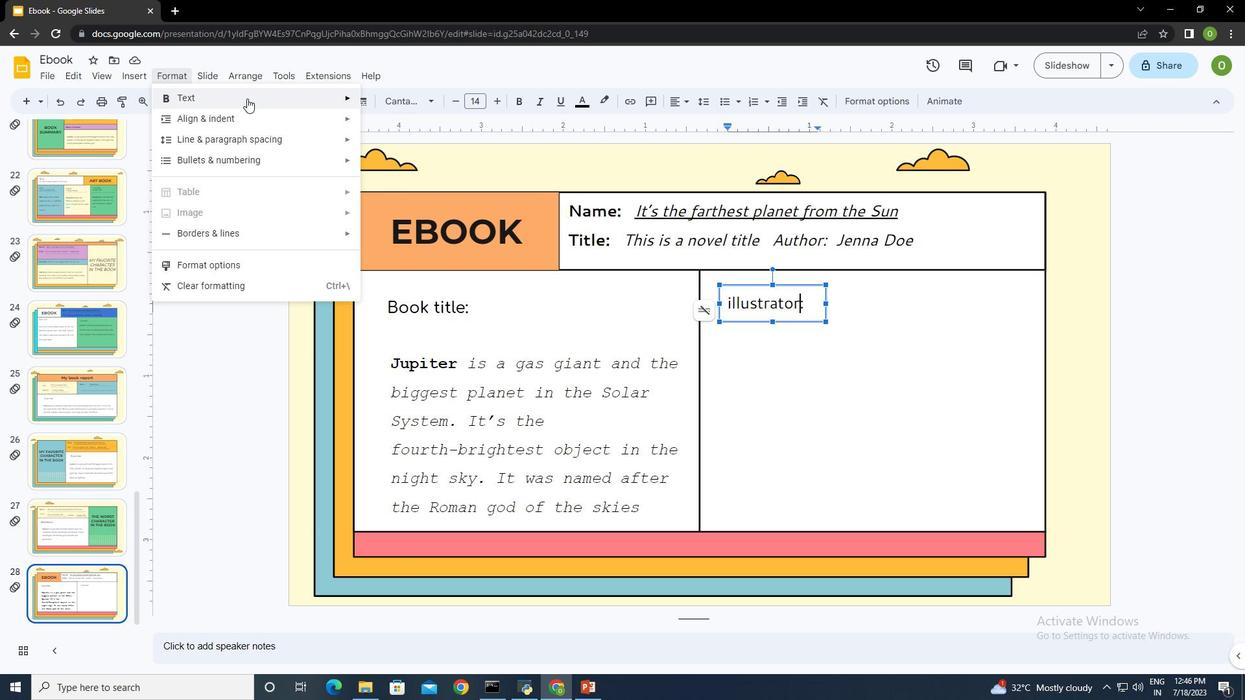 
Action: Mouse pressed left at (249, 97)
Screenshot: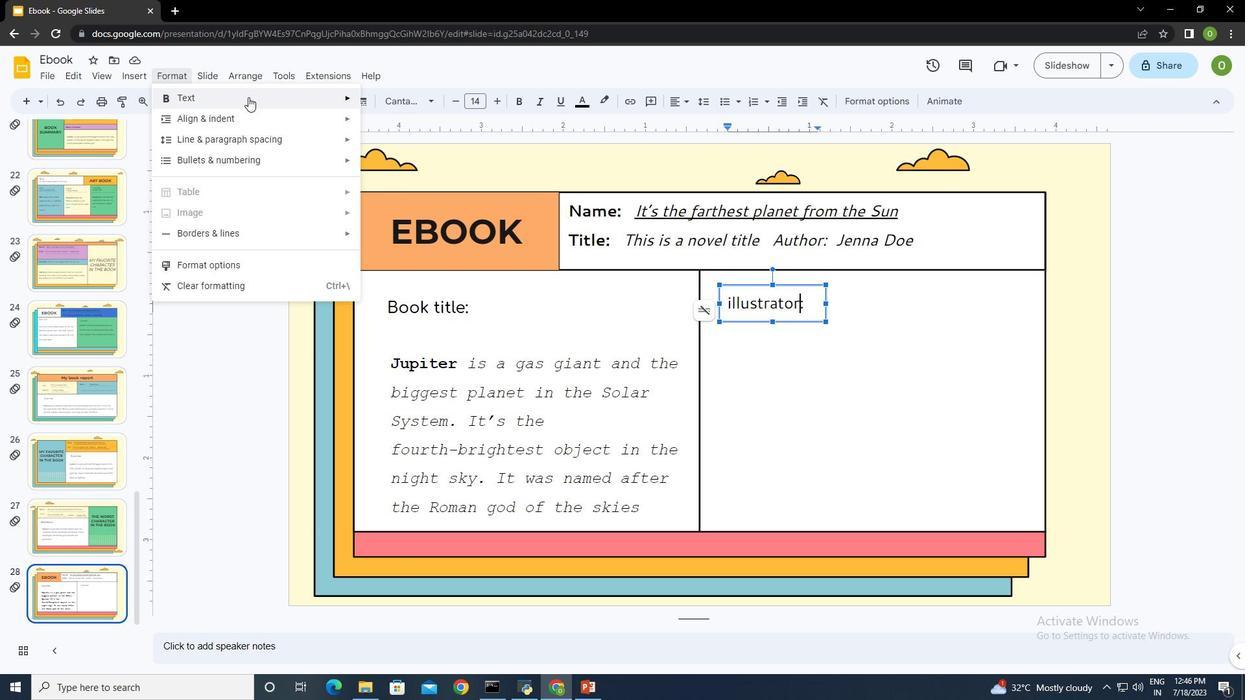 
Action: Mouse moved to (478, 301)
Screenshot: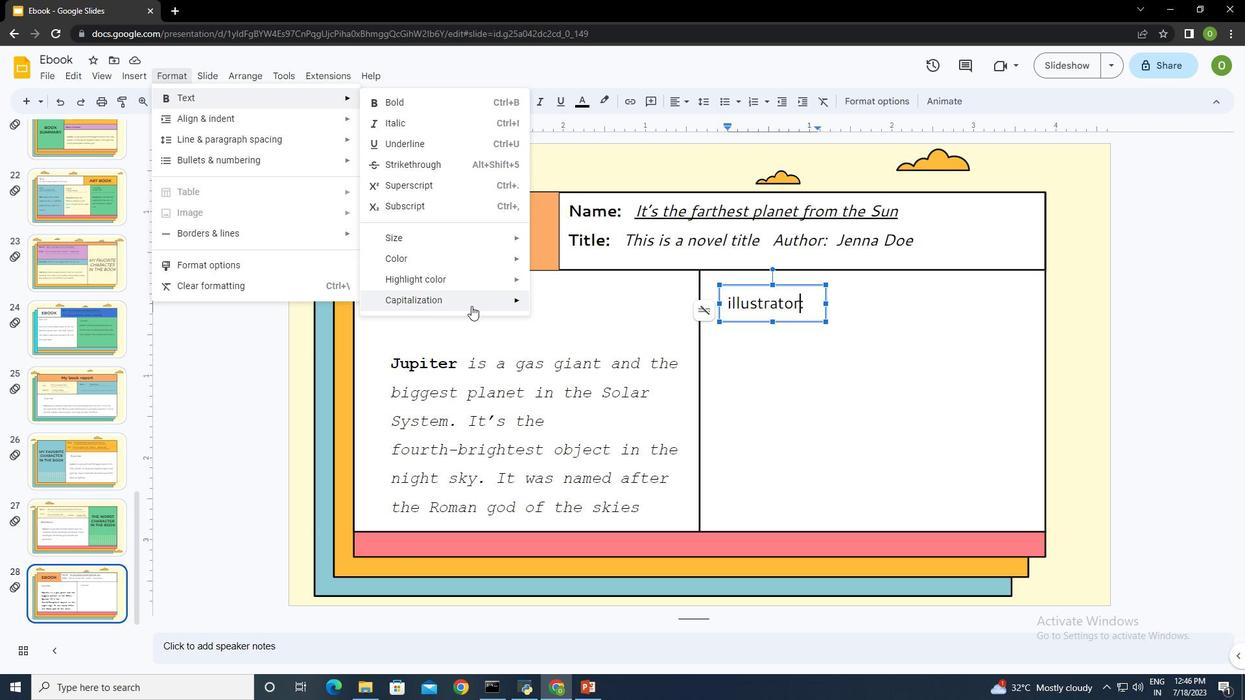 
Action: Mouse pressed left at (478, 301)
Screenshot: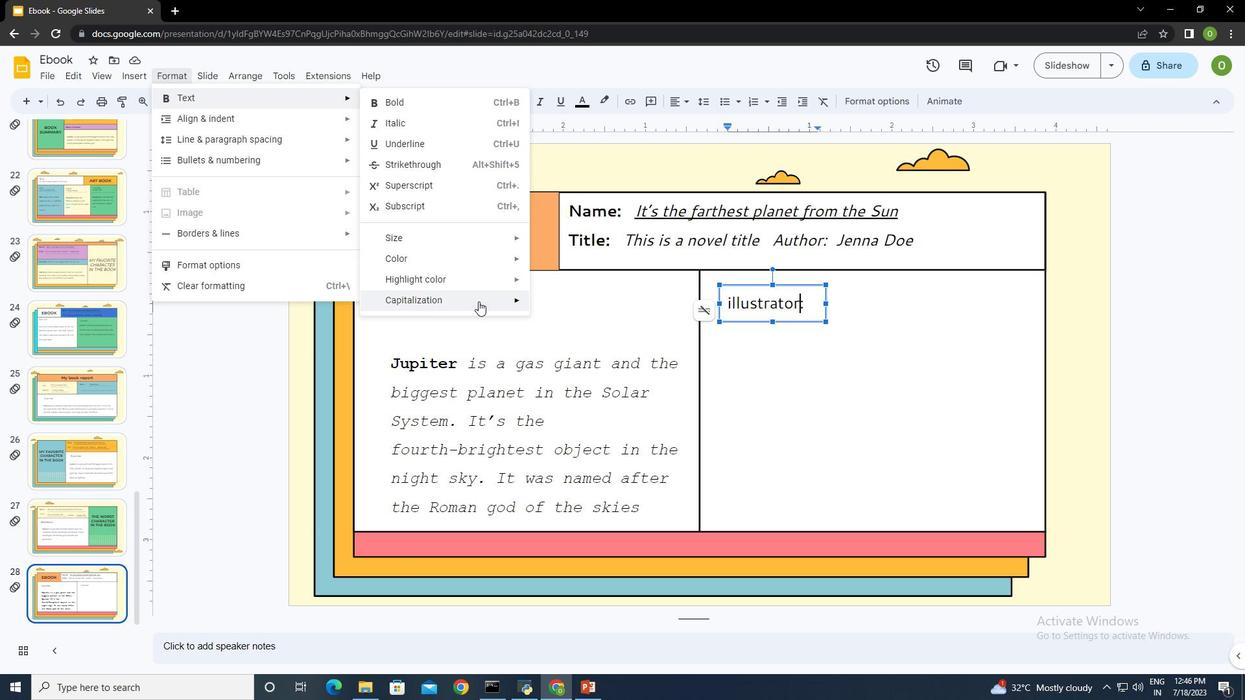 
Action: Mouse moved to (575, 344)
Screenshot: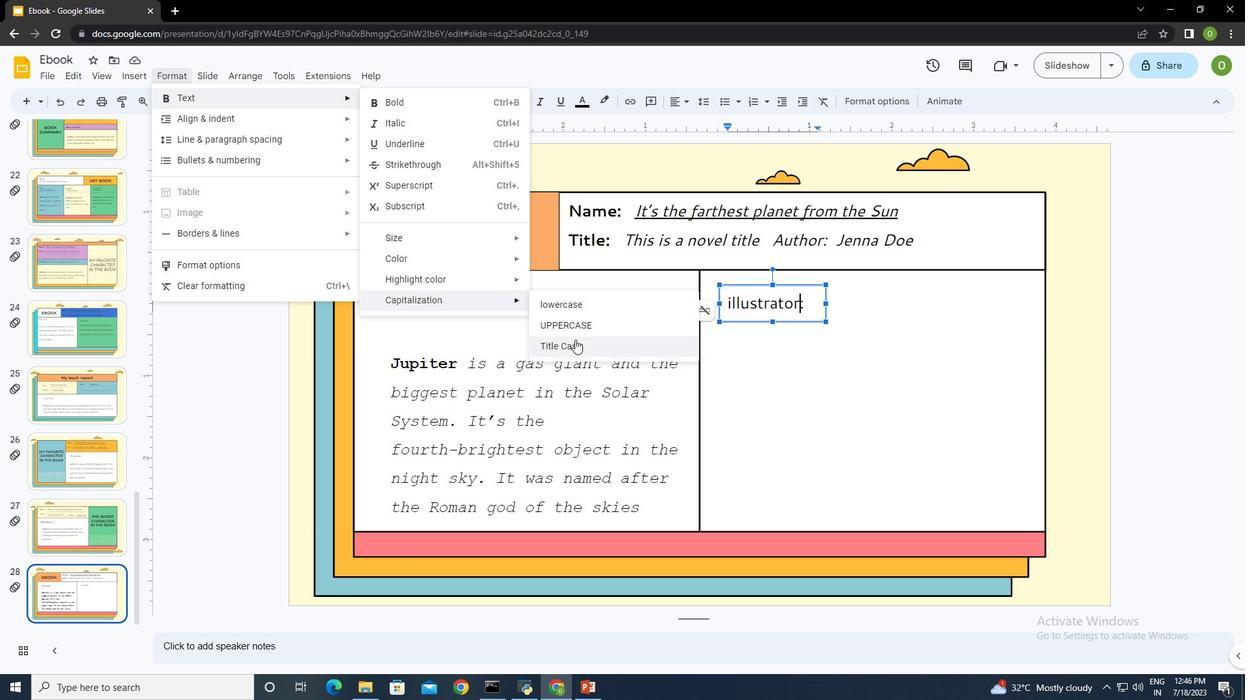 
Action: Mouse pressed left at (575, 344)
Screenshot: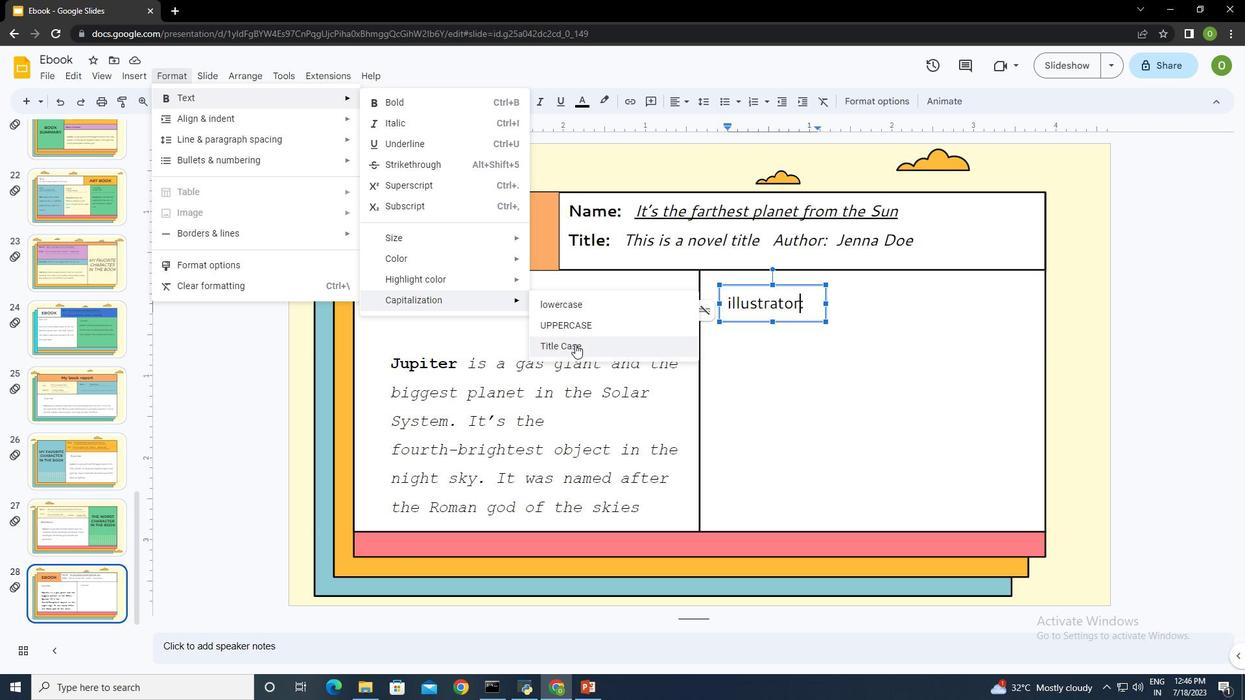 
Action: Mouse moved to (808, 345)
Screenshot: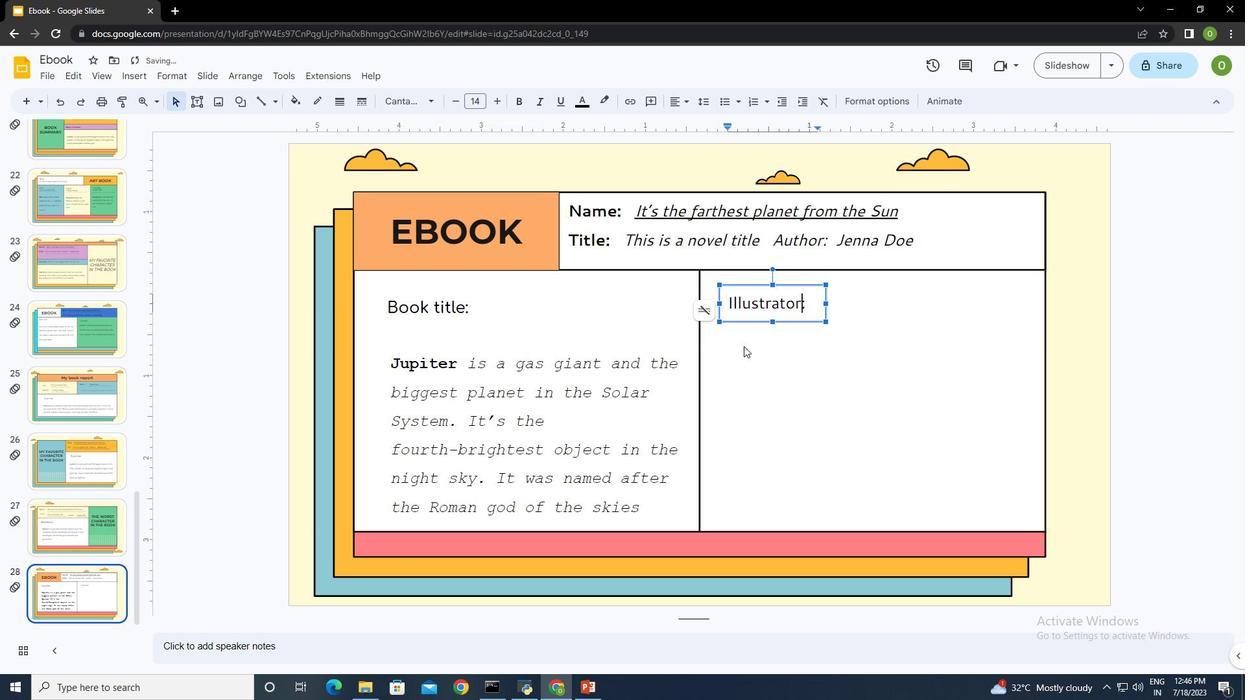 
Action: Mouse pressed left at (808, 345)
Screenshot: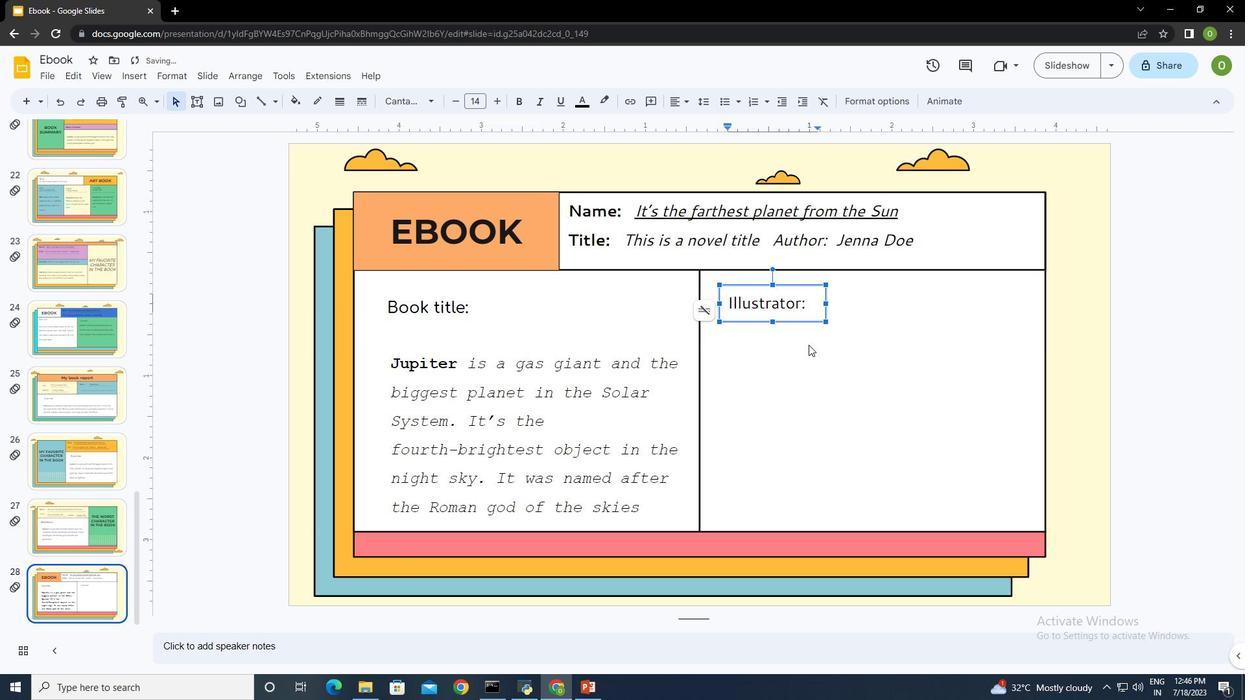 
Action: Mouse moved to (202, 98)
Screenshot: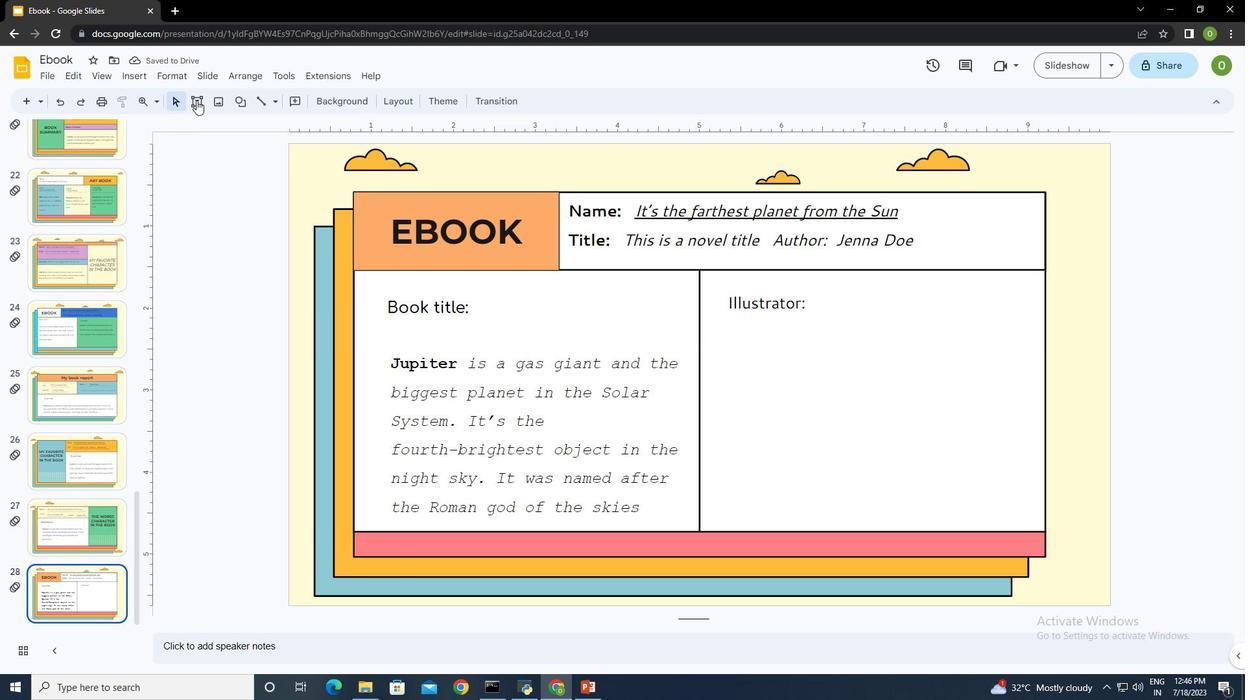 
Action: Mouse pressed left at (202, 98)
Screenshot: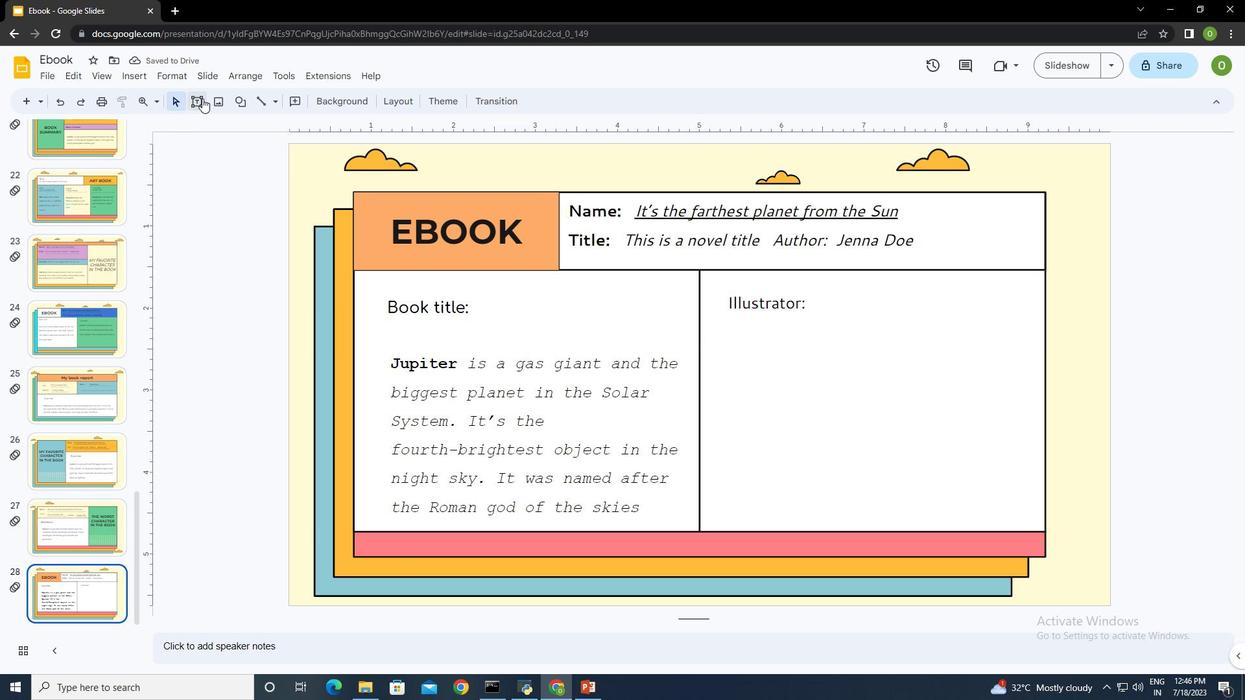 
Action: Mouse moved to (744, 349)
Screenshot: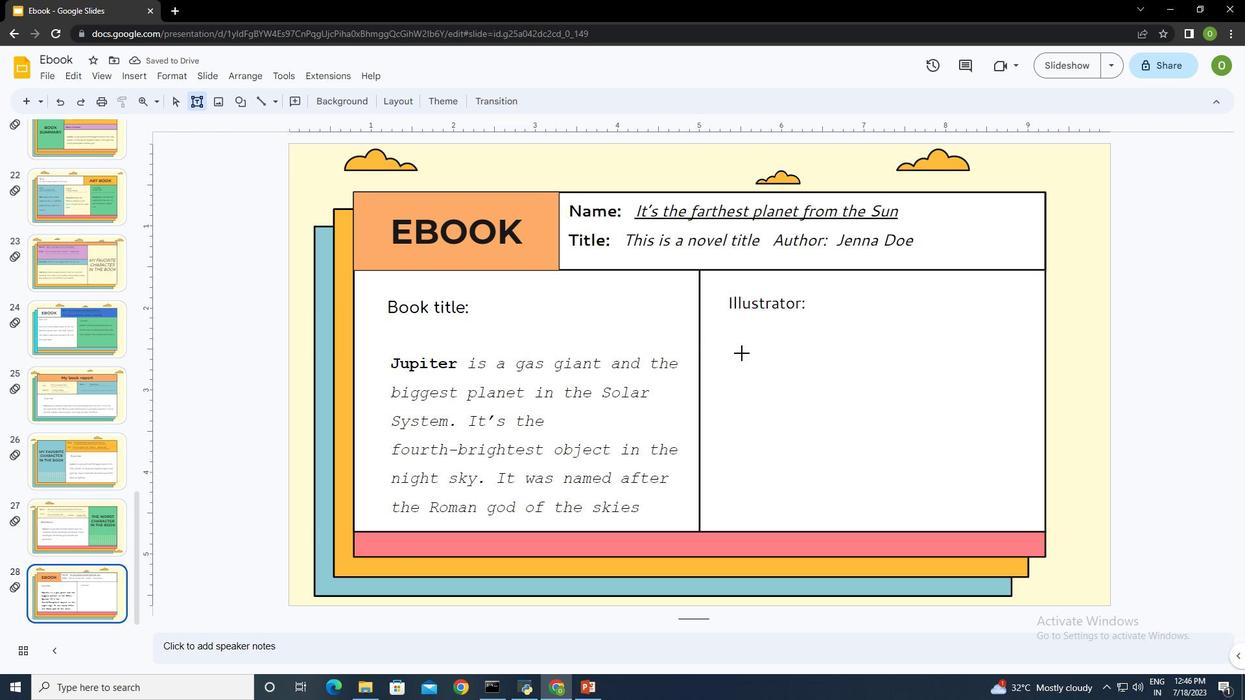
Action: Mouse pressed left at (744, 349)
Screenshot: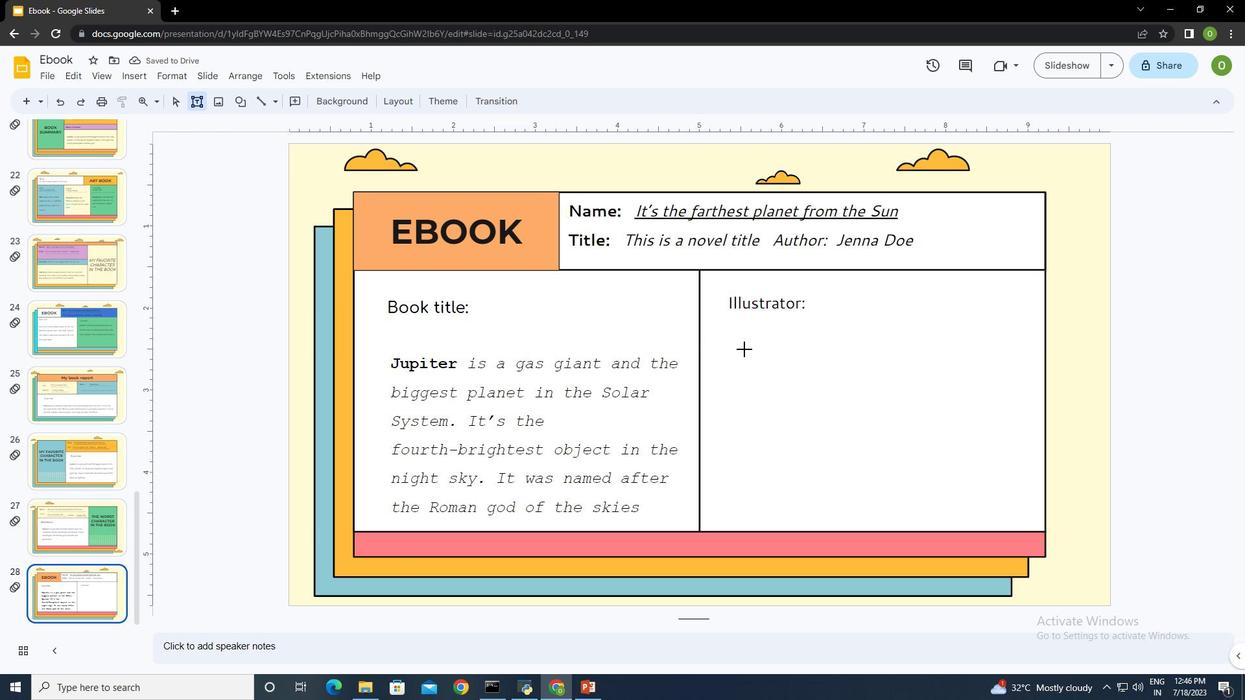 
Action: Mouse moved to (847, 408)
Screenshot: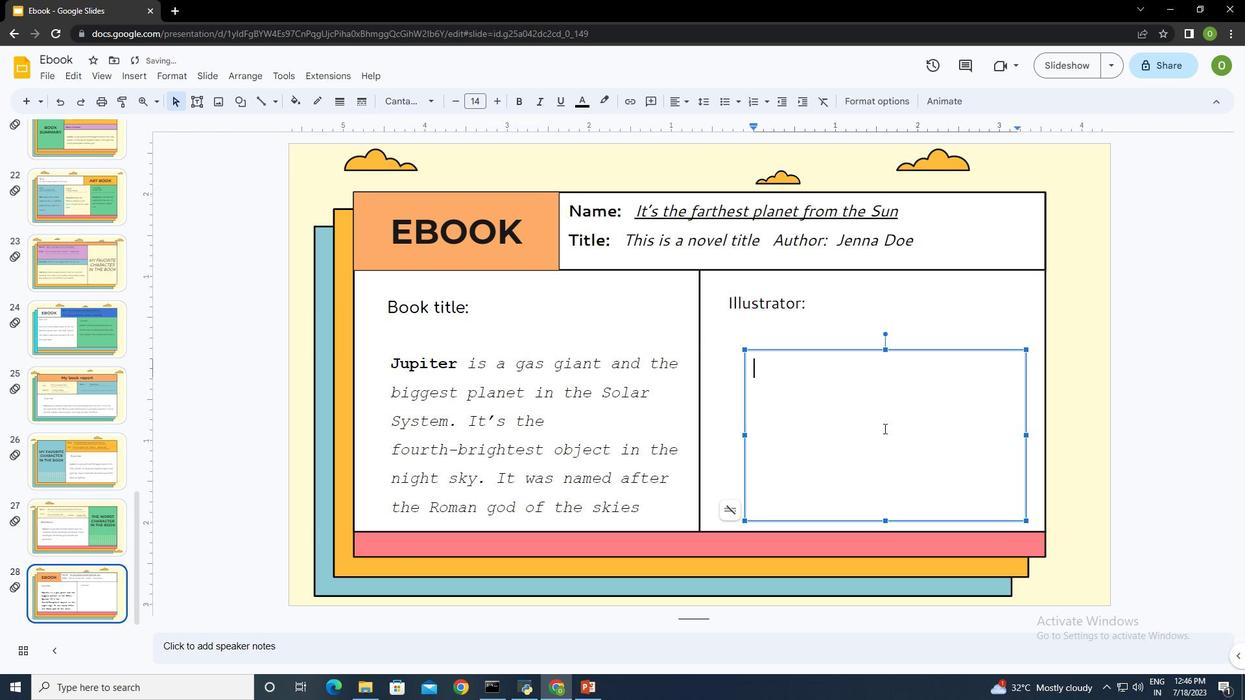 
Action: Key pressed <Key.shift>vENY<Key.backspace>US<Key.space>HAS<Key.space>A<Key.space>BEAUTIFUL<Key.space>NAME<Key.space>AND<Key.space>IS<Key.space>THE<Key.space>SECOND<Key.space>PLANET<Key.space>FROM<Key.space>THE<Key.space><Key.shift>sUN.<Key.space><Key.shift>iT'S<Key.space>TERRIBLY<Key.space>HOT,<Key.space>EVEN<Key.space>HOTTER<Key.space>THAN<Key.space><Key.shift>mERCURY<Key.space><Key.backspace>,<Key.space>AND<Key.space>ITS<Key.space>AR<Key.backspace>TMOSPHA<Key.backspace>ERE<Key.space>IS<Key.space>EXTE<Key.backspace>REMELY<Key.space>POISONOUS
Screenshot: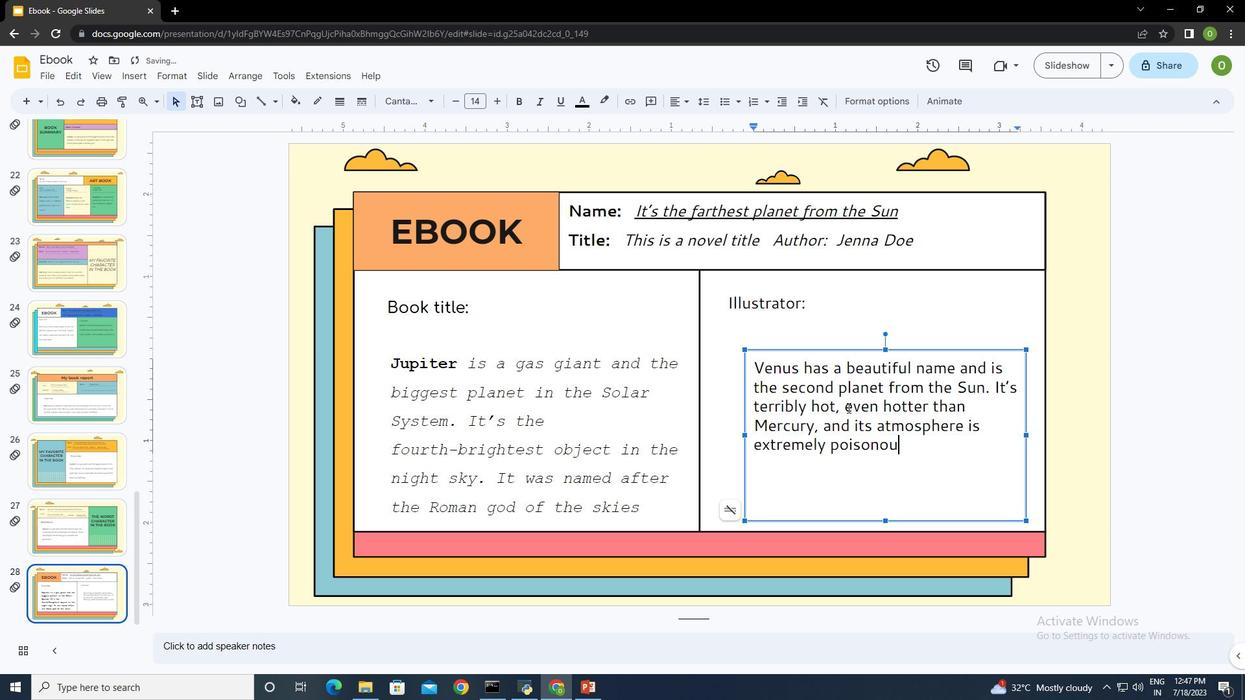 
Action: Mouse moved to (910, 451)
Screenshot: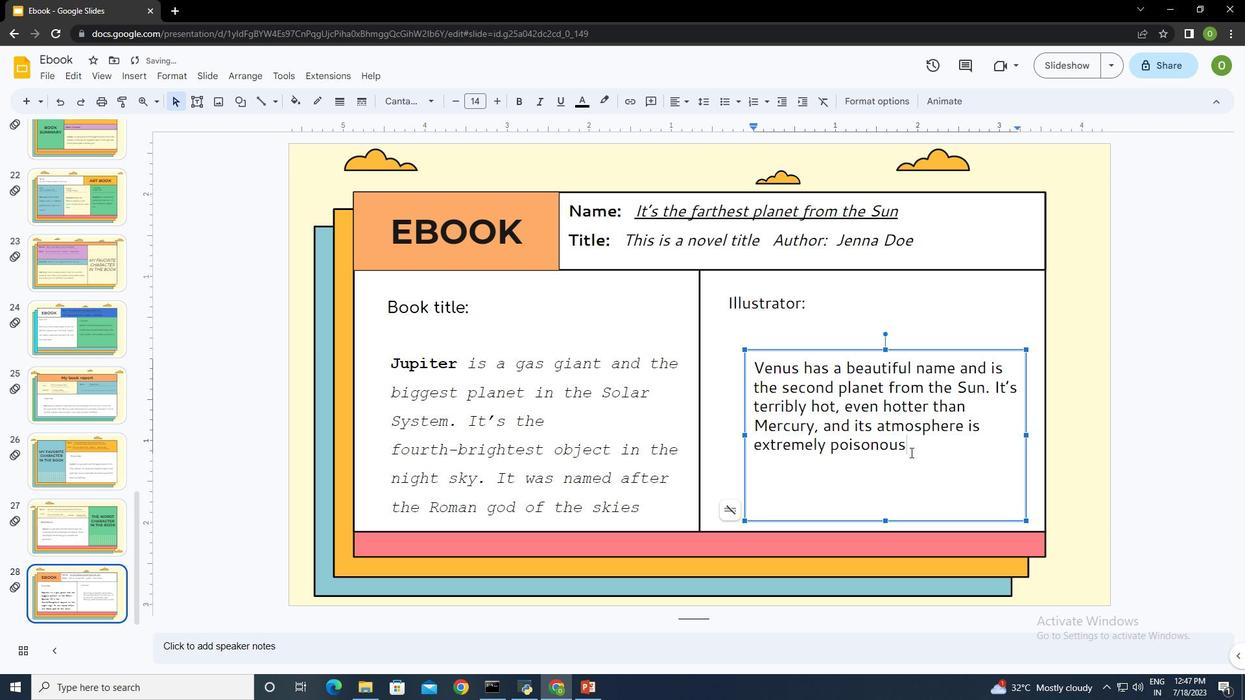
Action: Mouse pressed left at (910, 451)
Screenshot: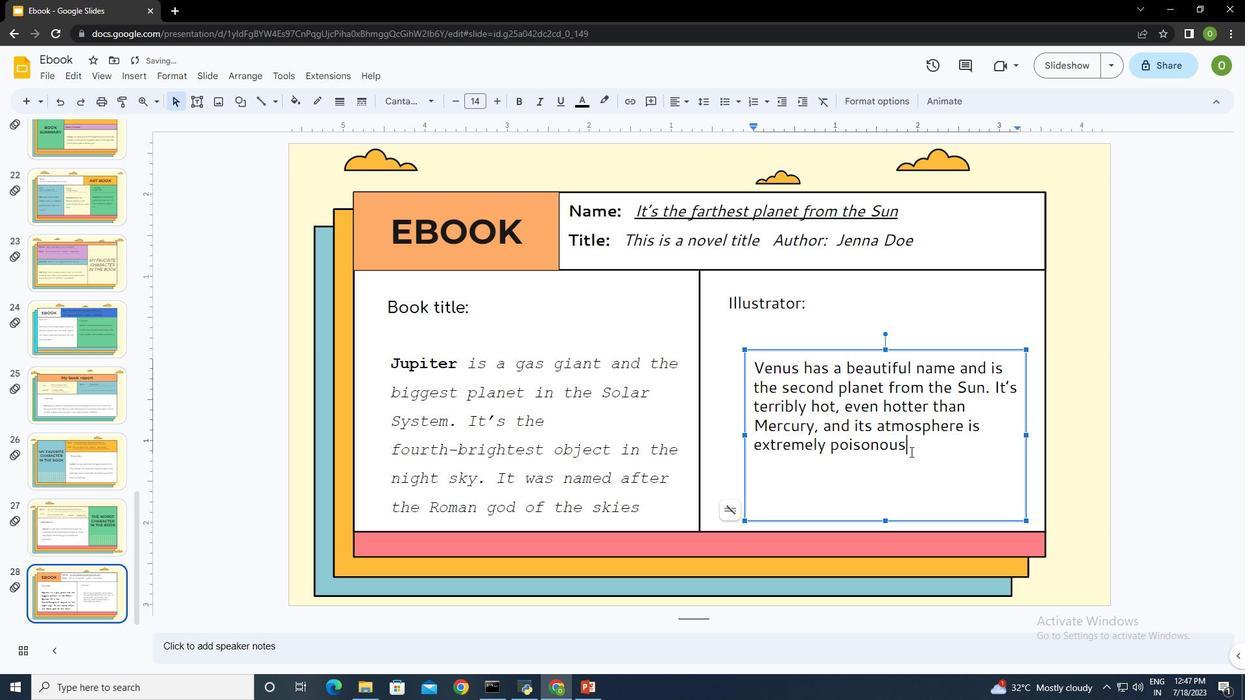 
Action: Mouse moved to (280, 74)
Screenshot: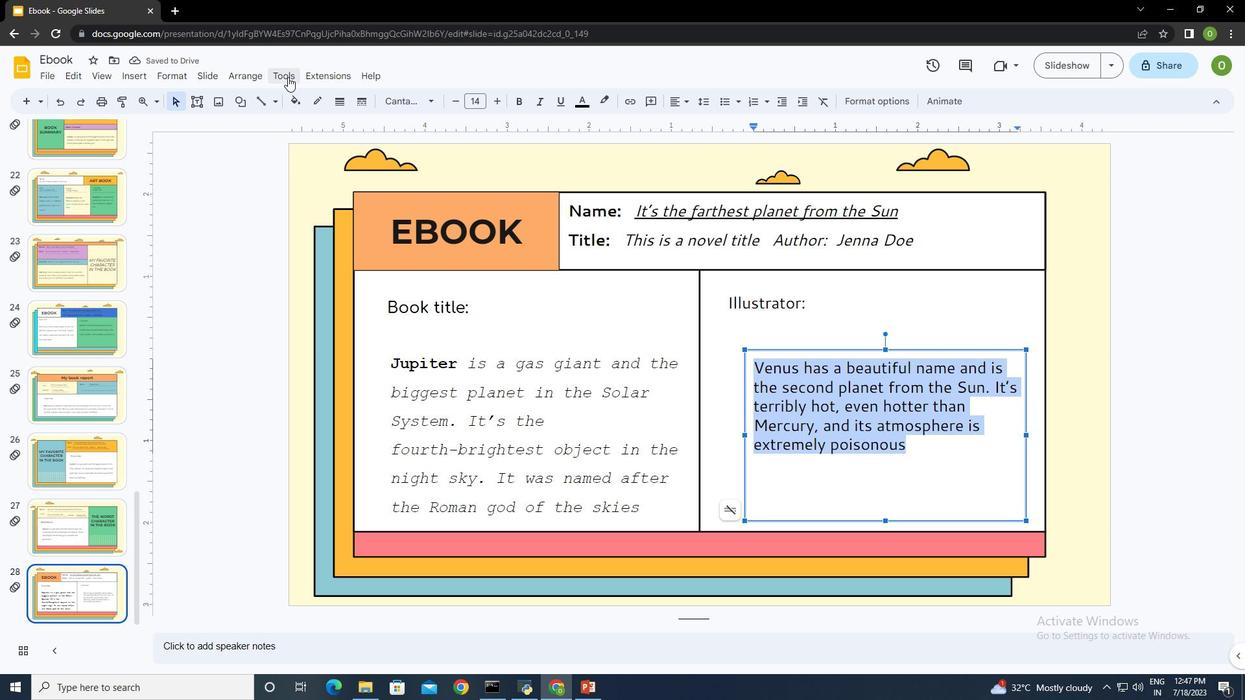 
Action: Mouse pressed left at (280, 74)
Screenshot: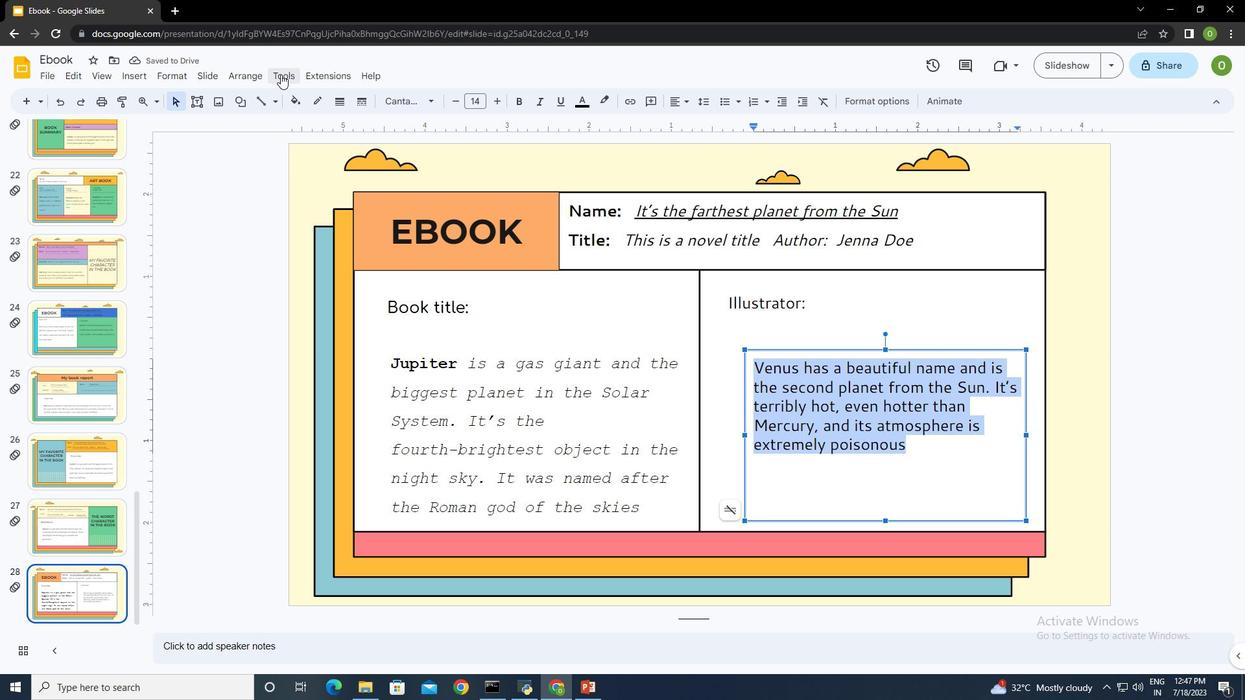 
Action: Mouse moved to (312, 95)
Screenshot: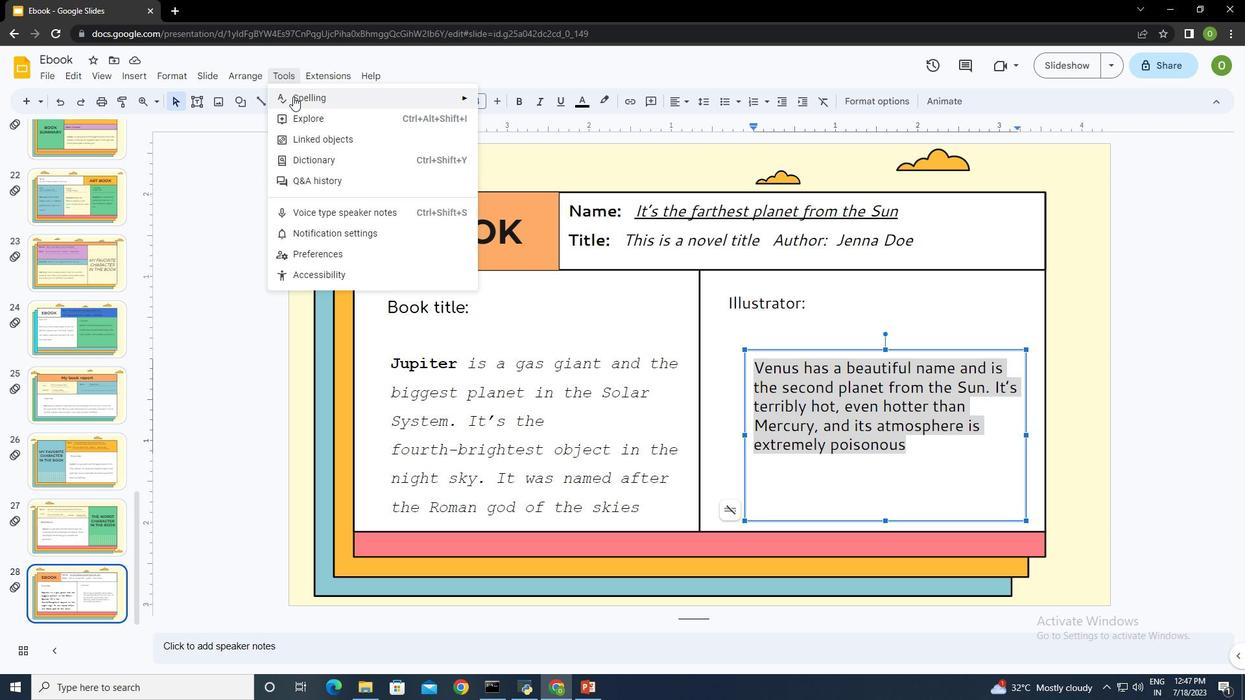 
Action: Mouse pressed left at (312, 95)
Screenshot: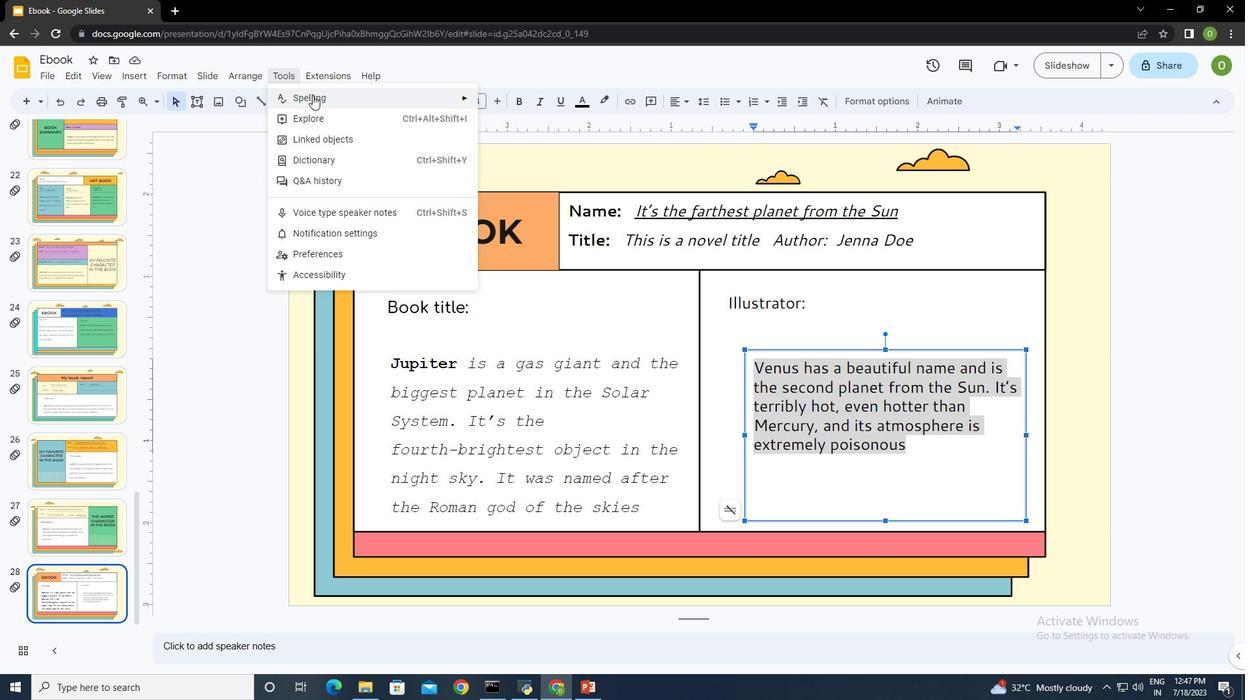 
Action: Mouse moved to (531, 103)
Screenshot: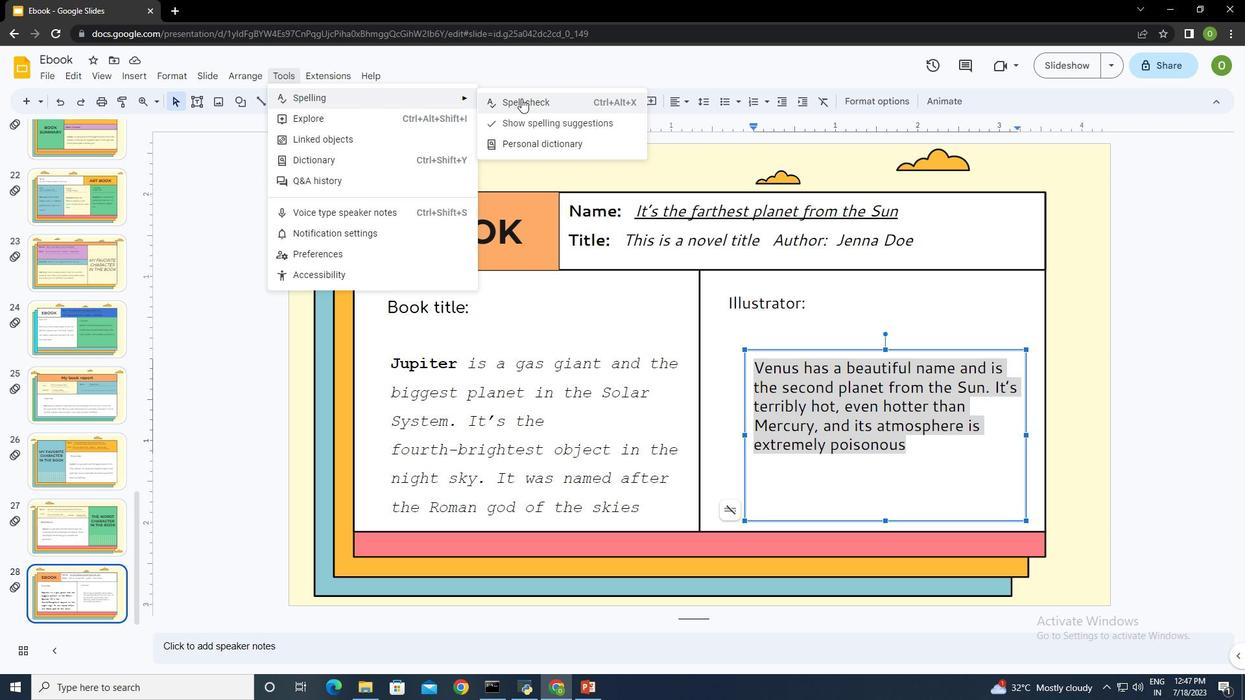 
Action: Mouse pressed left at (531, 103)
Screenshot: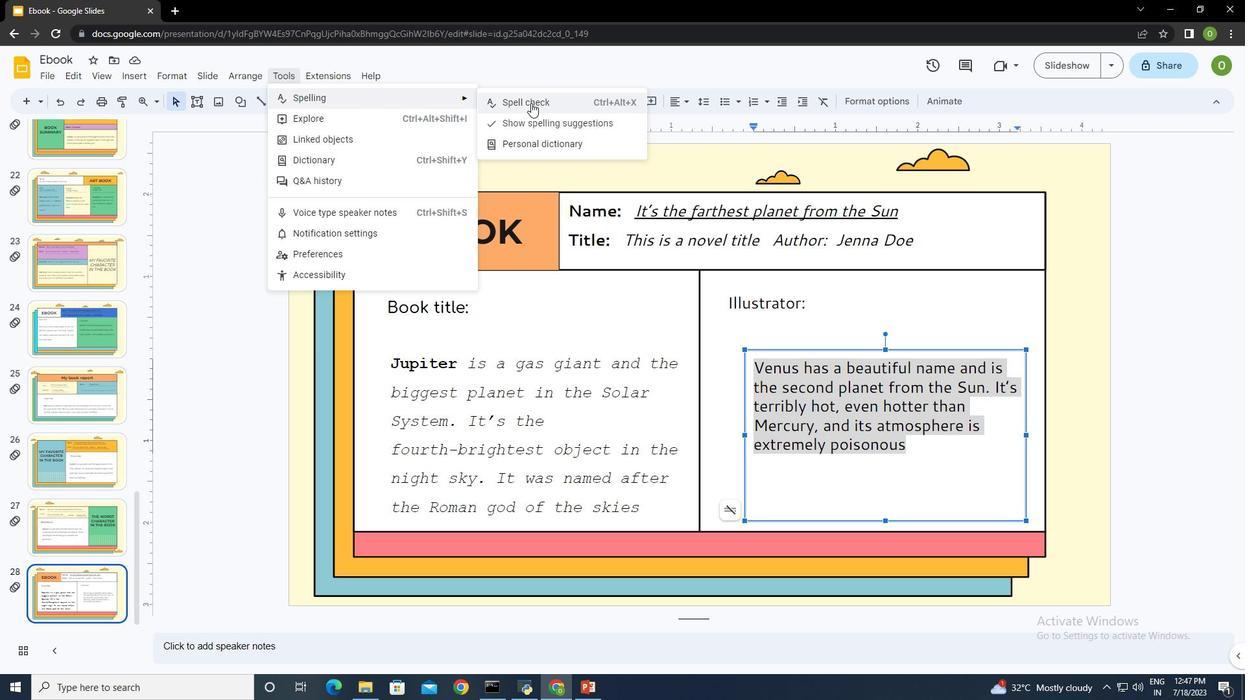 
Action: Mouse moved to (1212, 135)
Screenshot: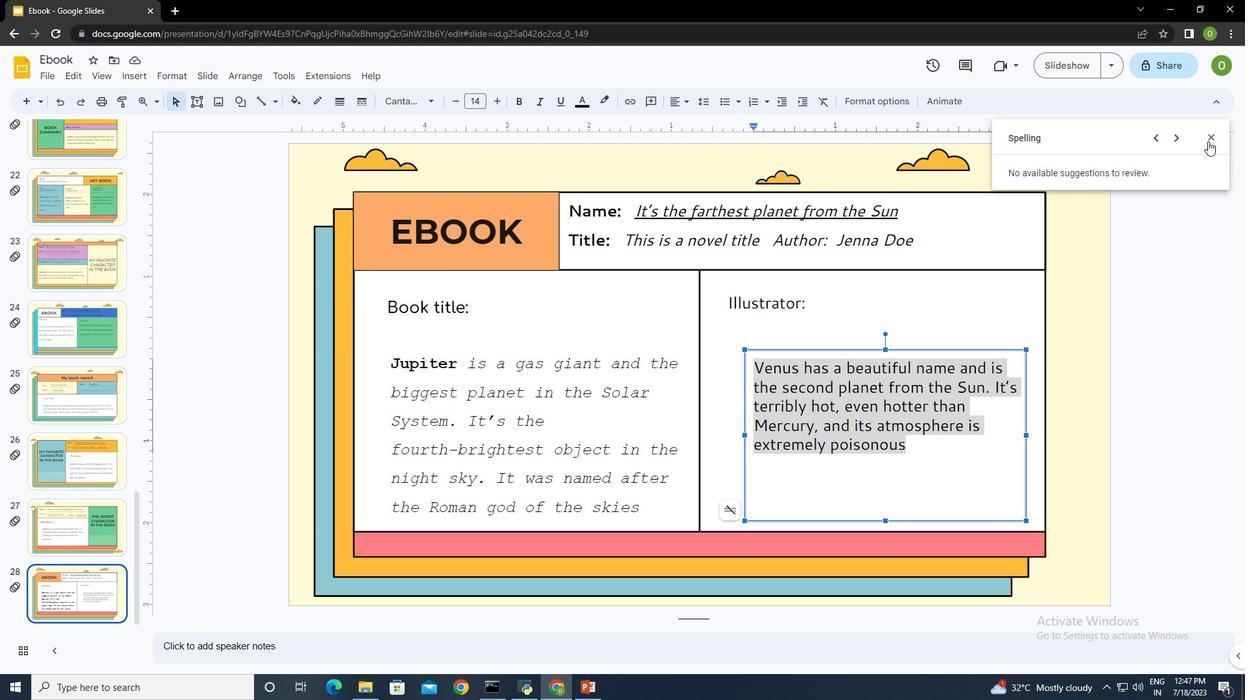 
Action: Mouse pressed left at (1212, 135)
Screenshot: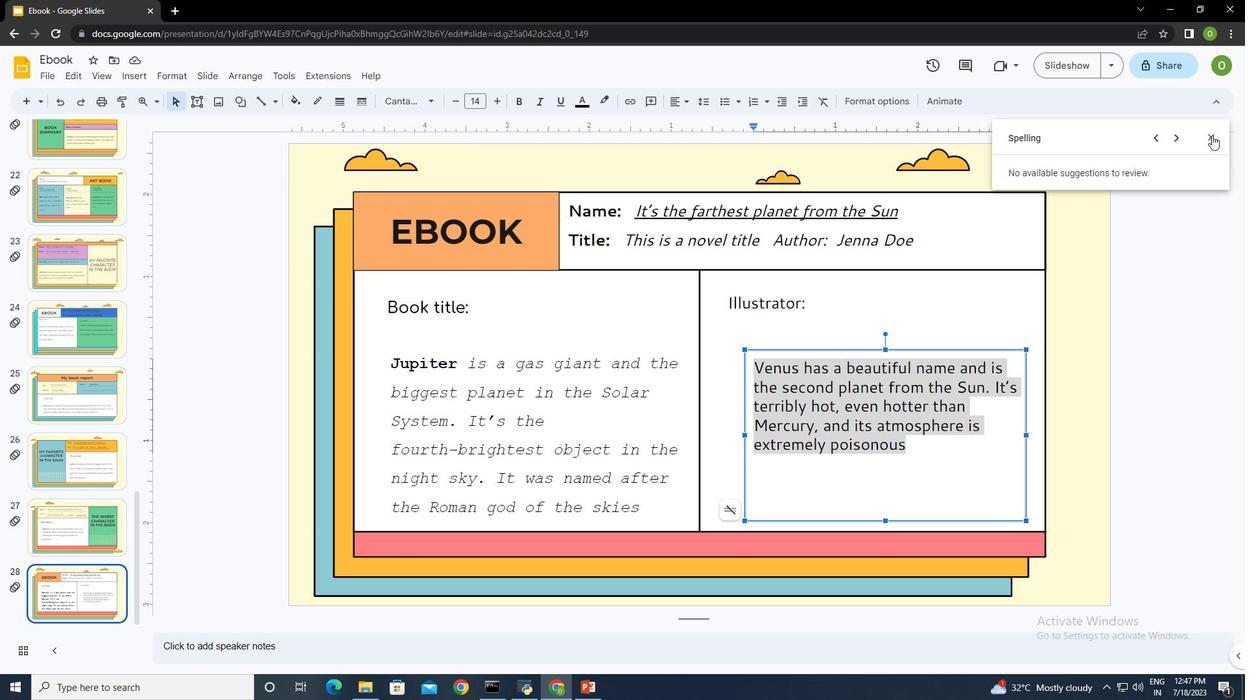
Action: Mouse moved to (704, 102)
Screenshot: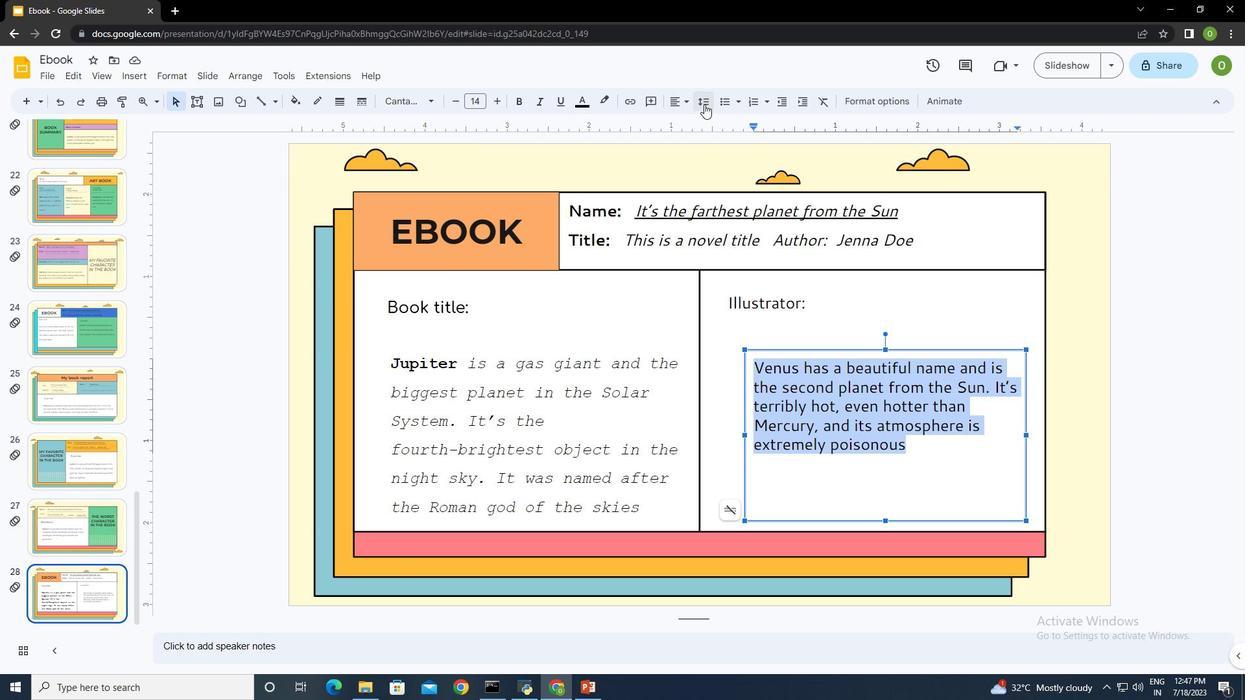 
Action: Mouse pressed left at (704, 102)
Screenshot: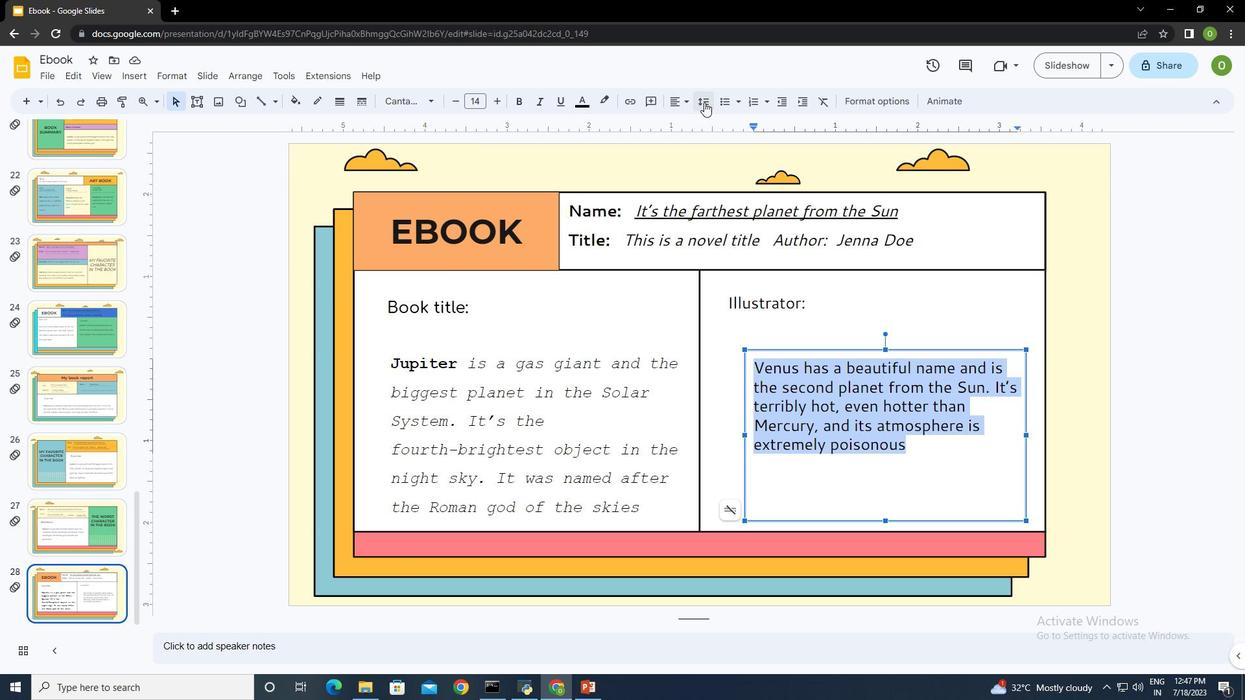 
Action: Mouse moved to (732, 163)
Screenshot: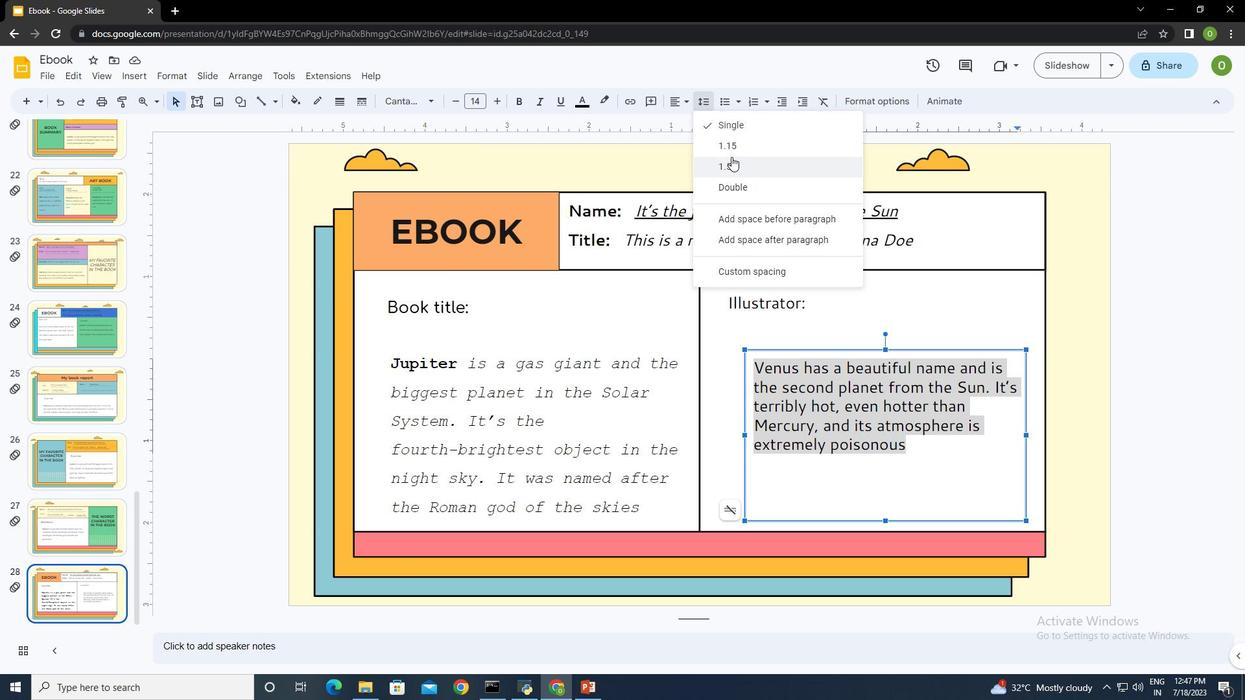 
Action: Mouse pressed left at (732, 163)
Screenshot: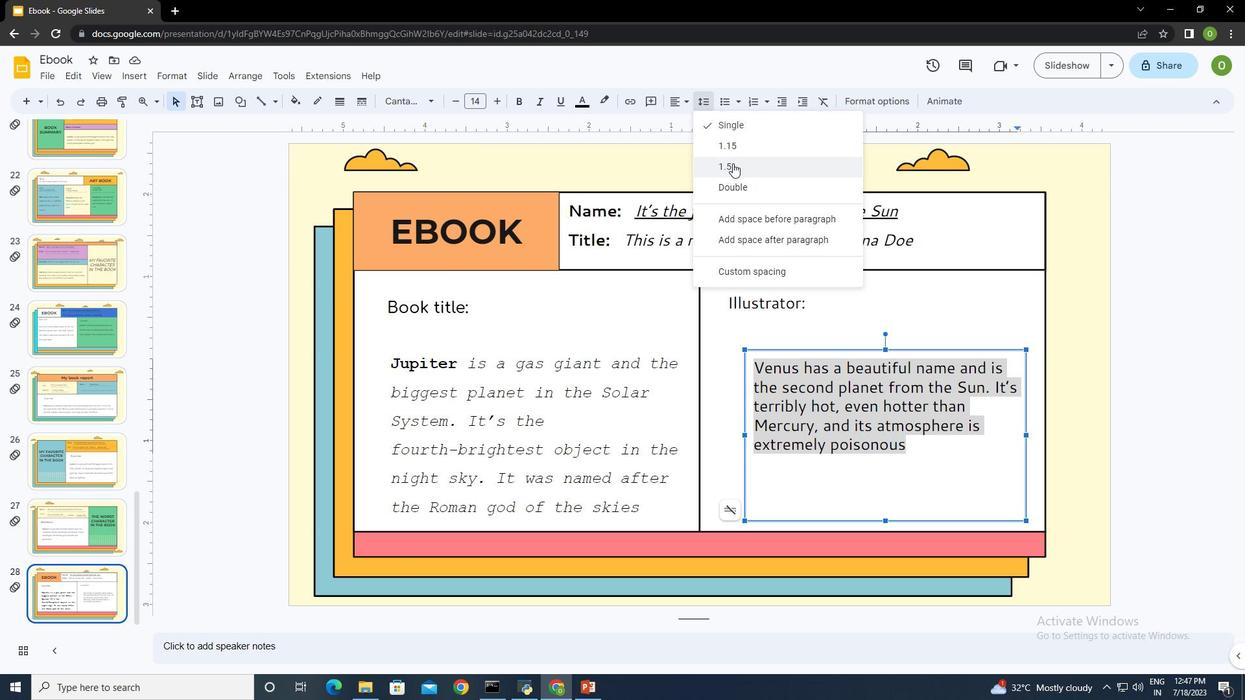 
Action: Mouse moved to (796, 371)
Screenshot: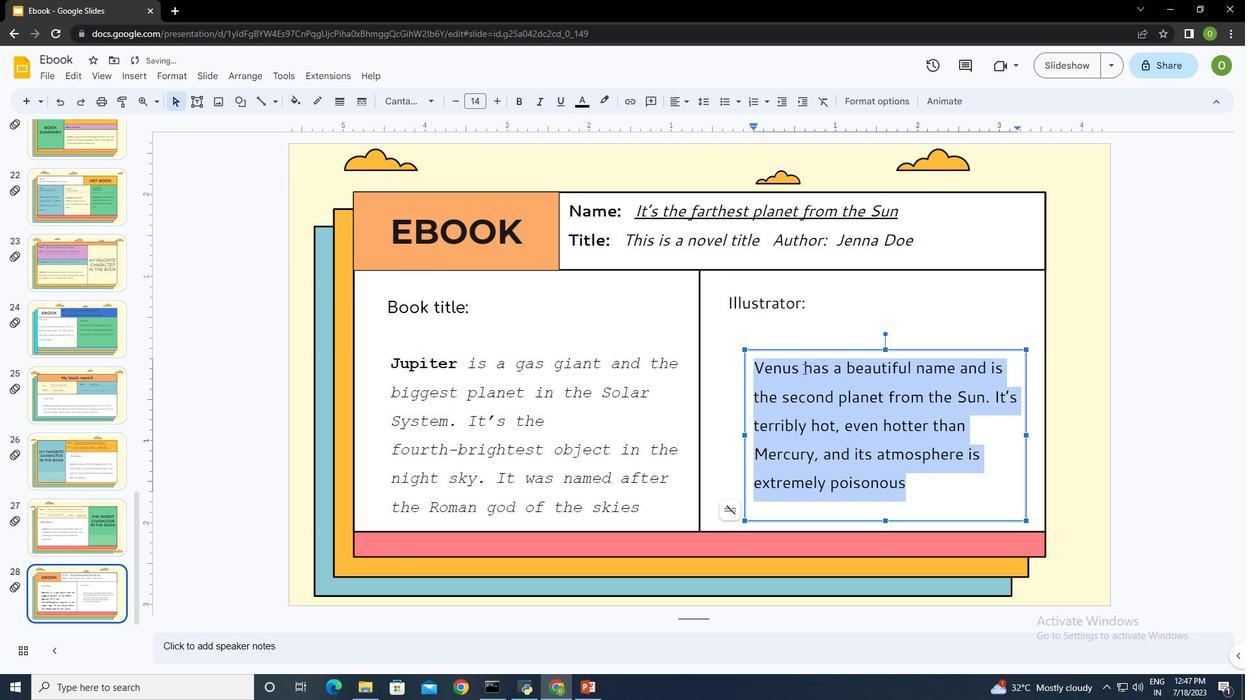 
Action: Mouse pressed left at (796, 371)
Screenshot: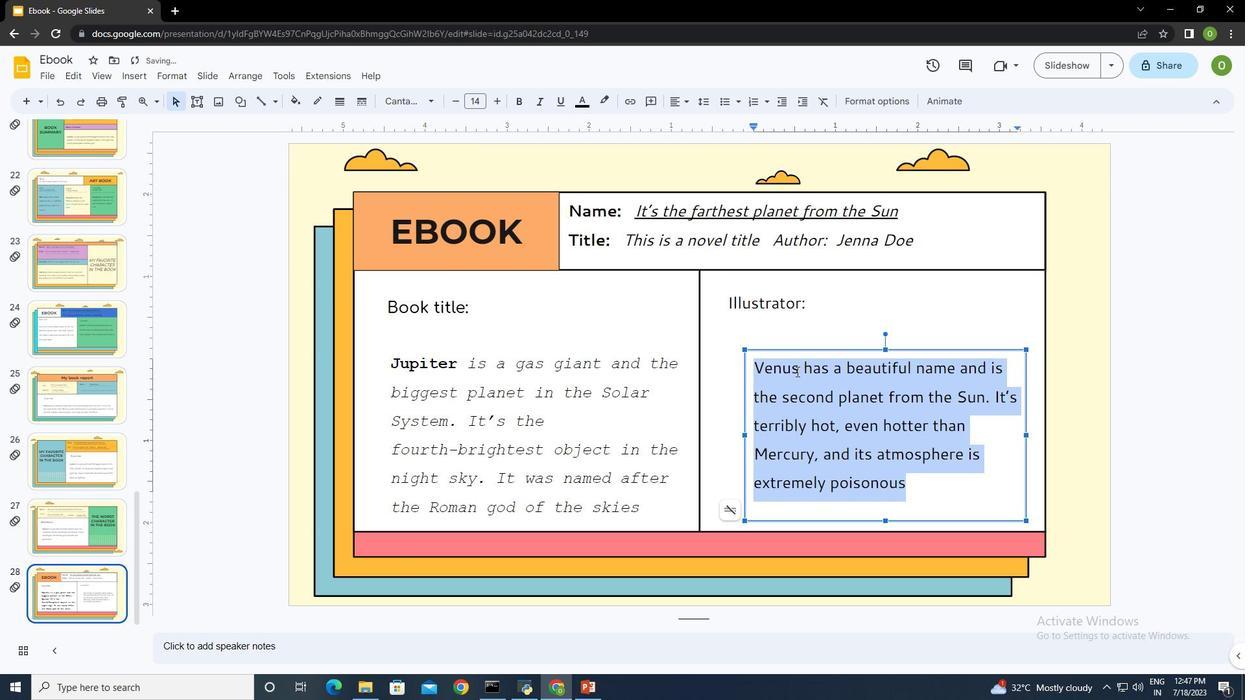 
Action: Mouse moved to (799, 369)
Screenshot: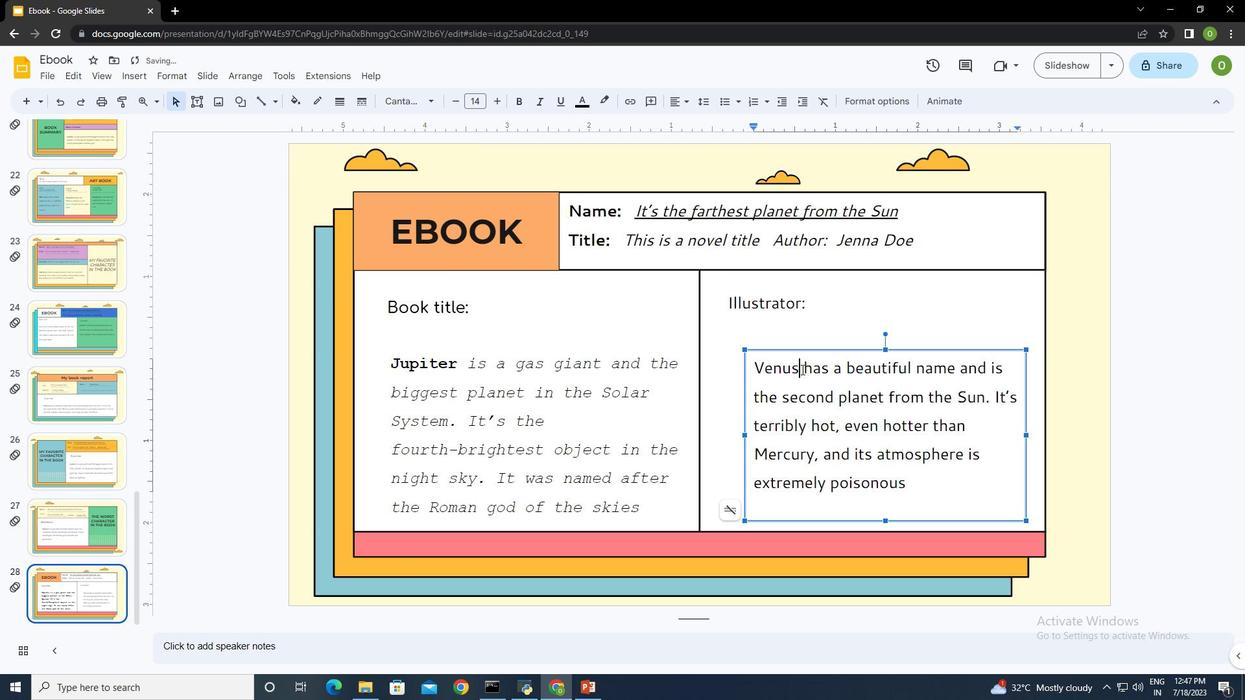 
Action: Mouse pressed left at (799, 369)
Screenshot: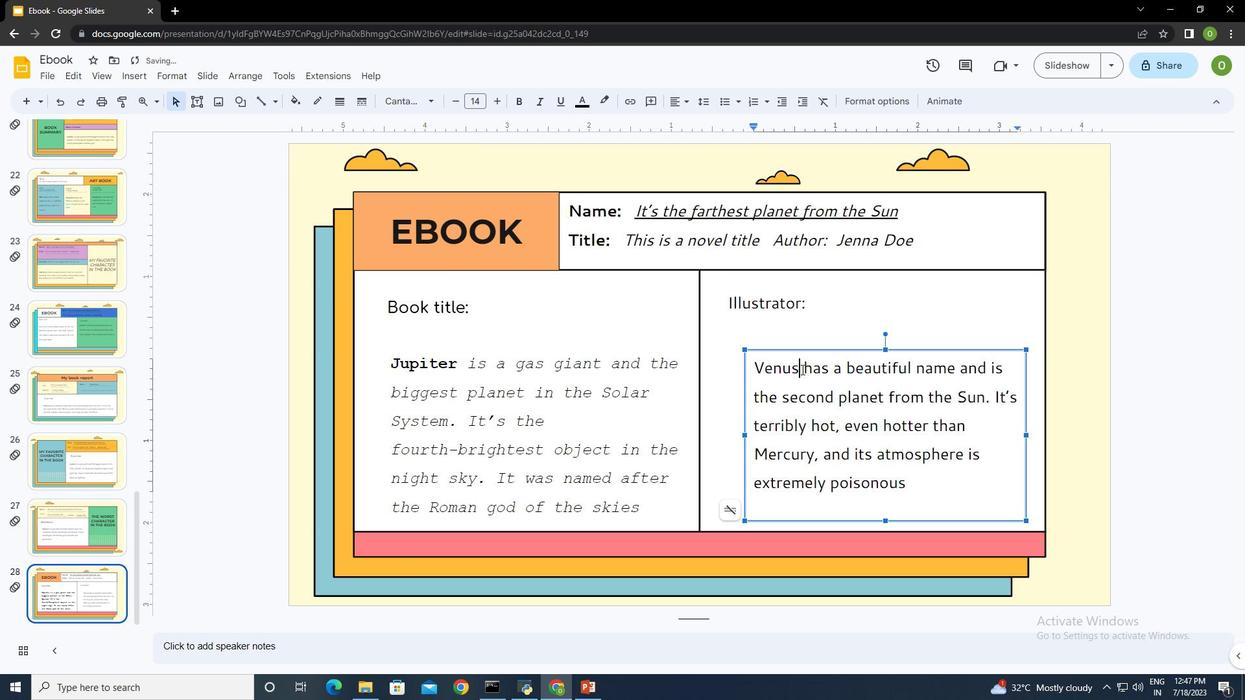 
Action: Mouse moved to (518, 103)
Screenshot: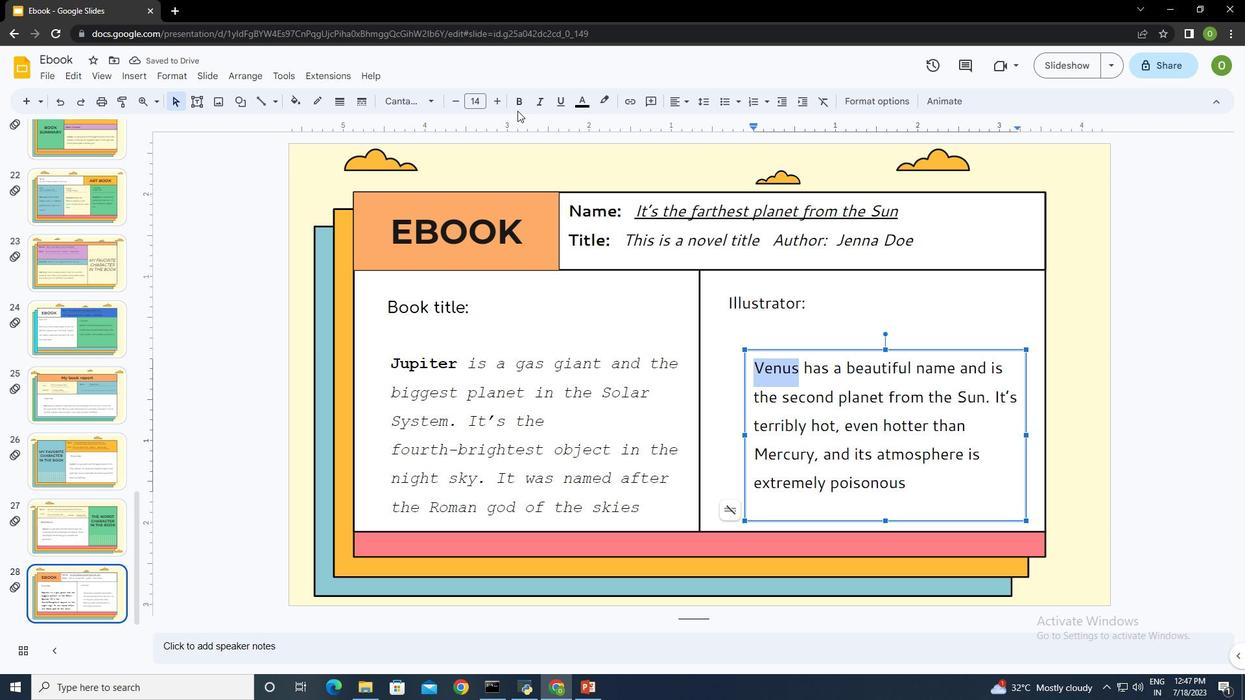
Action: Mouse pressed left at (518, 103)
Screenshot: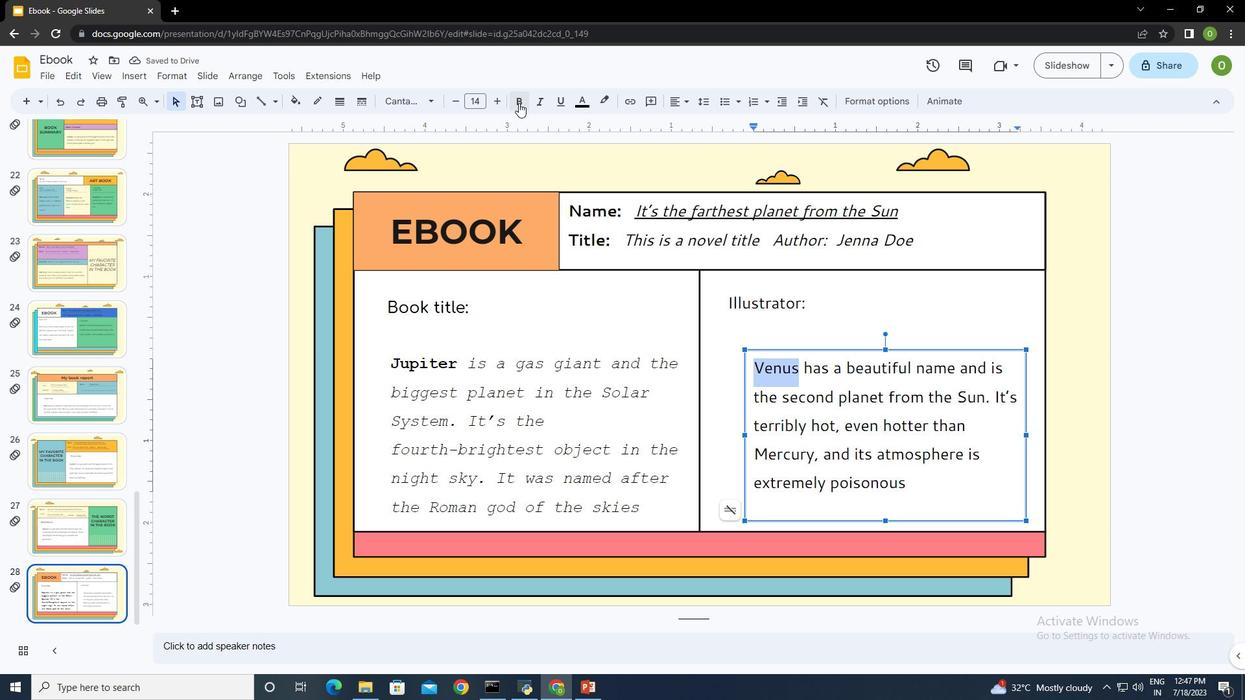 
Action: Mouse moved to (807, 364)
Screenshot: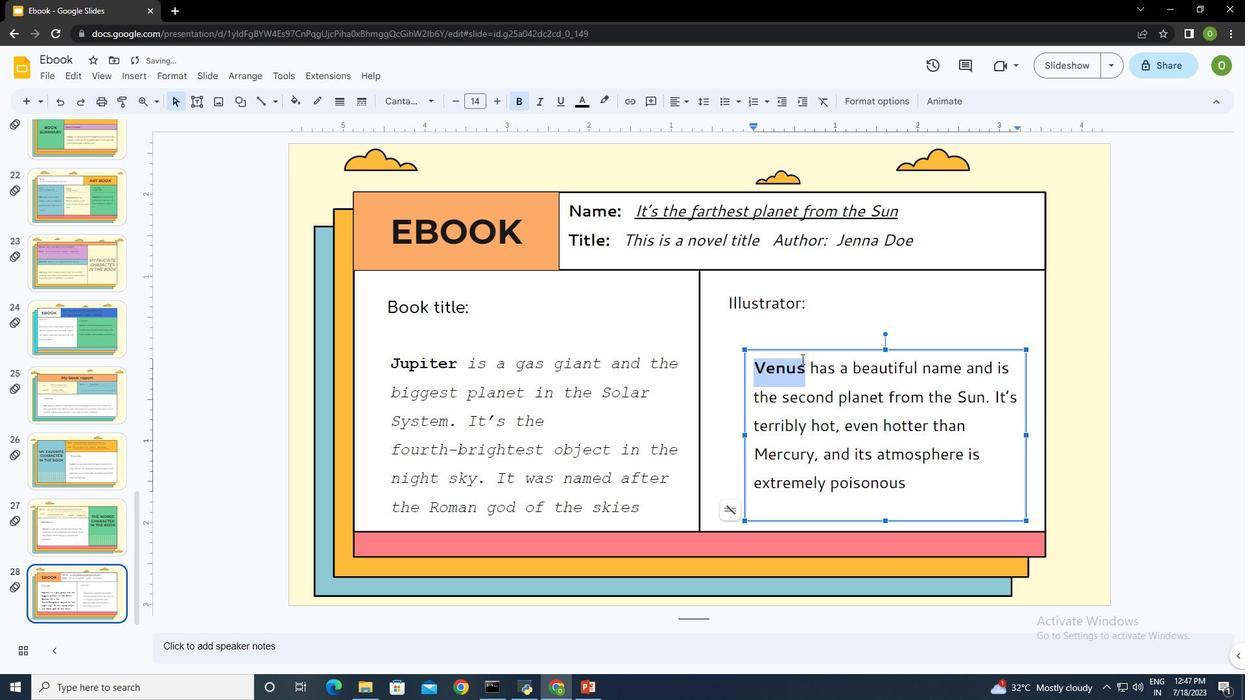 
Action: Mouse pressed left at (807, 364)
Screenshot: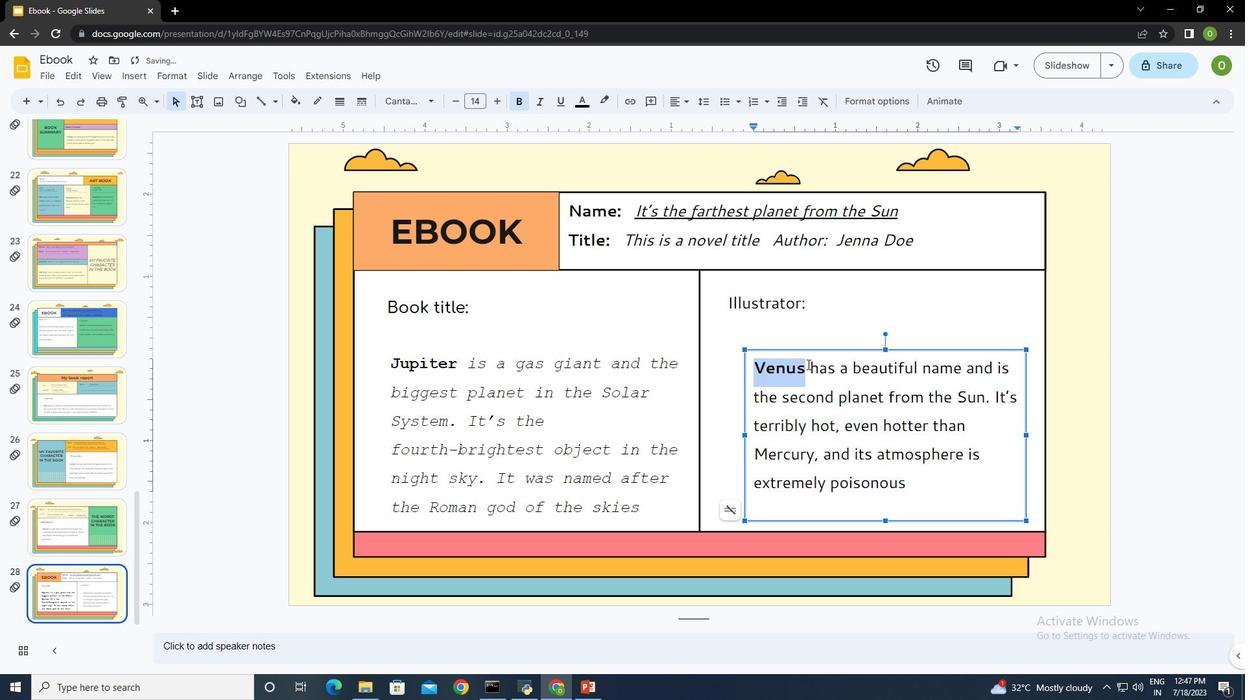 
Action: Mouse moved to (546, 103)
Screenshot: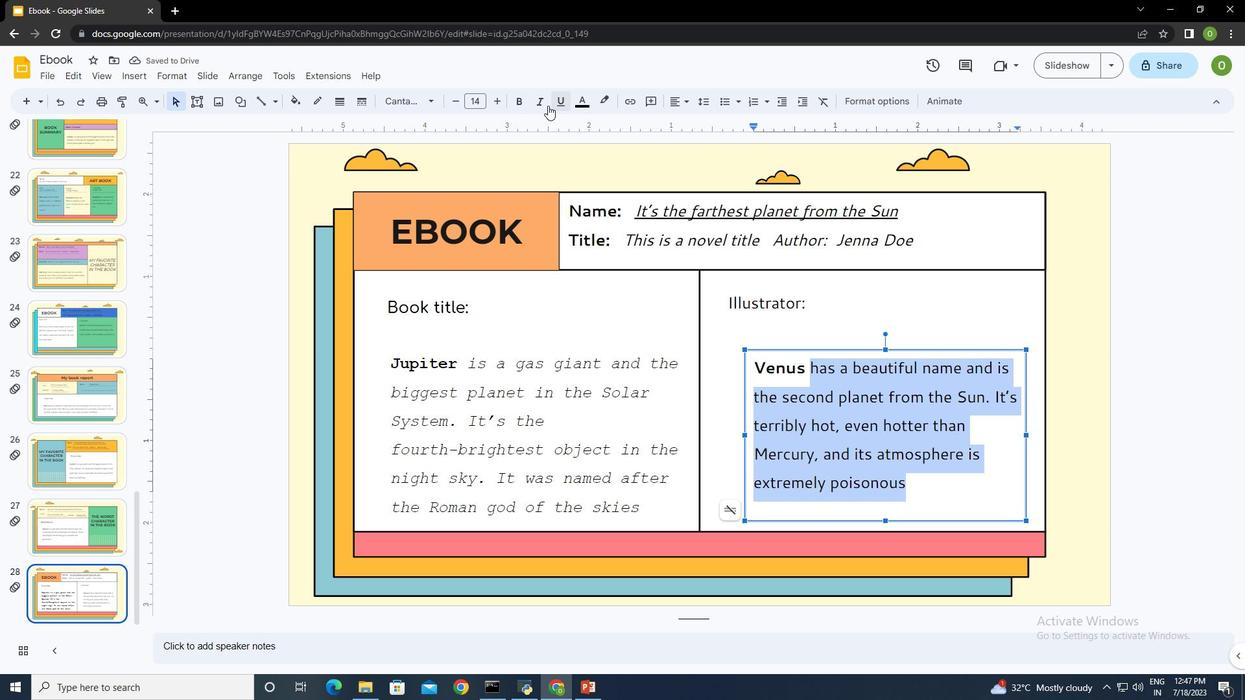 
Action: Mouse pressed left at (546, 103)
Screenshot: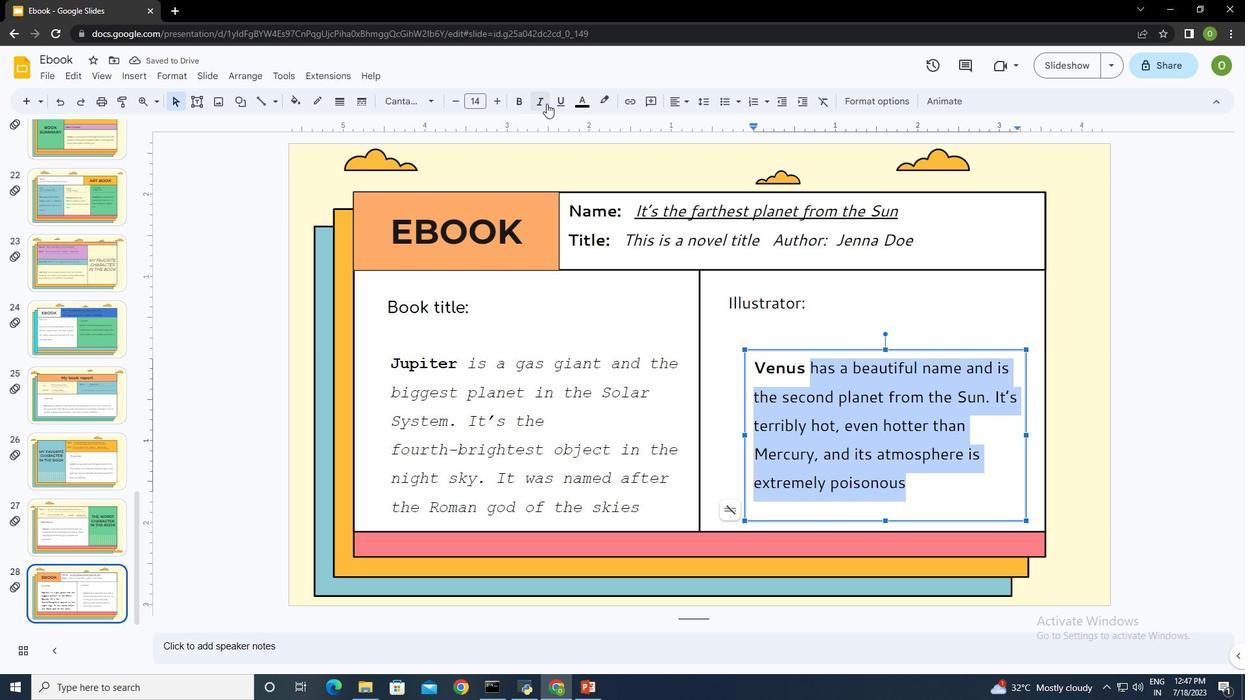 
Action: Mouse moved to (884, 424)
Screenshot: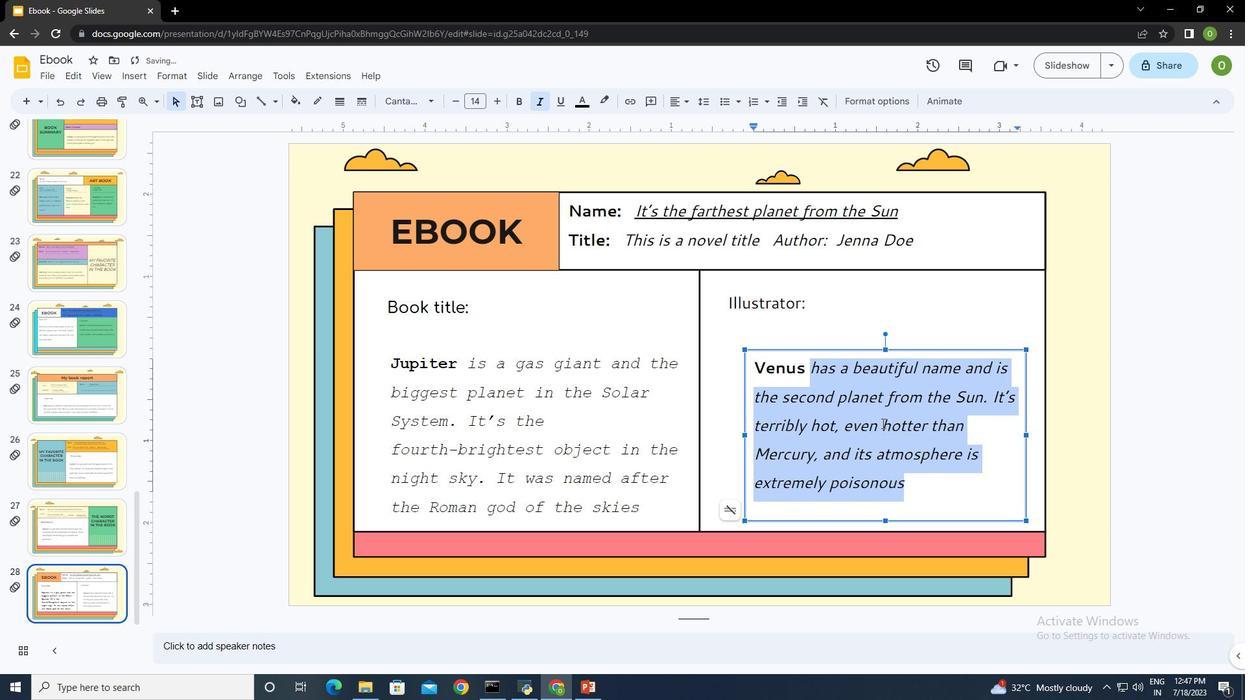 
Action: Mouse pressed left at (884, 424)
Screenshot: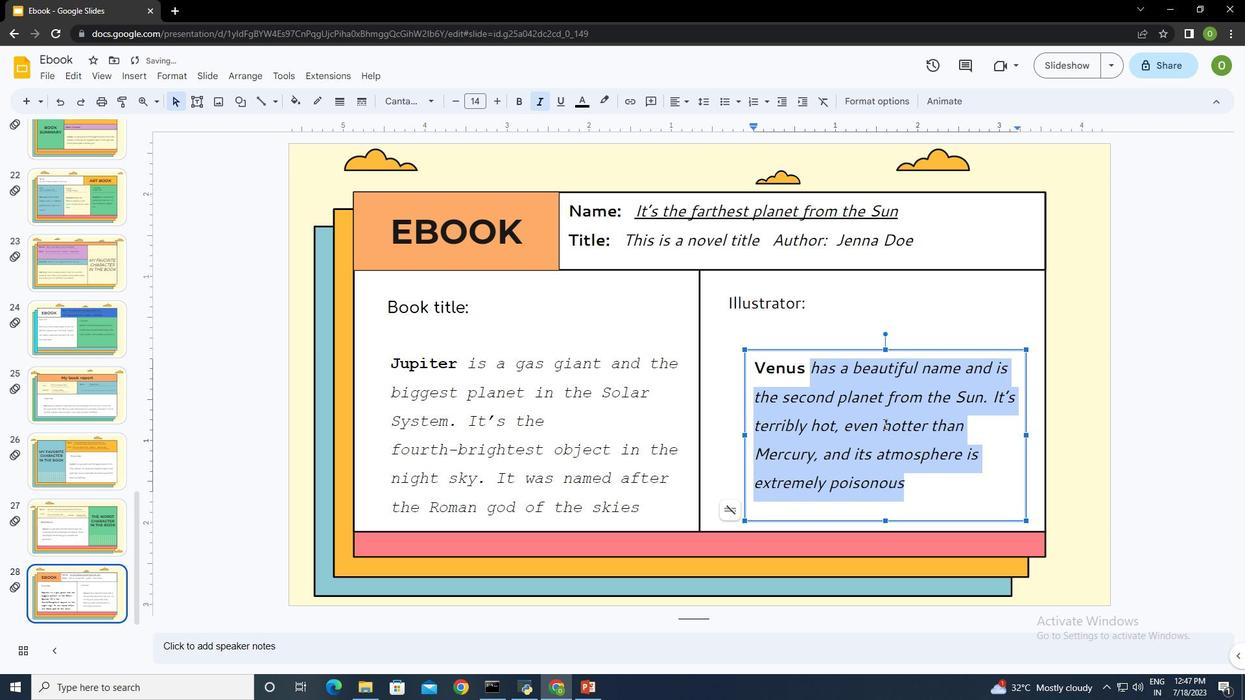 
Action: Mouse moved to (731, 284)
Screenshot: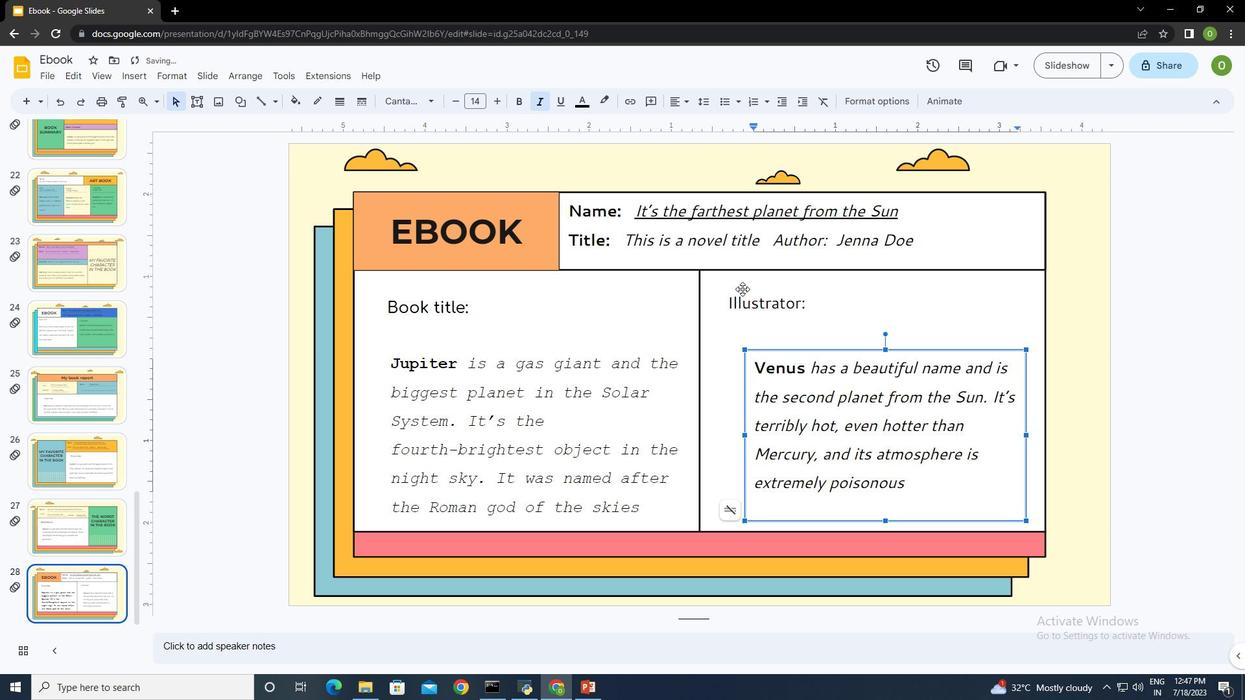 
Action: Mouse pressed left at (731, 284)
Screenshot: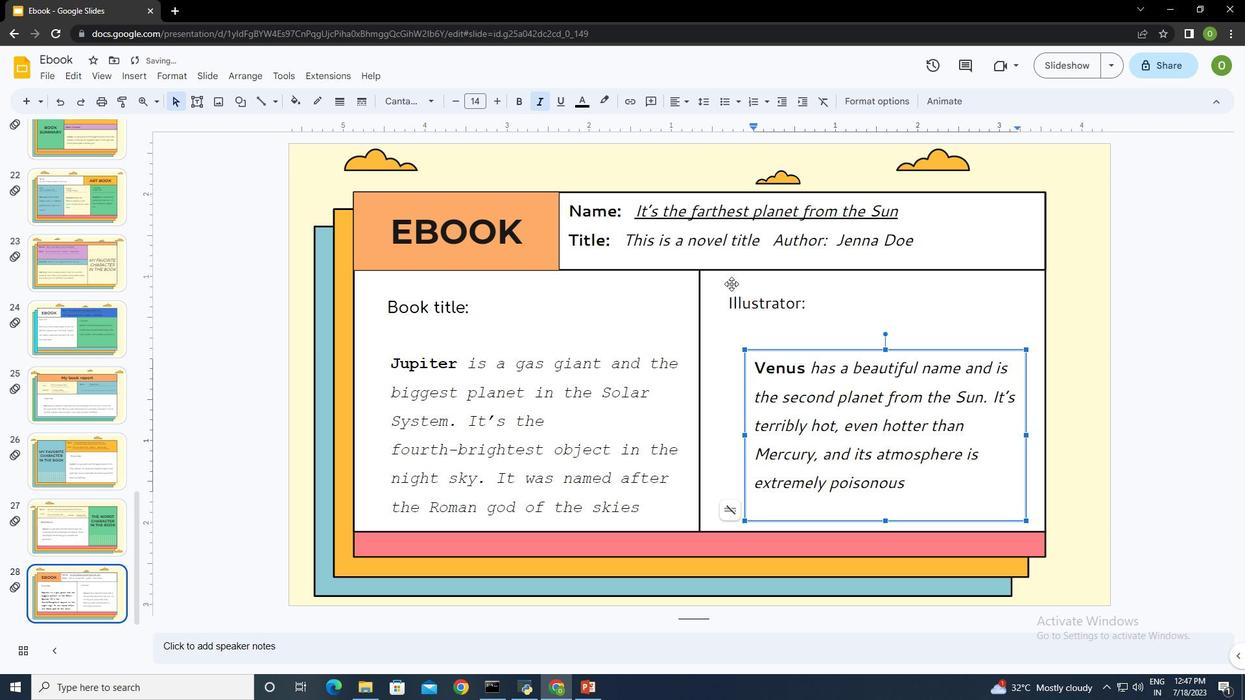 
Action: Mouse moved to (847, 480)
Screenshot: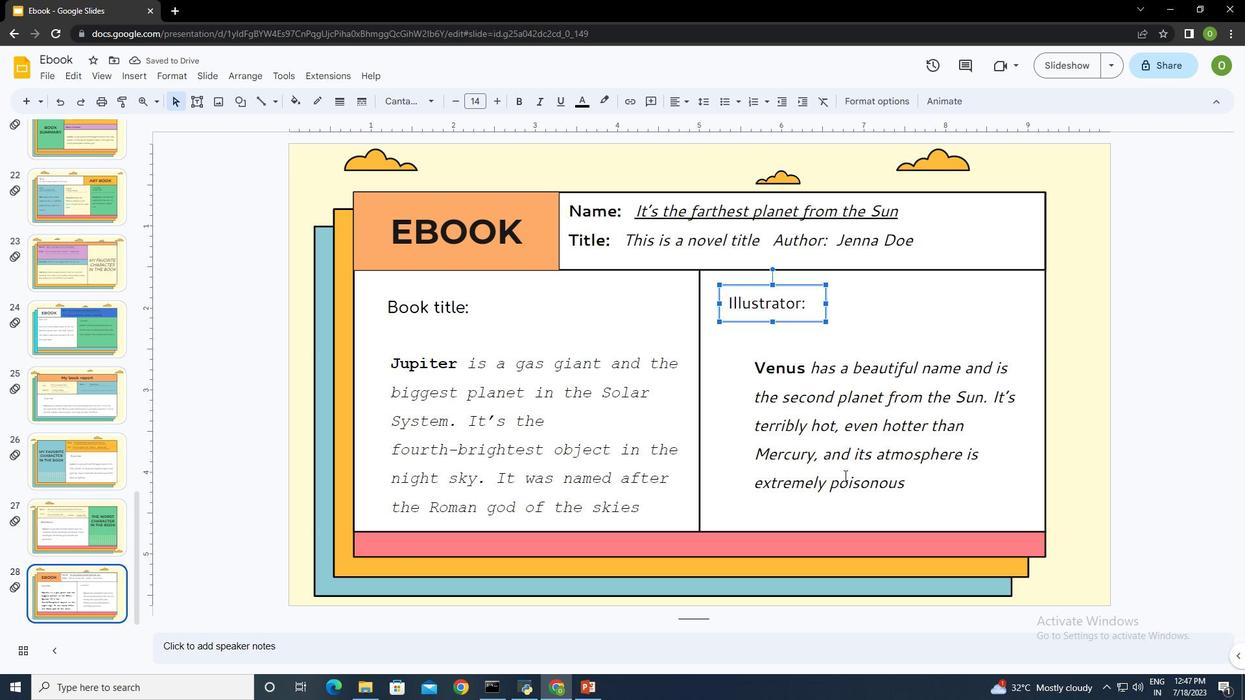 
Action: Mouse pressed left at (847, 480)
Screenshot: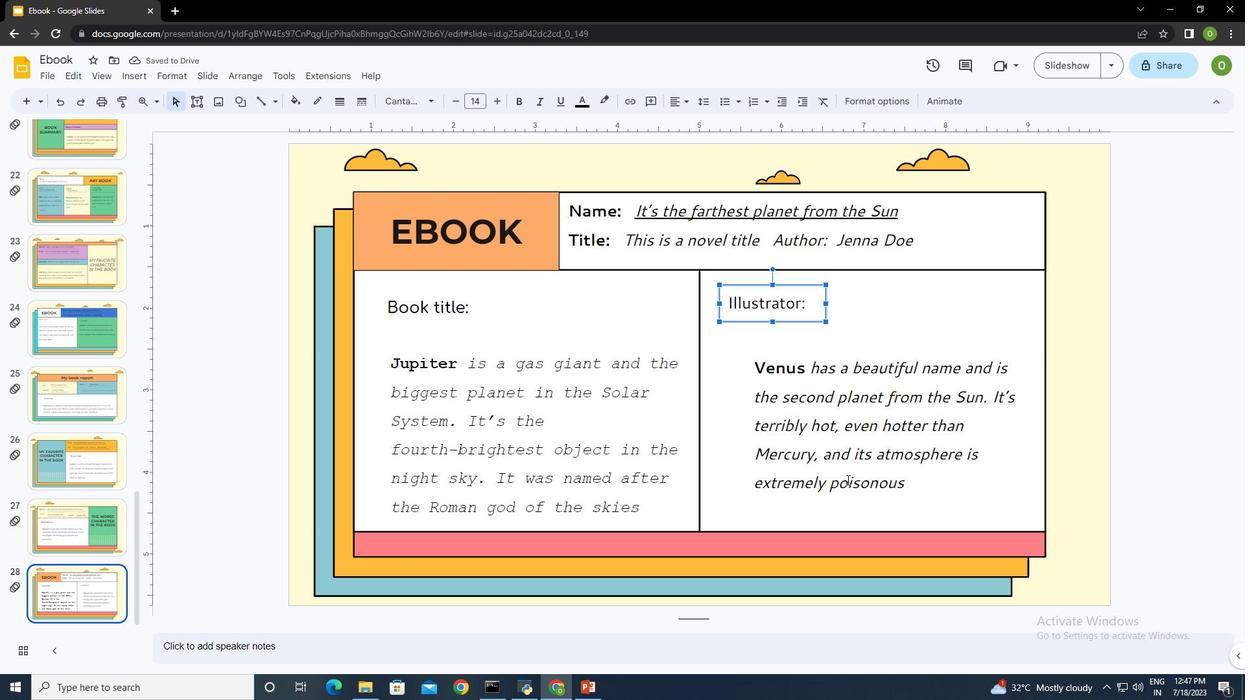 
Action: Mouse moved to (539, 250)
Screenshot: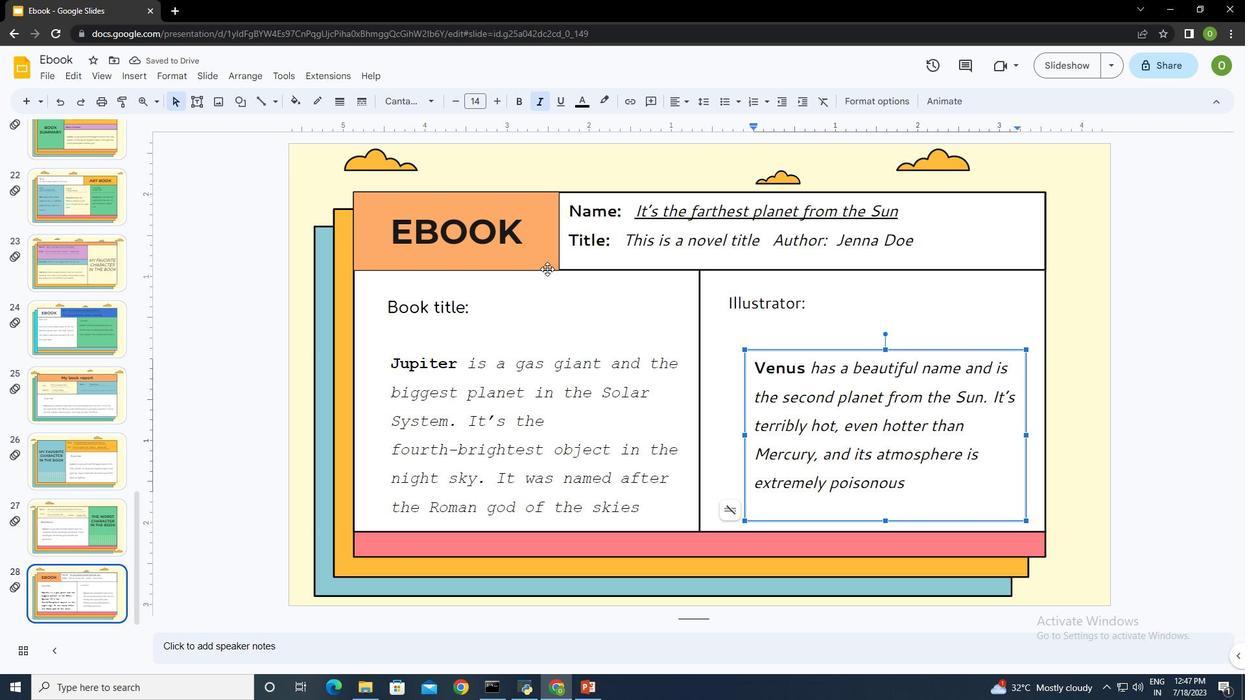 
Action: Mouse pressed left at (539, 250)
Screenshot: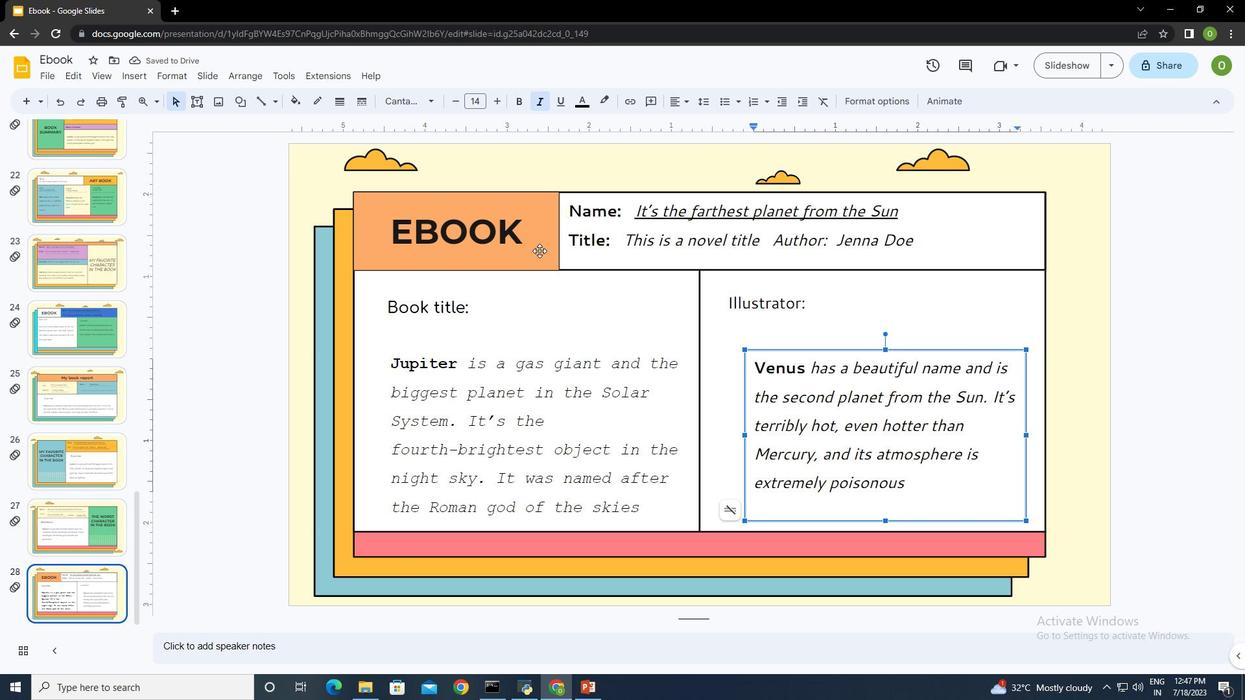 
Action: Mouse moved to (937, 103)
Screenshot: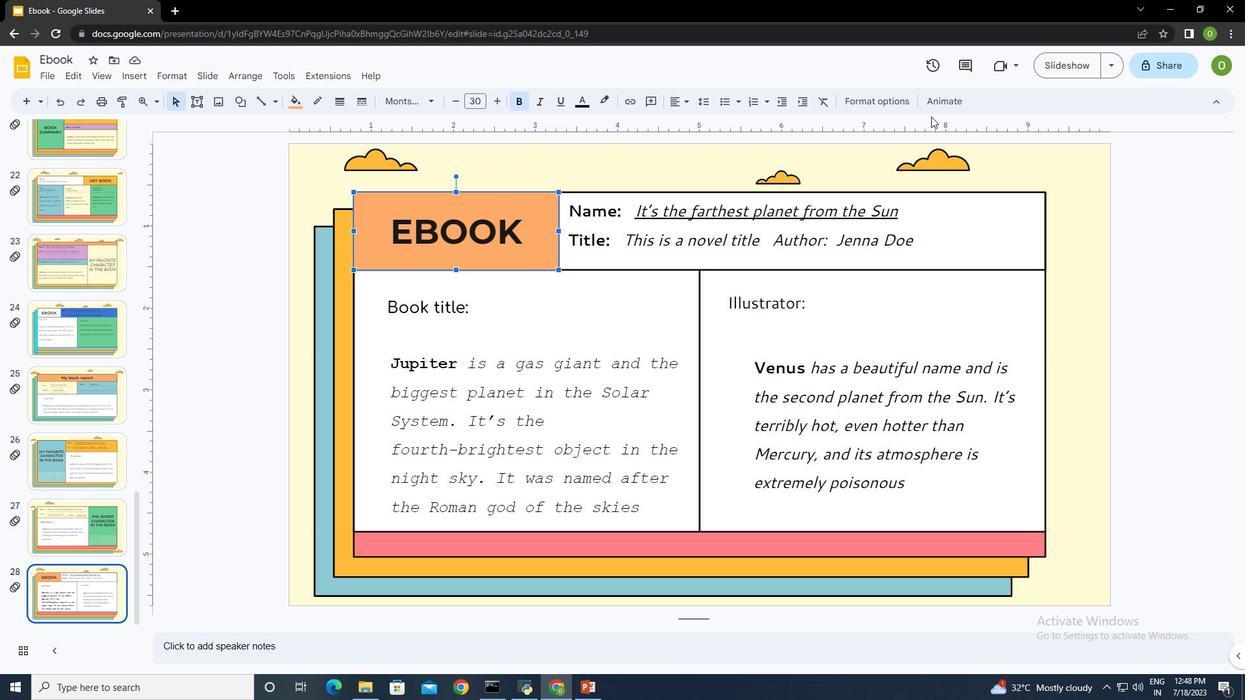 
Action: Mouse pressed left at (937, 103)
Screenshot: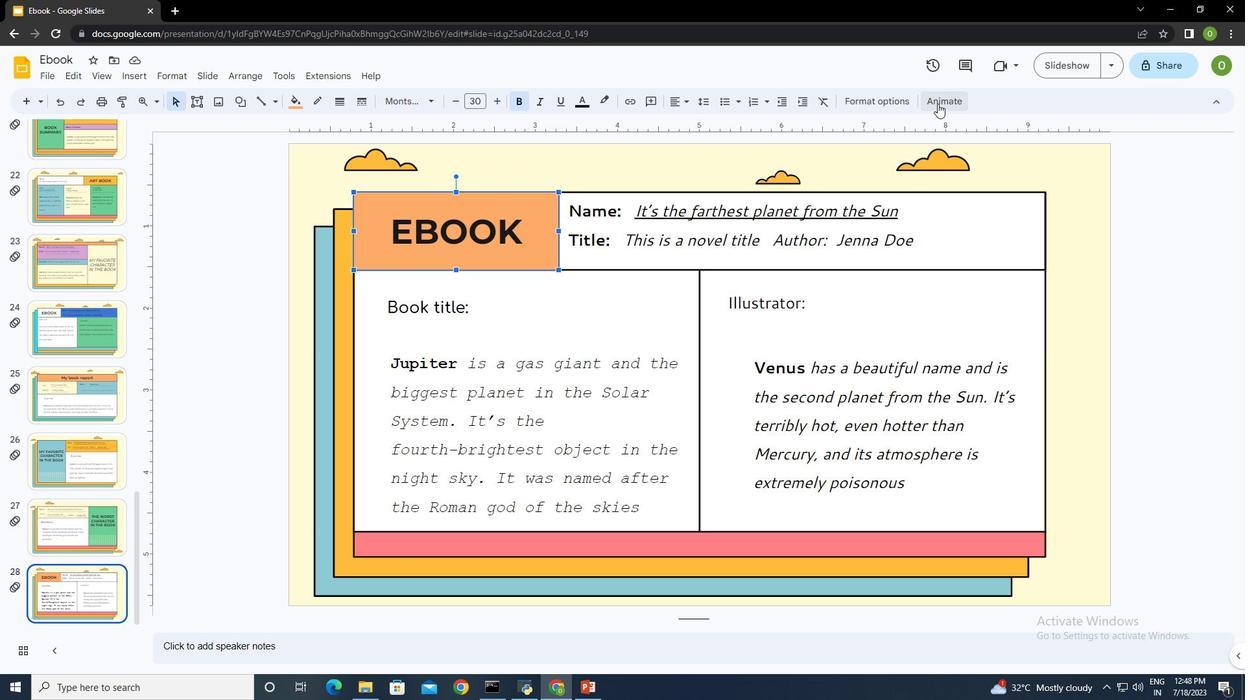 
Action: Mouse moved to (1113, 300)
Screenshot: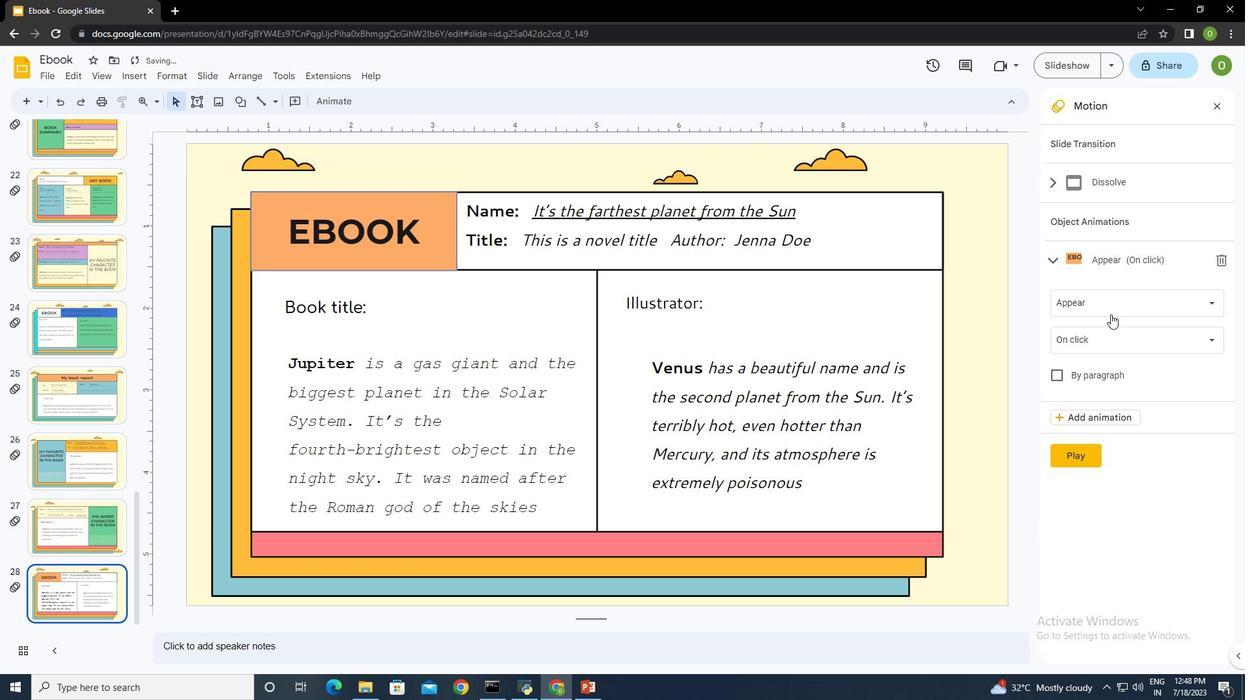 
Action: Mouse pressed left at (1113, 300)
Screenshot: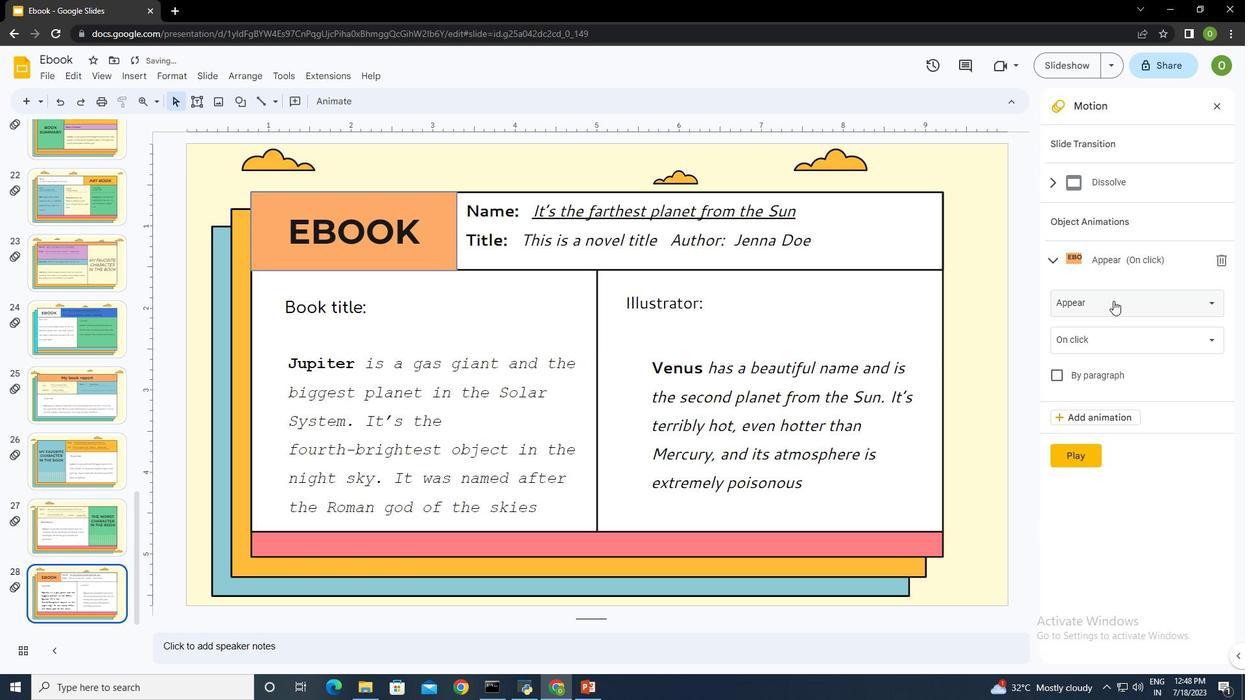 
Action: Mouse moved to (1149, 561)
Screenshot: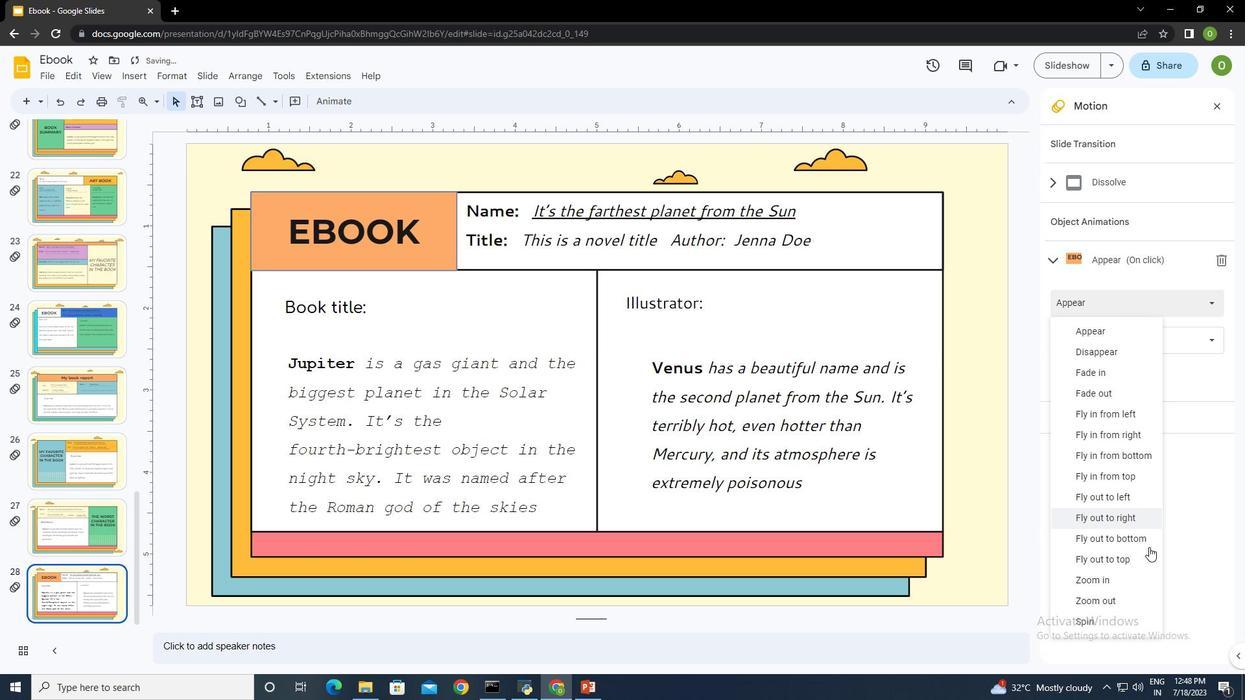 
Action: Mouse scrolled (1149, 560) with delta (0, 0)
Screenshot: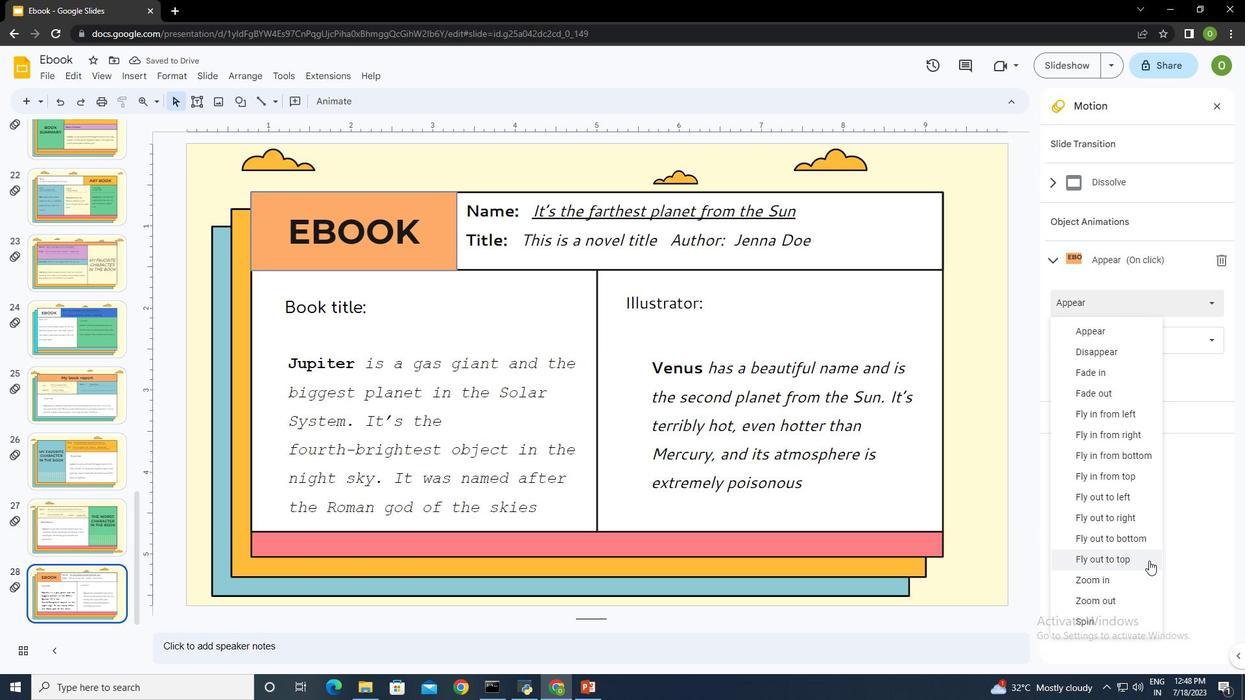 
Action: Mouse scrolled (1149, 560) with delta (0, 0)
Screenshot: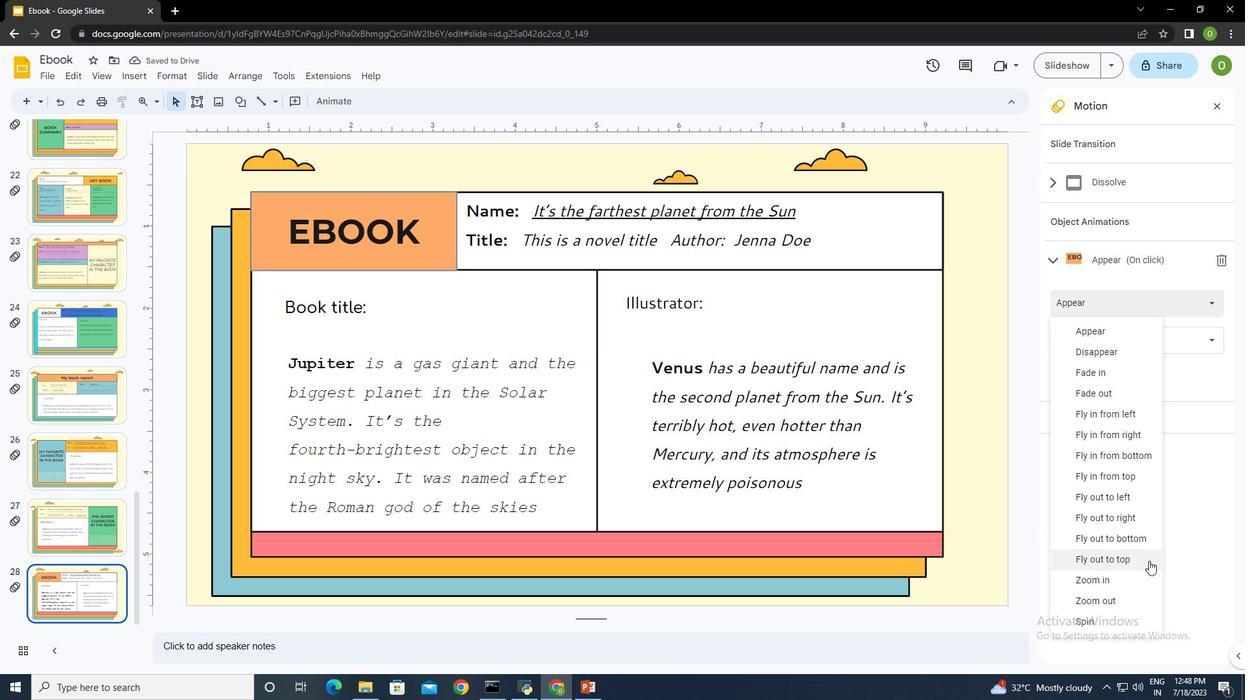 
Action: Mouse moved to (1118, 577)
Screenshot: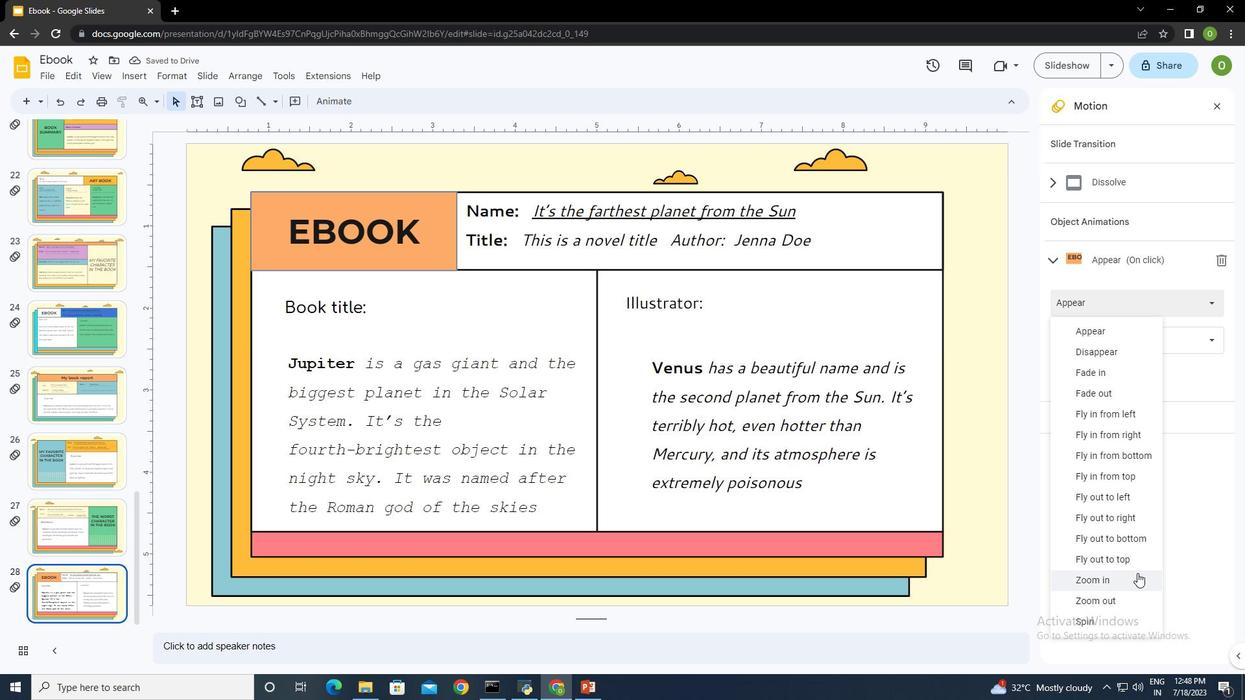 
Action: Mouse pressed left at (1118, 577)
Screenshot: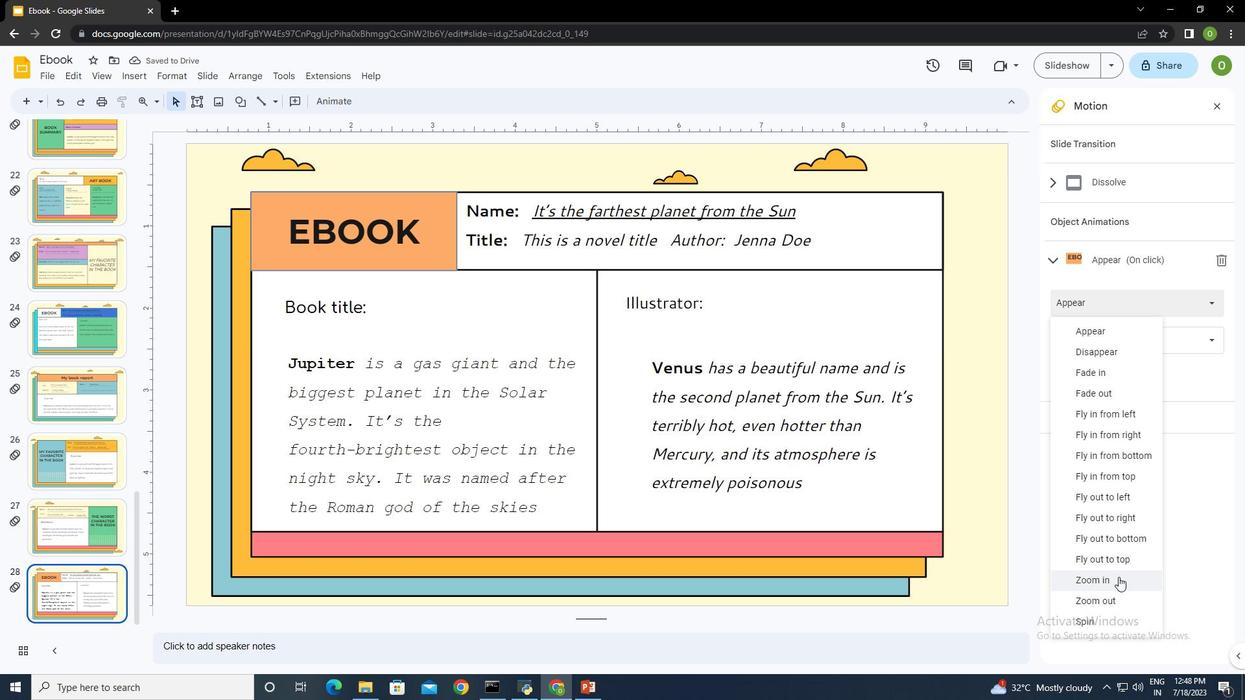 
Action: Mouse moved to (1094, 341)
Screenshot: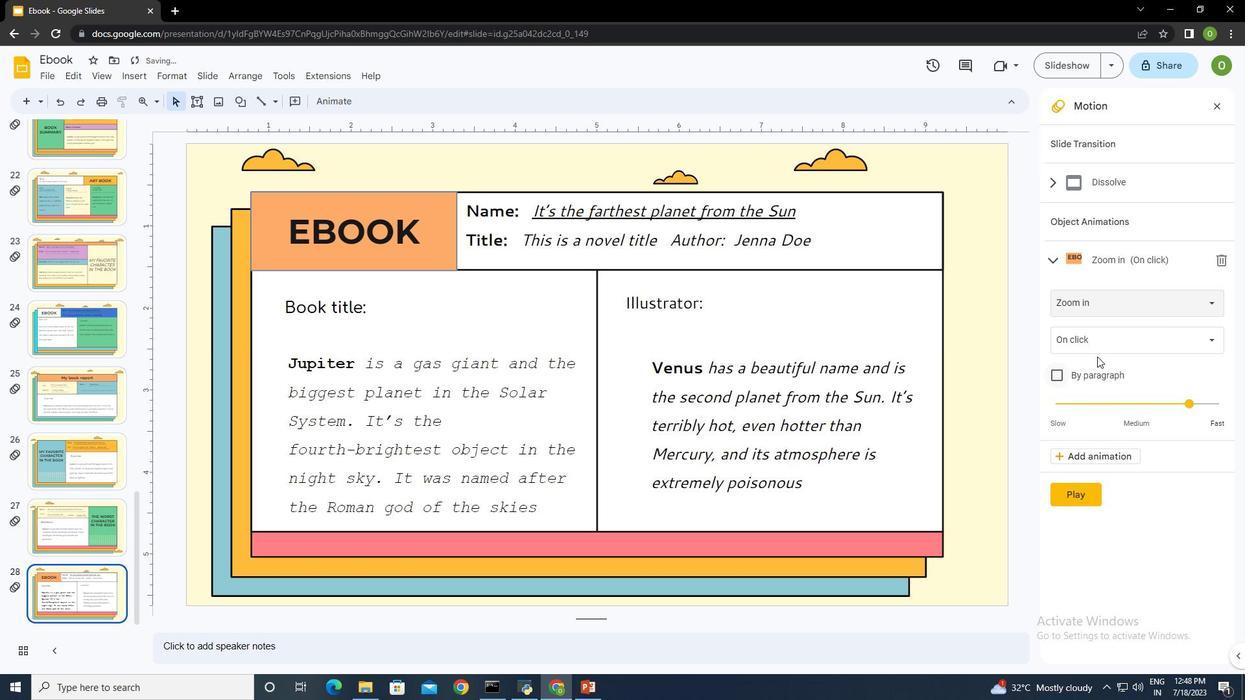 
Action: Mouse pressed left at (1094, 341)
Screenshot: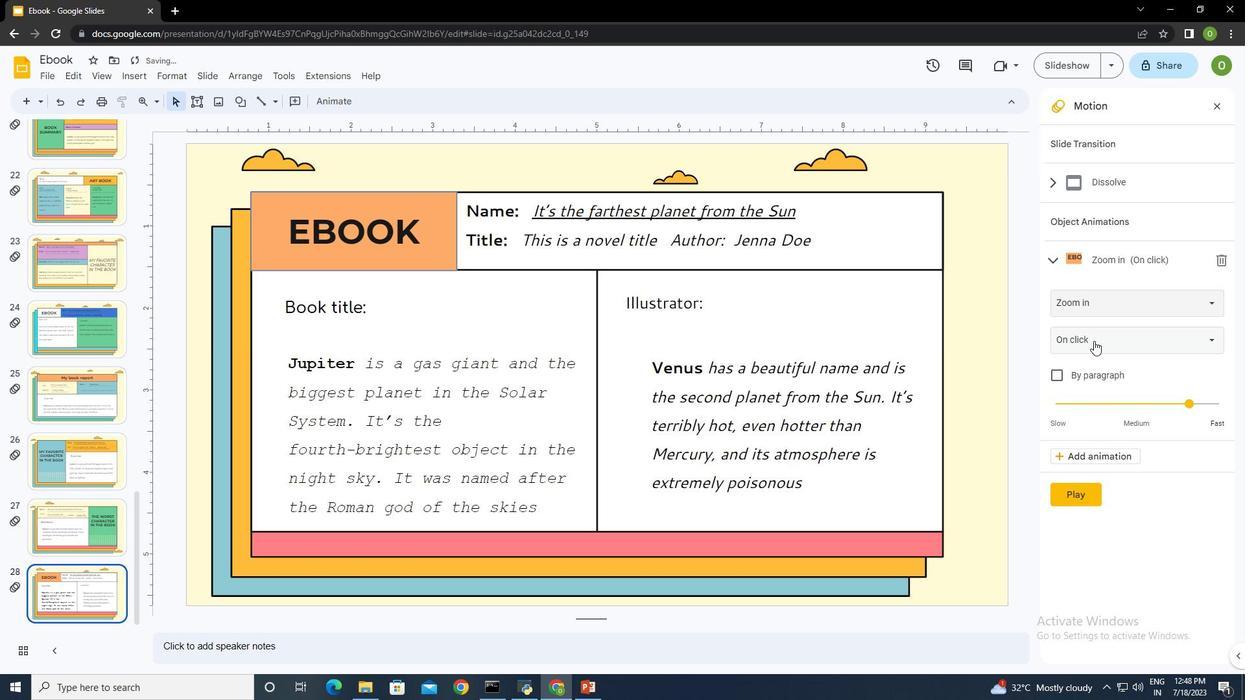 
Action: Mouse moved to (1107, 391)
Screenshot: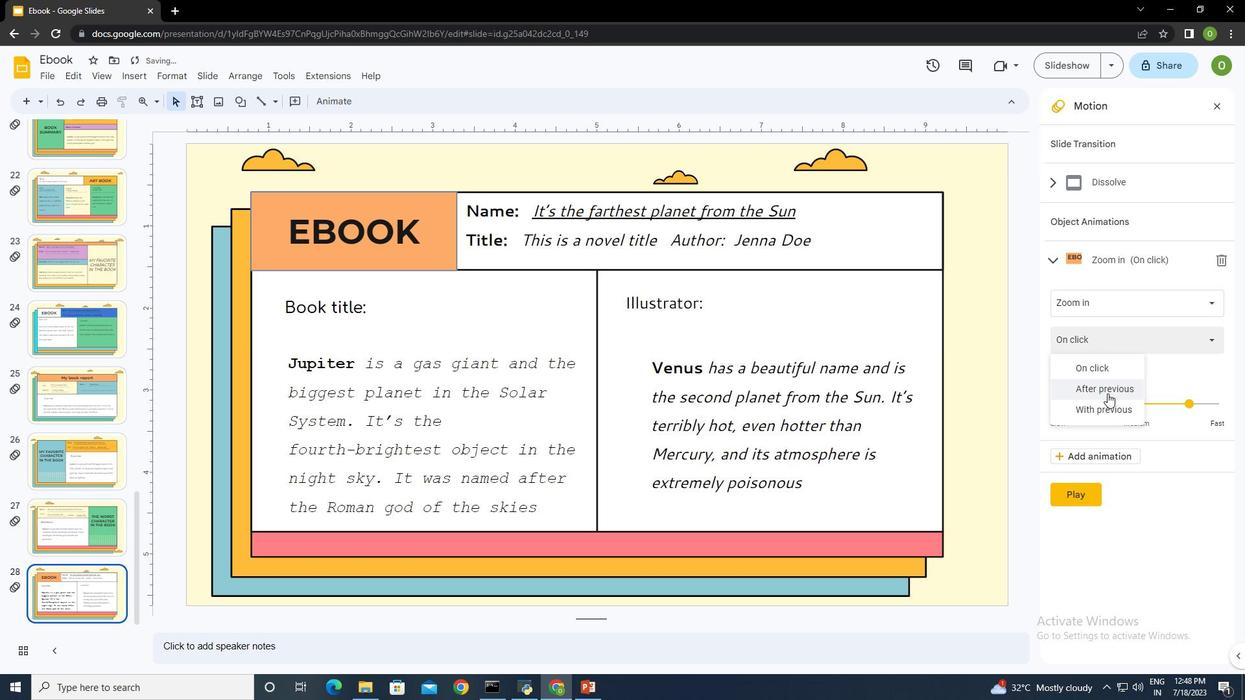 
Action: Mouse pressed left at (1107, 391)
Screenshot: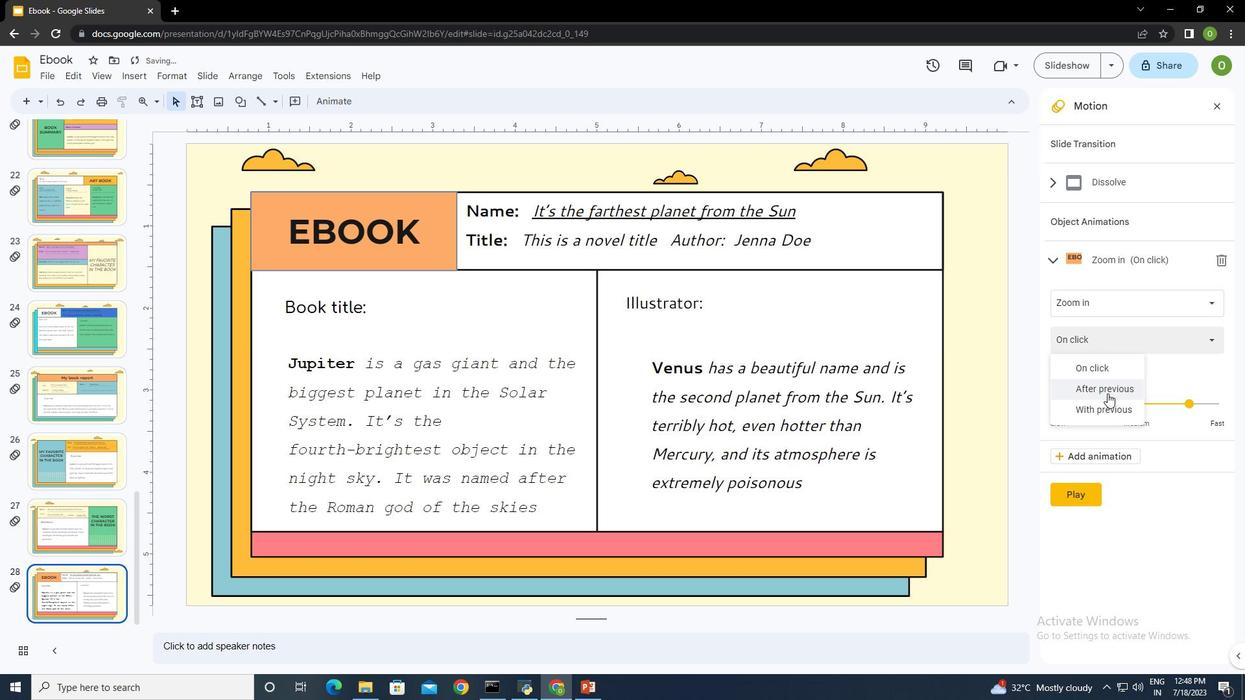 
Action: Mouse moved to (1148, 403)
Screenshot: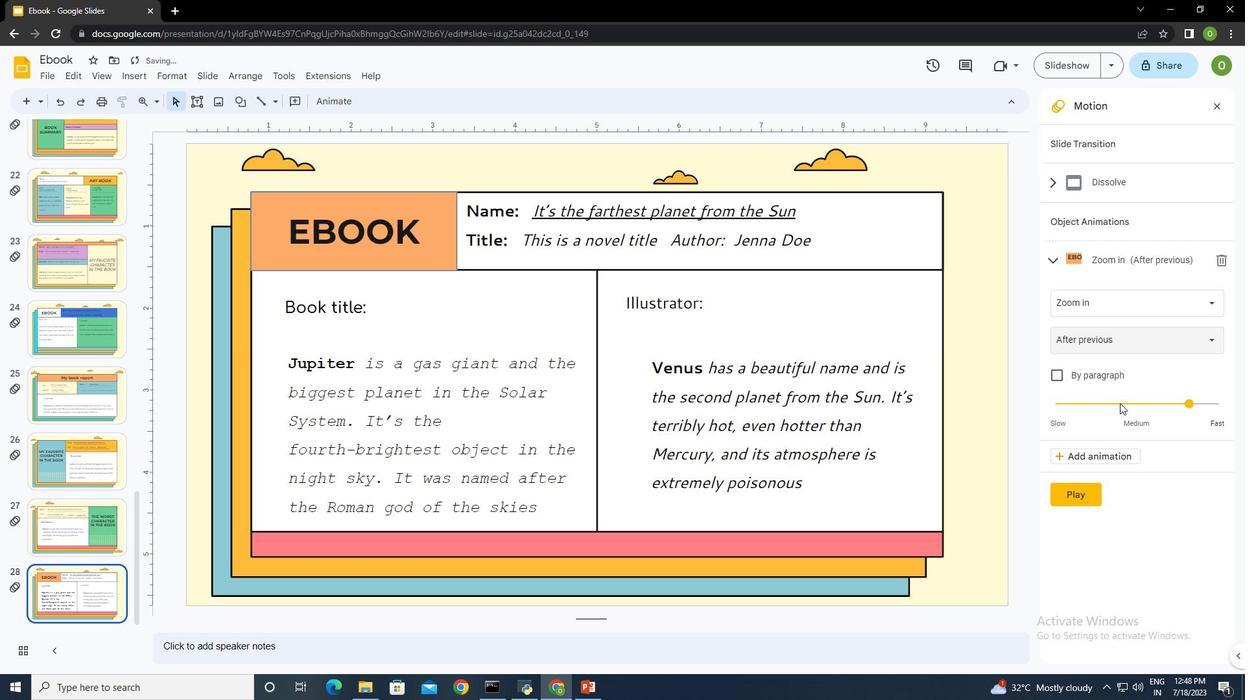 
Action: Mouse pressed left at (1148, 403)
Screenshot: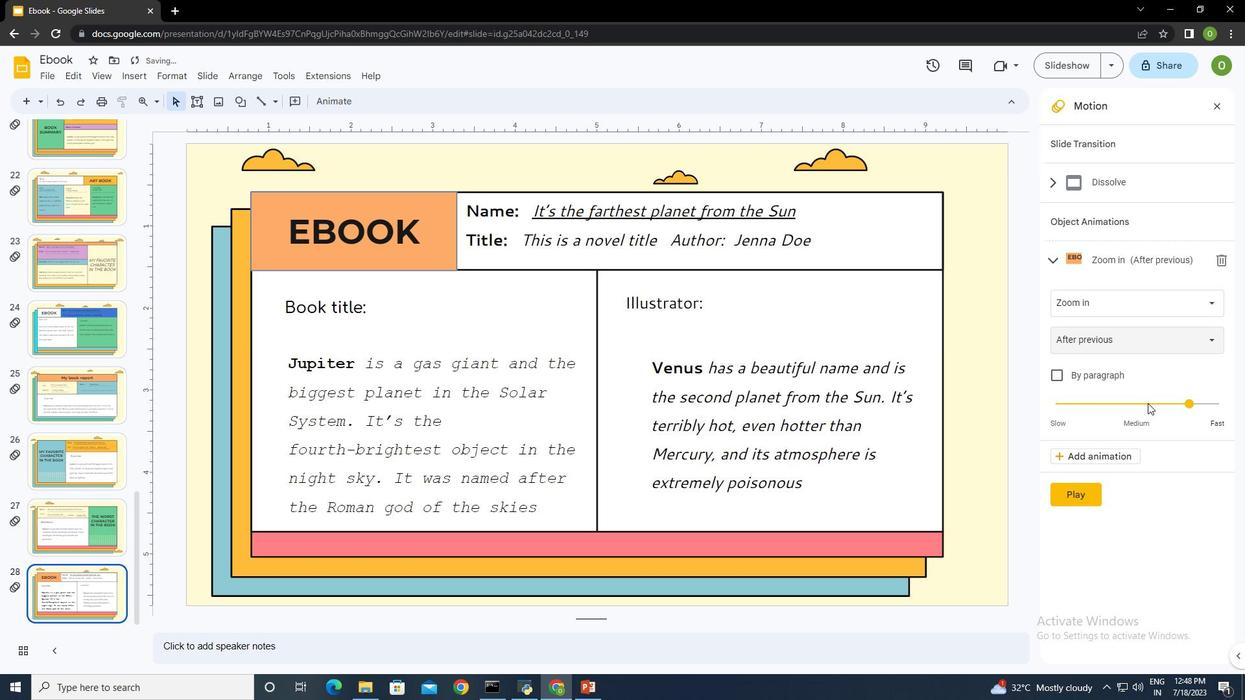 
Action: Mouse pressed left at (1148, 403)
Screenshot: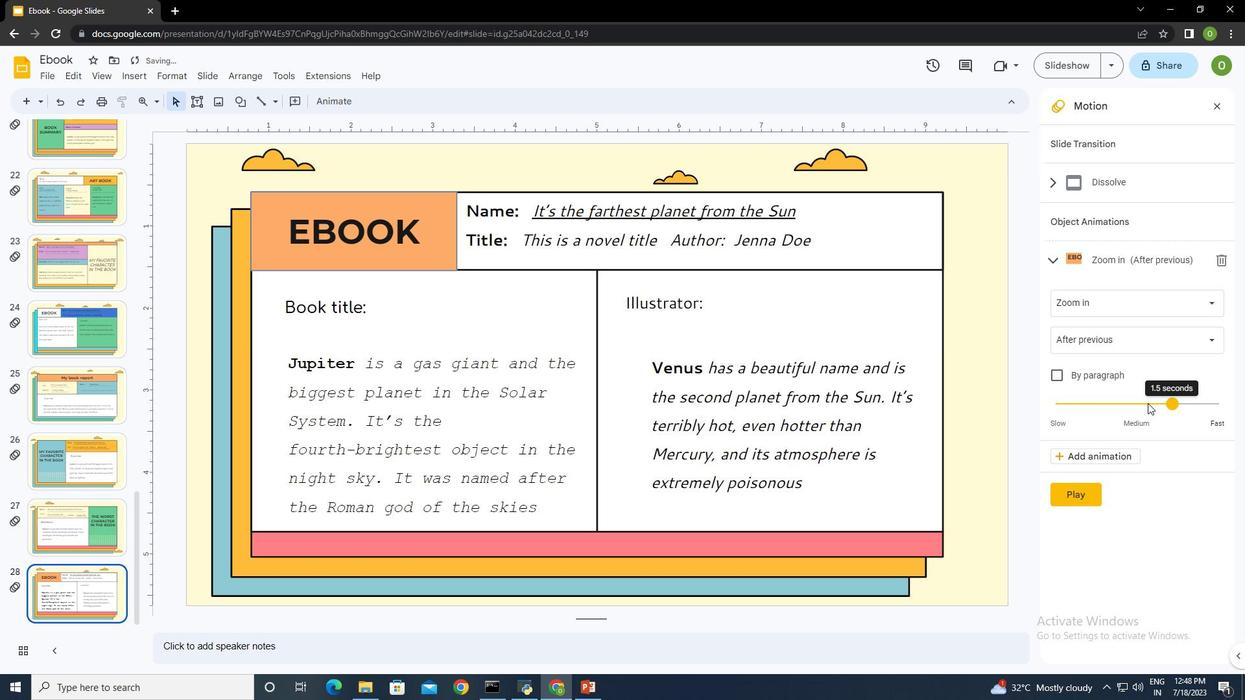 
Action: Mouse moved to (1089, 497)
Screenshot: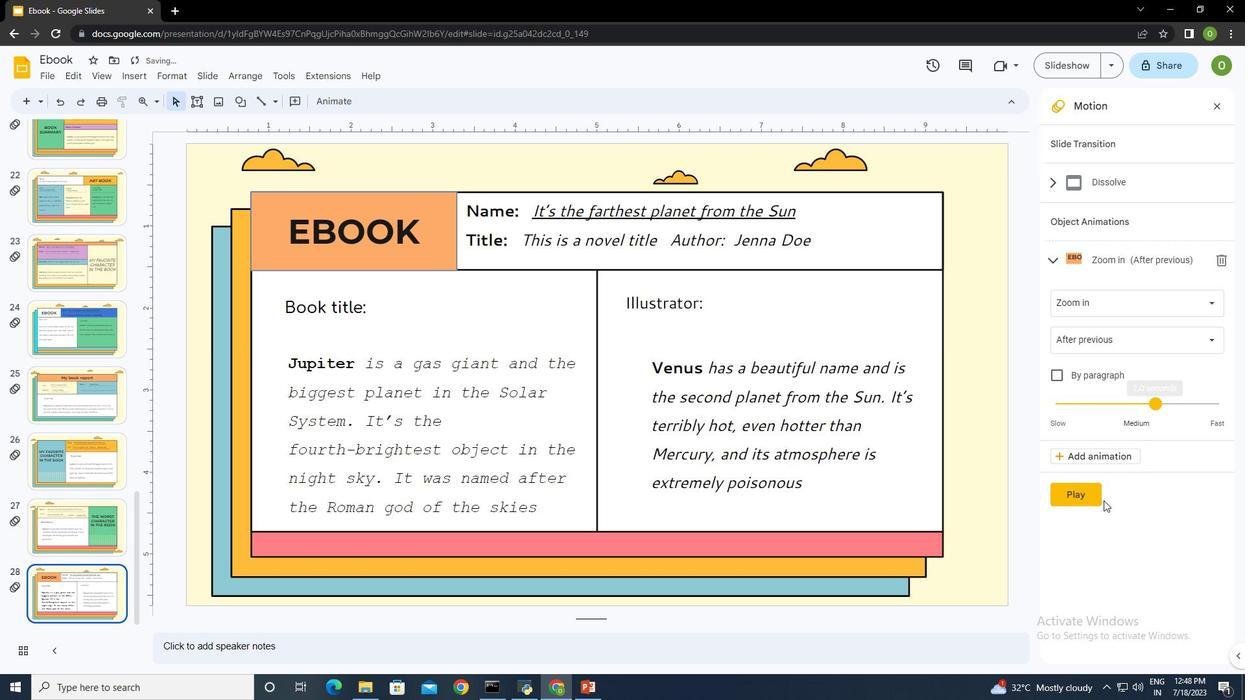 
Action: Mouse pressed left at (1089, 497)
Screenshot: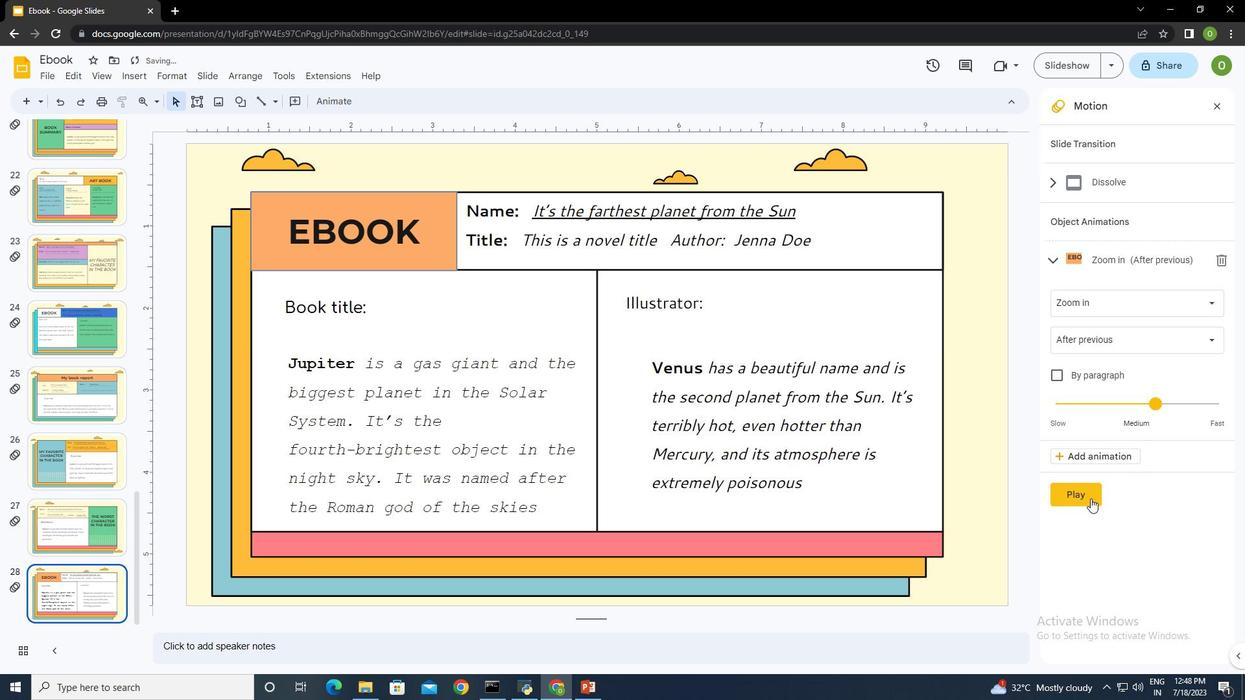 
Action: Mouse moved to (1078, 495)
Screenshot: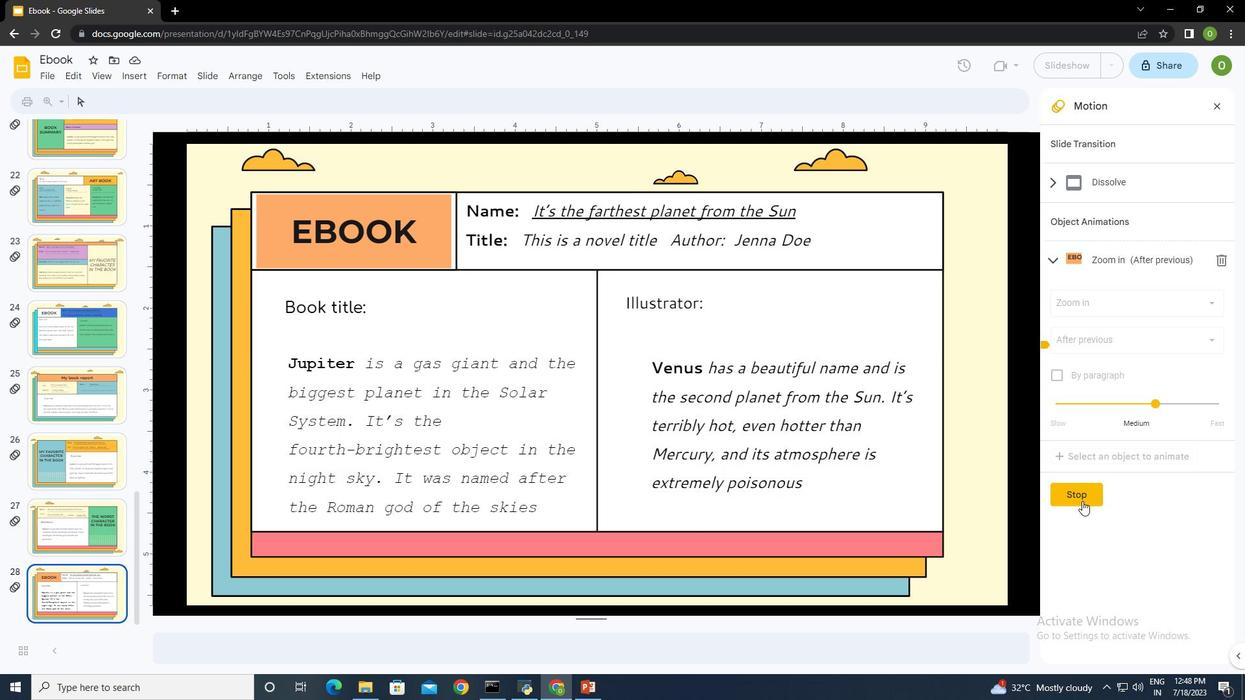 
Action: Mouse pressed left at (1078, 495)
Screenshot: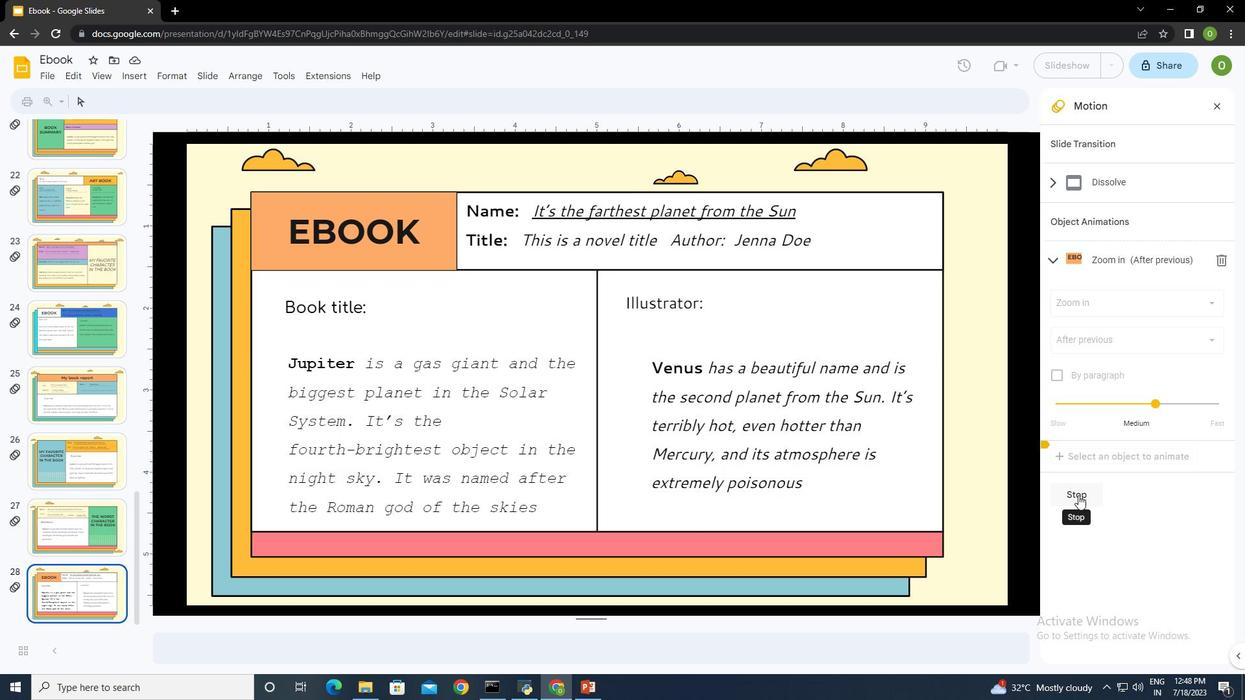 
Action: Mouse moved to (1216, 107)
Screenshot: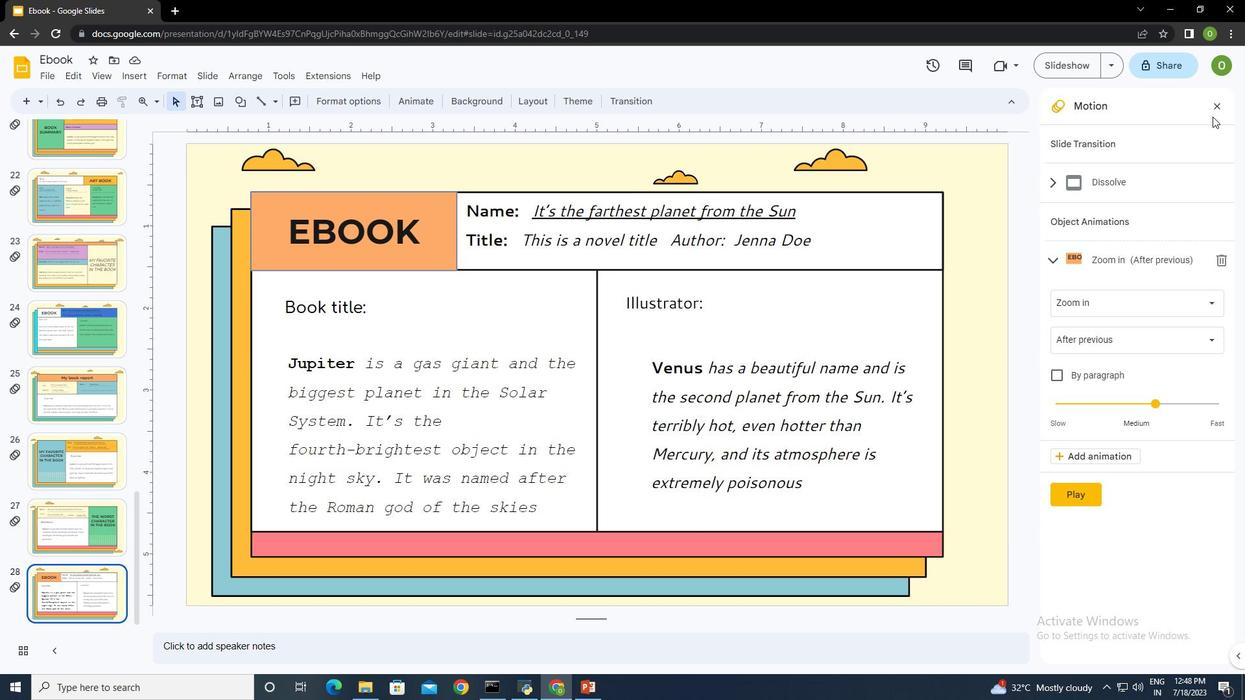 
Action: Mouse pressed left at (1216, 107)
Screenshot: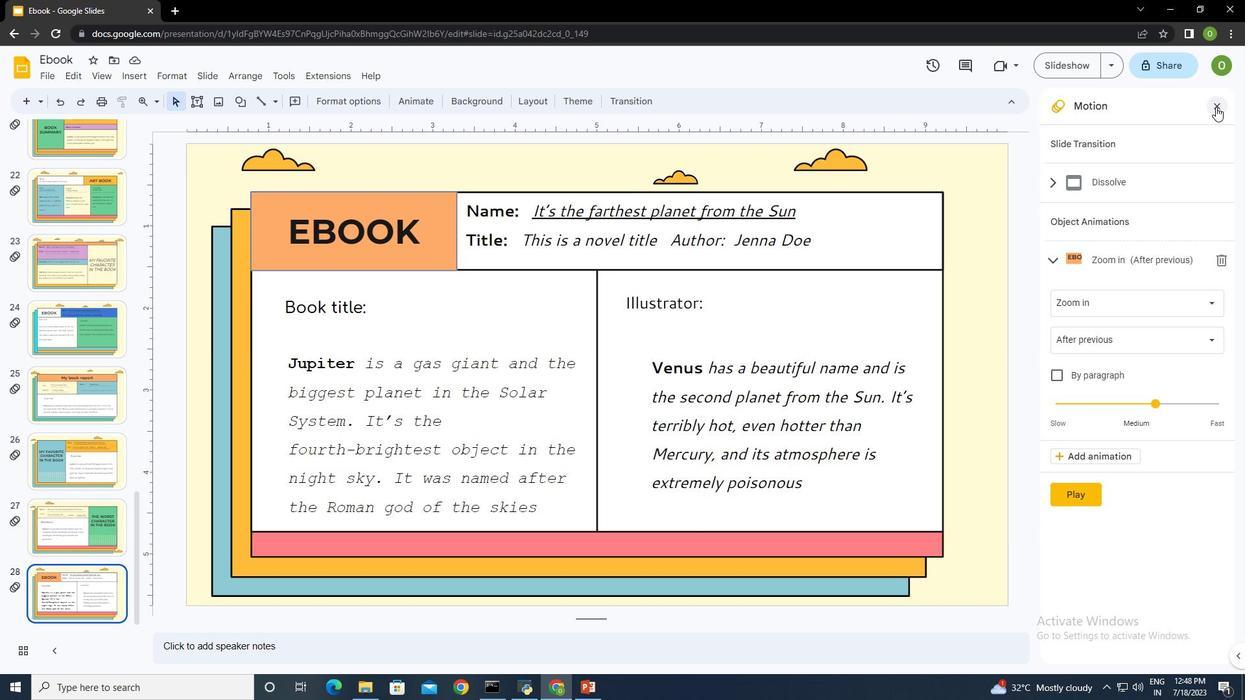 
Action: Mouse moved to (942, 251)
Screenshot: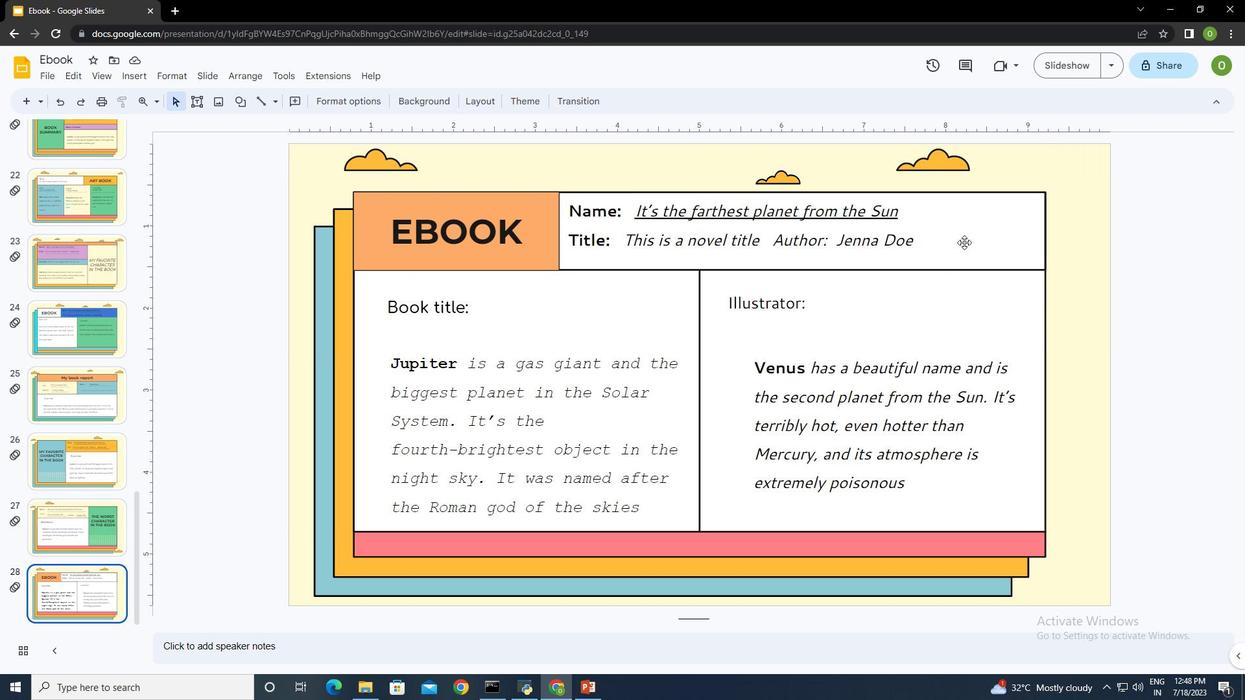 
